 Task: Measure the distance between Cincinnati and Cuyahoga Valley National Park.
Action: Mouse moved to (206, 62)
Screenshot: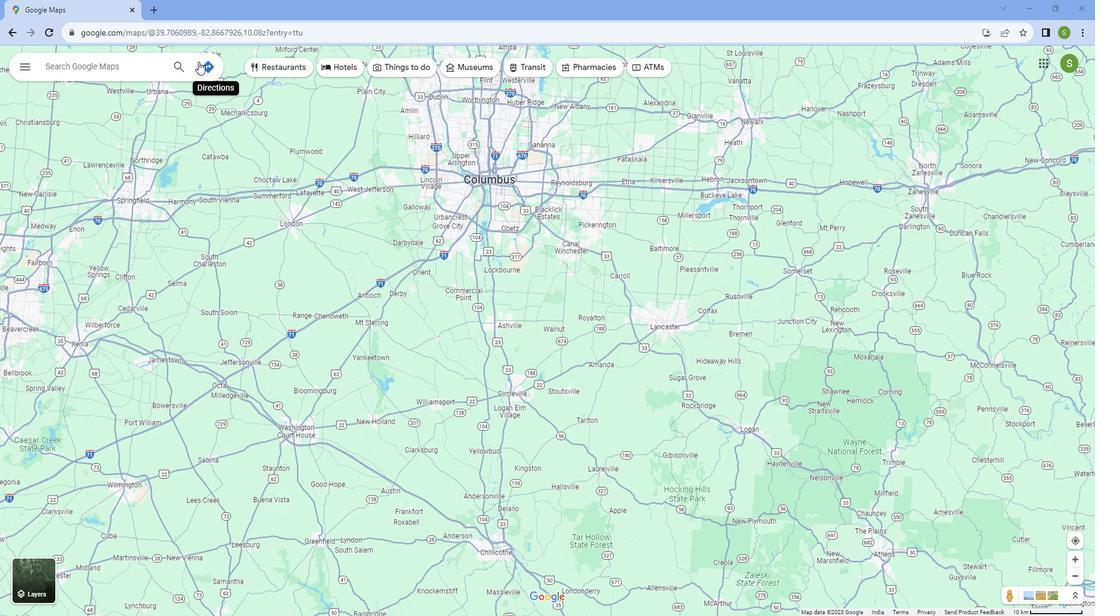 
Action: Mouse pressed left at (206, 62)
Screenshot: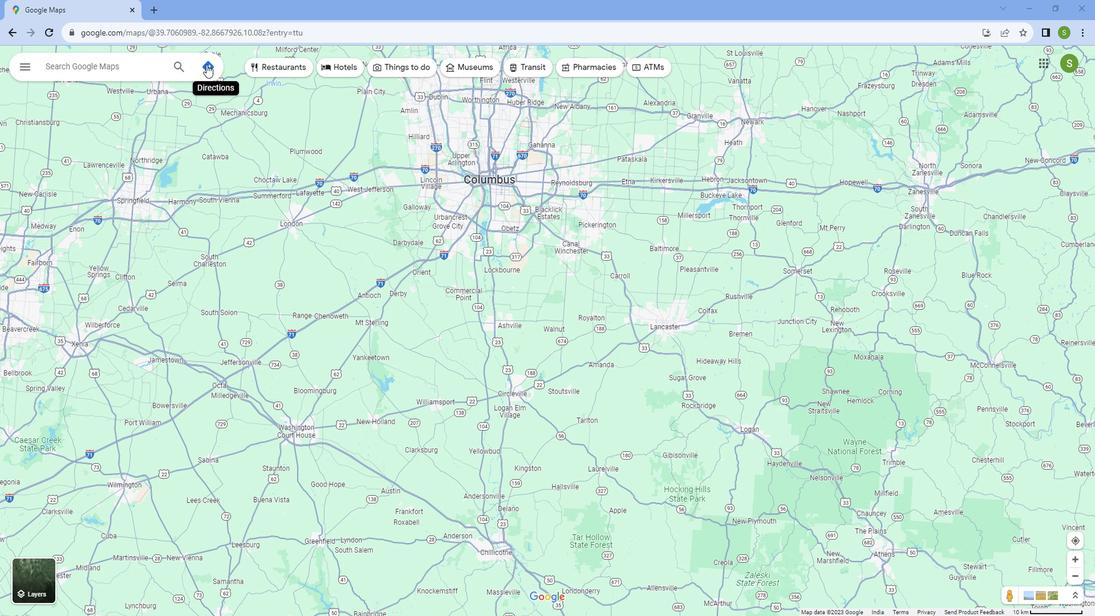 
Action: Mouse moved to (111, 93)
Screenshot: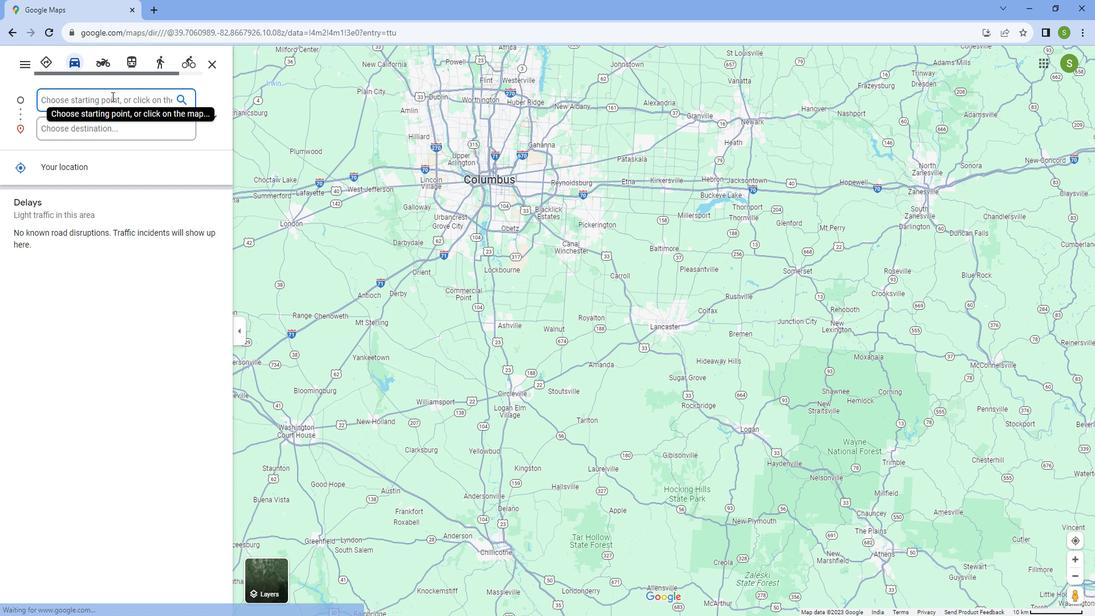 
Action: Mouse pressed left at (111, 93)
Screenshot: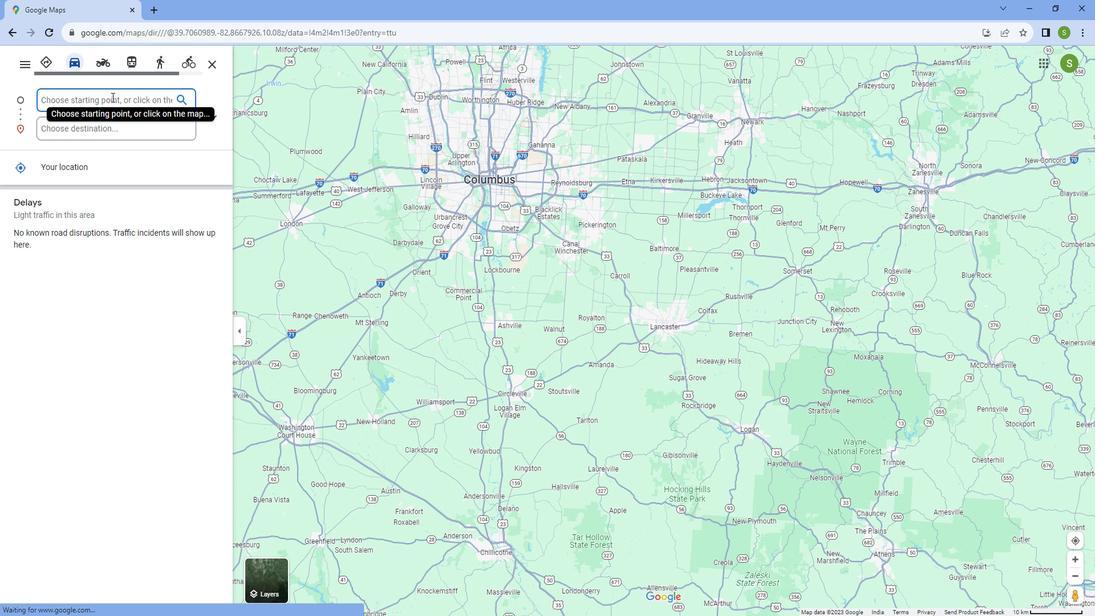 
Action: Key pressed <Key.caps_lock>C<Key.caps_lock>incinnati
Screenshot: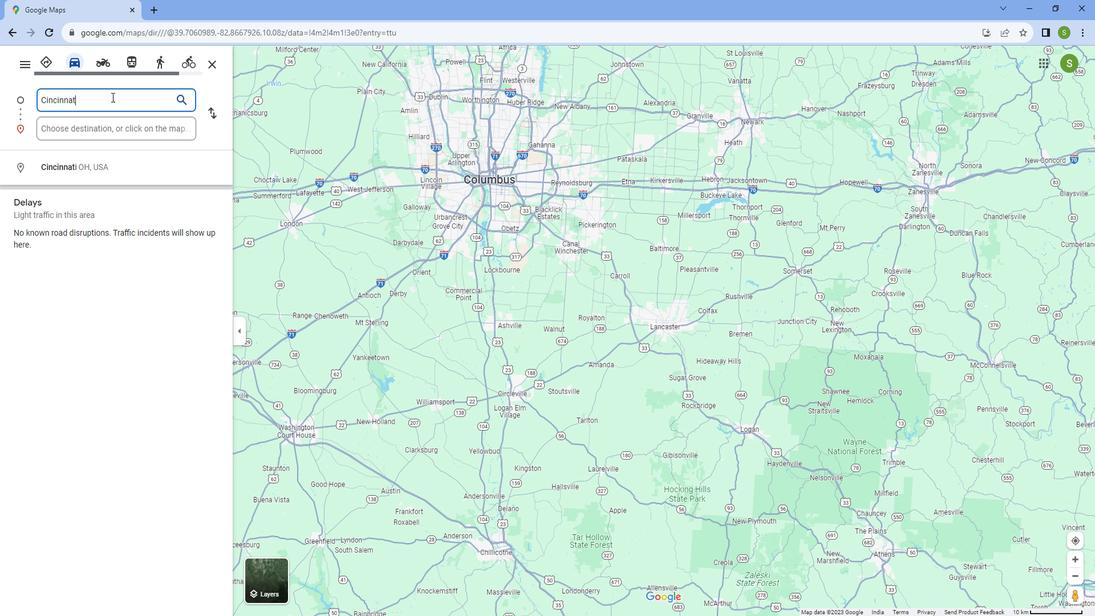 
Action: Mouse moved to (80, 164)
Screenshot: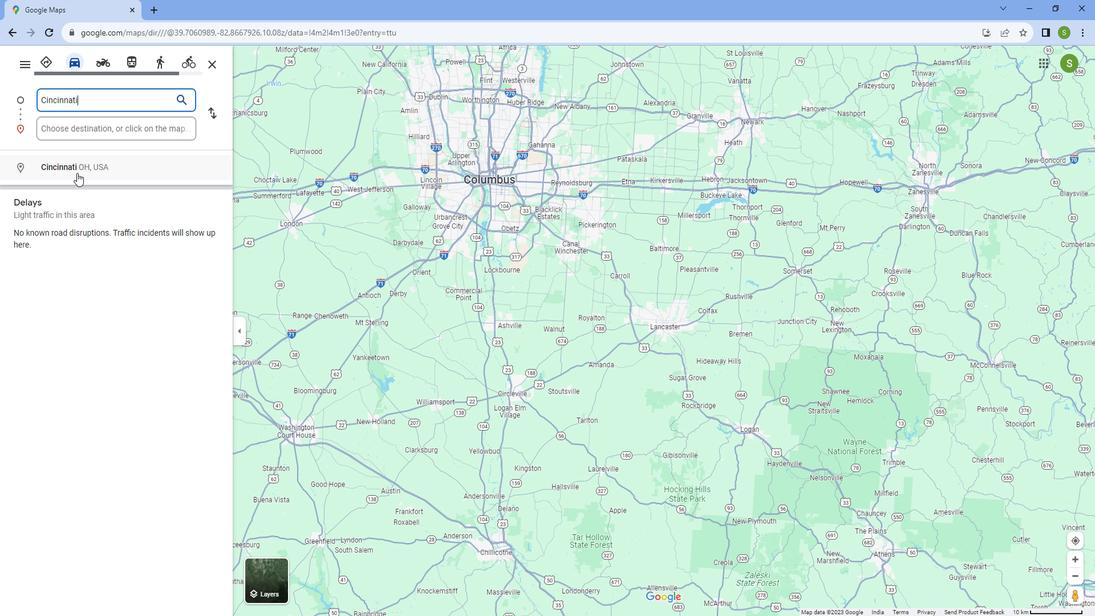 
Action: Mouse pressed left at (80, 164)
Screenshot: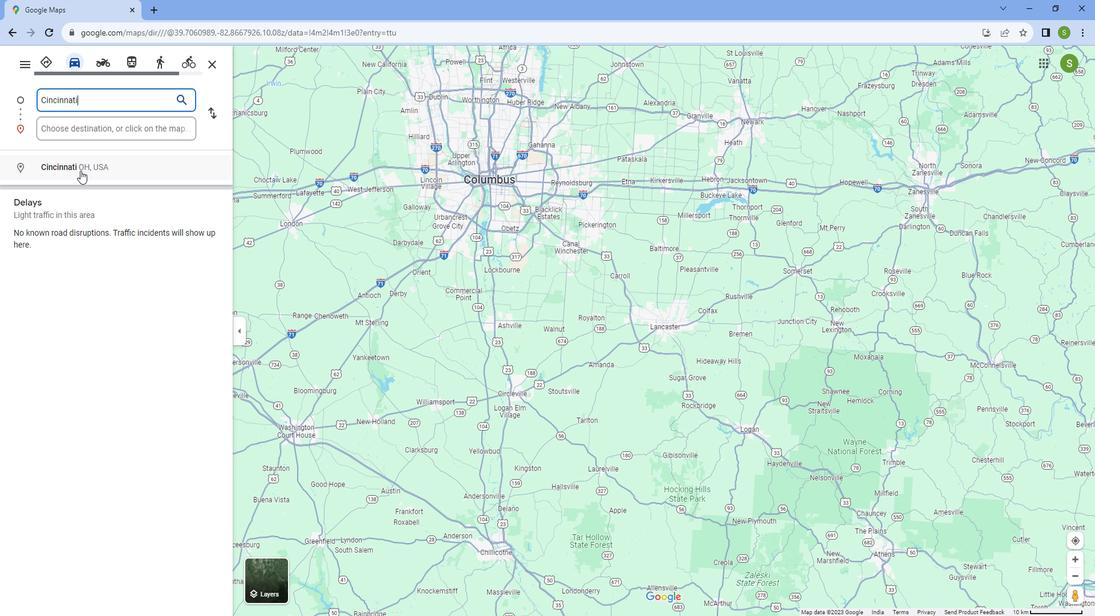 
Action: Mouse moved to (92, 119)
Screenshot: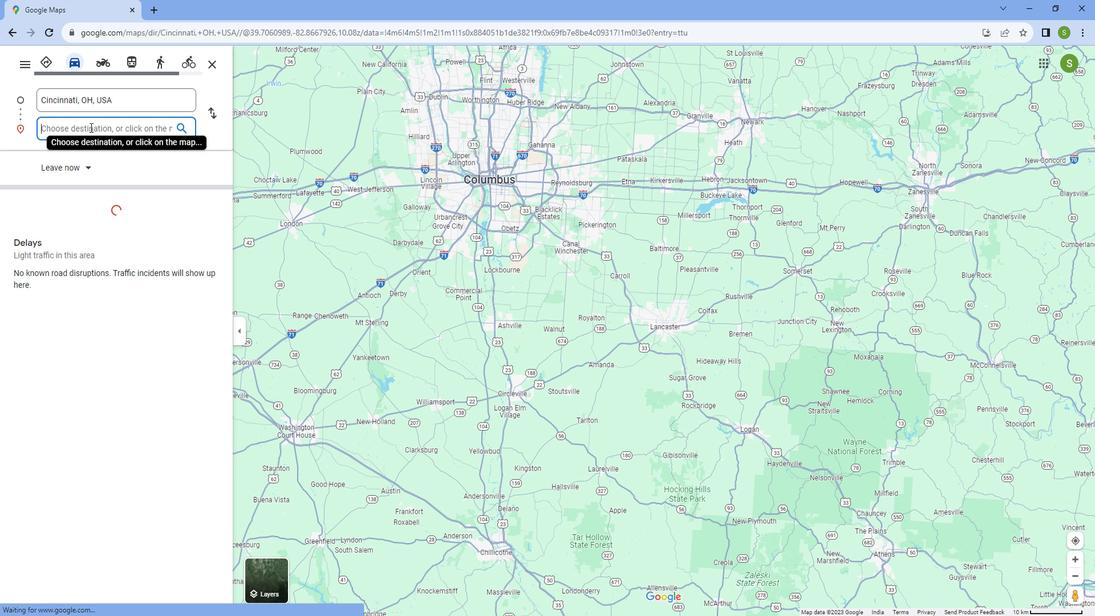 
Action: Mouse pressed left at (92, 119)
Screenshot: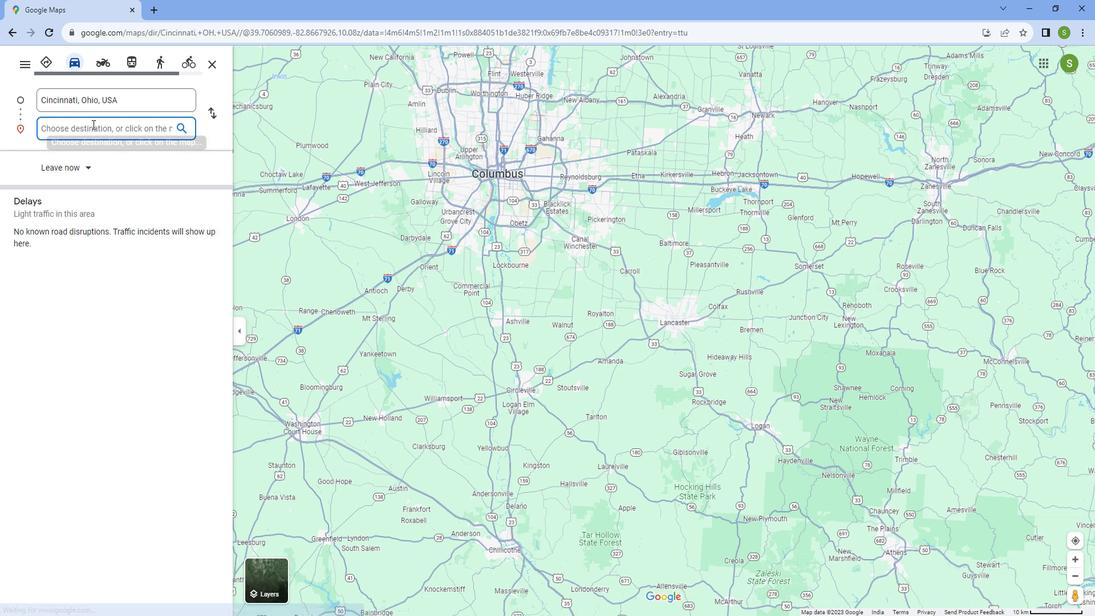 
Action: Key pressed <Key.caps_lock>C<Key.caps_lock>uyahoga<Key.space><Key.caps_lock>VALLEY<Key.space><Key.backspace><Key.backspace><Key.backspace><Key.backspace><Key.backspace><Key.backspace><Key.caps_lock>alley<Key.space><Key.caps_lock>N<Key.caps_lock>ational<Key.space><Key.caps_lock>P<Key.caps_lock>ark
Screenshot: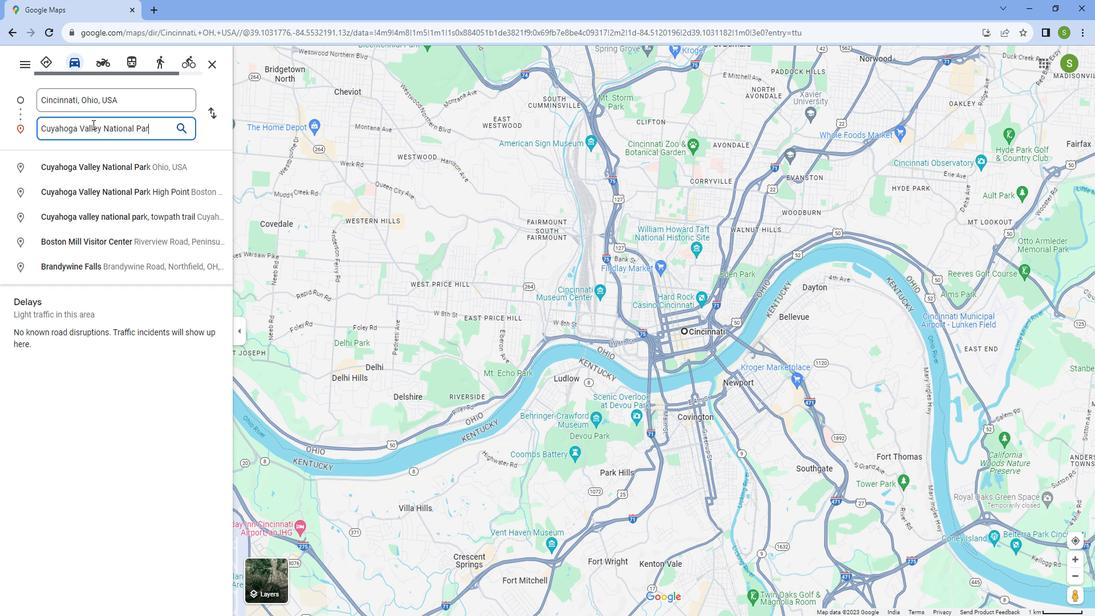 
Action: Mouse moved to (79, 172)
Screenshot: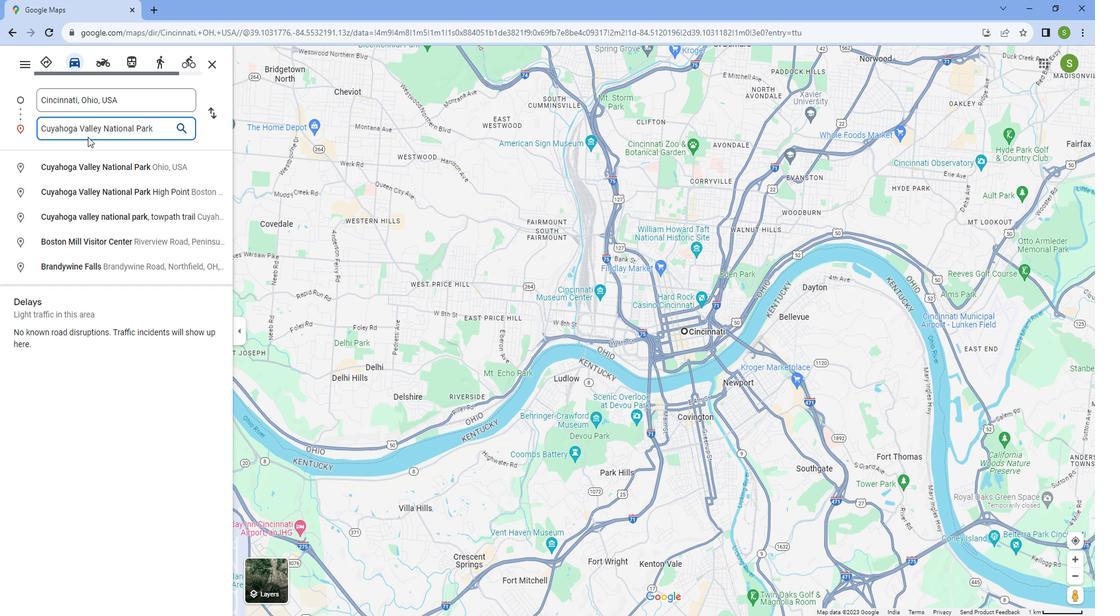 
Action: Mouse pressed left at (79, 172)
Screenshot: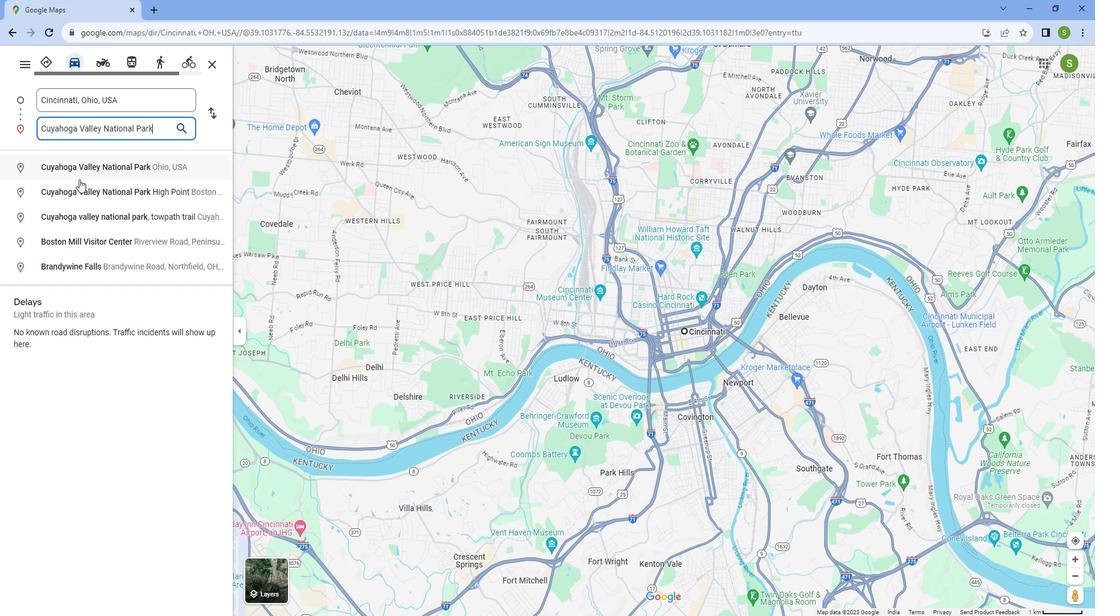 
Action: Mouse moved to (462, 553)
Screenshot: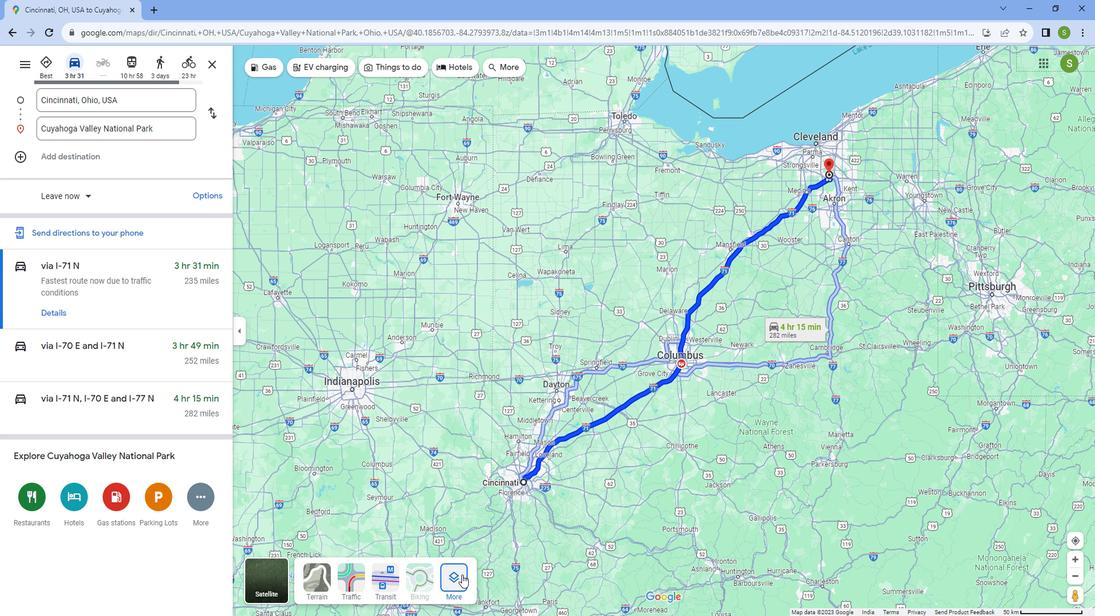 
Action: Mouse pressed left at (462, 553)
Screenshot: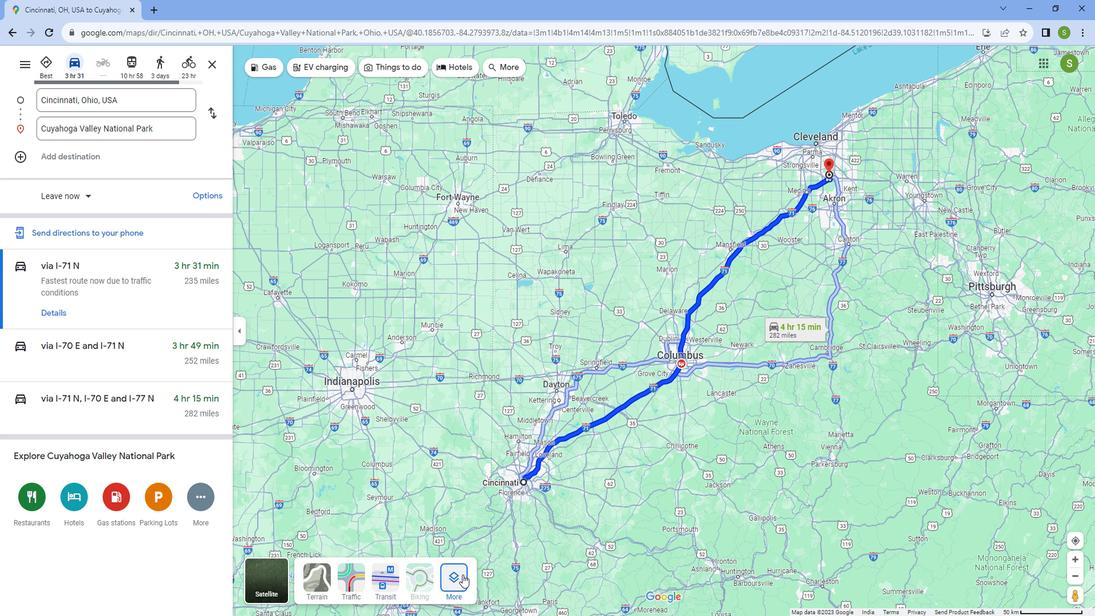 
Action: Mouse moved to (363, 445)
Screenshot: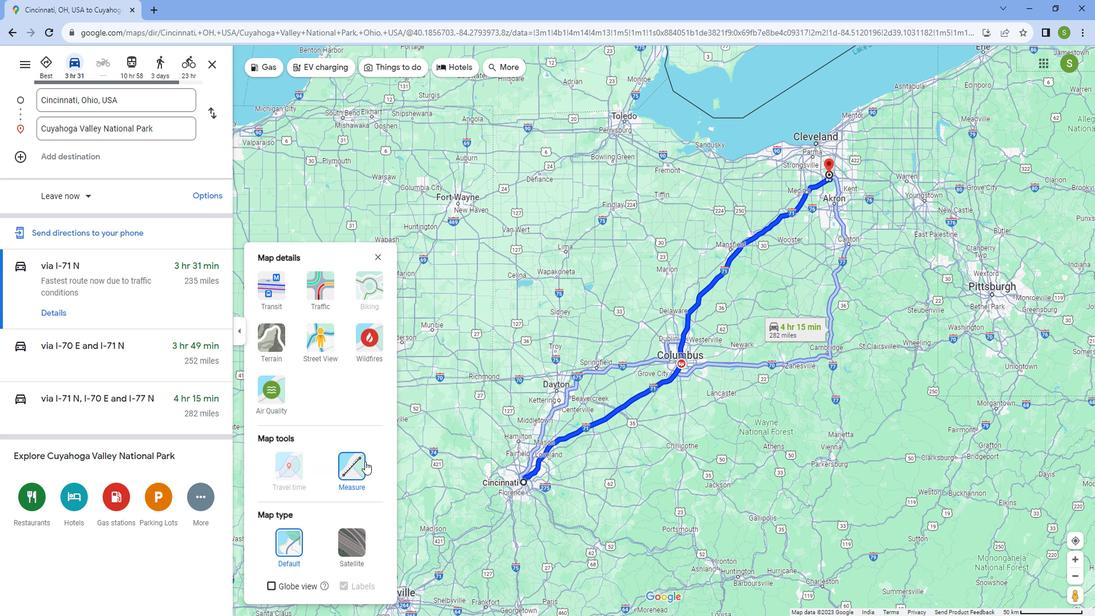 
Action: Mouse pressed left at (363, 445)
Screenshot: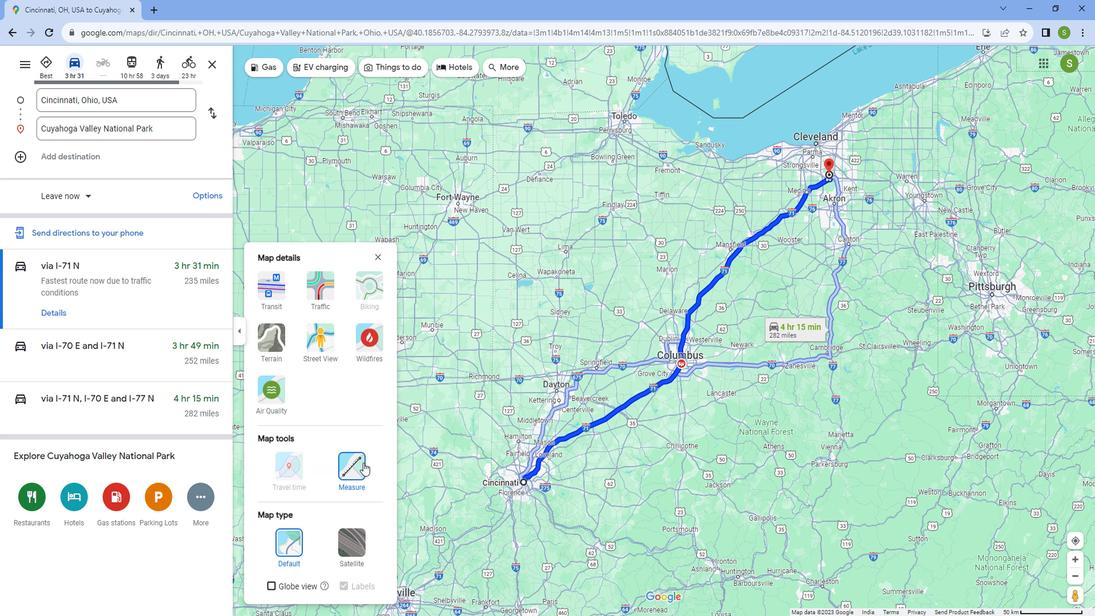 
Action: Mouse moved to (562, 480)
Screenshot: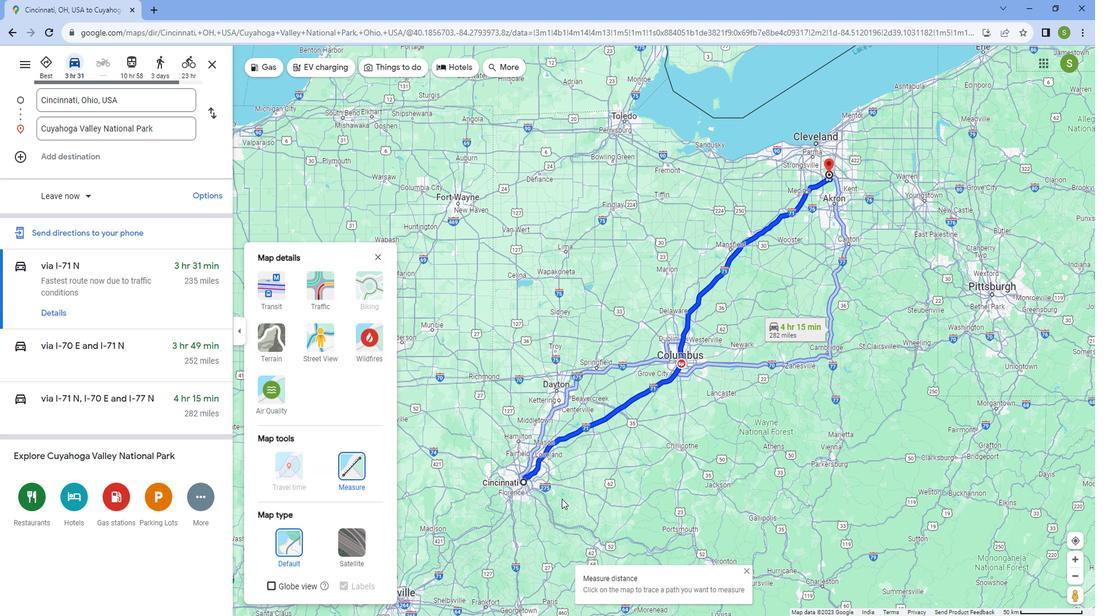 
Action: Mouse scrolled (562, 481) with delta (0, 0)
Screenshot: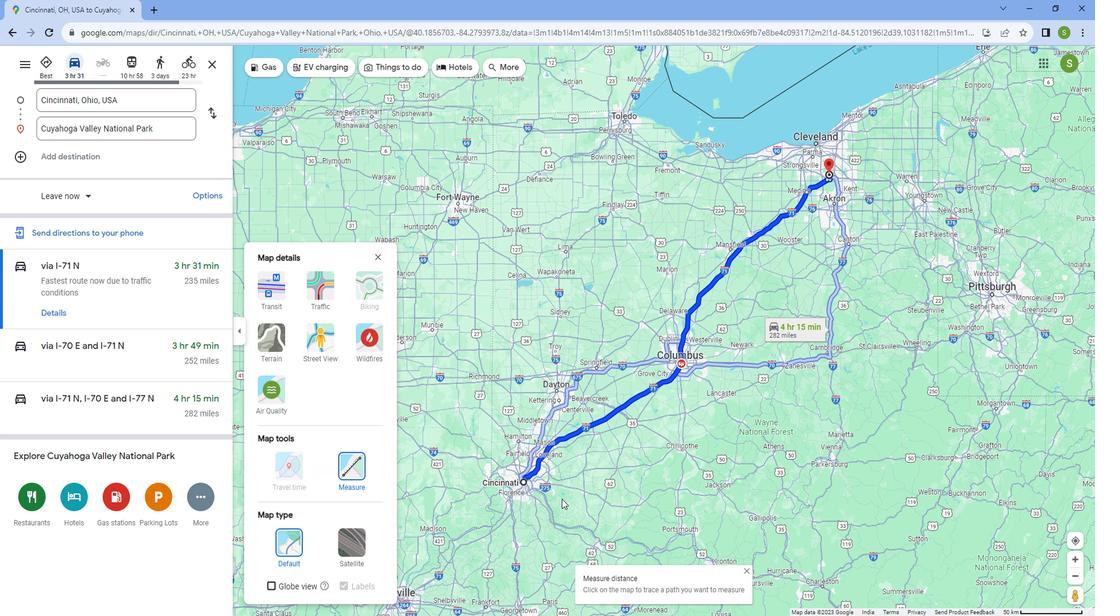 
Action: Mouse scrolled (562, 481) with delta (0, 0)
Screenshot: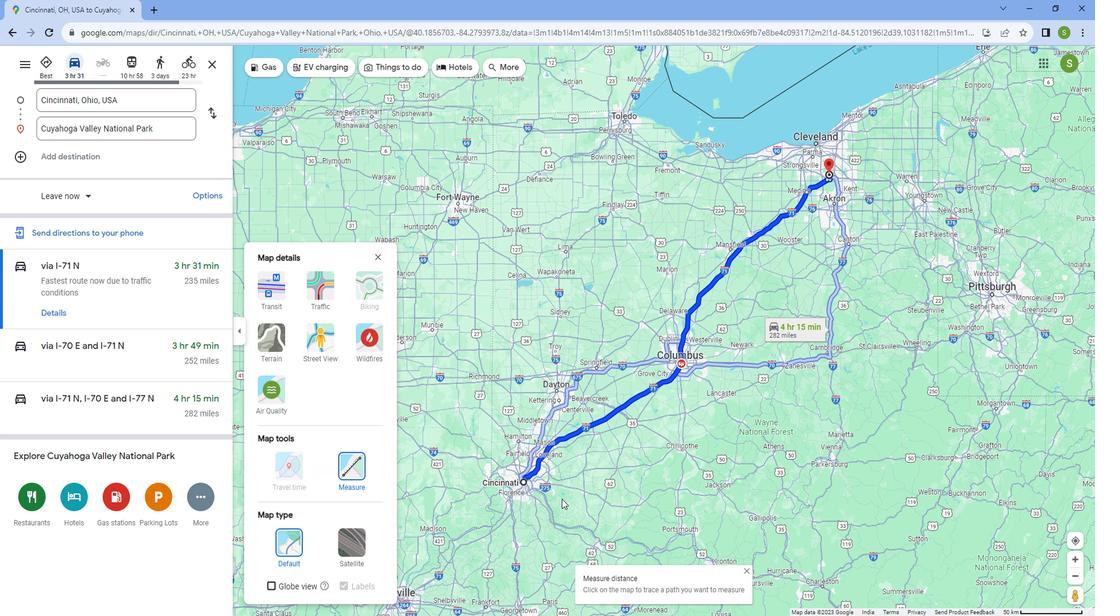 
Action: Mouse scrolled (562, 481) with delta (0, 0)
Screenshot: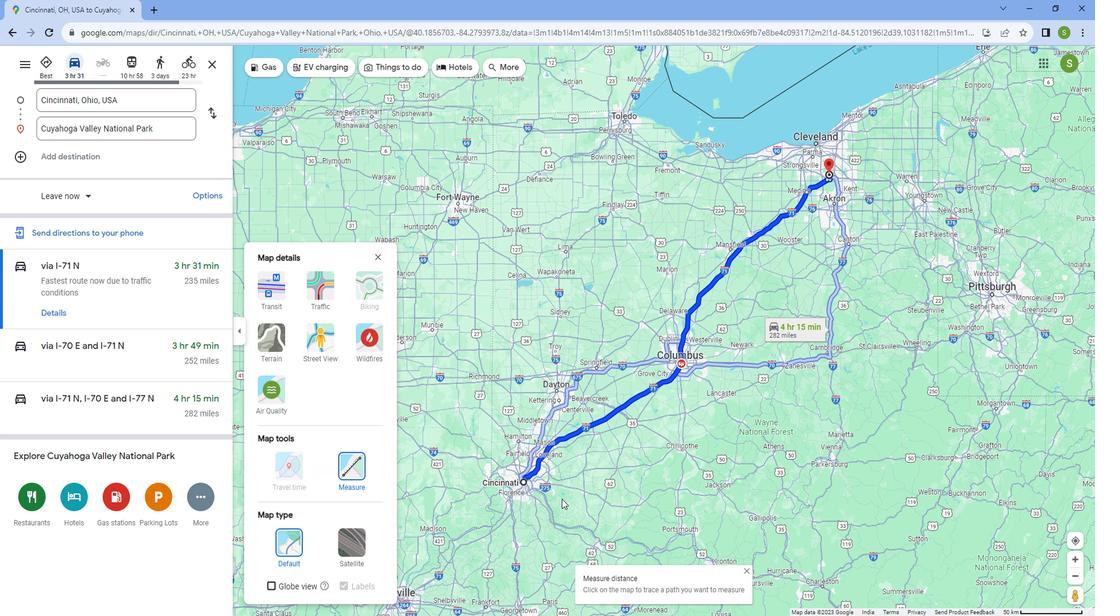 
Action: Mouse scrolled (562, 481) with delta (0, 0)
Screenshot: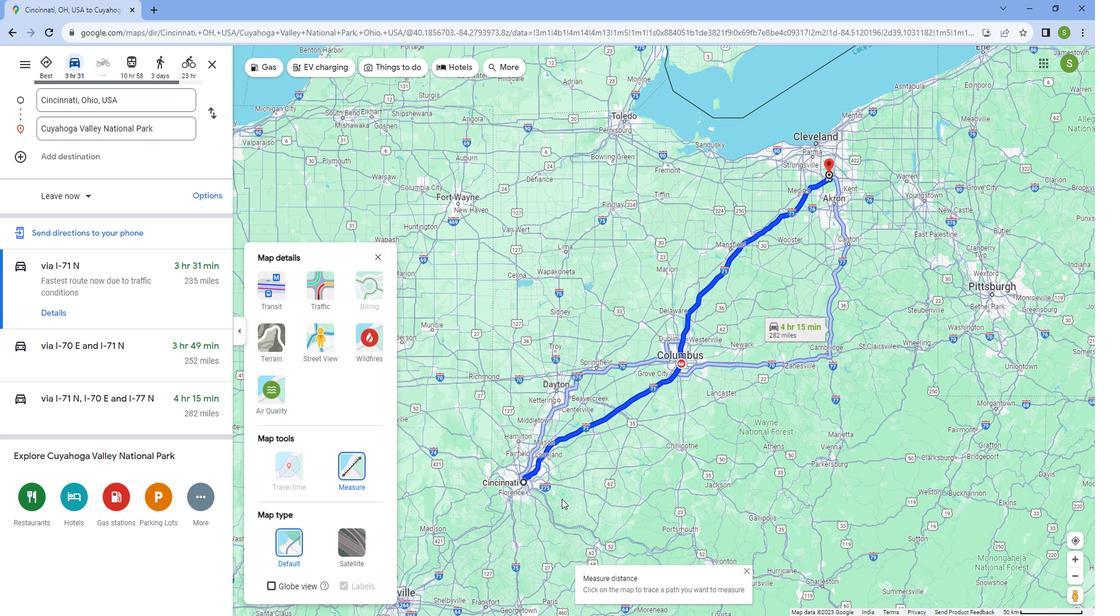 
Action: Mouse scrolled (562, 481) with delta (0, 0)
Screenshot: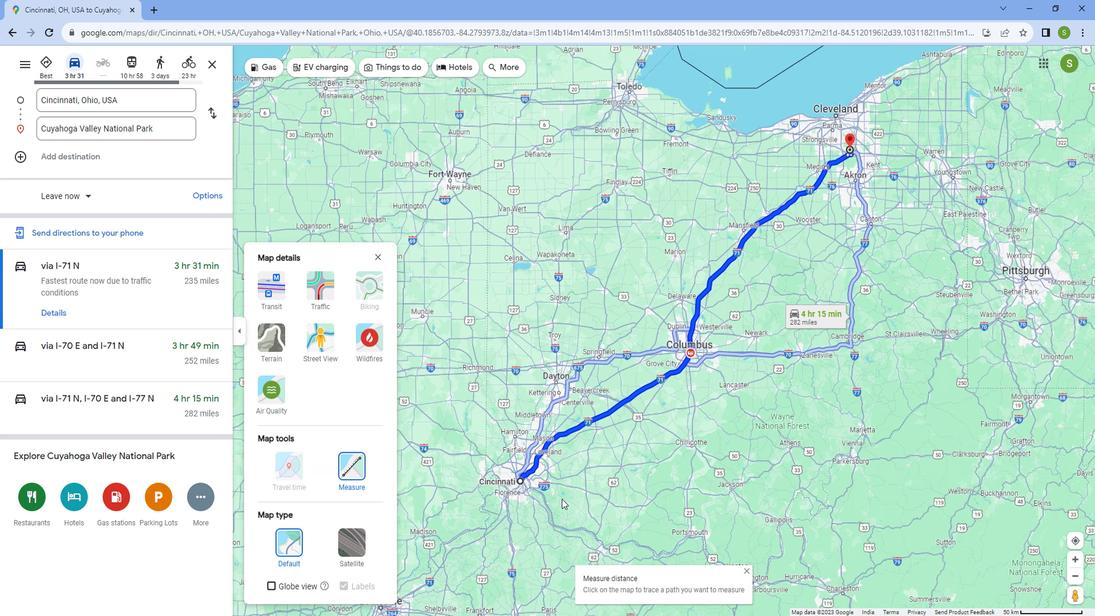 
Action: Mouse moved to (538, 480)
Screenshot: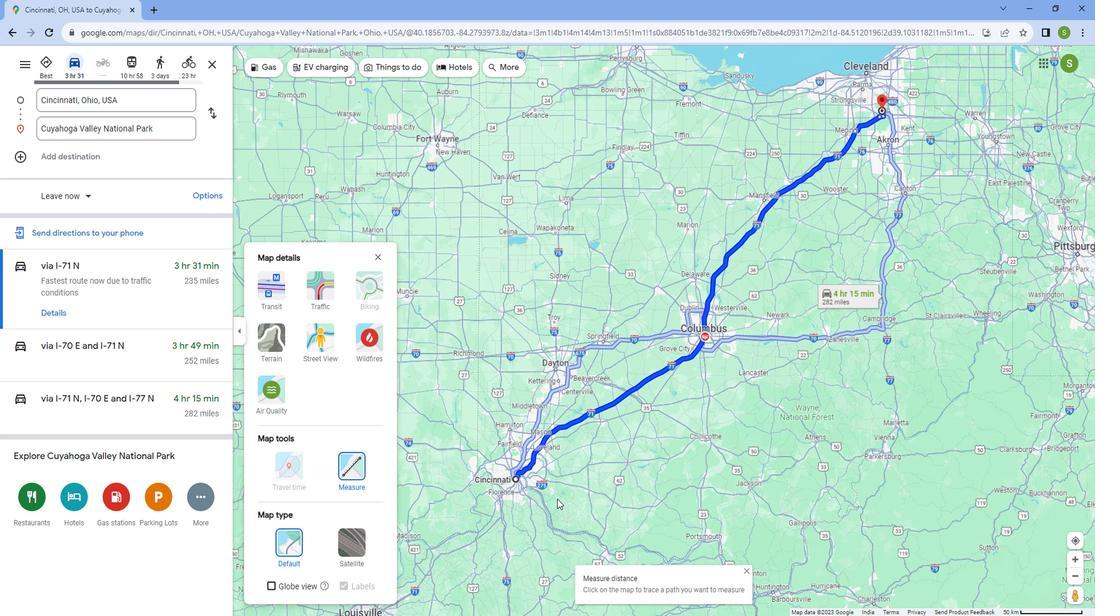 
Action: Mouse scrolled (538, 481) with delta (0, 0)
Screenshot: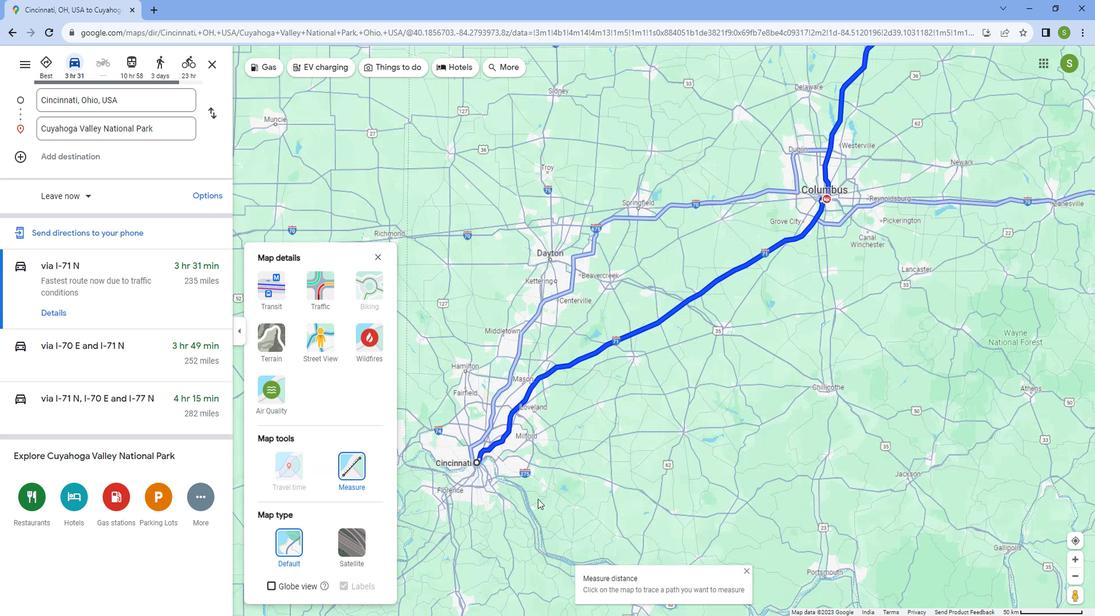 
Action: Mouse scrolled (538, 481) with delta (0, 0)
Screenshot: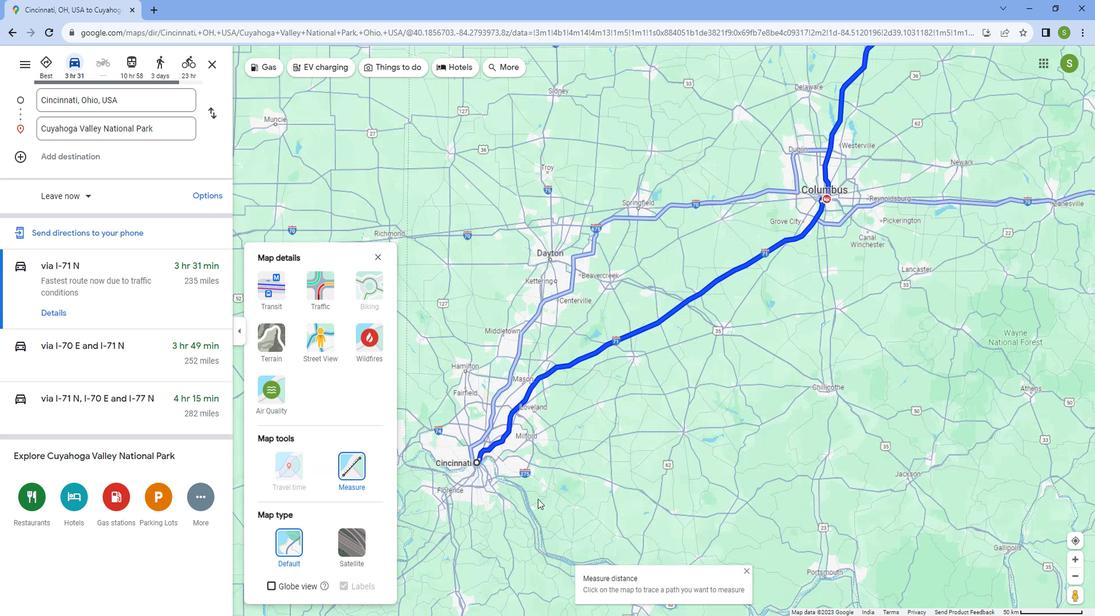 
Action: Mouse scrolled (538, 481) with delta (0, 0)
Screenshot: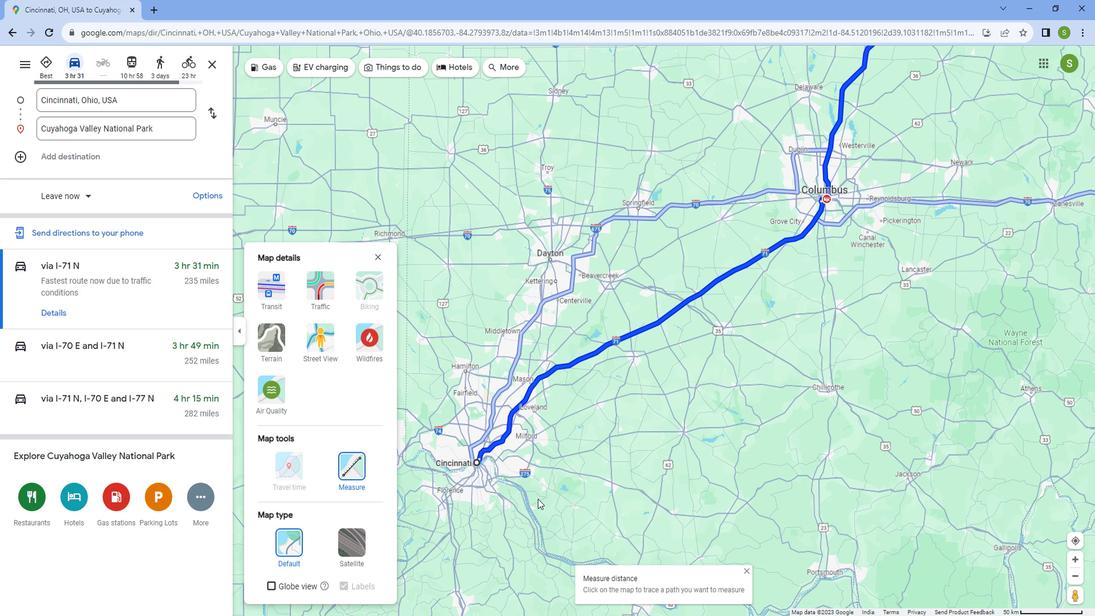 
Action: Mouse scrolled (538, 481) with delta (0, 0)
Screenshot: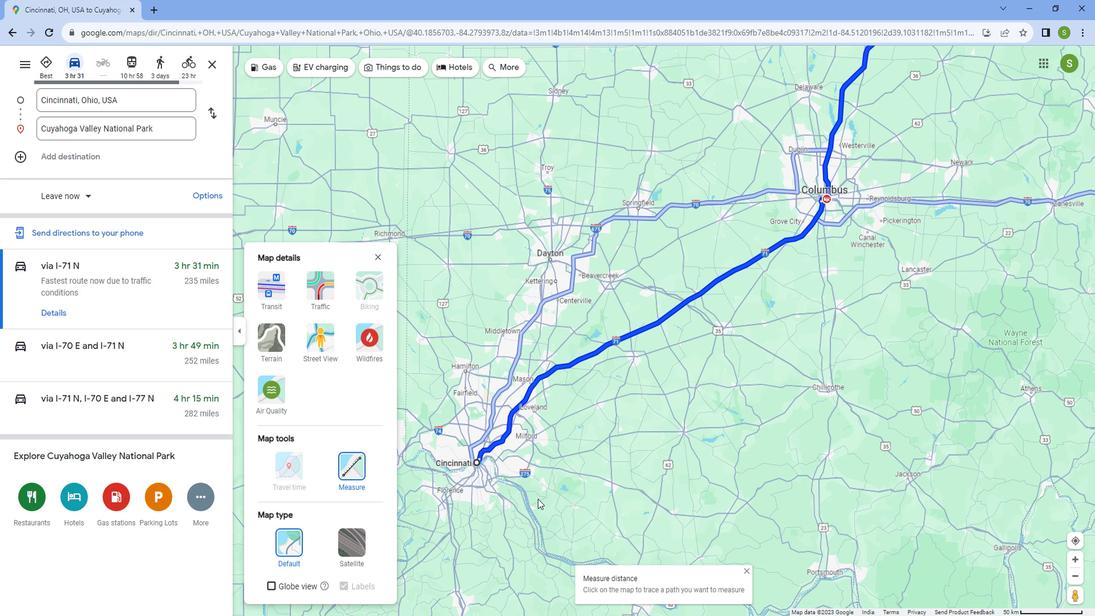 
Action: Mouse scrolled (538, 481) with delta (0, 0)
Screenshot: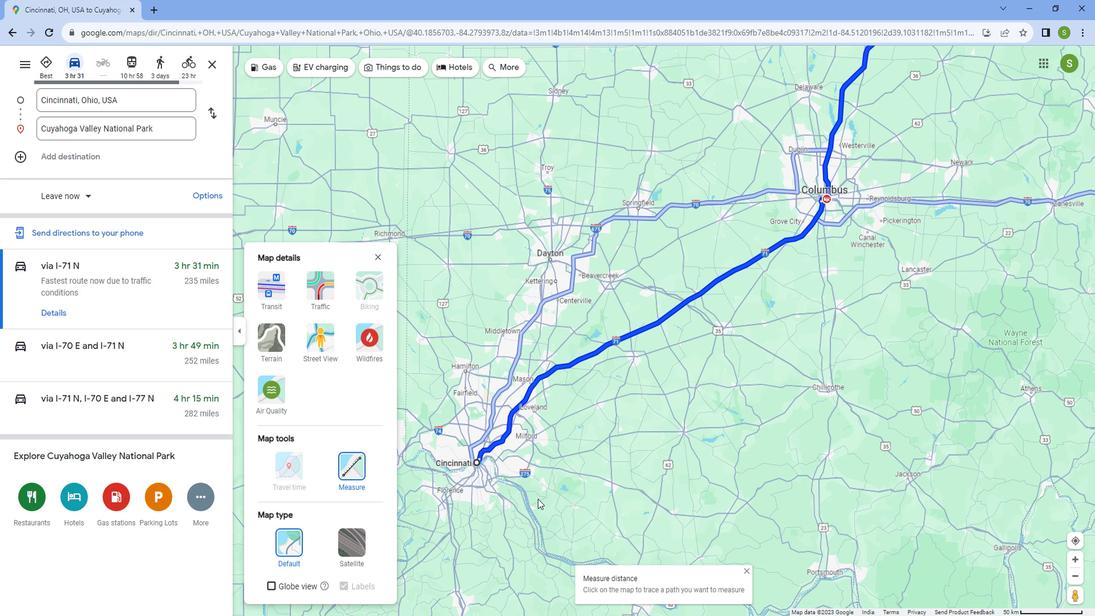 
Action: Mouse scrolled (538, 481) with delta (0, 0)
Screenshot: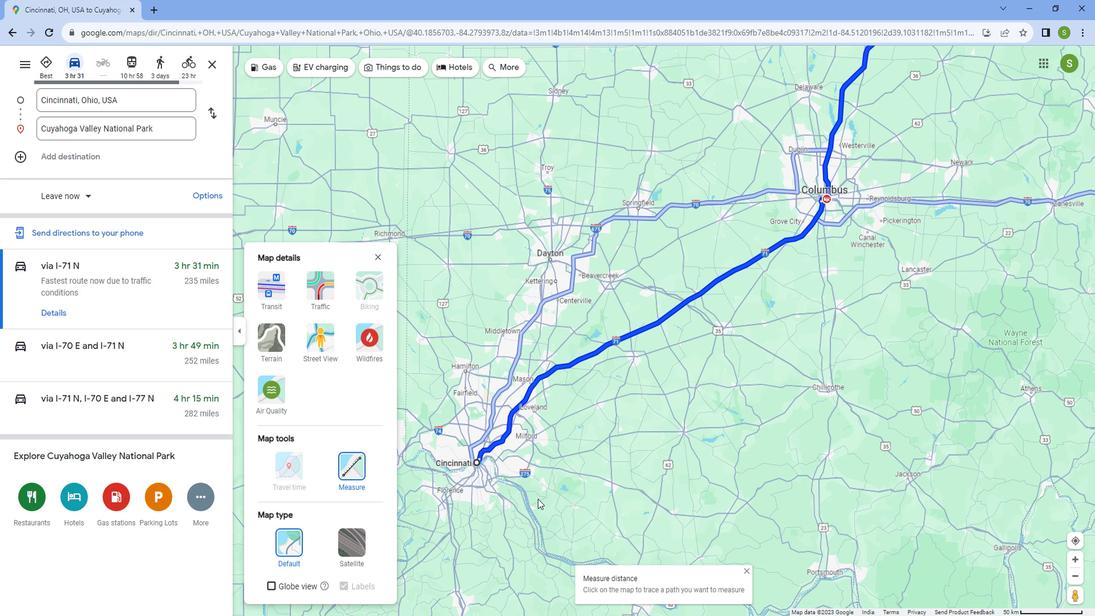 
Action: Mouse scrolled (538, 479) with delta (0, 0)
Screenshot: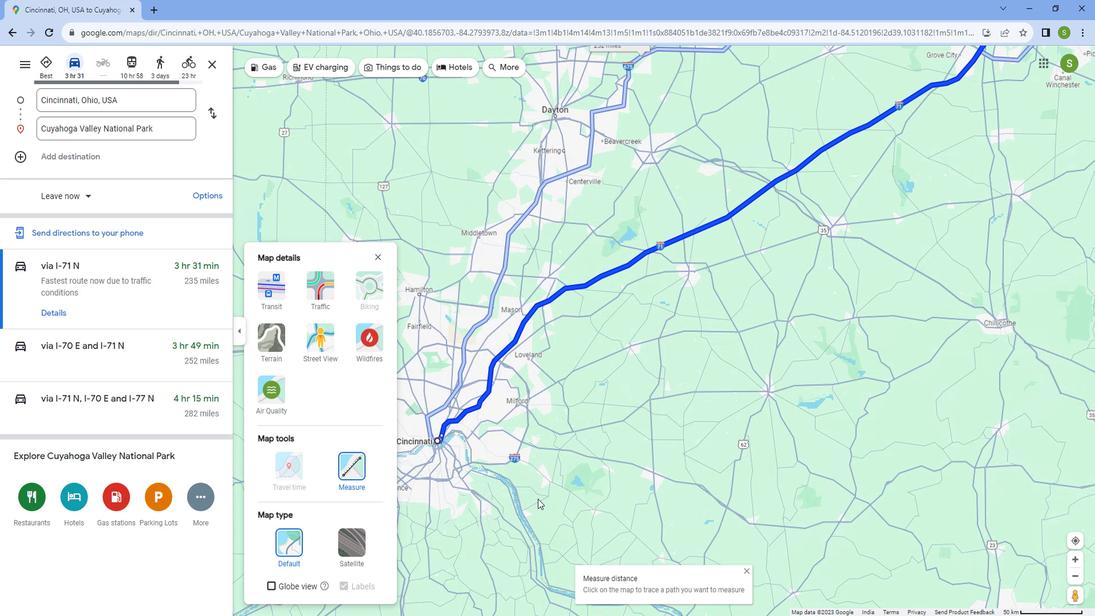 
Action: Mouse moved to (438, 420)
Screenshot: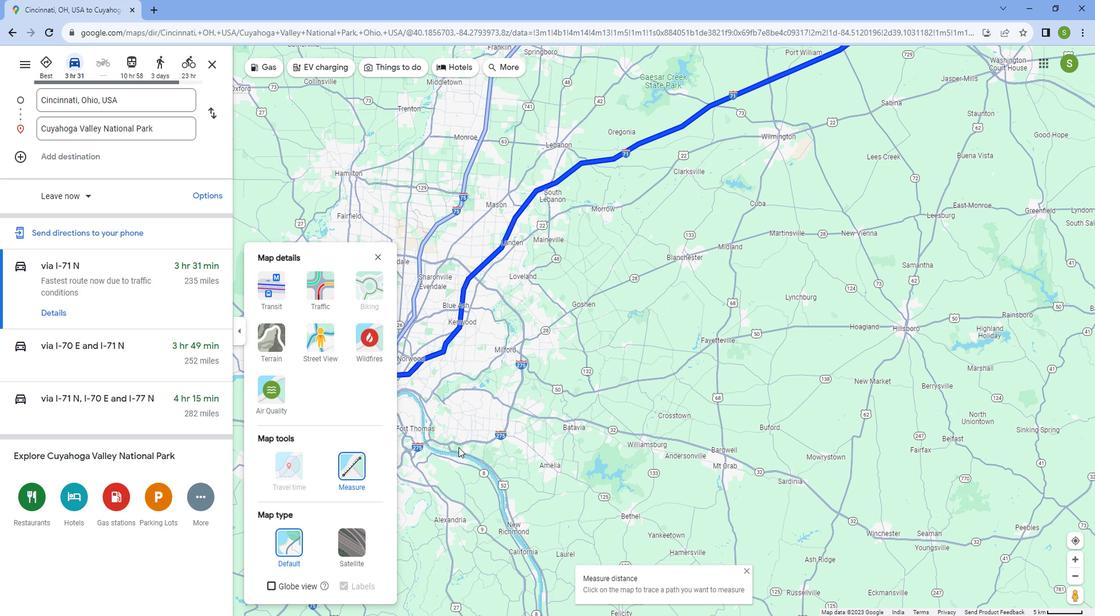 
Action: Mouse pressed left at (438, 420)
Screenshot: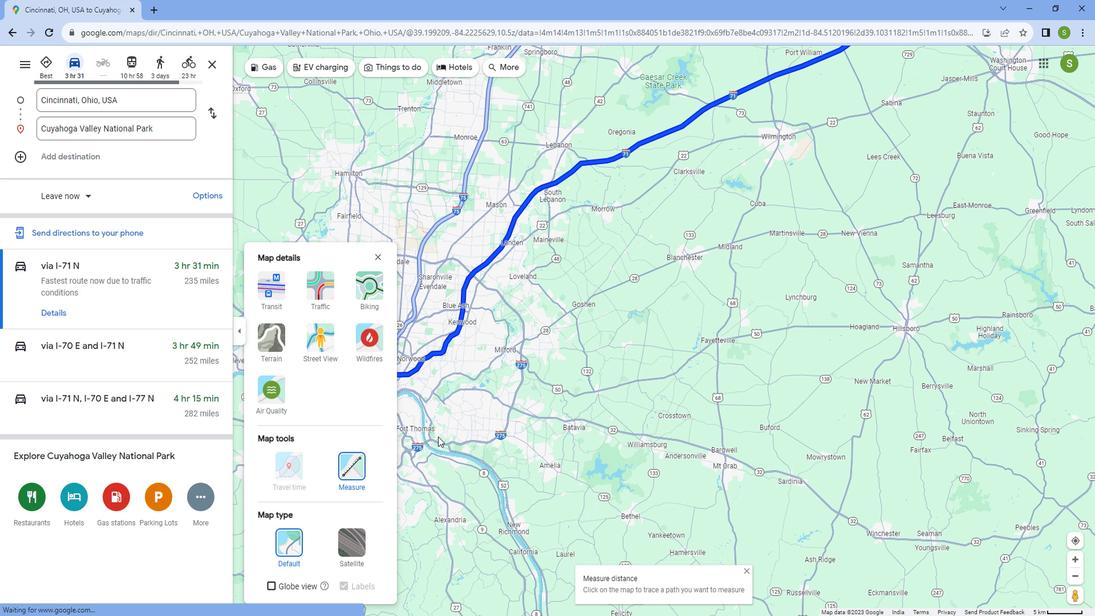 
Action: Mouse moved to (512, 410)
Screenshot: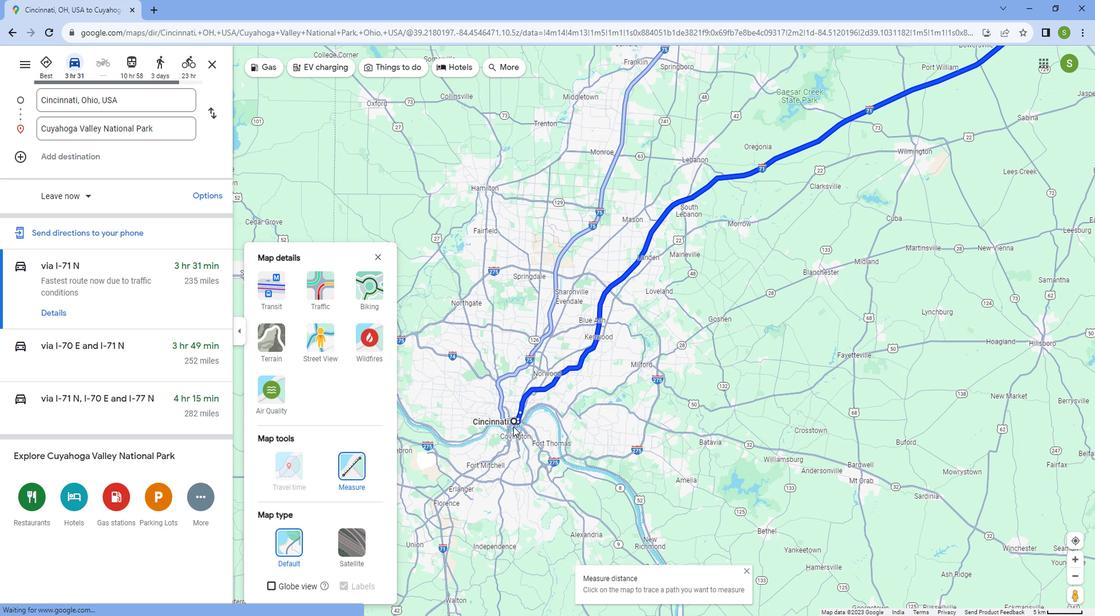 
Action: Mouse scrolled (512, 410) with delta (0, 0)
Screenshot: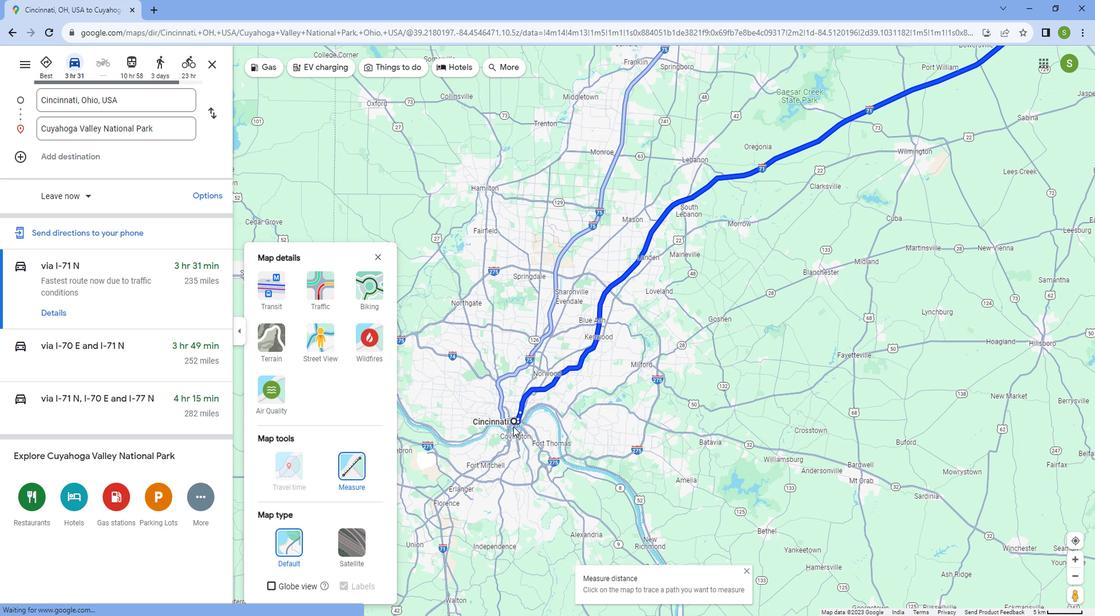 
Action: Mouse scrolled (512, 410) with delta (0, 0)
Screenshot: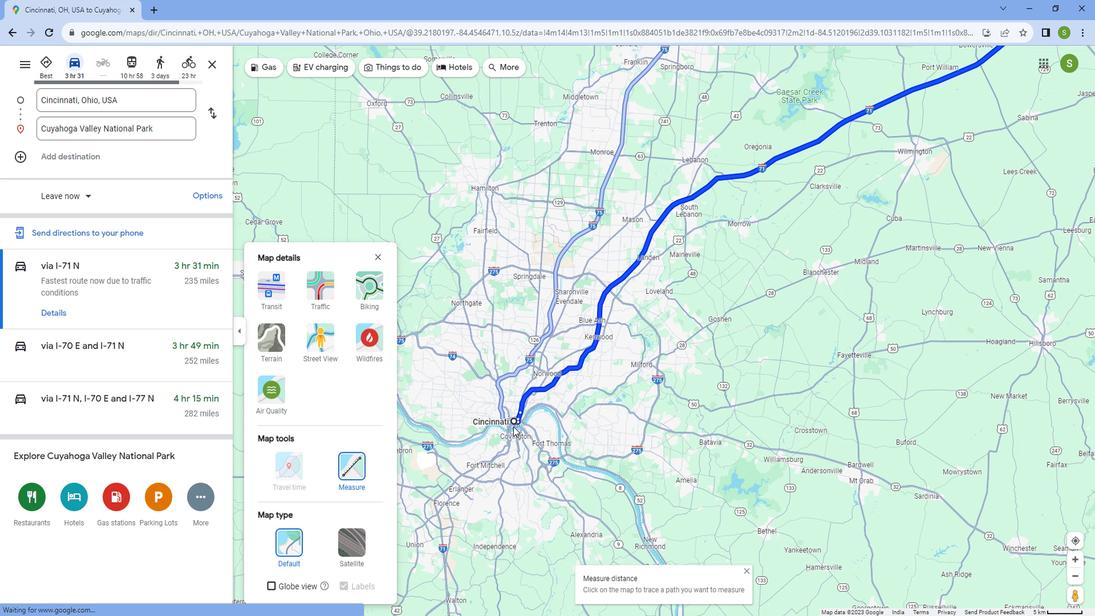 
Action: Mouse scrolled (512, 410) with delta (0, 0)
Screenshot: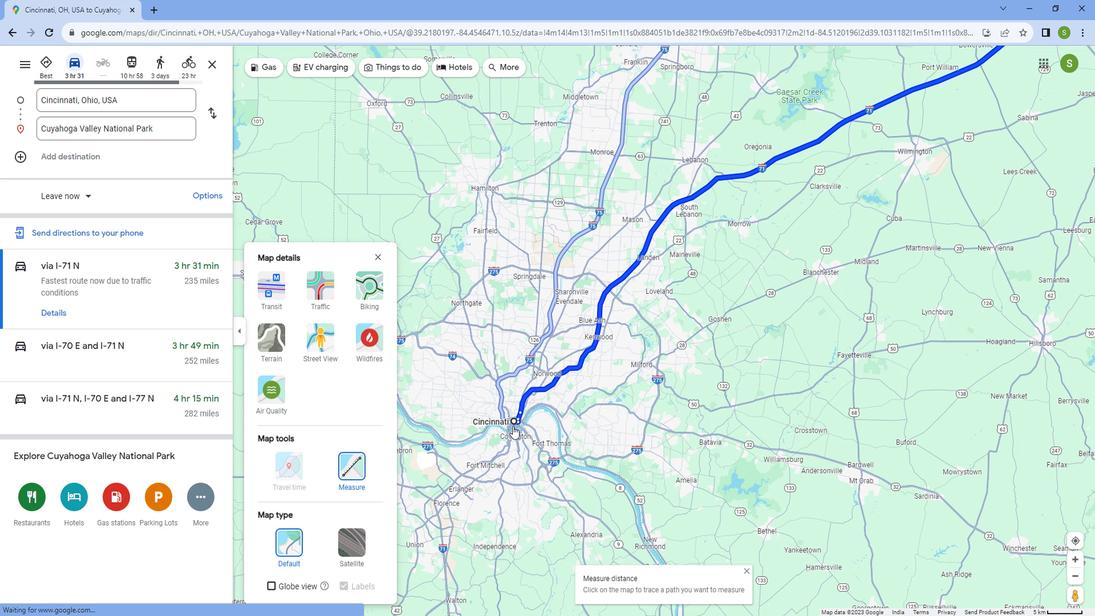 
Action: Mouse scrolled (512, 410) with delta (0, 0)
Screenshot: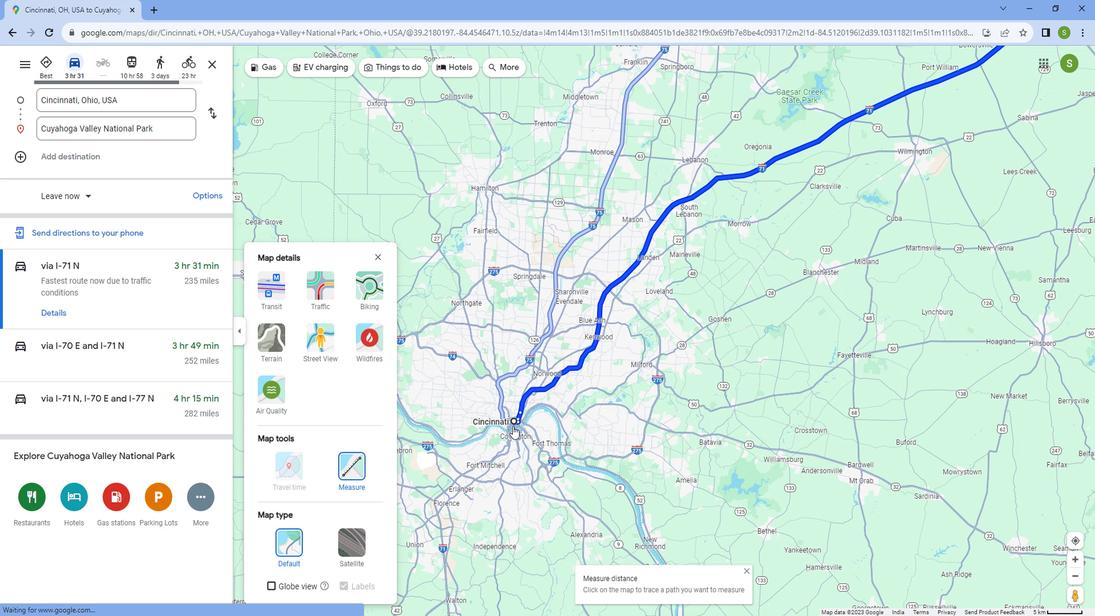 
Action: Mouse scrolled (512, 410) with delta (0, 0)
Screenshot: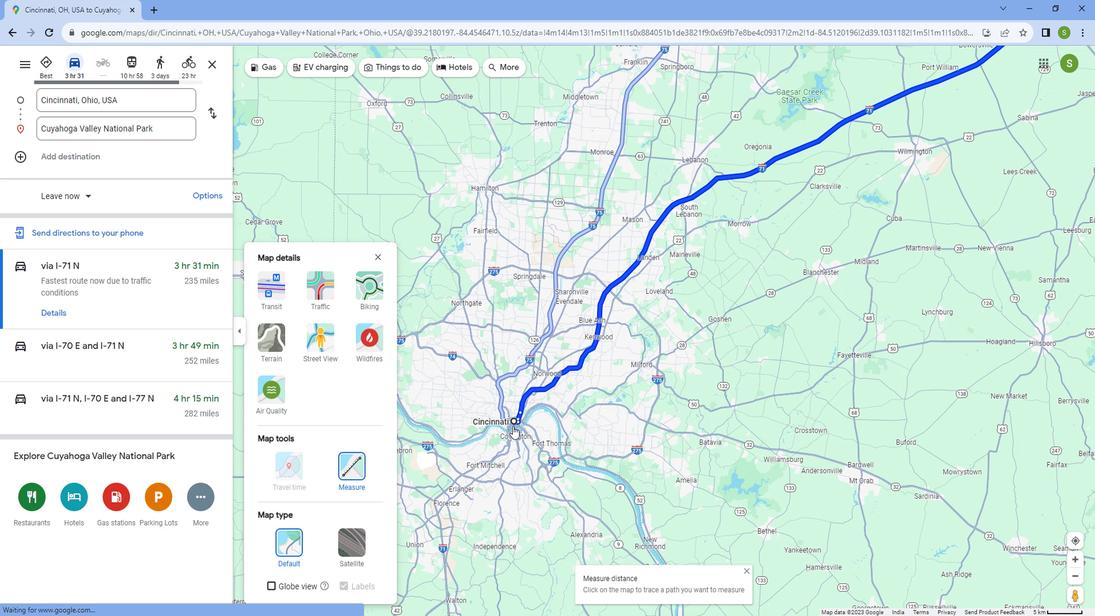 
Action: Mouse scrolled (512, 410) with delta (0, 0)
Screenshot: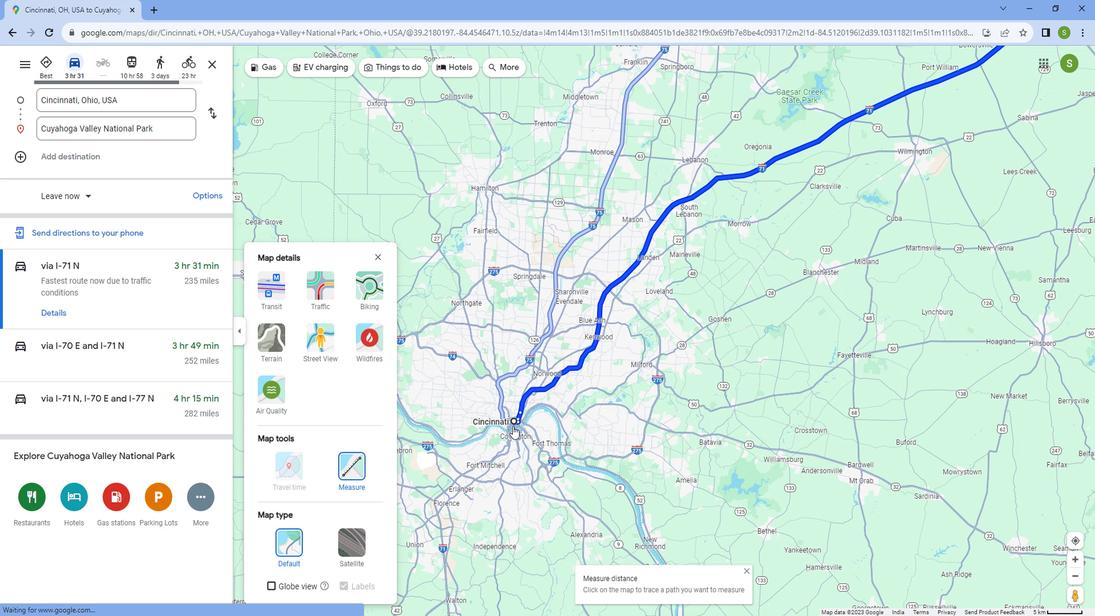 
Action: Mouse moved to (512, 410)
Screenshot: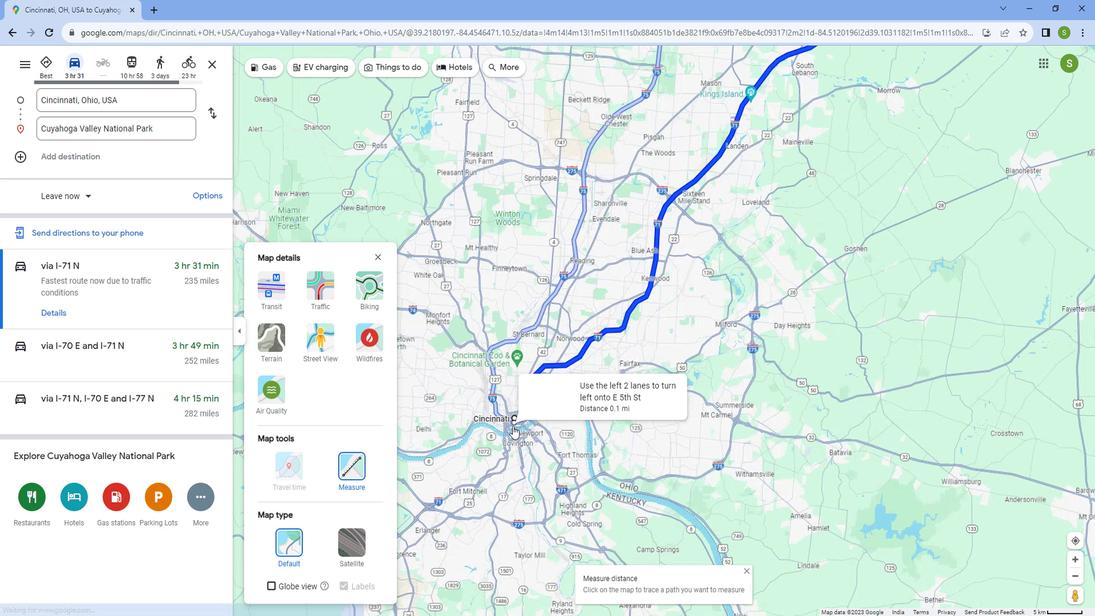 
Action: Mouse scrolled (512, 409) with delta (0, 0)
Screenshot: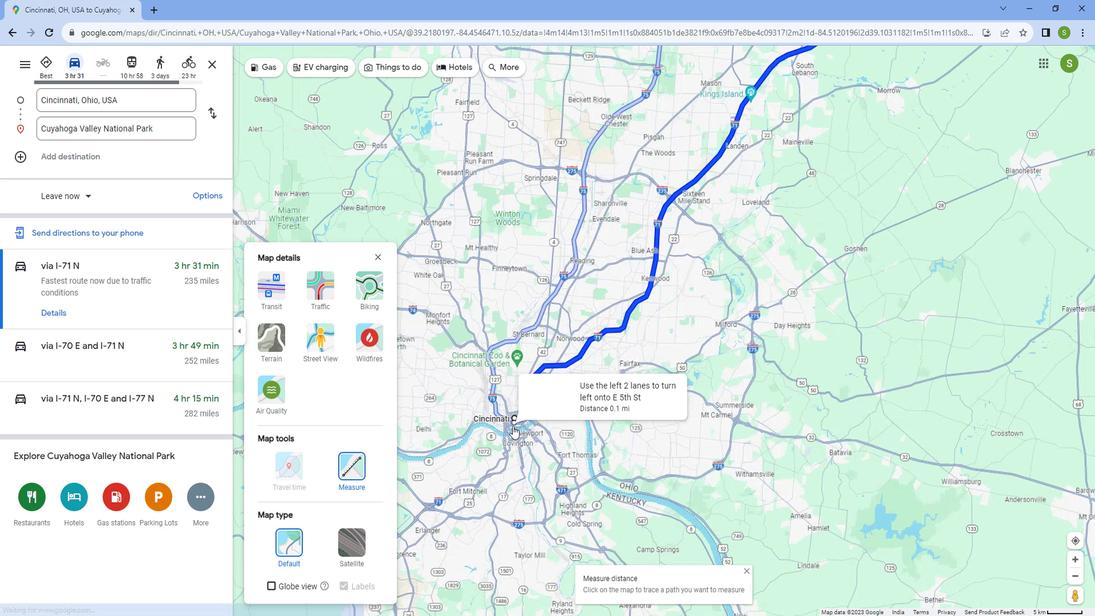 
Action: Mouse moved to (486, 401)
Screenshot: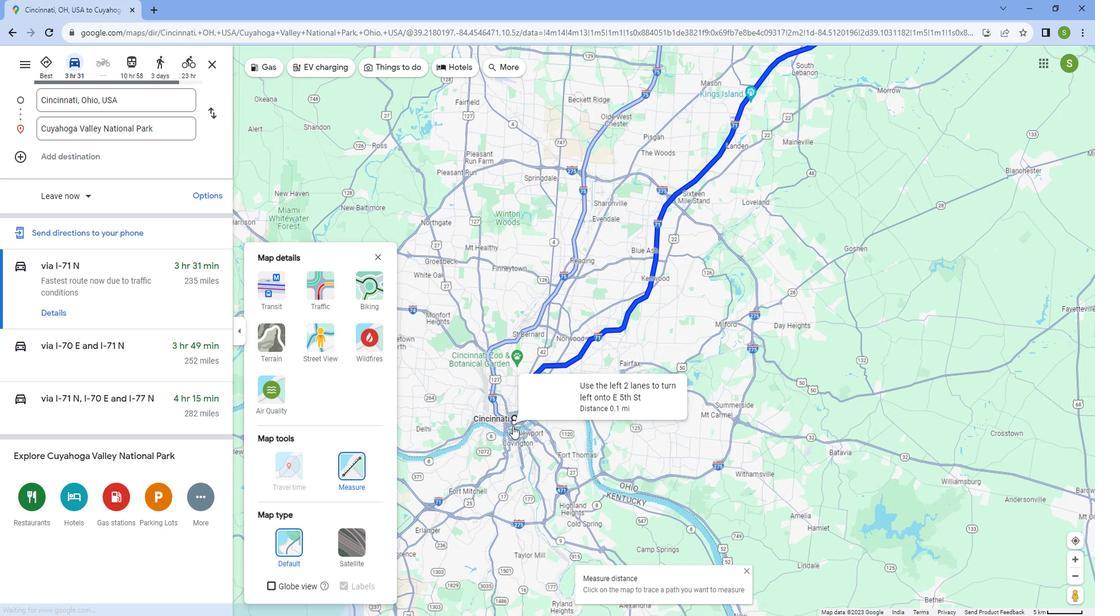 
Action: Mouse scrolled (486, 401) with delta (0, 0)
Screenshot: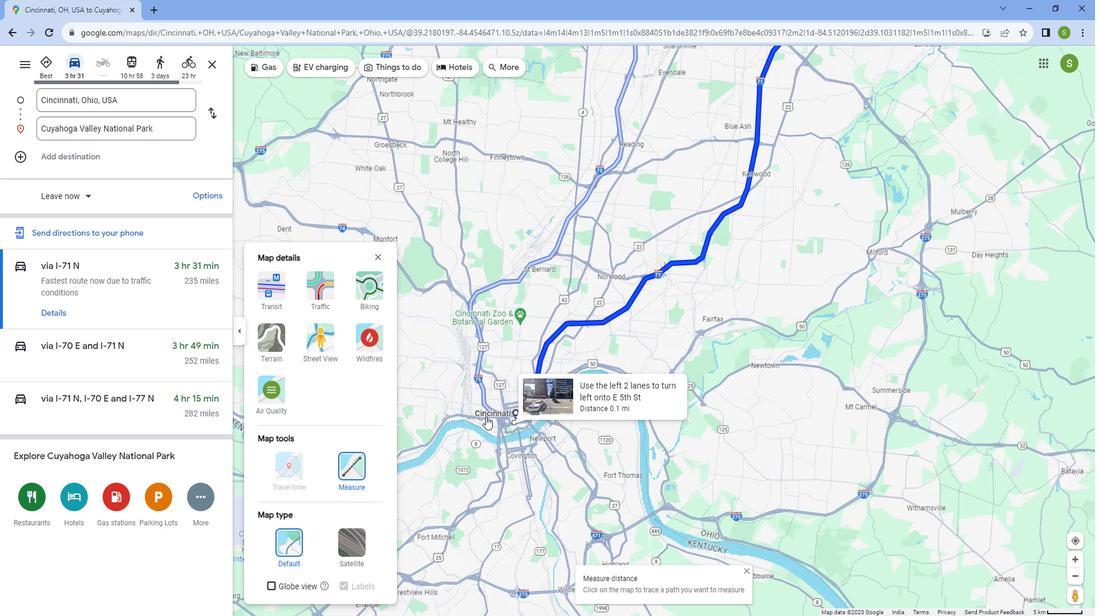 
Action: Mouse scrolled (486, 401) with delta (0, 0)
Screenshot: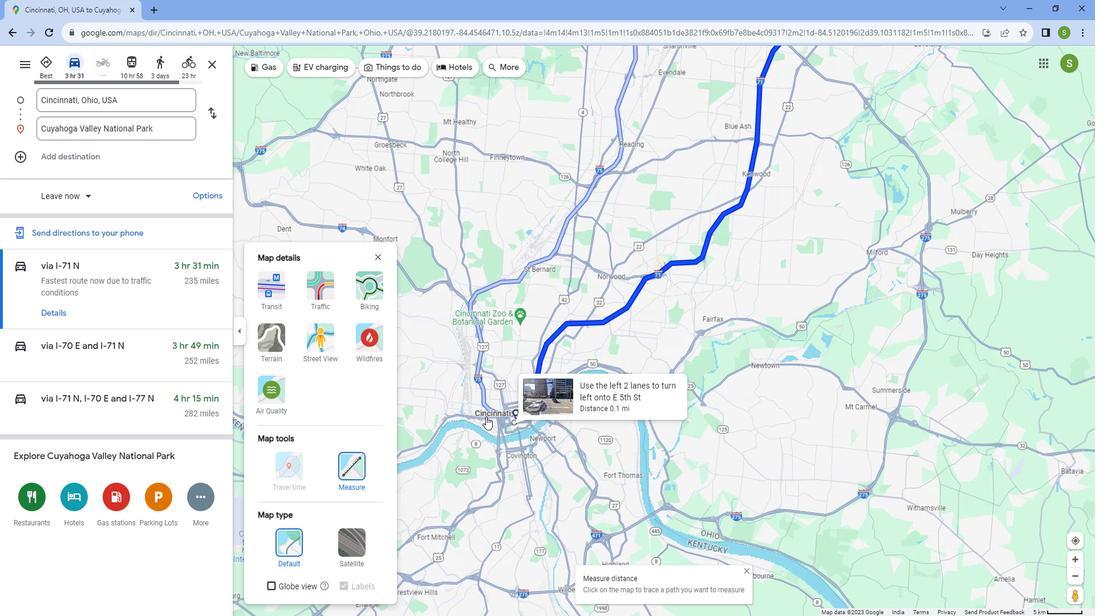 
Action: Mouse scrolled (486, 401) with delta (0, 0)
Screenshot: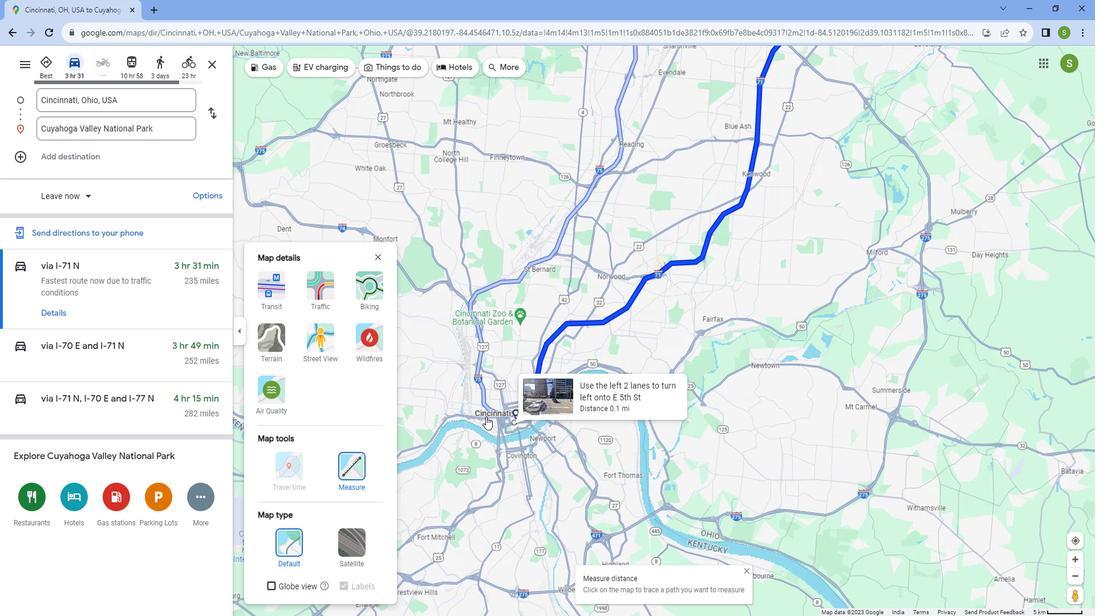 
Action: Mouse scrolled (486, 401) with delta (0, 0)
Screenshot: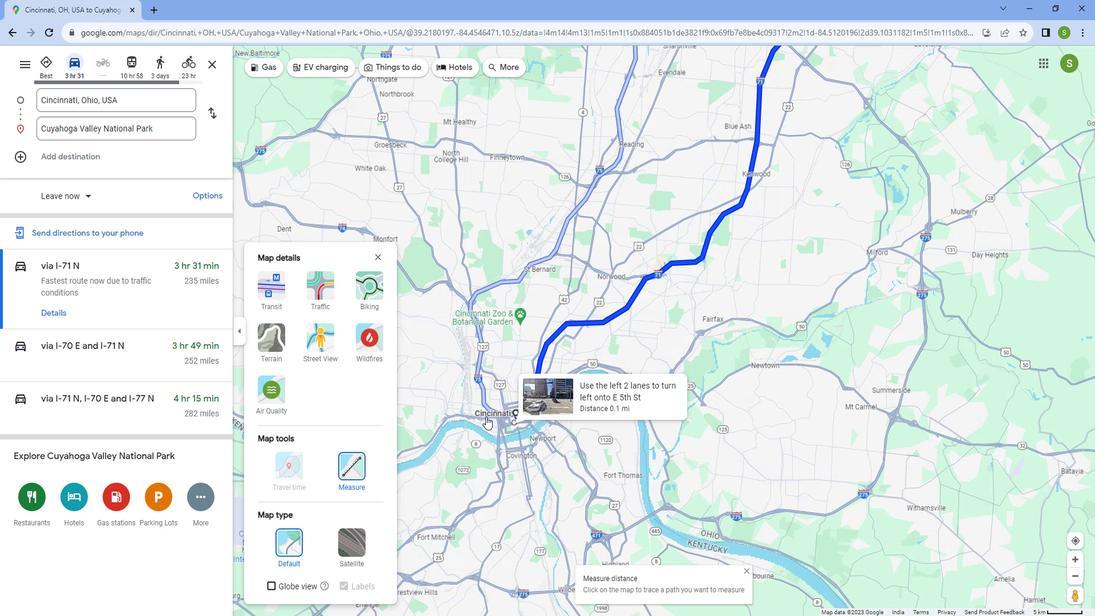 
Action: Mouse scrolled (486, 401) with delta (0, 0)
Screenshot: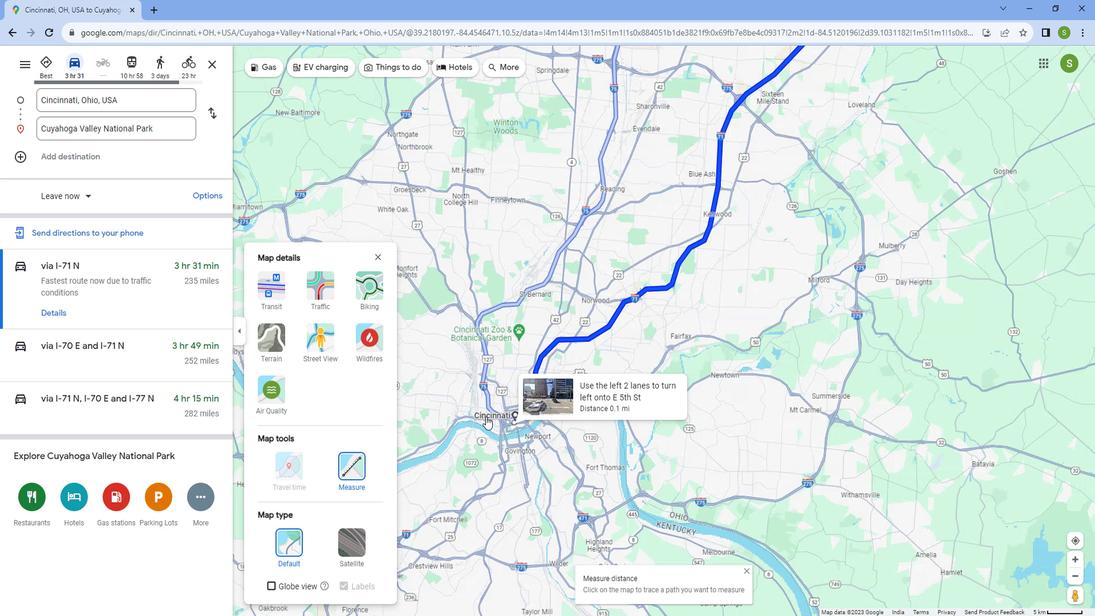 
Action: Mouse moved to (556, 397)
Screenshot: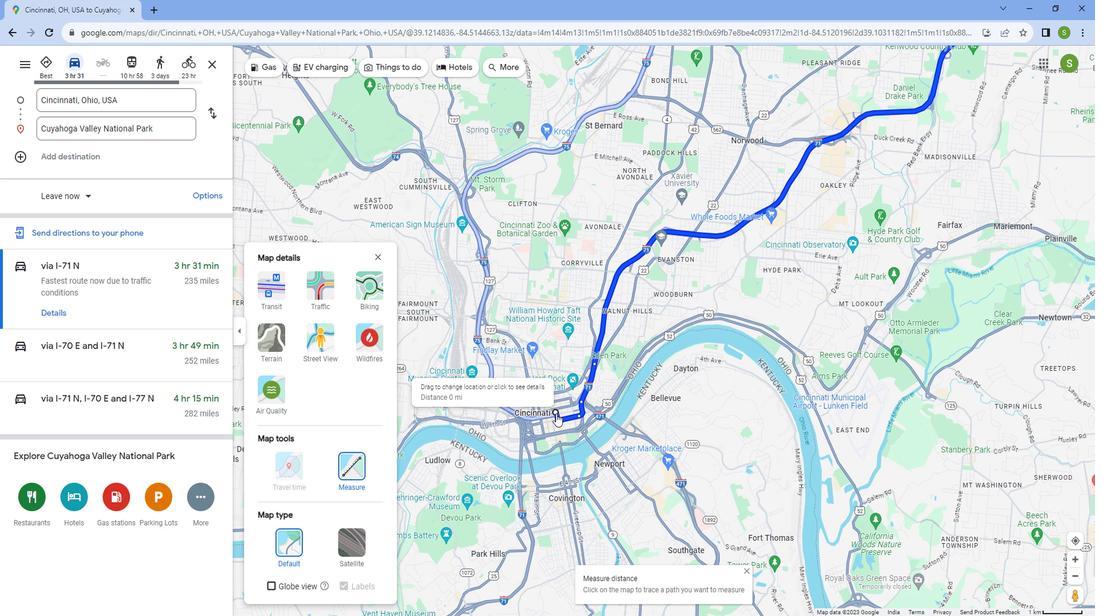 
Action: Mouse pressed left at (556, 397)
Screenshot: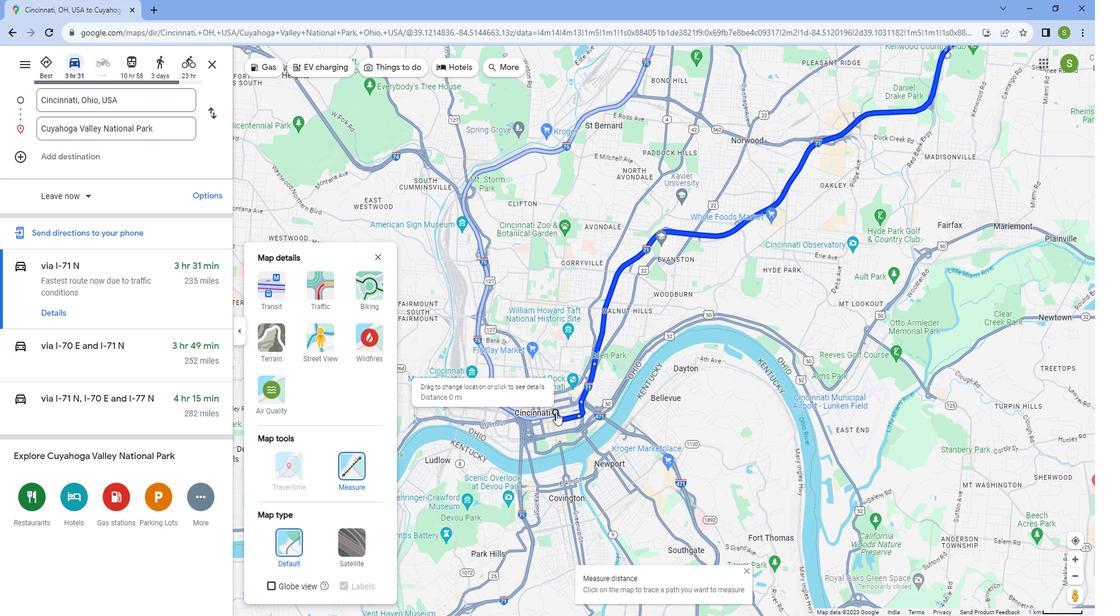 
Action: Mouse moved to (644, 377)
Screenshot: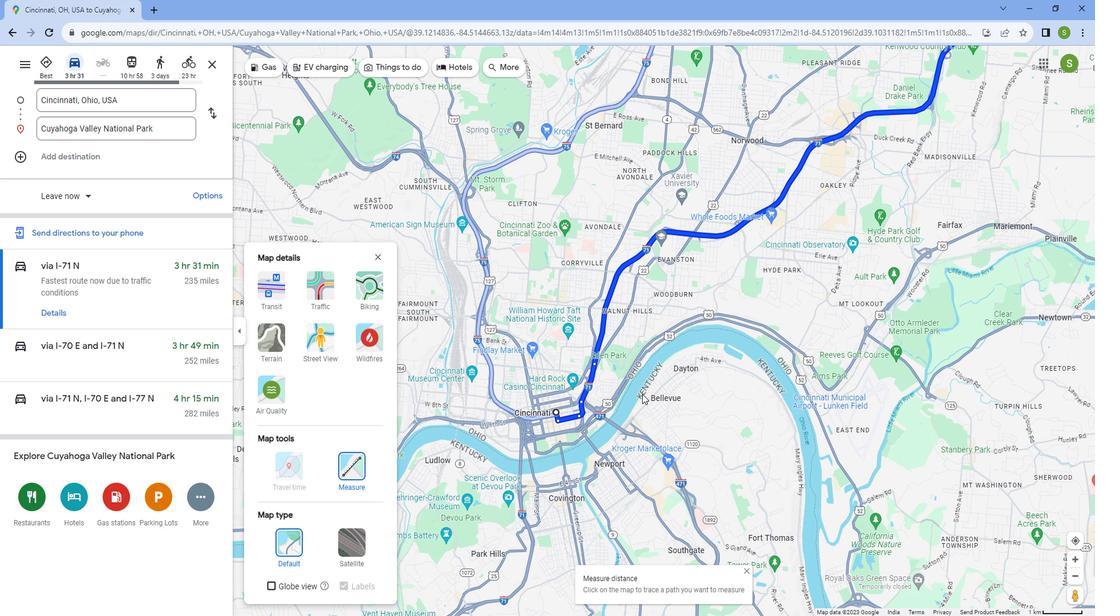 
Action: Mouse scrolled (644, 376) with delta (0, 0)
Screenshot: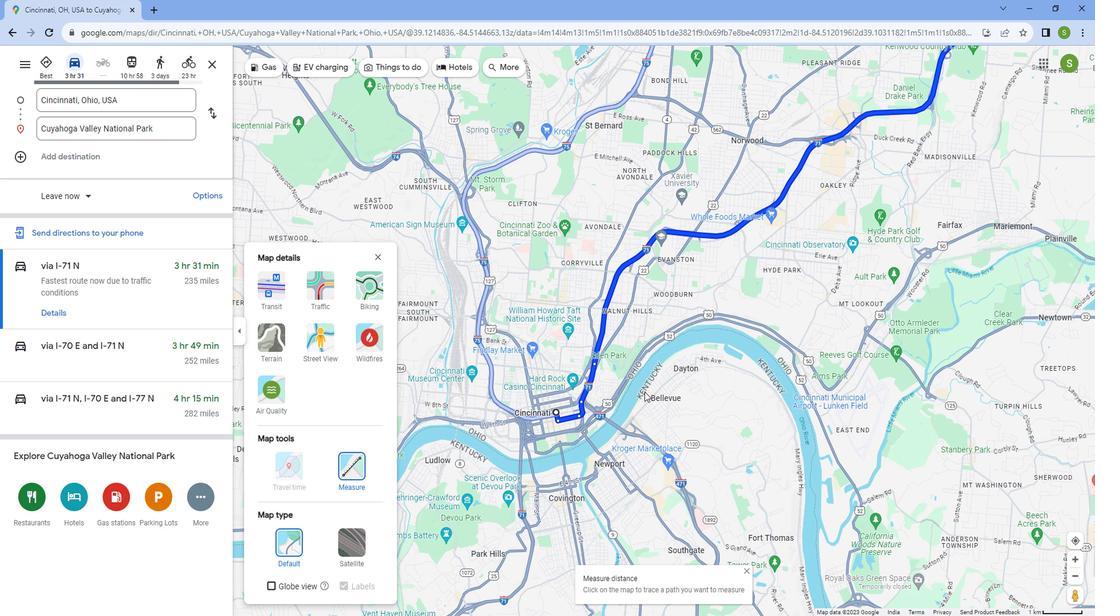 
Action: Mouse scrolled (644, 376) with delta (0, 0)
Screenshot: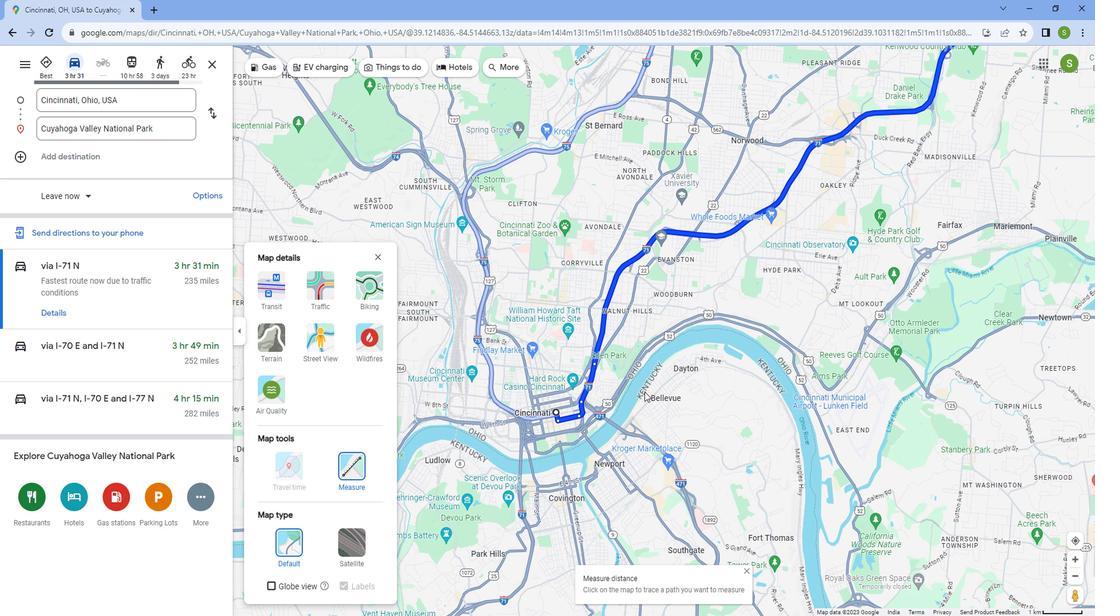 
Action: Mouse scrolled (644, 376) with delta (0, 0)
Screenshot: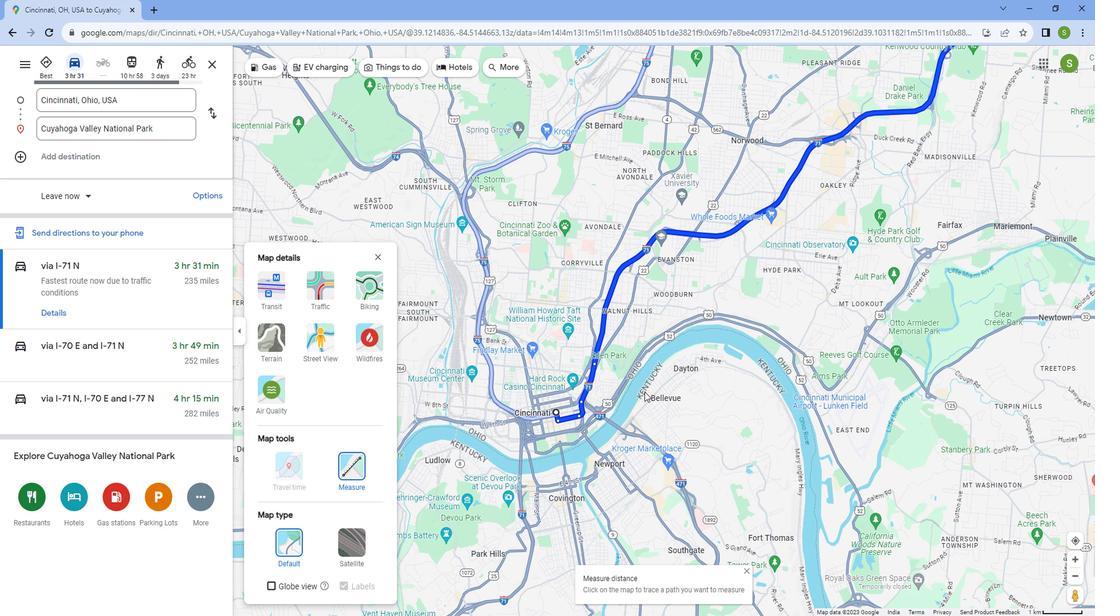 
Action: Mouse scrolled (644, 376) with delta (0, 0)
Screenshot: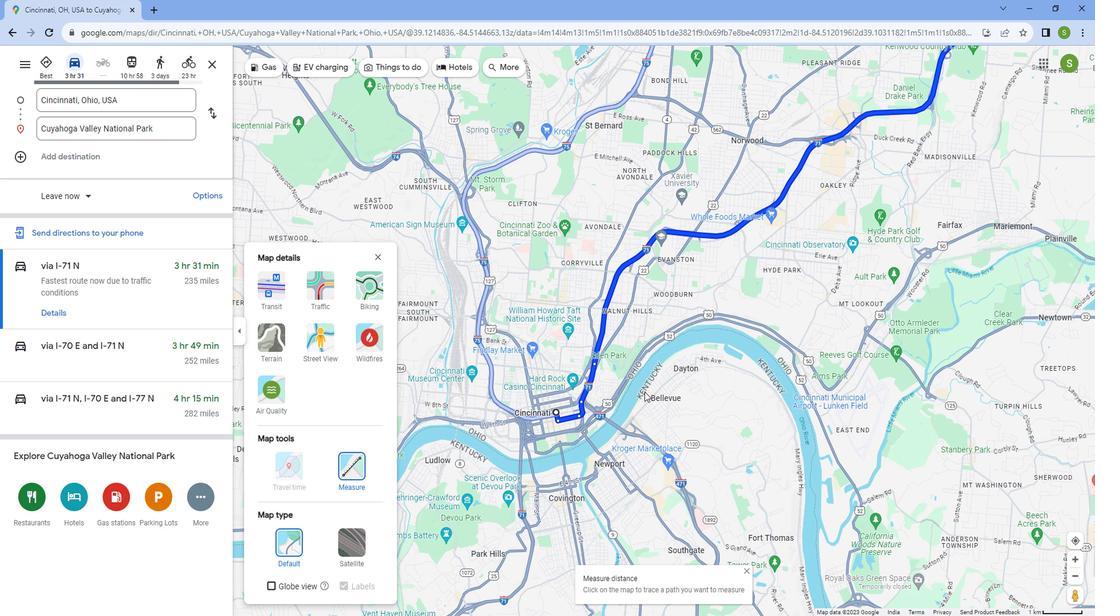 
Action: Mouse moved to (644, 376)
Screenshot: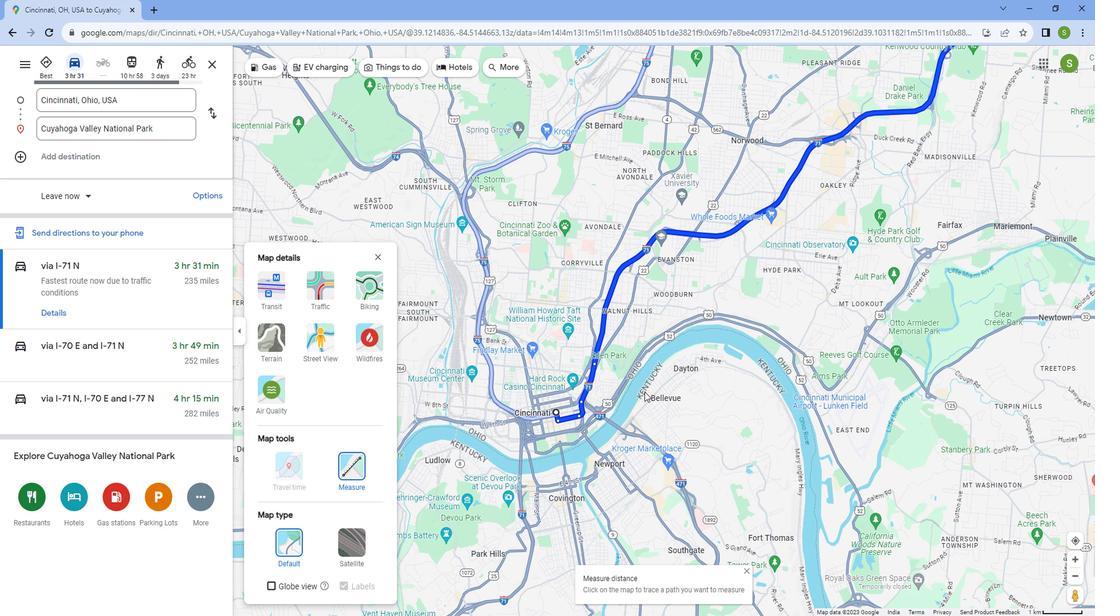 
Action: Mouse scrolled (644, 375) with delta (0, -1)
Screenshot: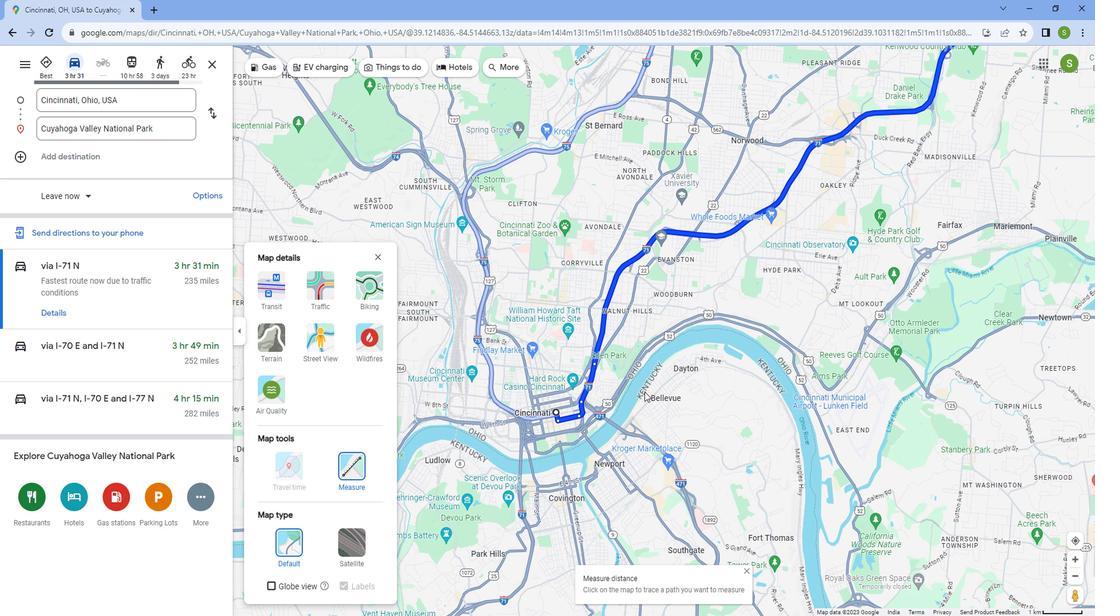 
Action: Mouse moved to (643, 375)
Screenshot: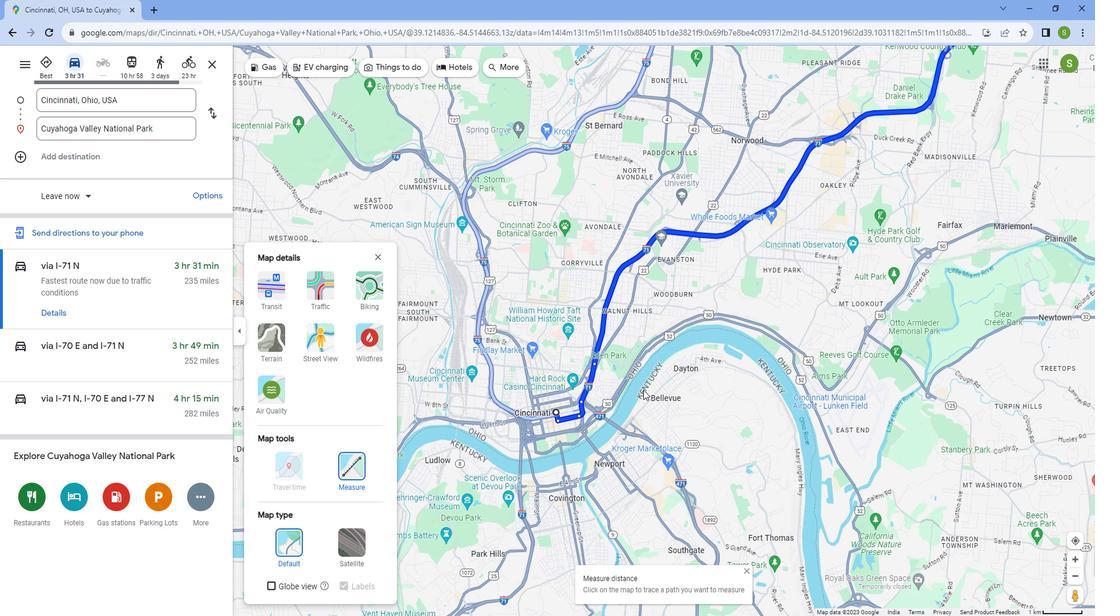 
Action: Mouse scrolled (643, 374) with delta (0, 0)
Screenshot: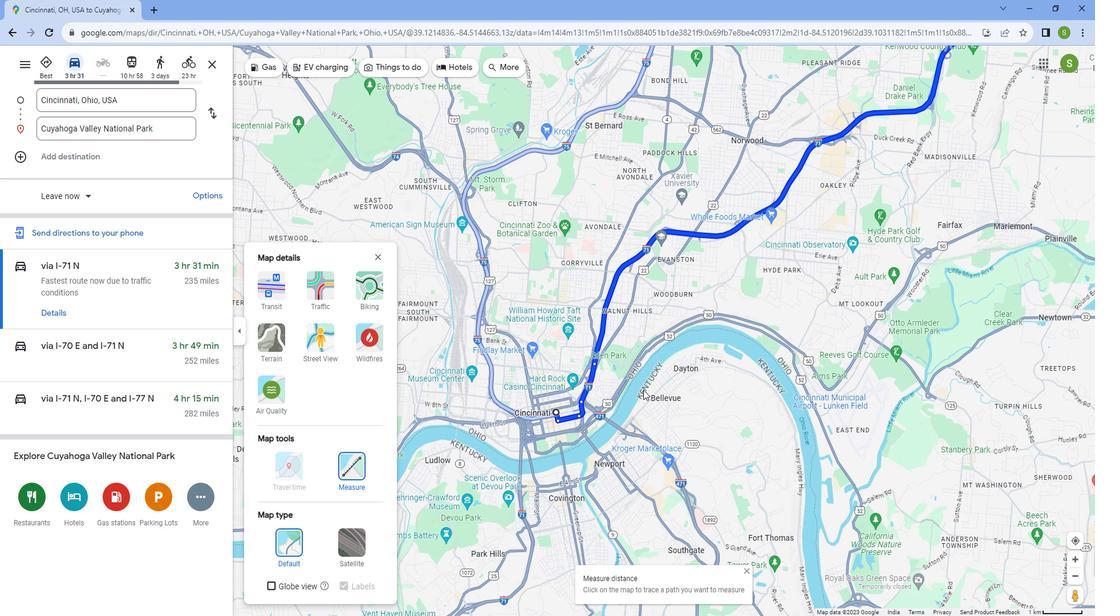 
Action: Mouse scrolled (643, 374) with delta (0, 0)
Screenshot: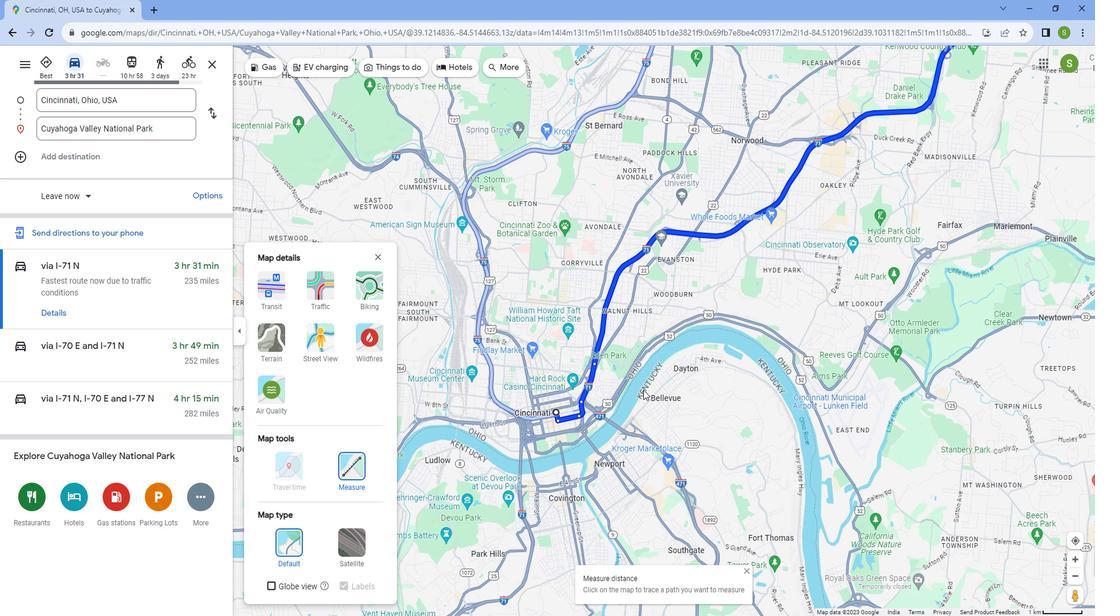
Action: Mouse scrolled (643, 374) with delta (0, 0)
Screenshot: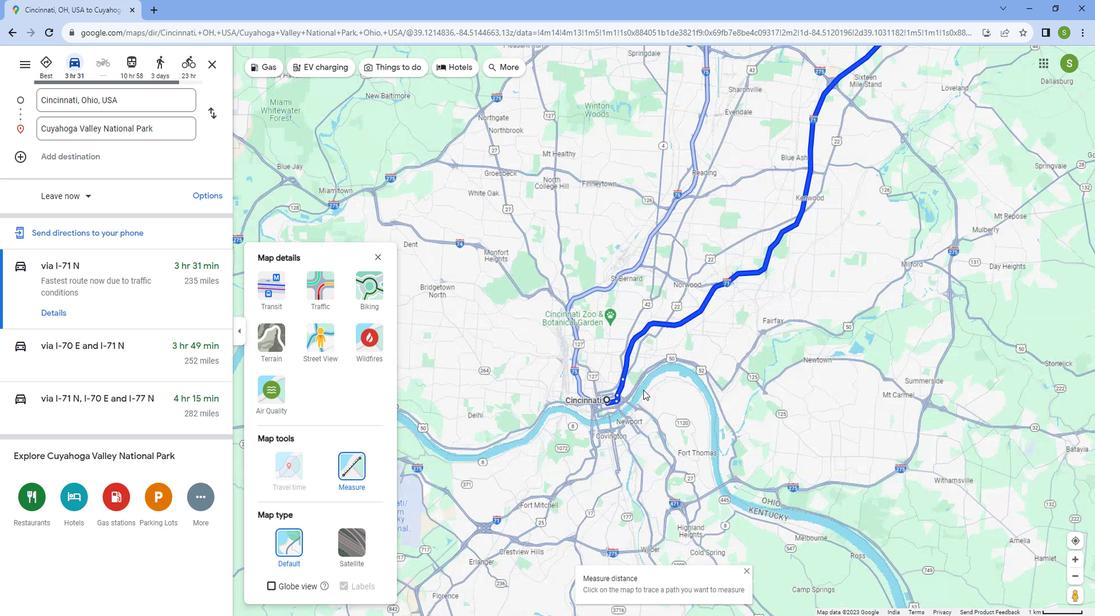 
Action: Mouse scrolled (643, 374) with delta (0, 0)
Screenshot: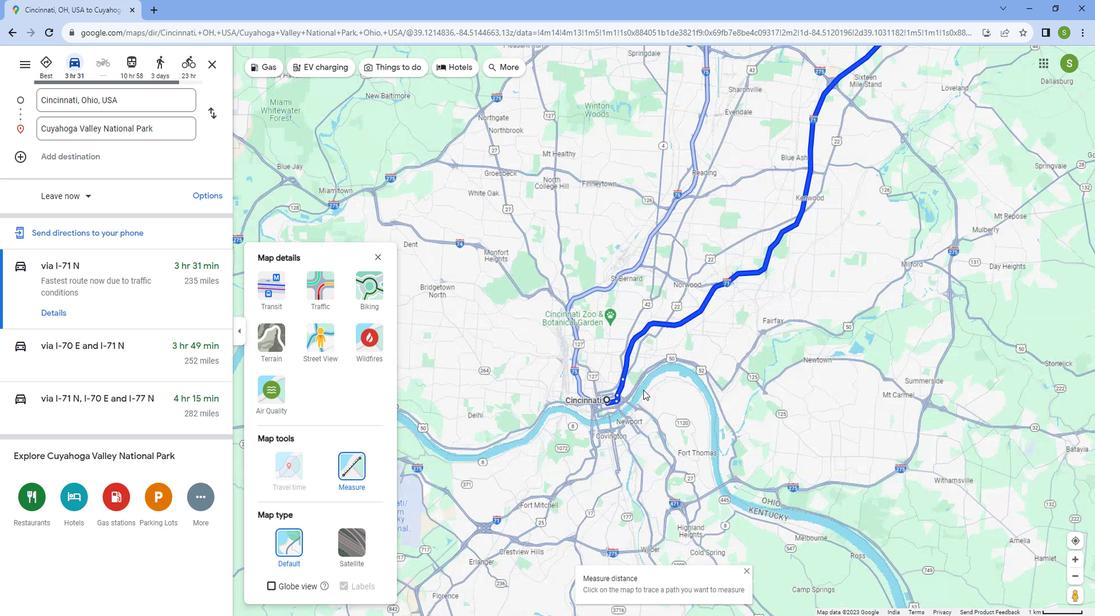 
Action: Mouse scrolled (643, 374) with delta (0, 0)
Screenshot: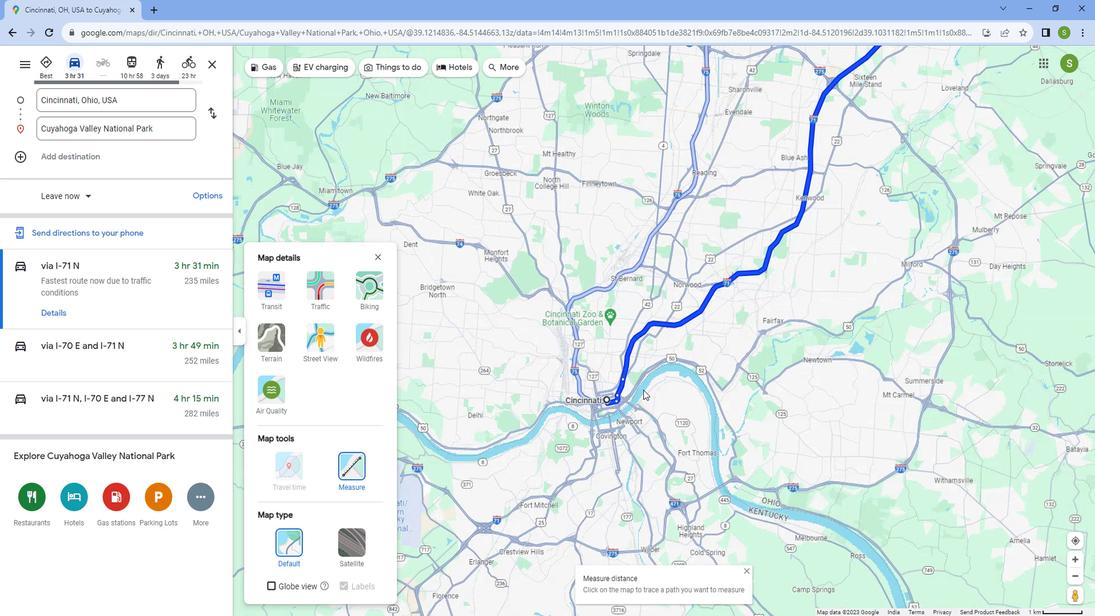 
Action: Mouse scrolled (643, 374) with delta (0, 0)
Screenshot: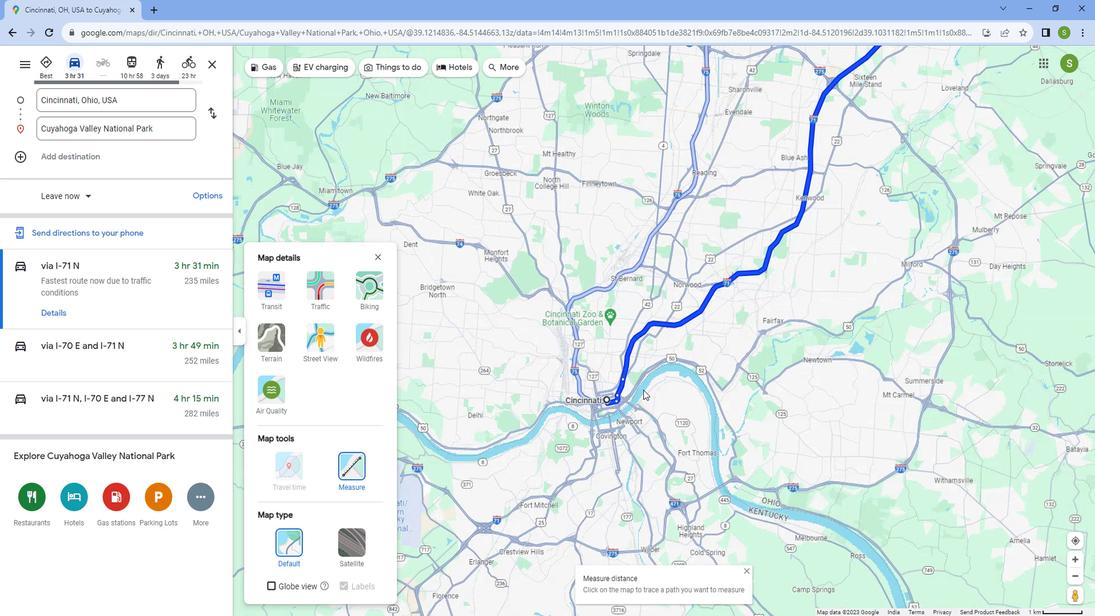 
Action: Mouse scrolled (643, 374) with delta (0, 0)
Screenshot: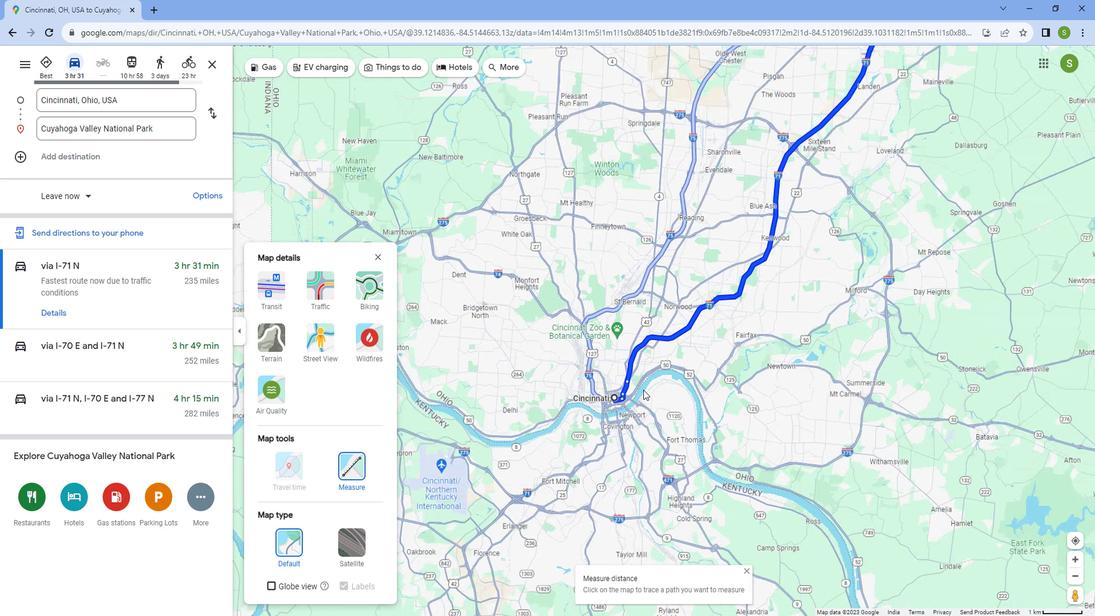 
Action: Mouse scrolled (643, 374) with delta (0, 0)
Screenshot: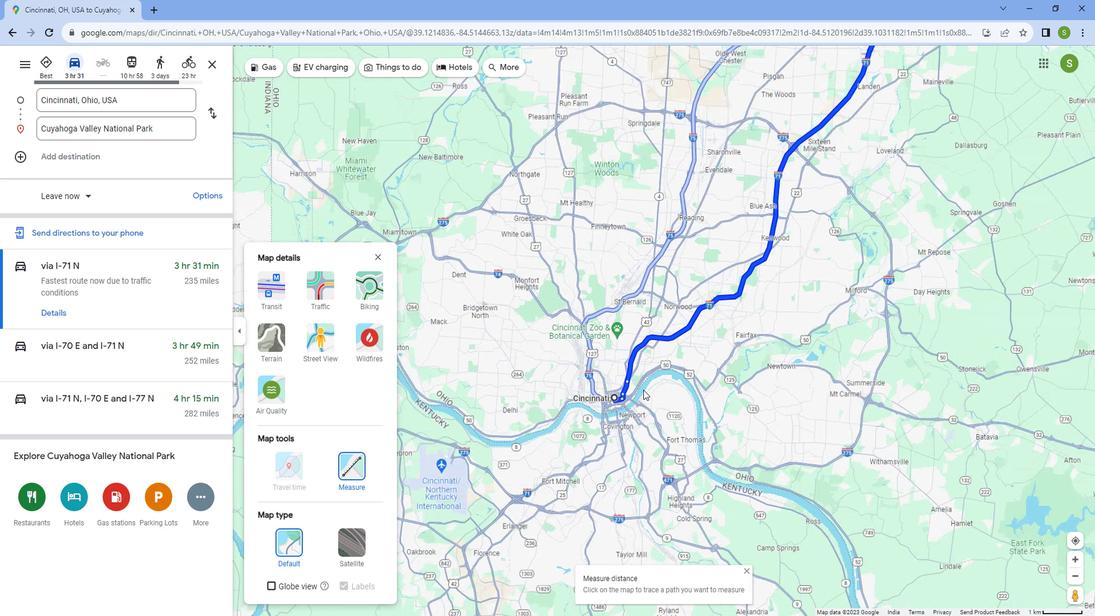 
Action: Mouse scrolled (643, 374) with delta (0, 0)
Screenshot: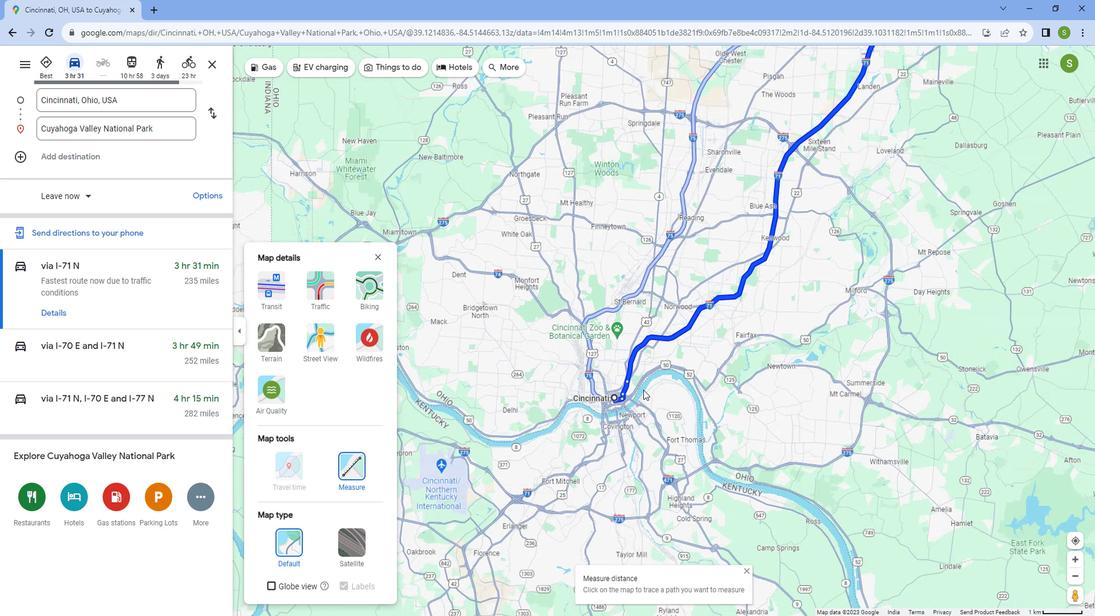 
Action: Mouse scrolled (643, 374) with delta (0, 0)
Screenshot: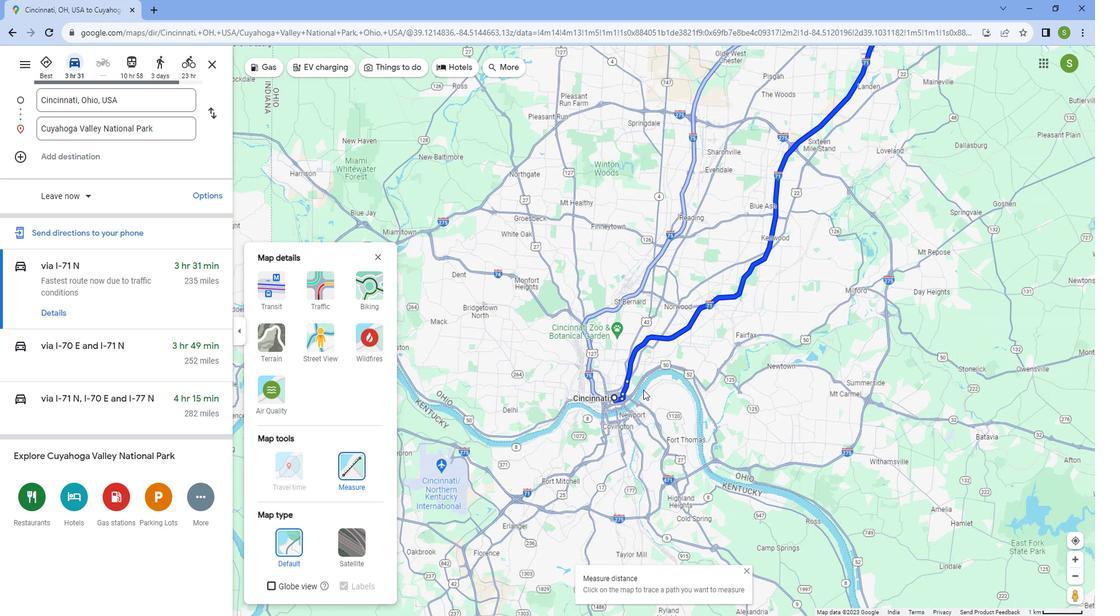 
Action: Mouse scrolled (643, 374) with delta (0, 0)
Screenshot: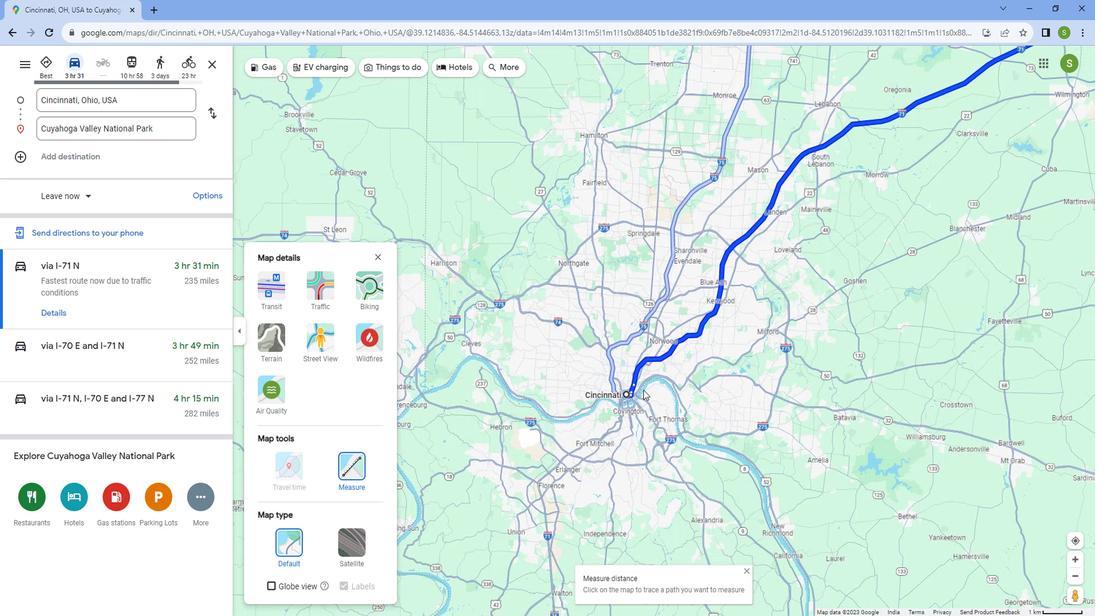 
Action: Mouse scrolled (643, 374) with delta (0, 0)
Screenshot: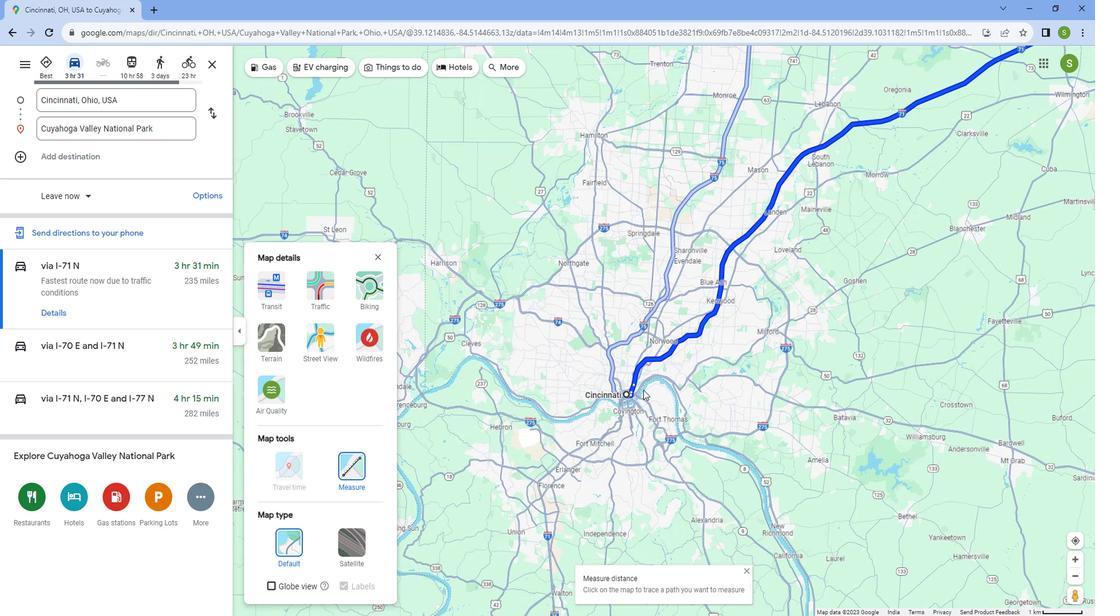 
Action: Mouse scrolled (643, 374) with delta (0, 0)
Screenshot: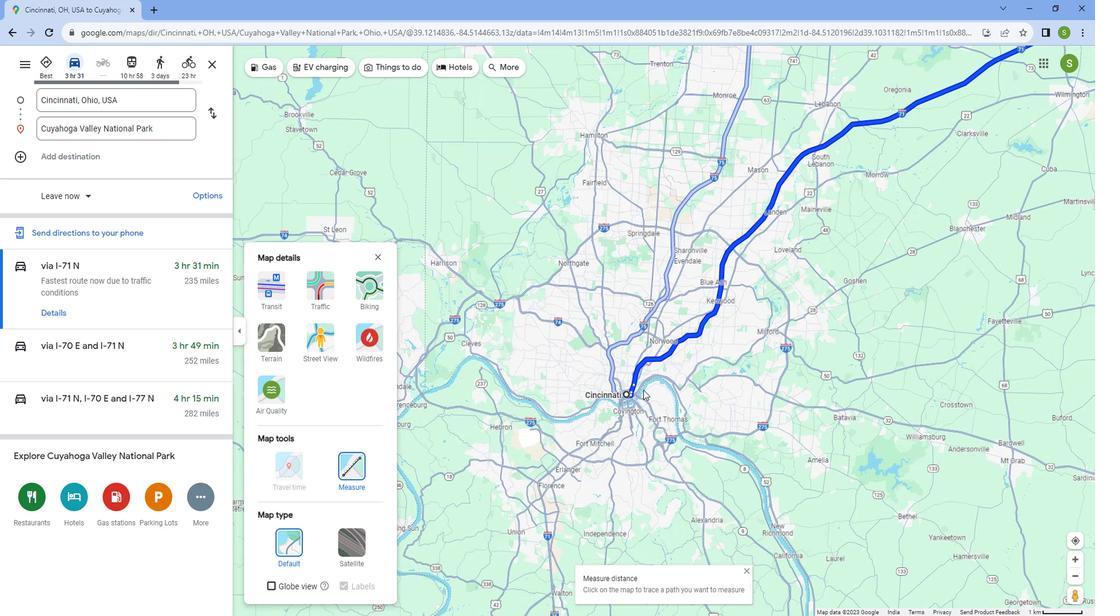 
Action: Mouse scrolled (643, 374) with delta (0, 0)
Screenshot: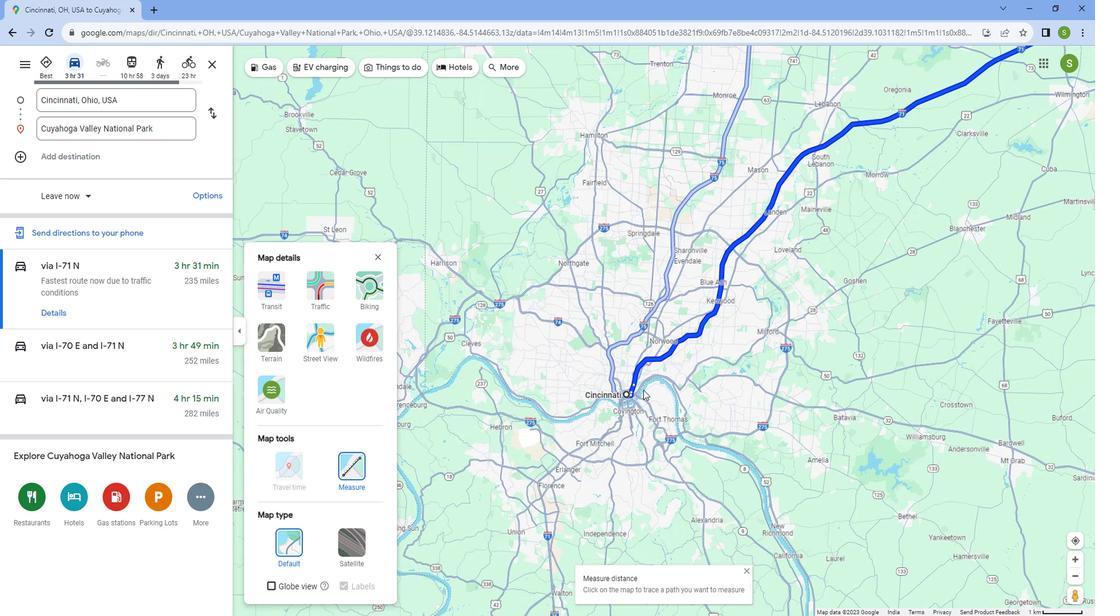 
Action: Mouse scrolled (643, 374) with delta (0, 0)
Screenshot: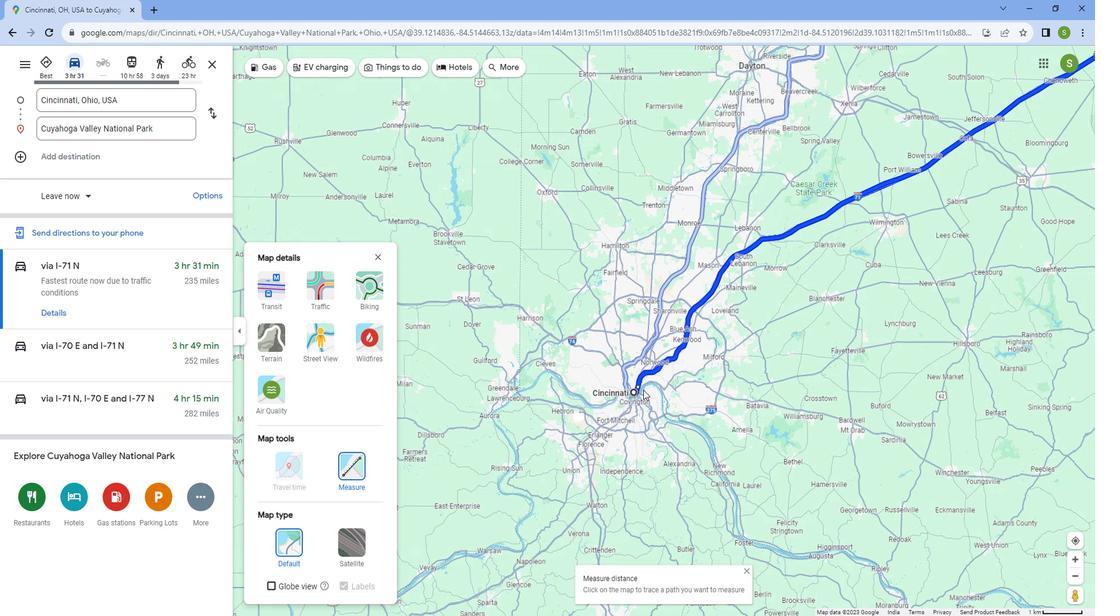 
Action: Mouse scrolled (643, 374) with delta (0, 0)
Screenshot: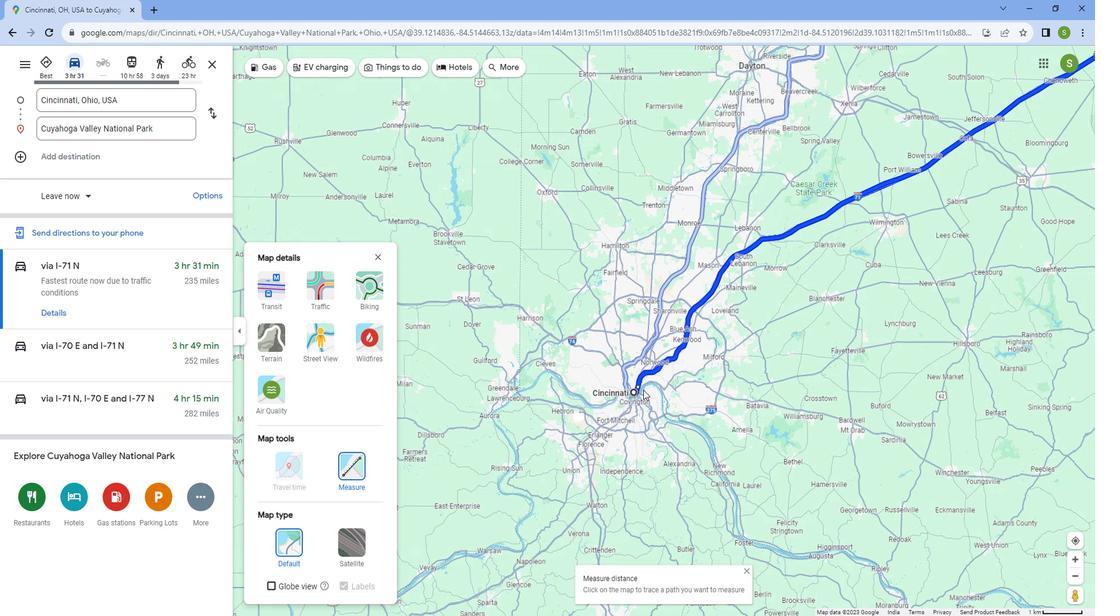 
Action: Mouse scrolled (643, 374) with delta (0, 0)
Screenshot: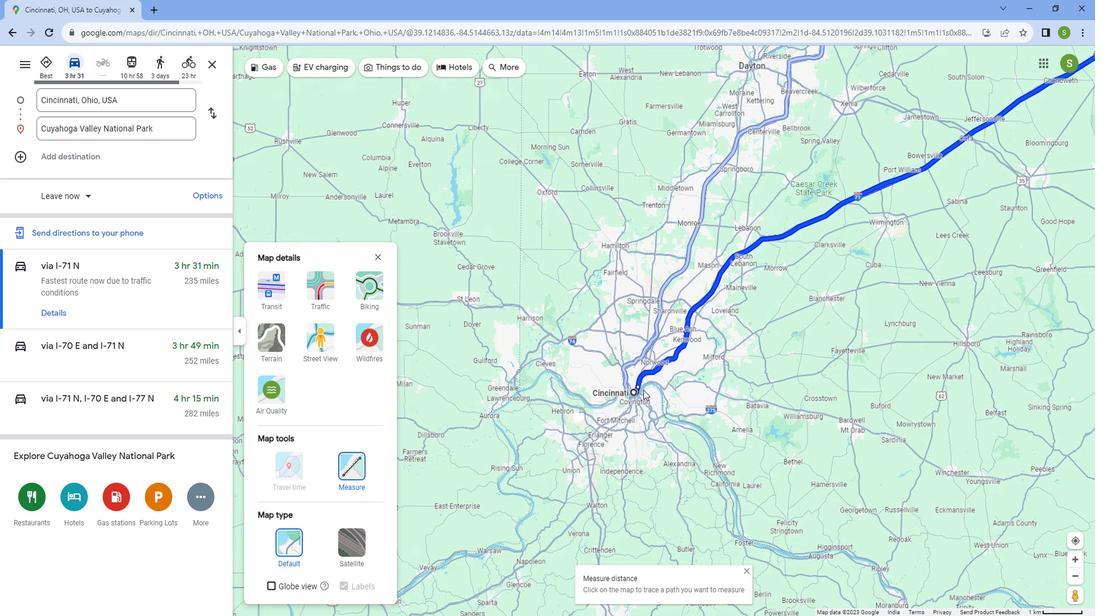 
Action: Mouse scrolled (643, 374) with delta (0, 0)
Screenshot: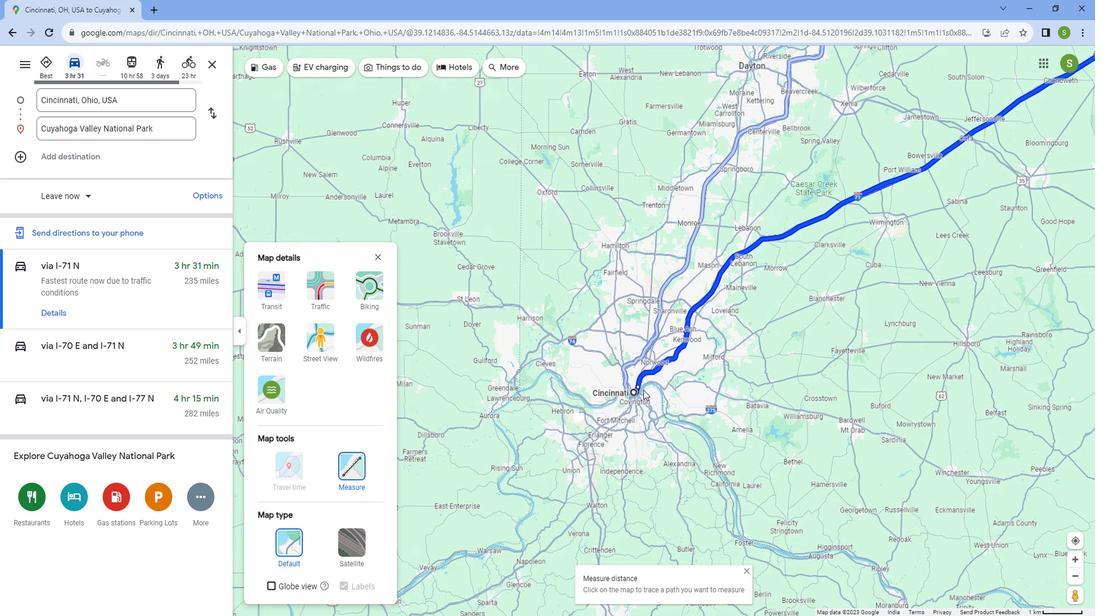 
Action: Mouse scrolled (643, 374) with delta (0, 0)
Screenshot: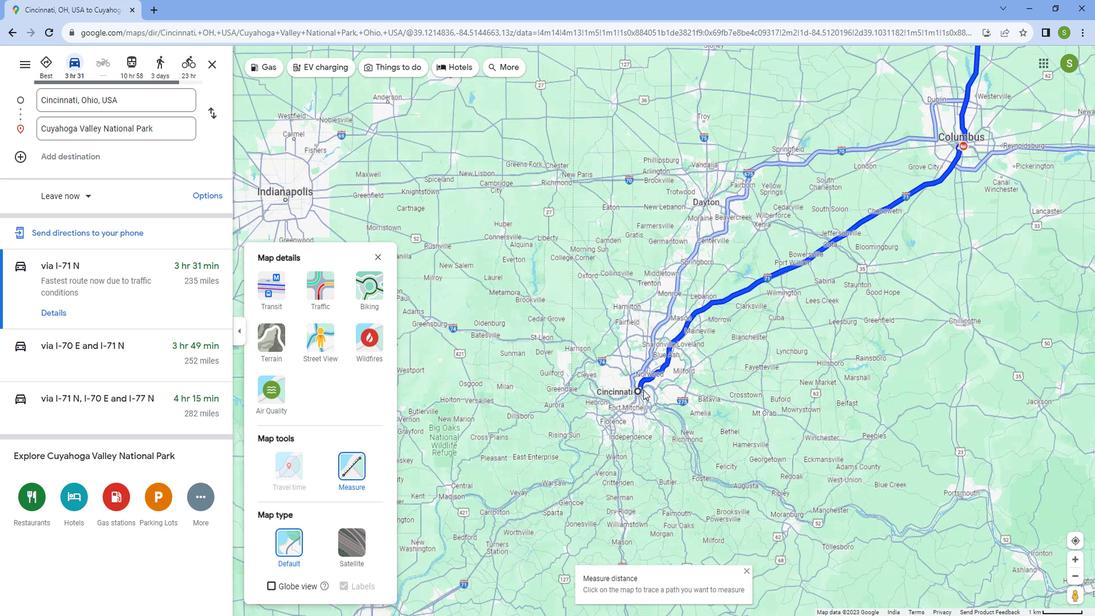 
Action: Mouse scrolled (643, 374) with delta (0, 0)
Screenshot: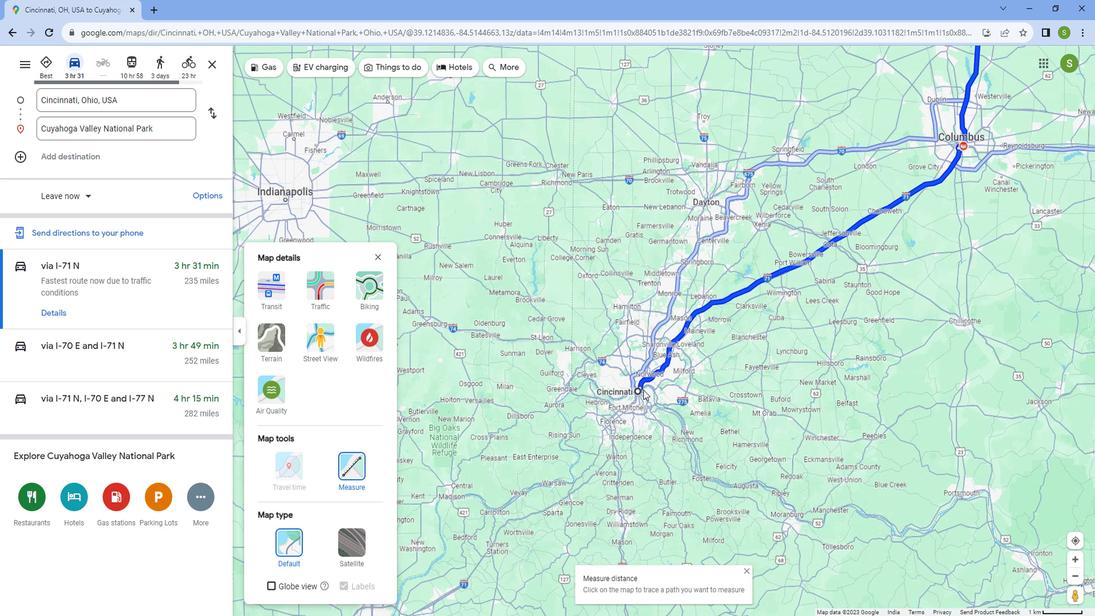 
Action: Mouse scrolled (643, 374) with delta (0, 0)
Screenshot: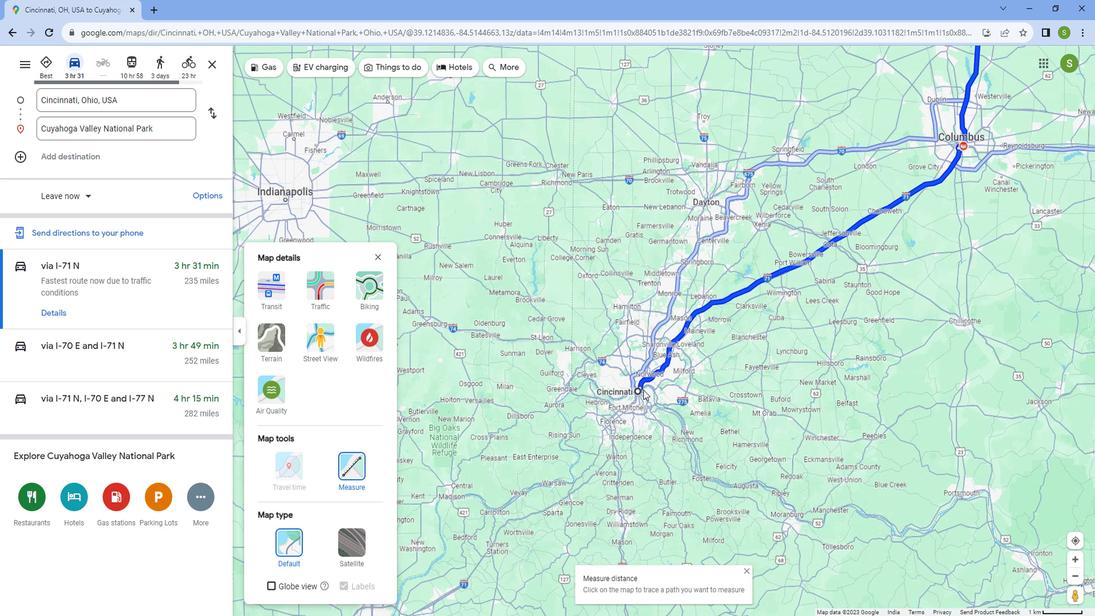 
Action: Mouse scrolled (643, 374) with delta (0, 0)
Screenshot: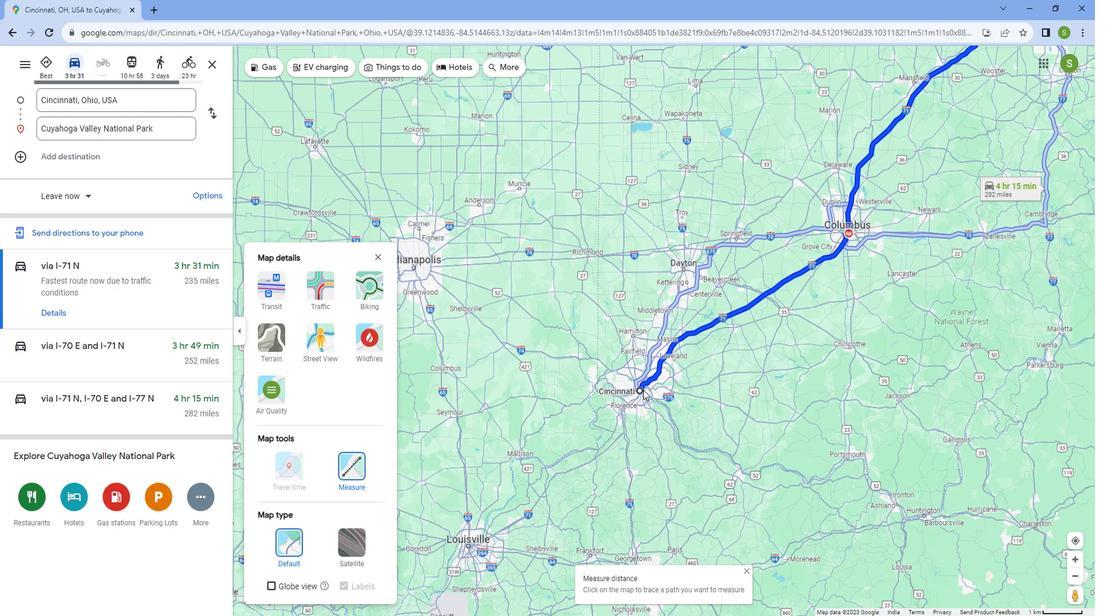 
Action: Mouse scrolled (643, 374) with delta (0, 0)
Screenshot: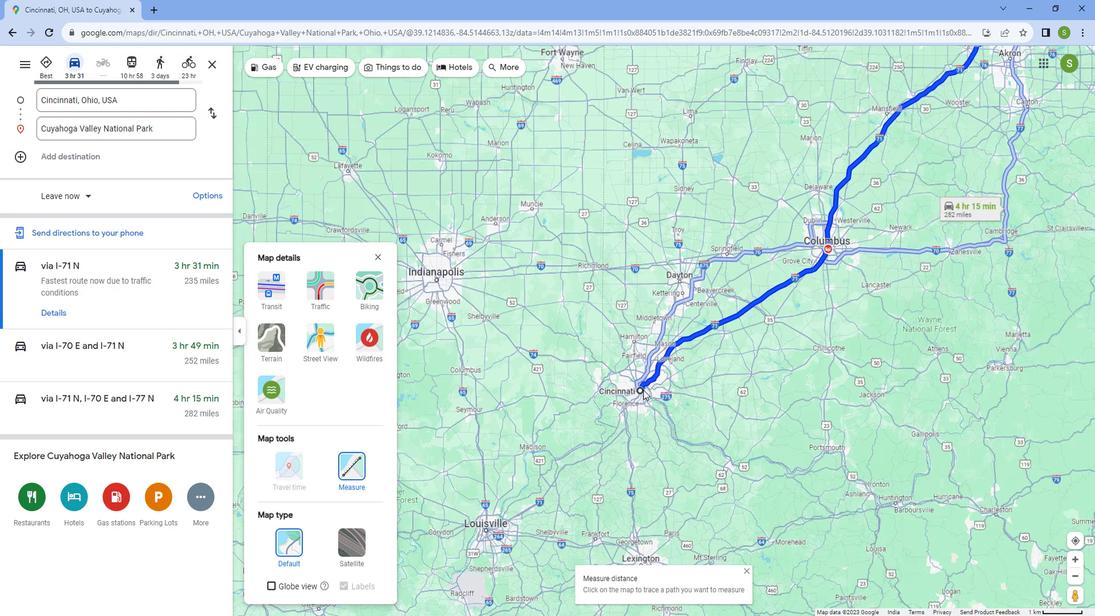 
Action: Mouse scrolled (643, 374) with delta (0, 0)
Screenshot: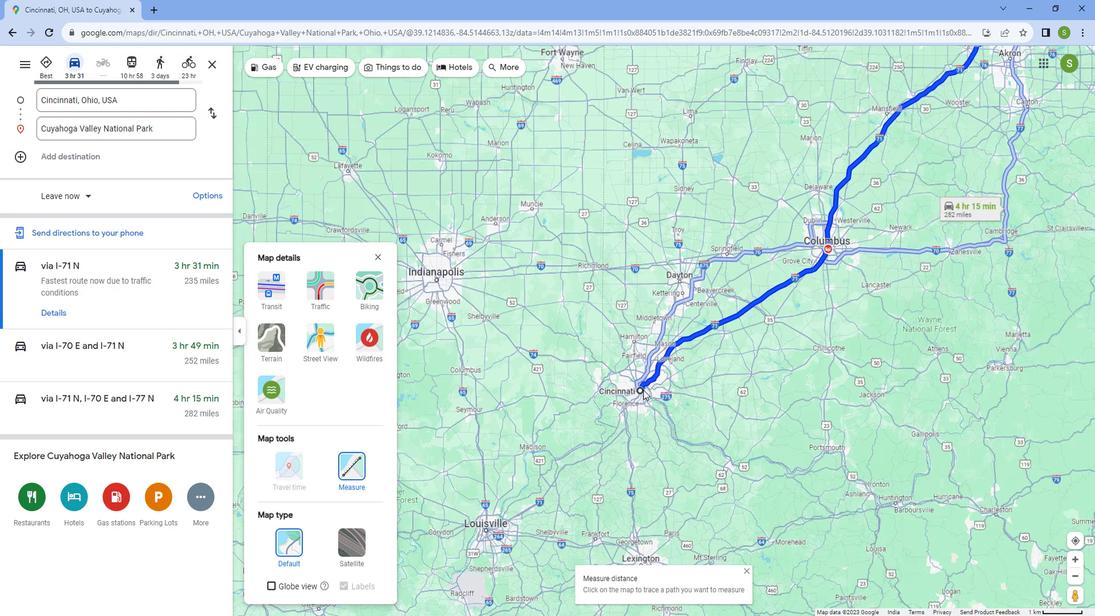 
Action: Mouse scrolled (643, 374) with delta (0, 0)
Screenshot: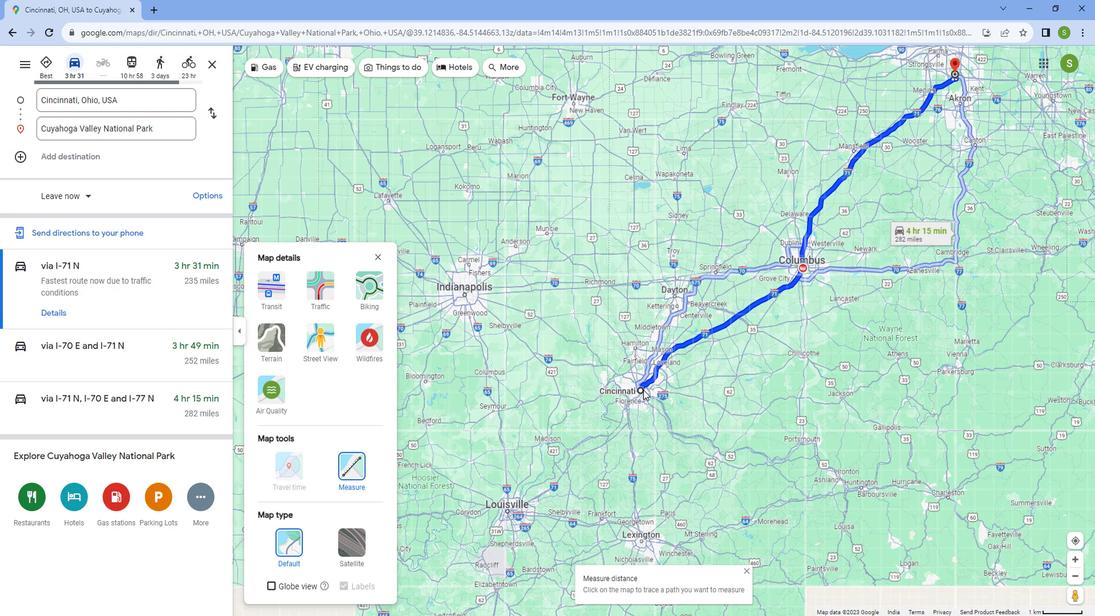 
Action: Mouse moved to (808, 206)
Screenshot: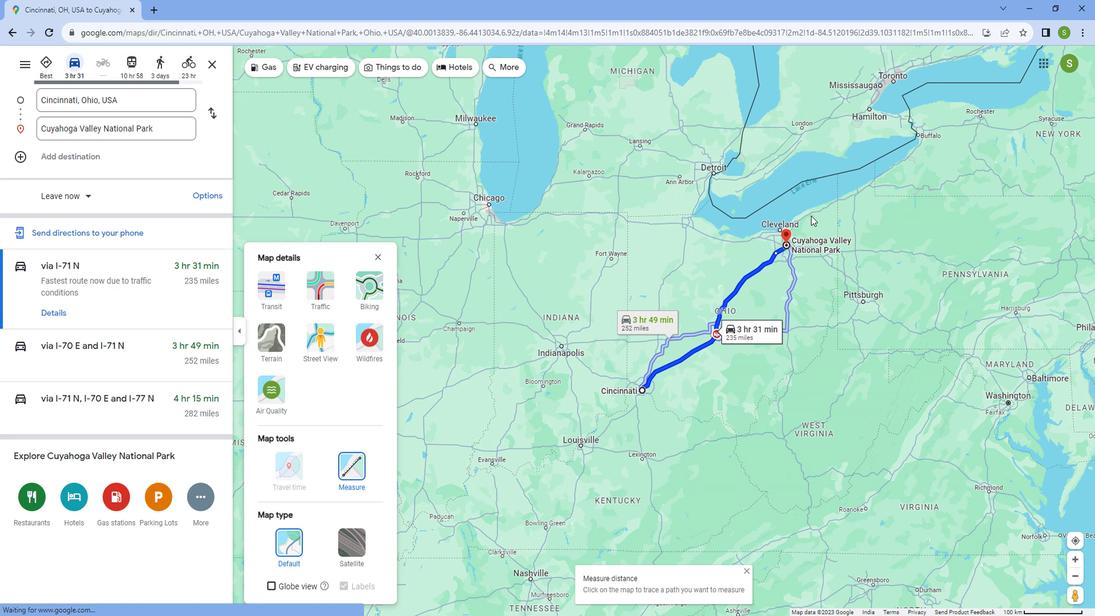 
Action: Mouse scrolled (808, 207) with delta (0, 0)
Screenshot: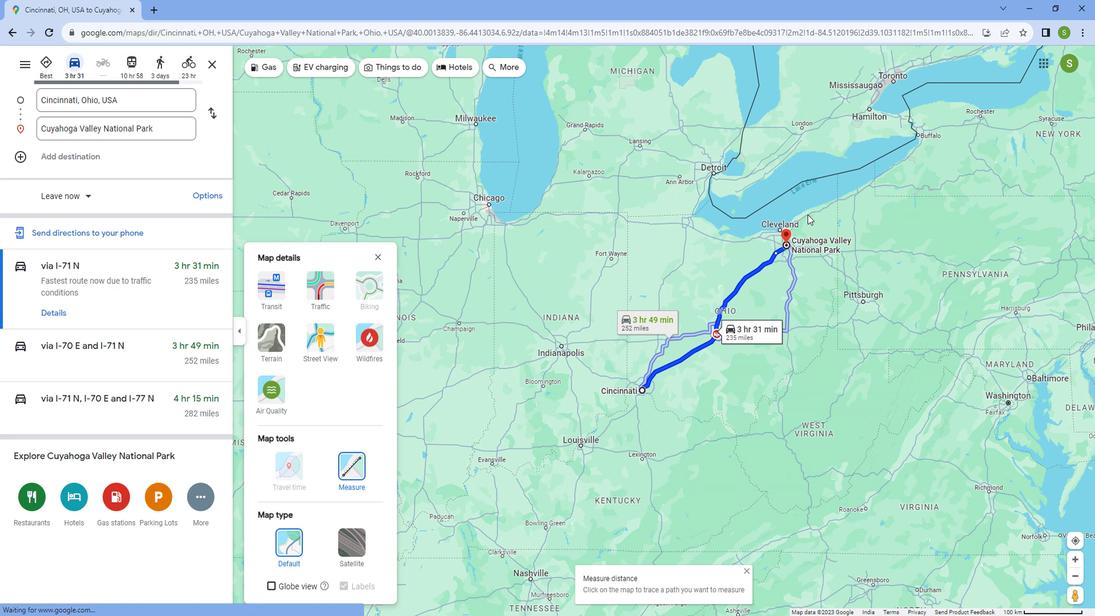 
Action: Mouse scrolled (808, 207) with delta (0, 0)
Screenshot: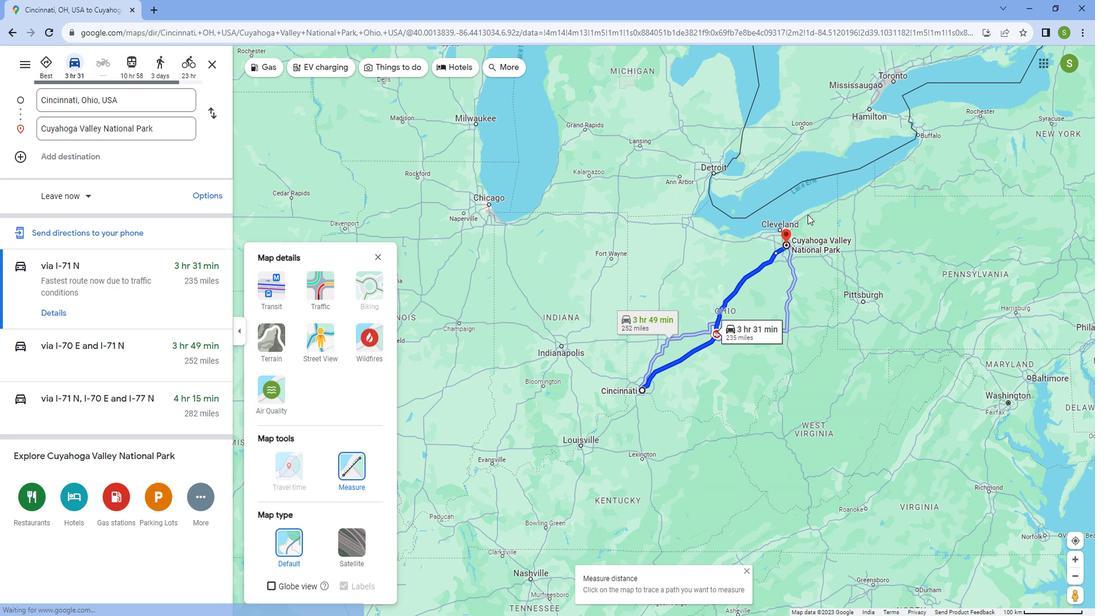 
Action: Mouse scrolled (808, 207) with delta (0, 0)
Screenshot: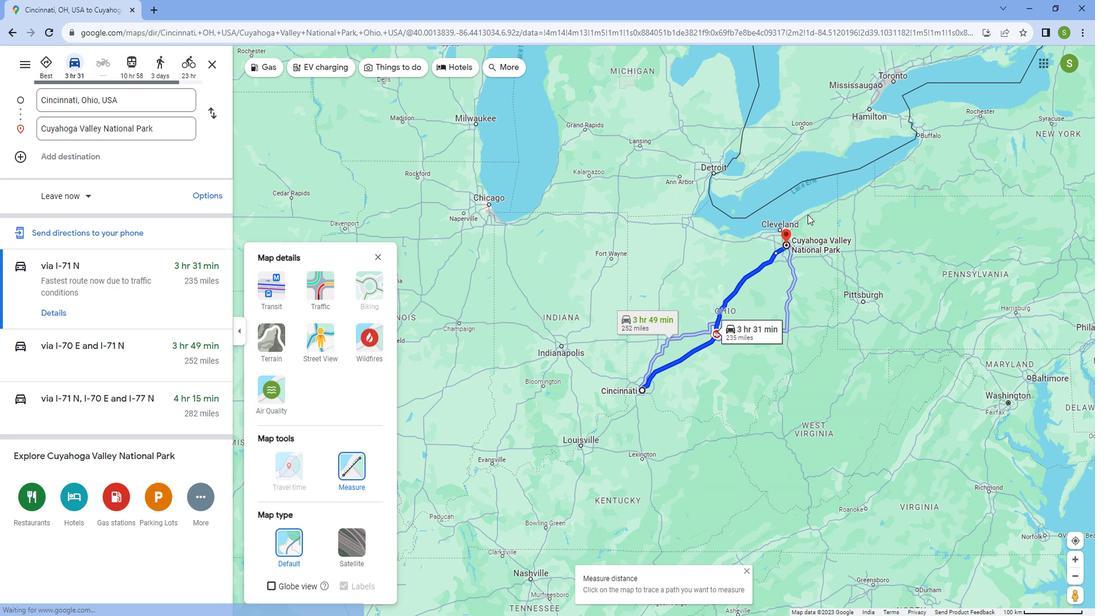
Action: Mouse scrolled (808, 207) with delta (0, 0)
Screenshot: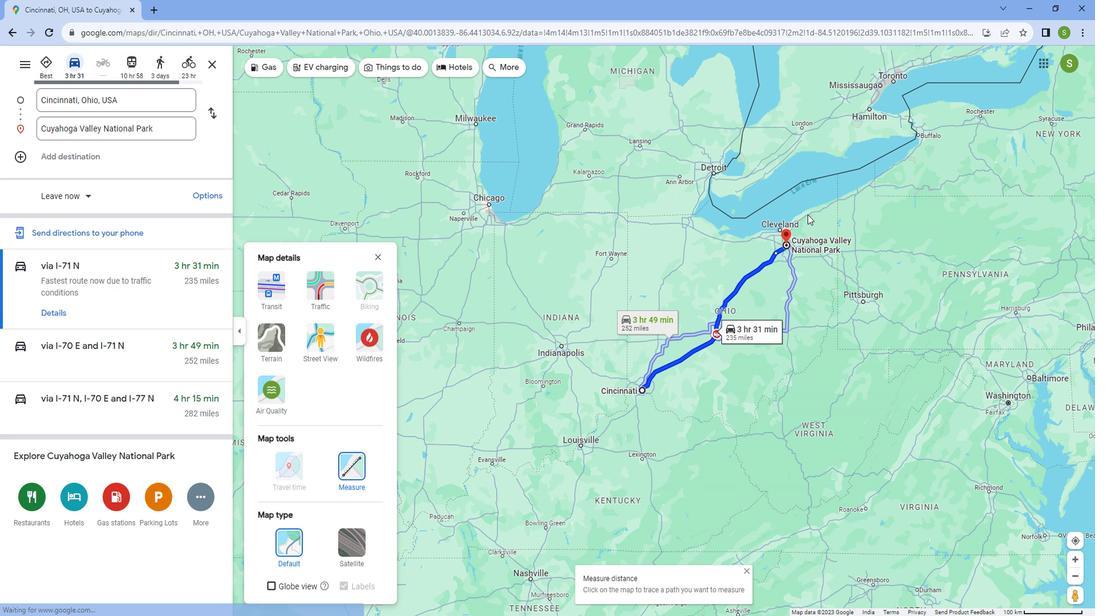 
Action: Mouse moved to (795, 211)
Screenshot: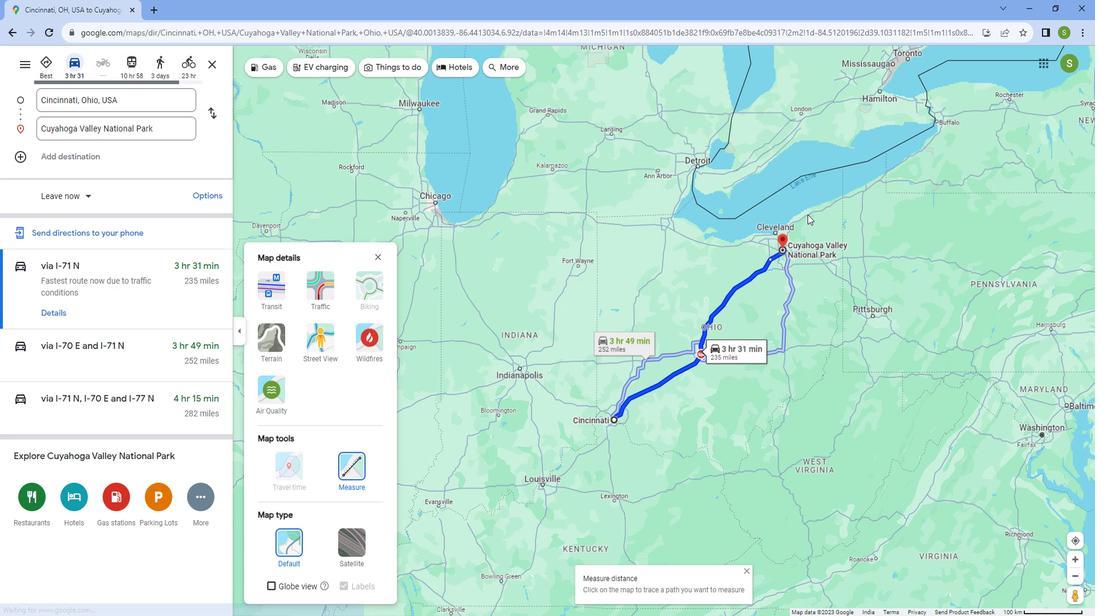 
Action: Mouse scrolled (795, 211) with delta (0, 0)
Screenshot: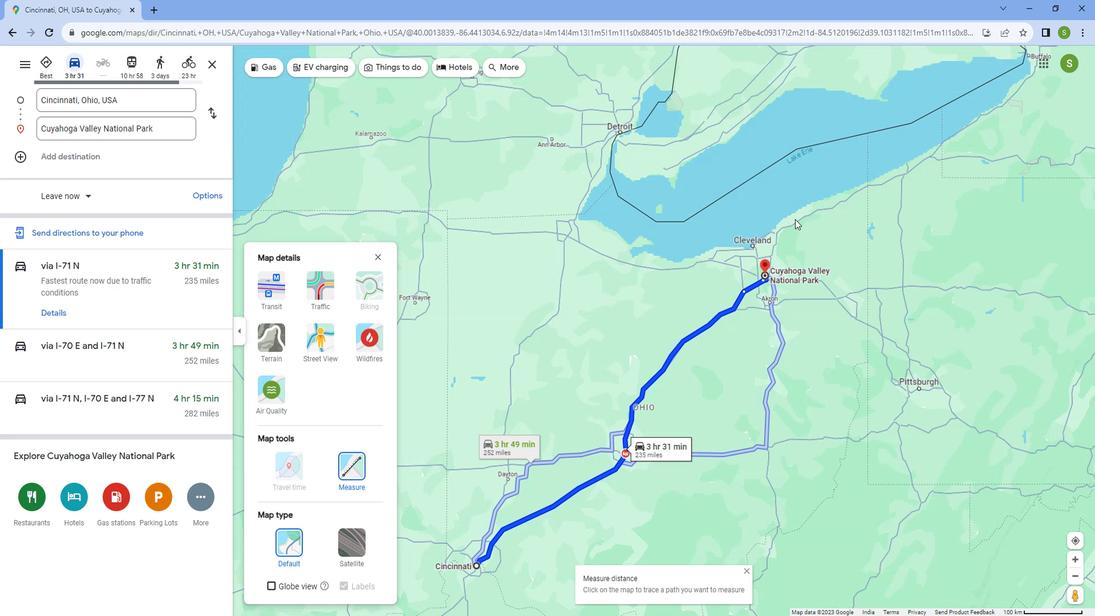 
Action: Mouse scrolled (795, 211) with delta (0, 0)
Screenshot: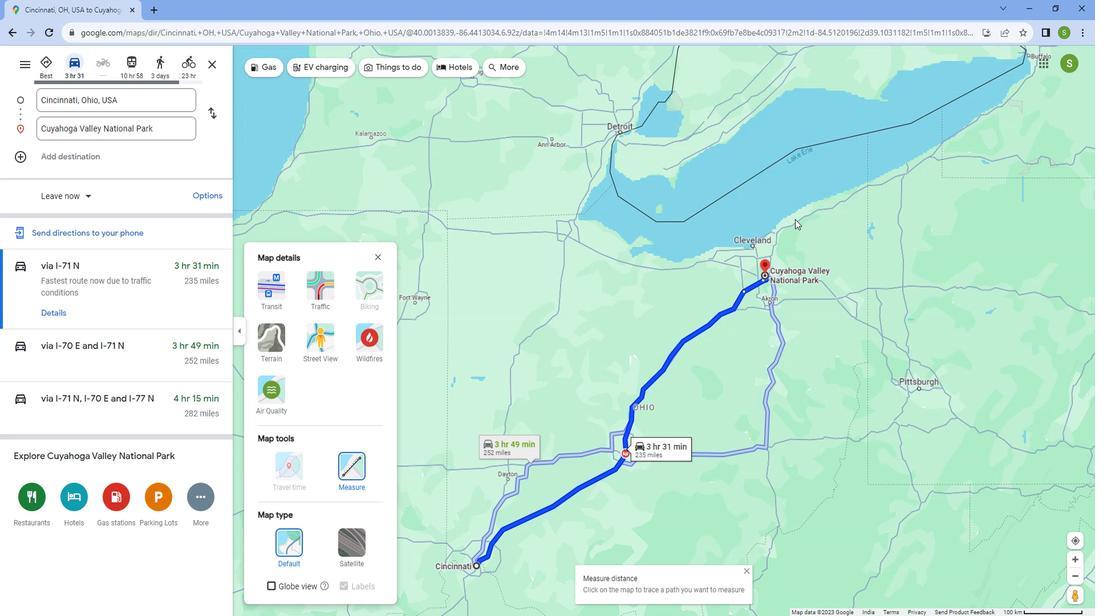 
Action: Mouse scrolled (795, 211) with delta (0, 0)
Screenshot: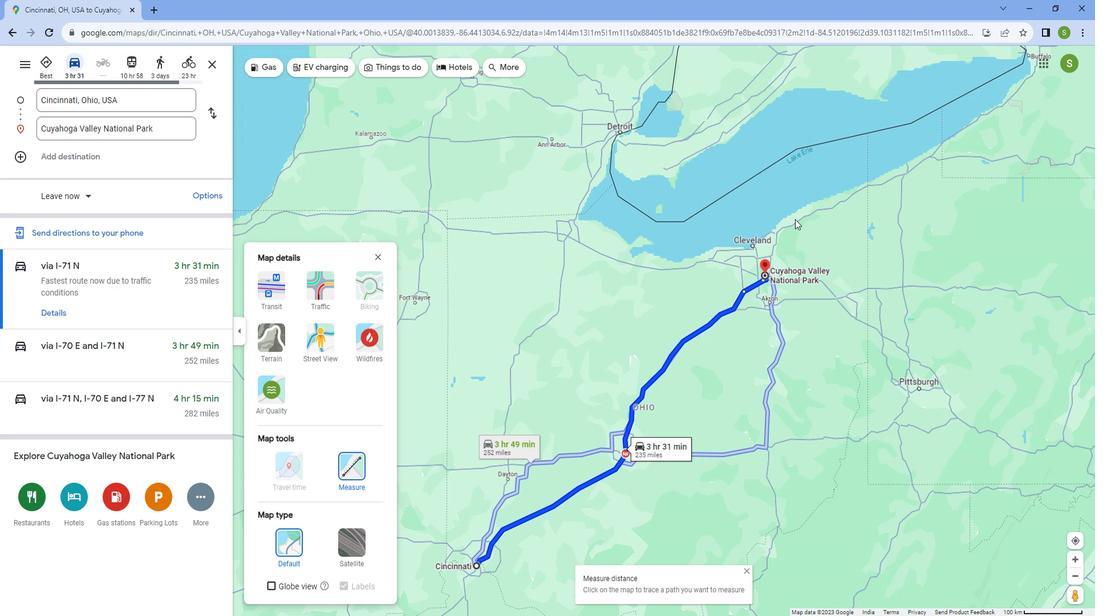 
Action: Mouse scrolled (795, 211) with delta (0, 0)
Screenshot: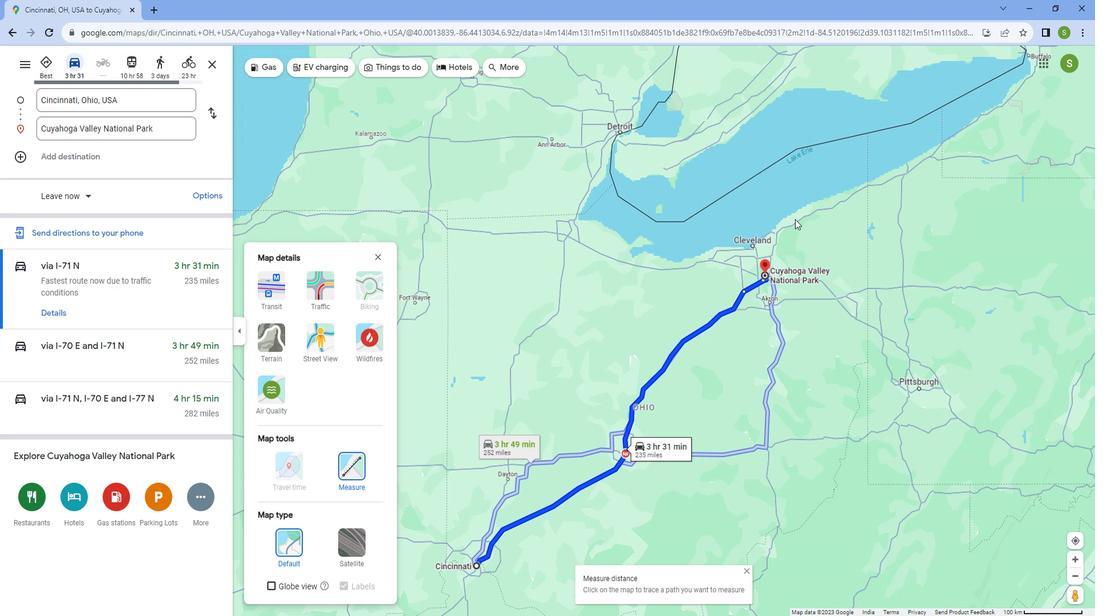
Action: Mouse moved to (794, 212)
Screenshot: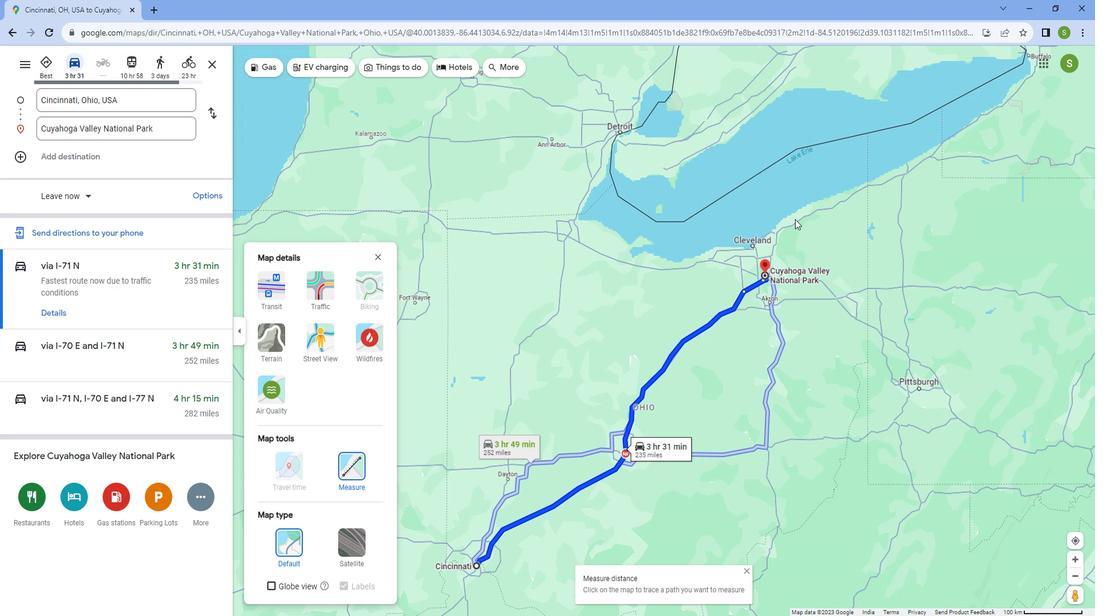 
Action: Mouse scrolled (794, 212) with delta (0, 0)
Screenshot: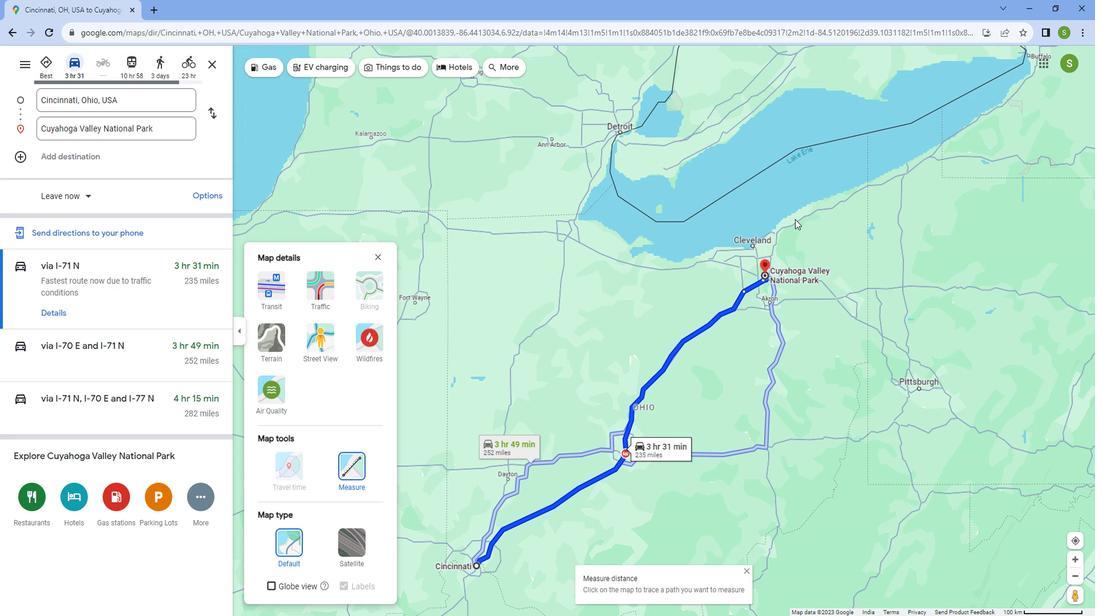 
Action: Mouse moved to (744, 342)
Screenshot: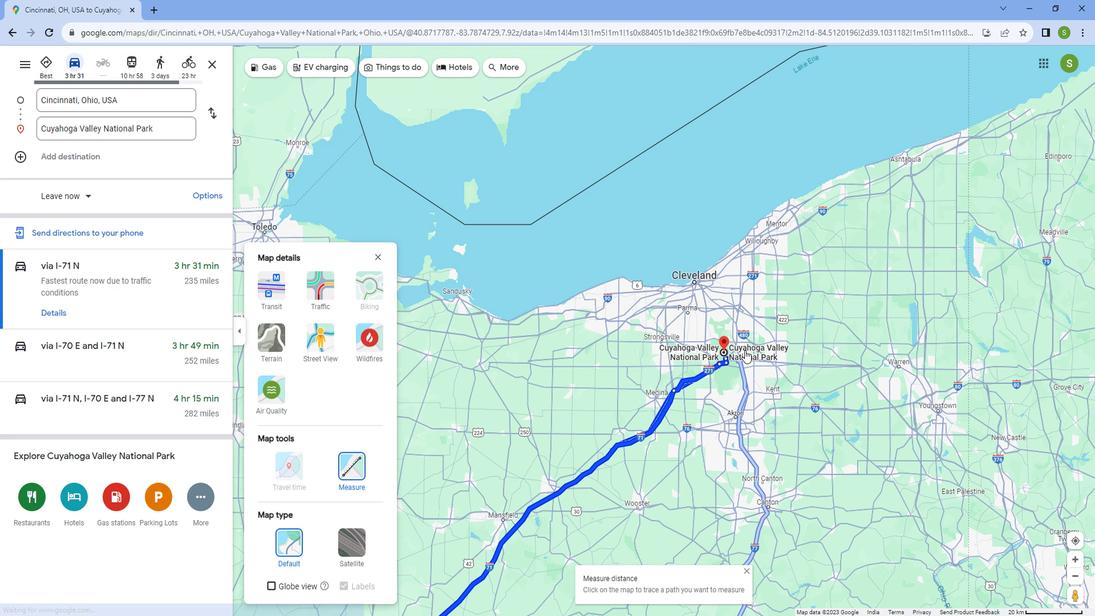 
Action: Mouse scrolled (744, 342) with delta (0, 0)
Screenshot: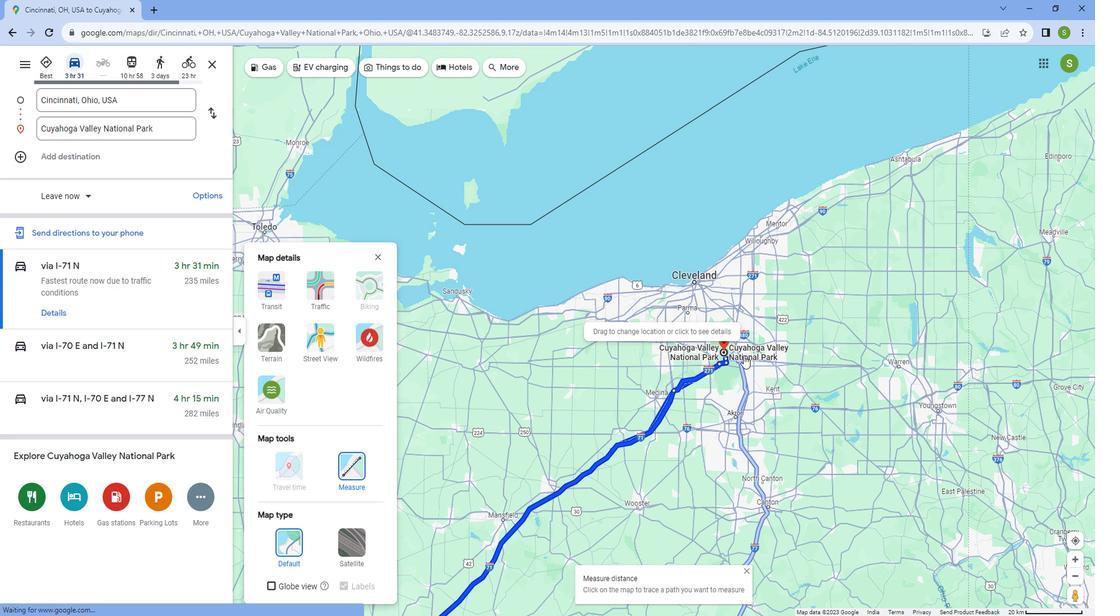 
Action: Mouse scrolled (744, 342) with delta (0, 0)
Screenshot: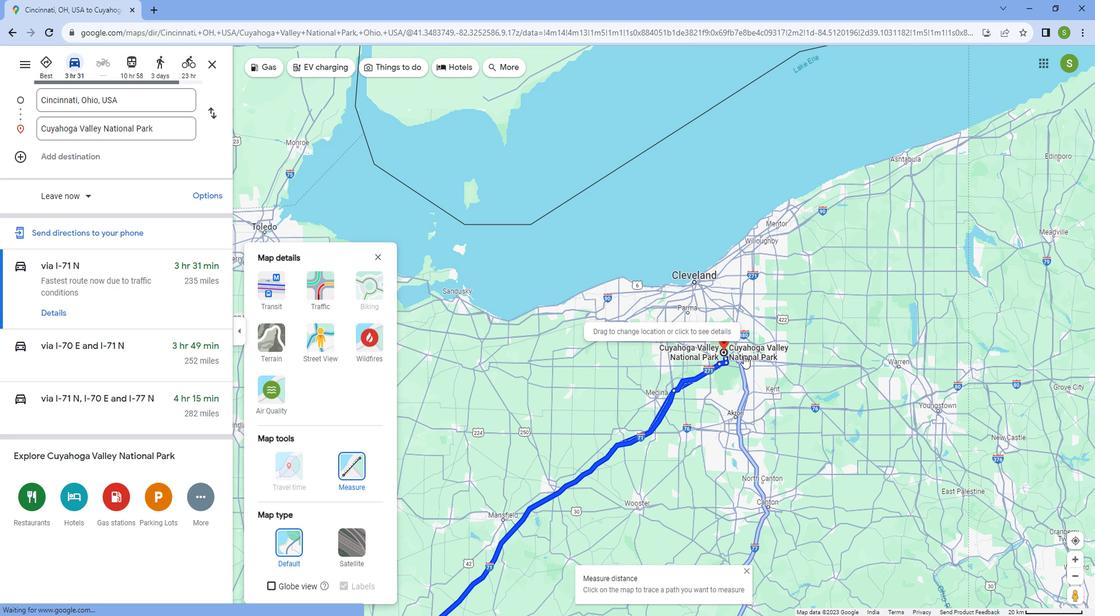 
Action: Mouse scrolled (744, 342) with delta (0, 0)
Screenshot: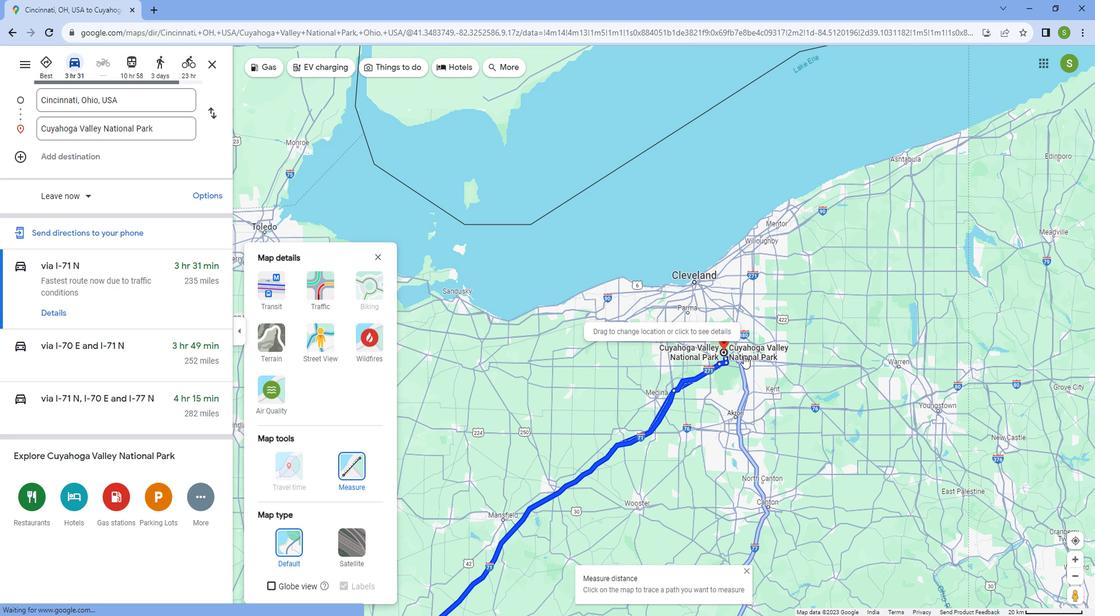 
Action: Mouse scrolled (744, 342) with delta (0, 0)
Screenshot: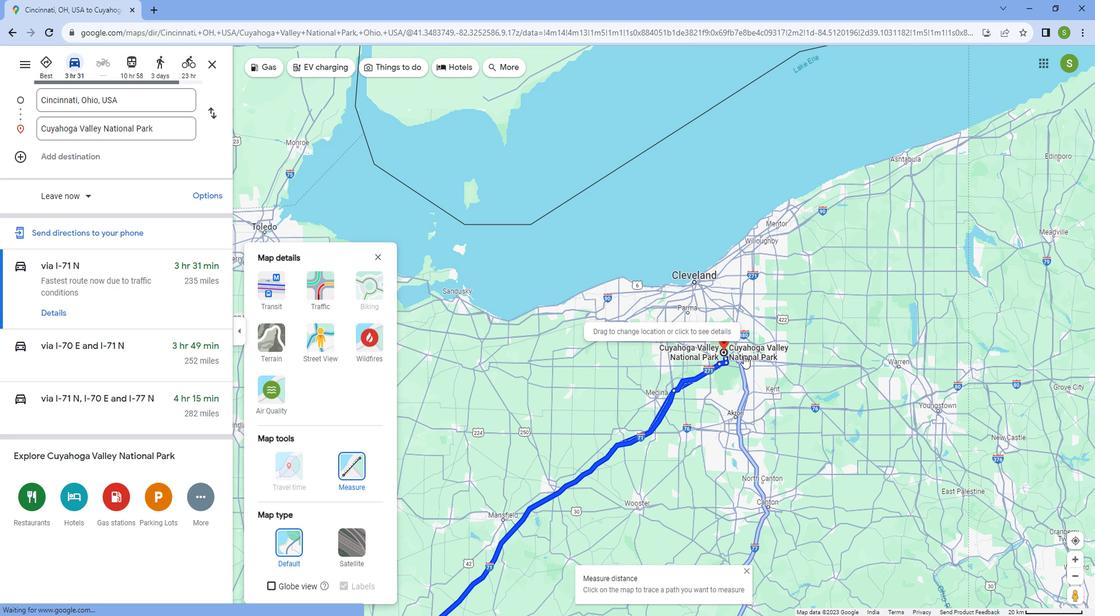 
Action: Mouse moved to (744, 342)
Screenshot: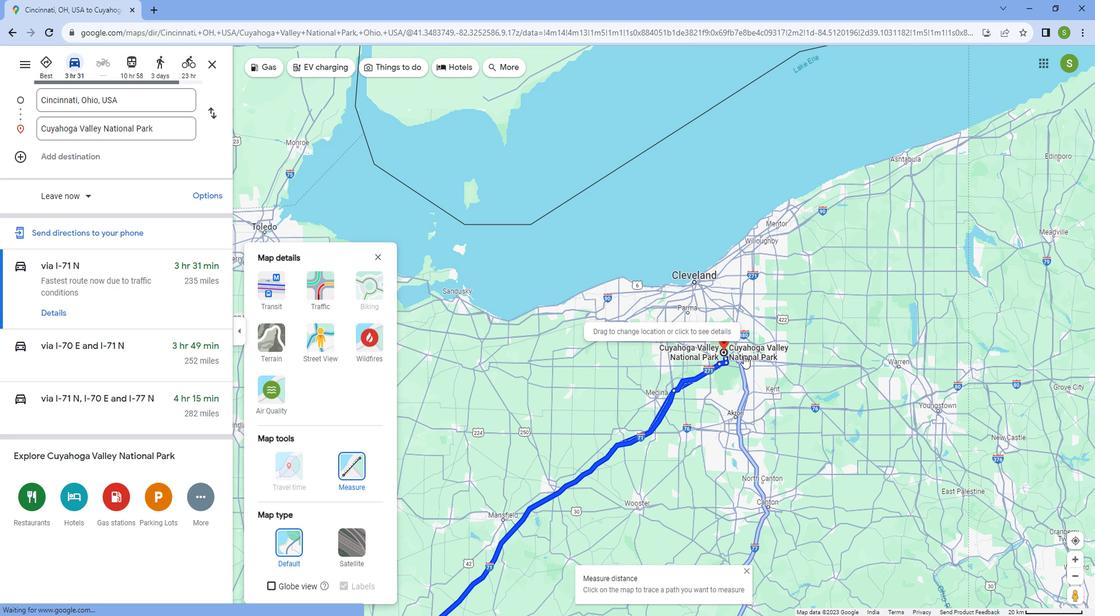 
Action: Mouse scrolled (744, 342) with delta (0, 0)
Screenshot: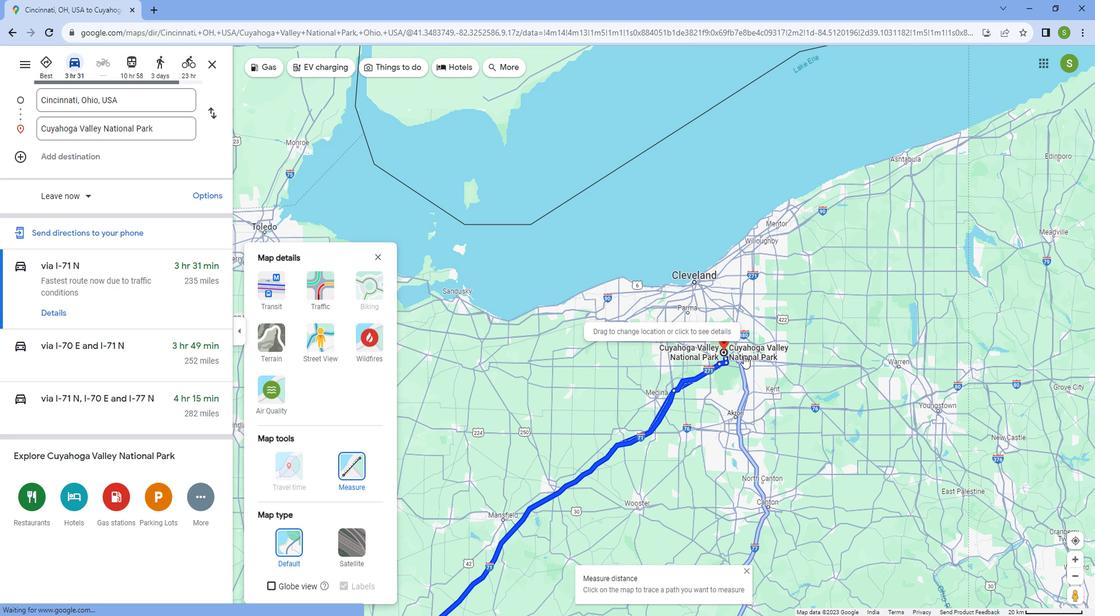 
Action: Mouse moved to (674, 342)
Screenshot: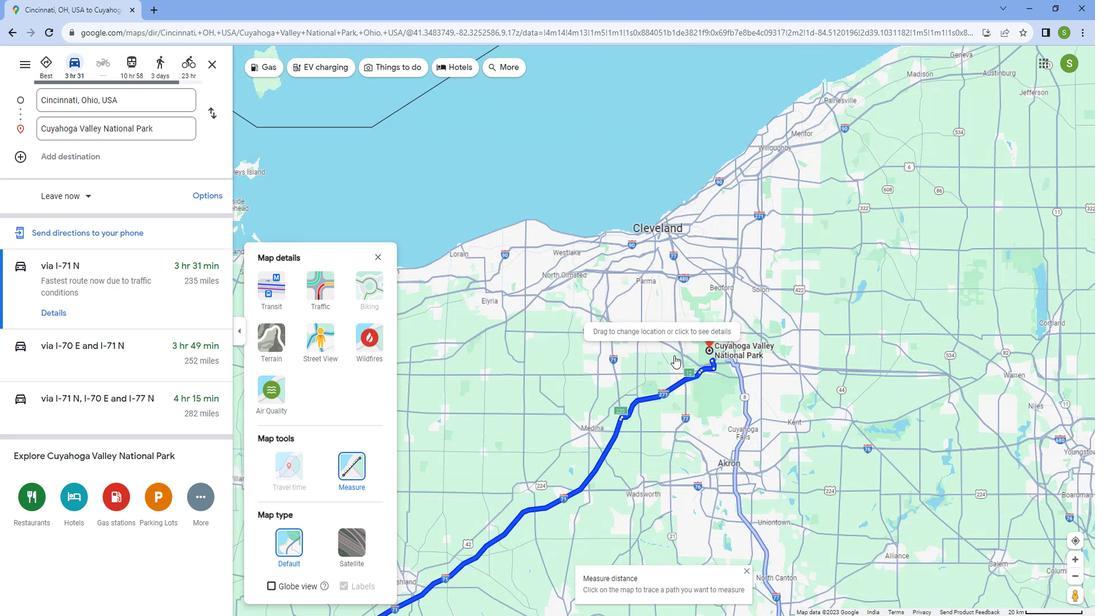 
Action: Mouse scrolled (674, 342) with delta (0, 0)
Screenshot: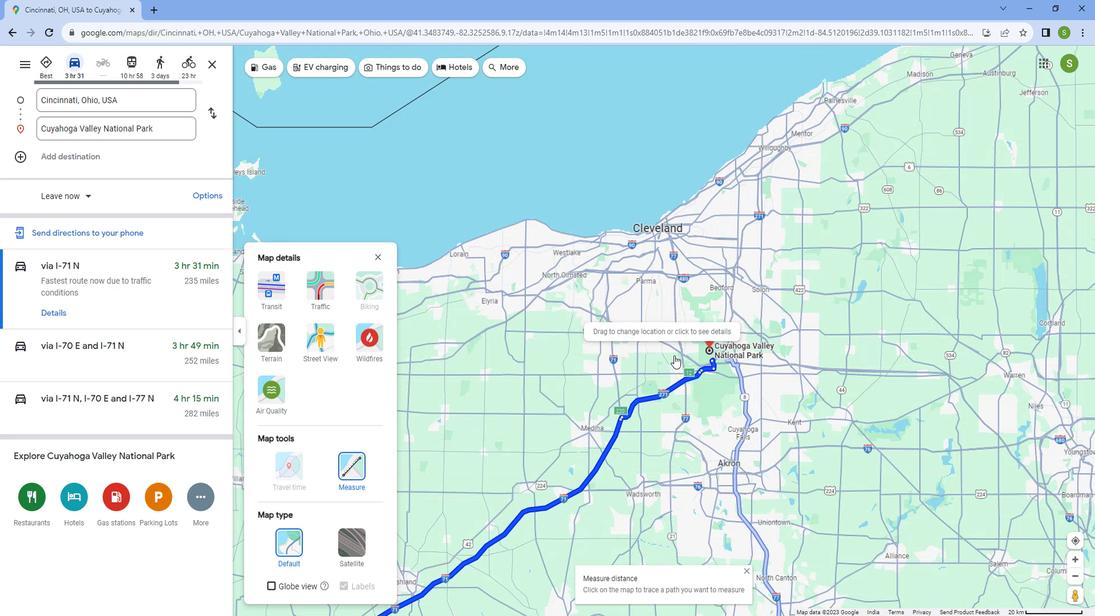 
Action: Mouse scrolled (674, 342) with delta (0, 0)
Screenshot: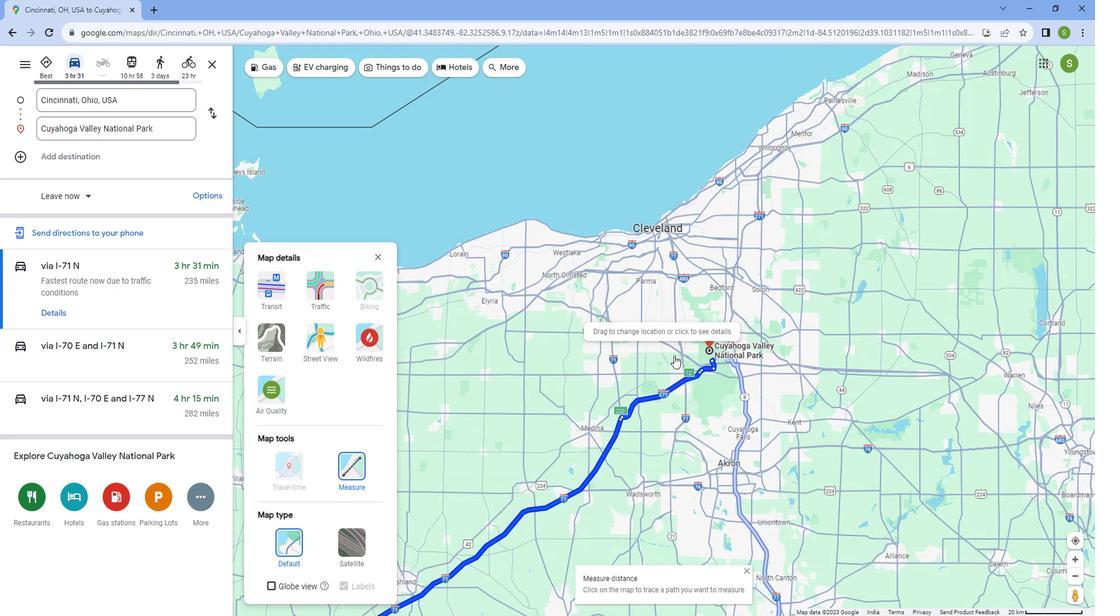 
Action: Mouse scrolled (674, 342) with delta (0, 0)
Screenshot: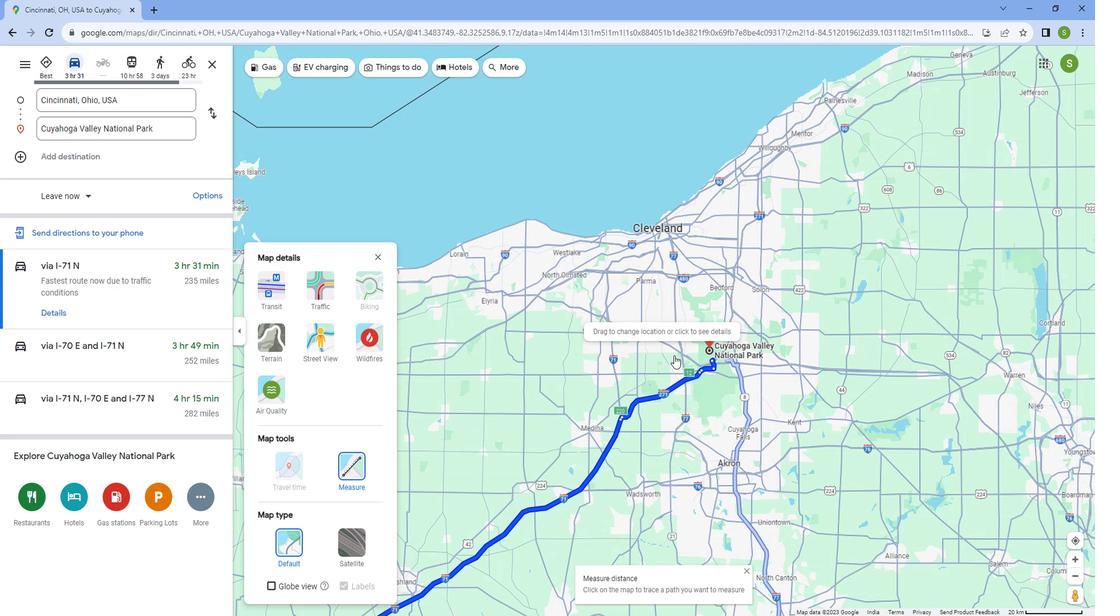 
Action: Mouse scrolled (674, 342) with delta (0, 0)
Screenshot: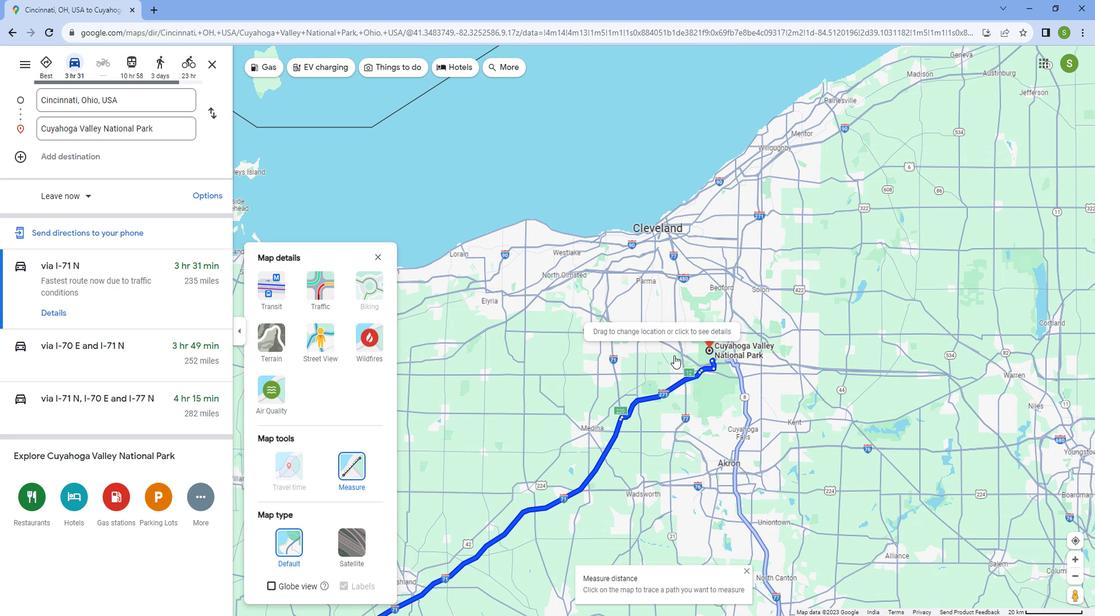 
Action: Mouse scrolled (674, 342) with delta (0, 0)
Screenshot: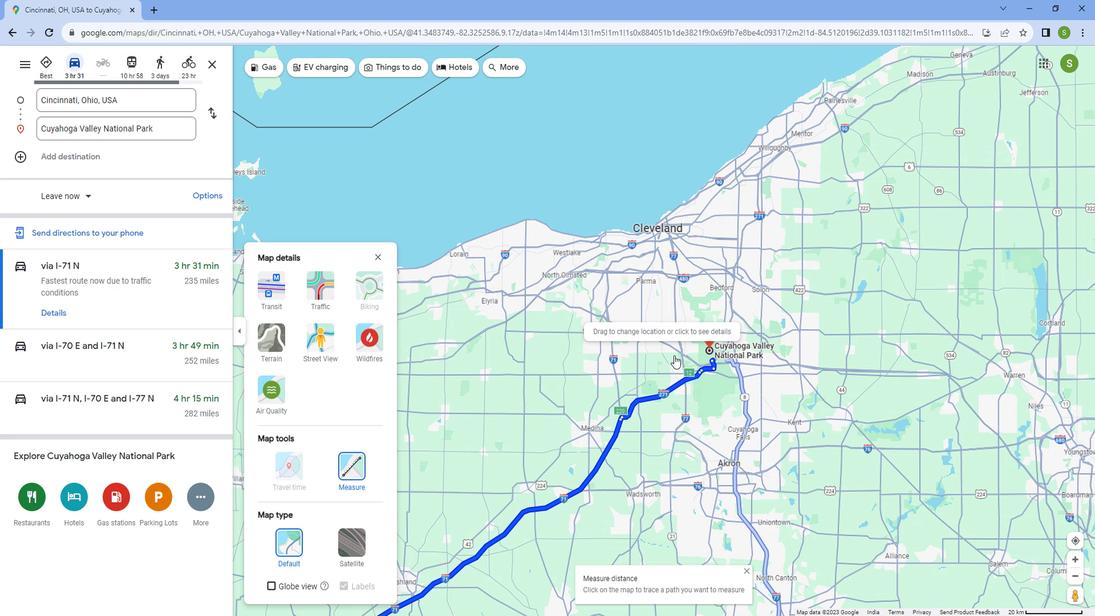 
Action: Mouse scrolled (674, 342) with delta (0, 0)
Screenshot: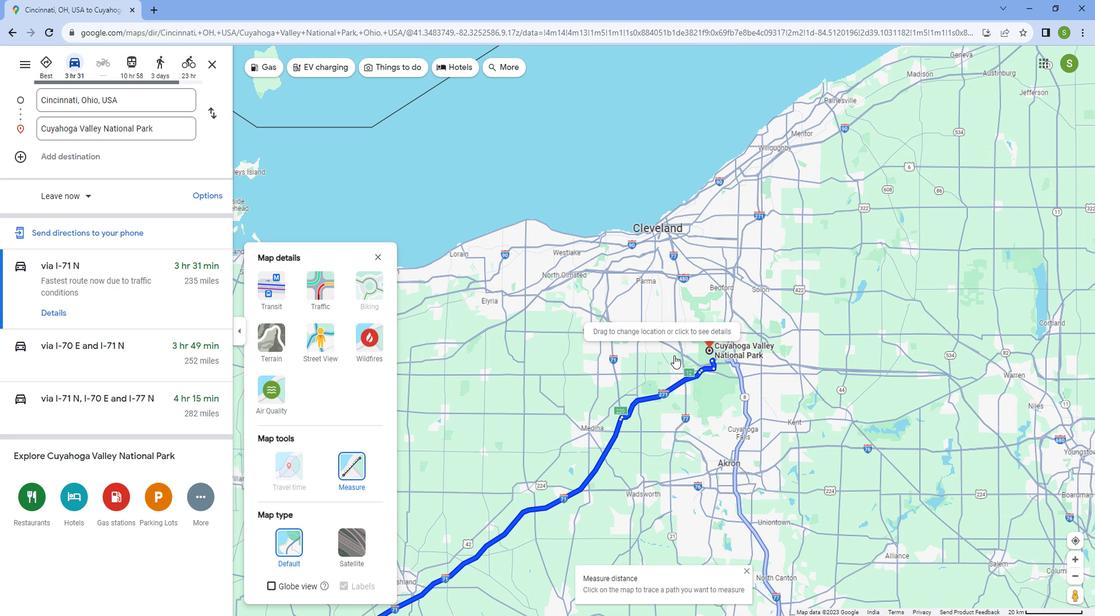 
Action: Mouse moved to (752, 306)
Screenshot: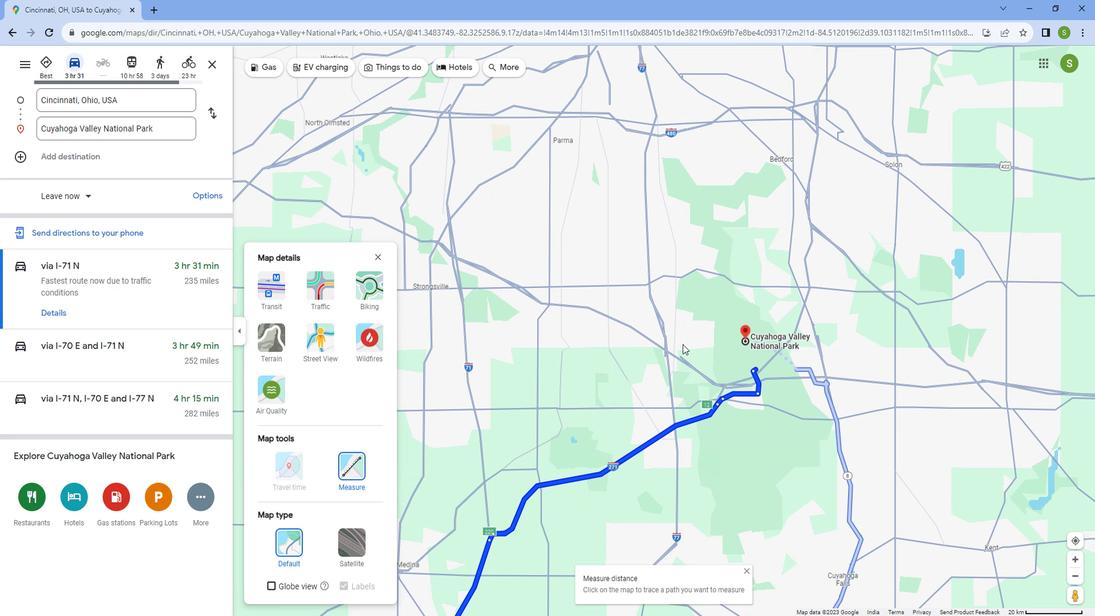 
Action: Mouse scrolled (752, 307) with delta (0, 0)
Screenshot: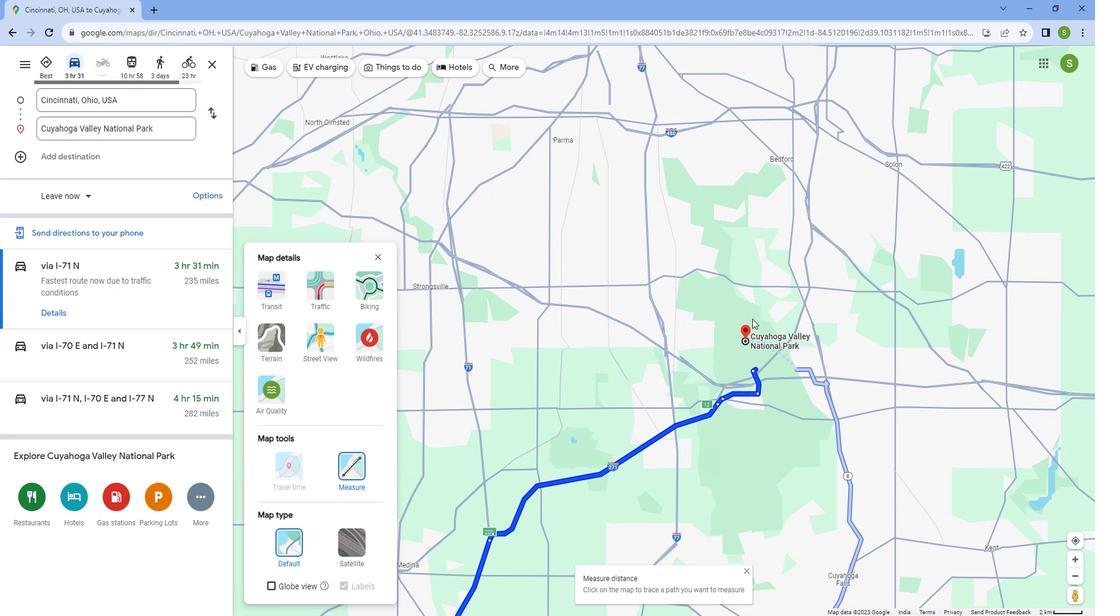 
Action: Mouse scrolled (752, 307) with delta (0, 0)
Screenshot: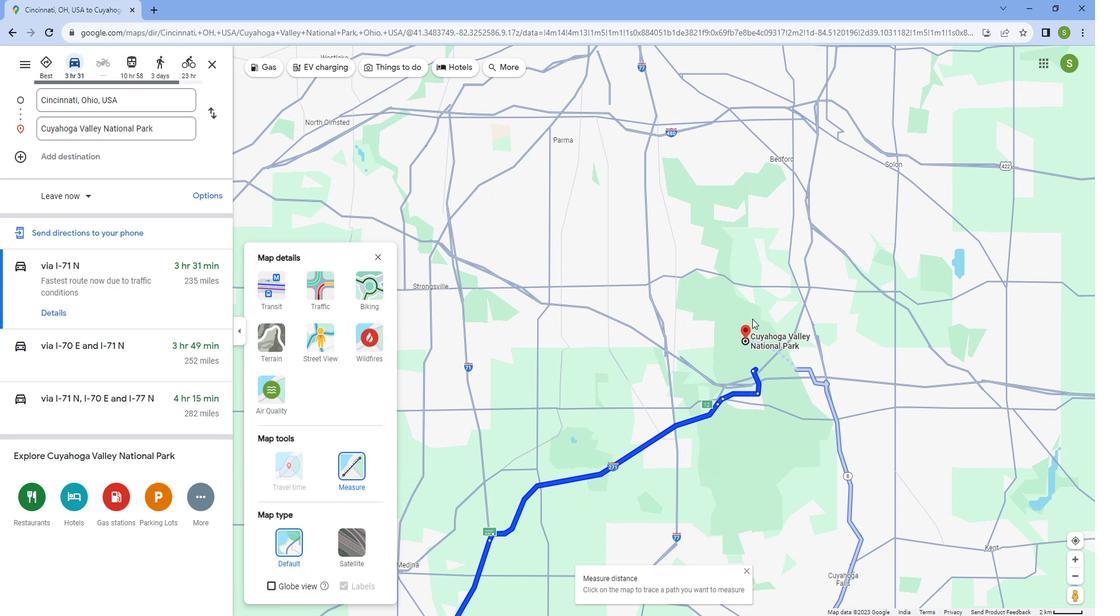 
Action: Mouse scrolled (752, 307) with delta (0, 0)
Screenshot: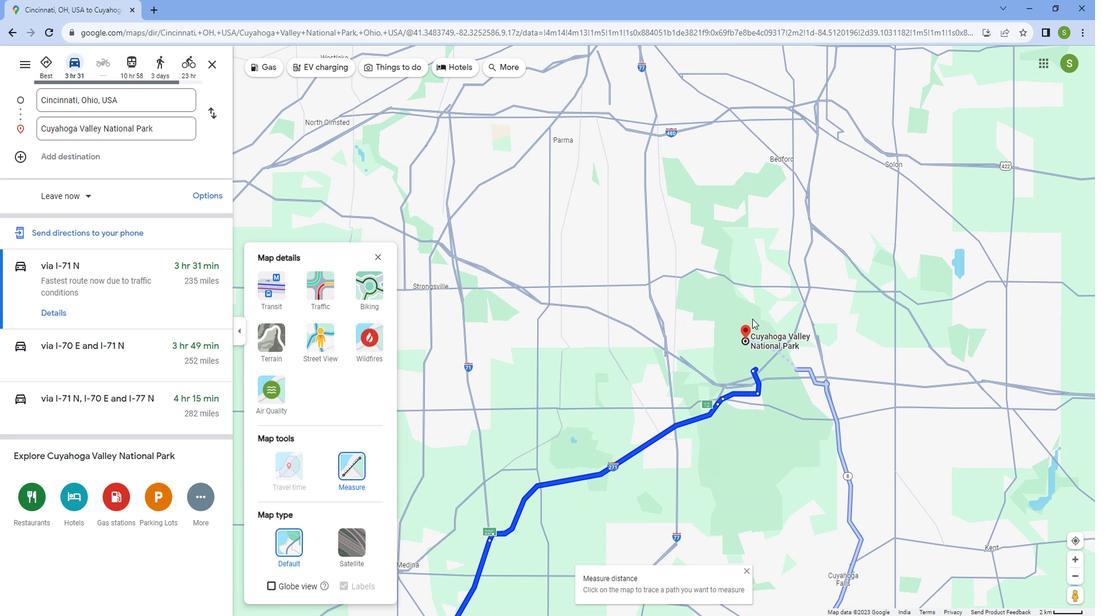 
Action: Mouse scrolled (752, 307) with delta (0, 0)
Screenshot: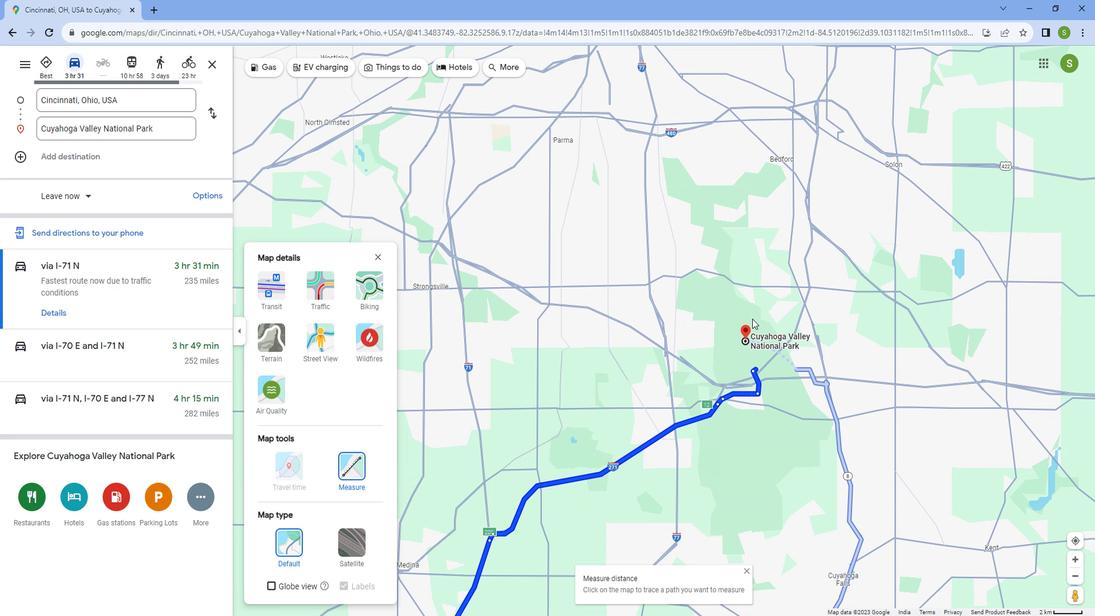 
Action: Mouse moved to (751, 306)
Screenshot: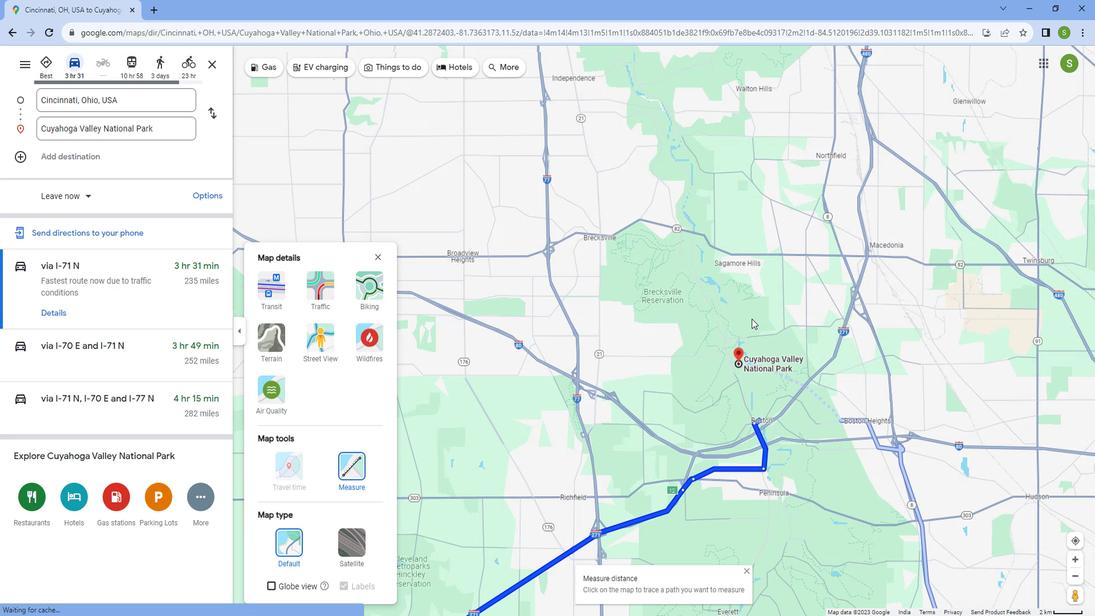 
Action: Mouse scrolled (751, 307) with delta (0, 0)
Screenshot: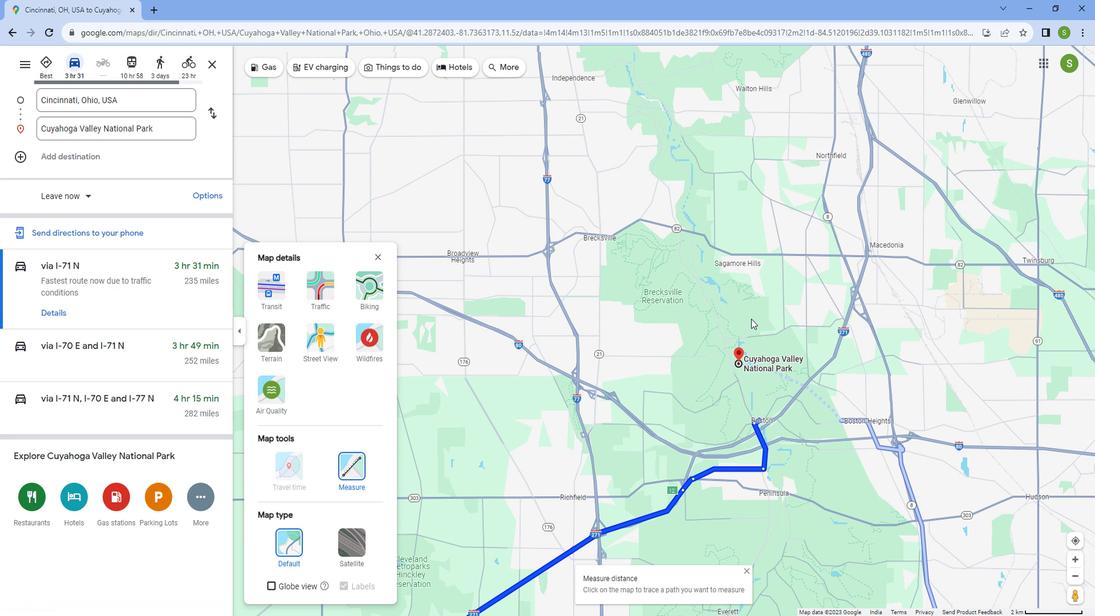 
Action: Mouse scrolled (751, 307) with delta (0, 0)
Screenshot: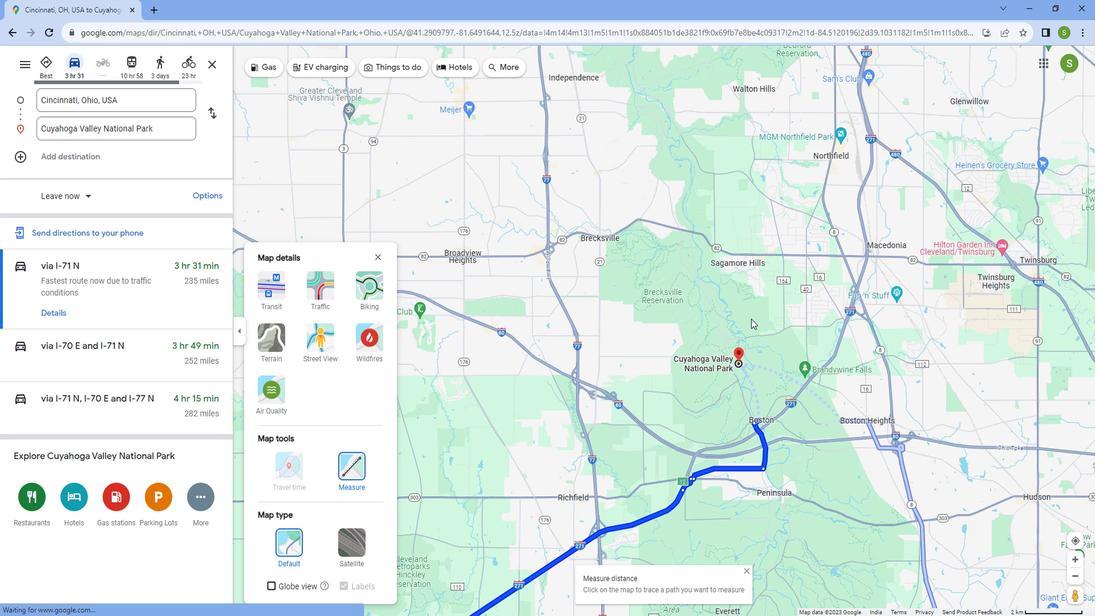 
Action: Mouse scrolled (751, 307) with delta (0, 0)
Screenshot: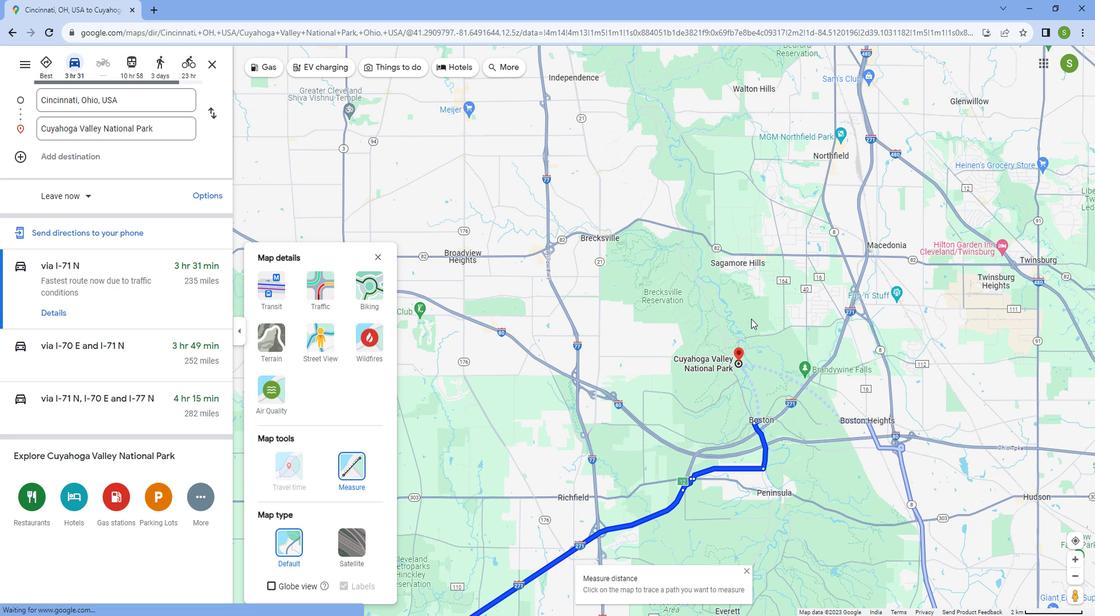 
Action: Mouse moved to (750, 307)
Screenshot: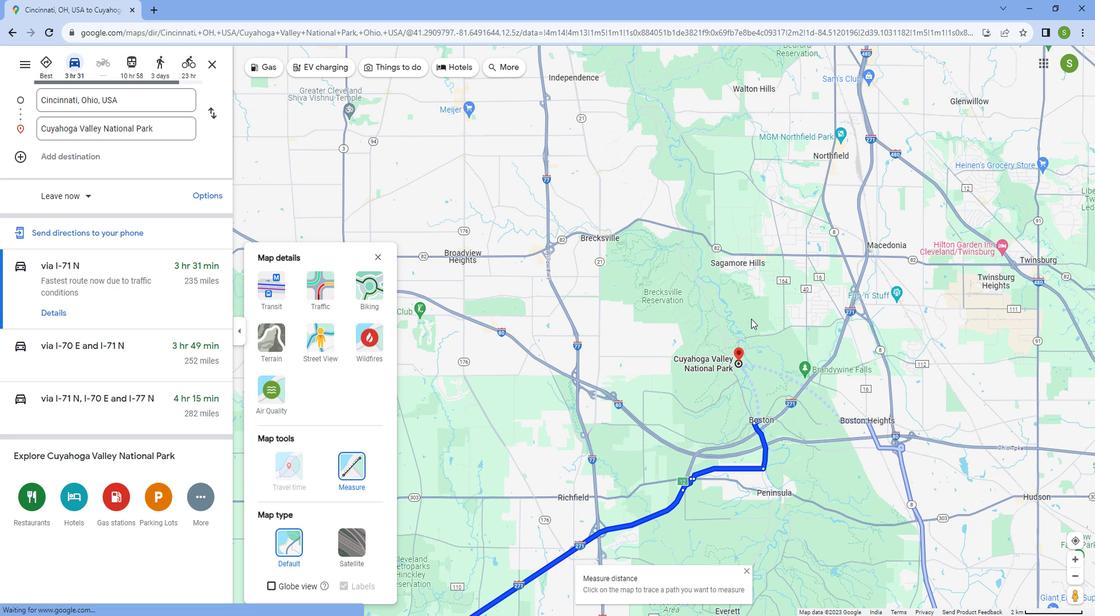 
Action: Mouse scrolled (750, 308) with delta (0, 0)
Screenshot: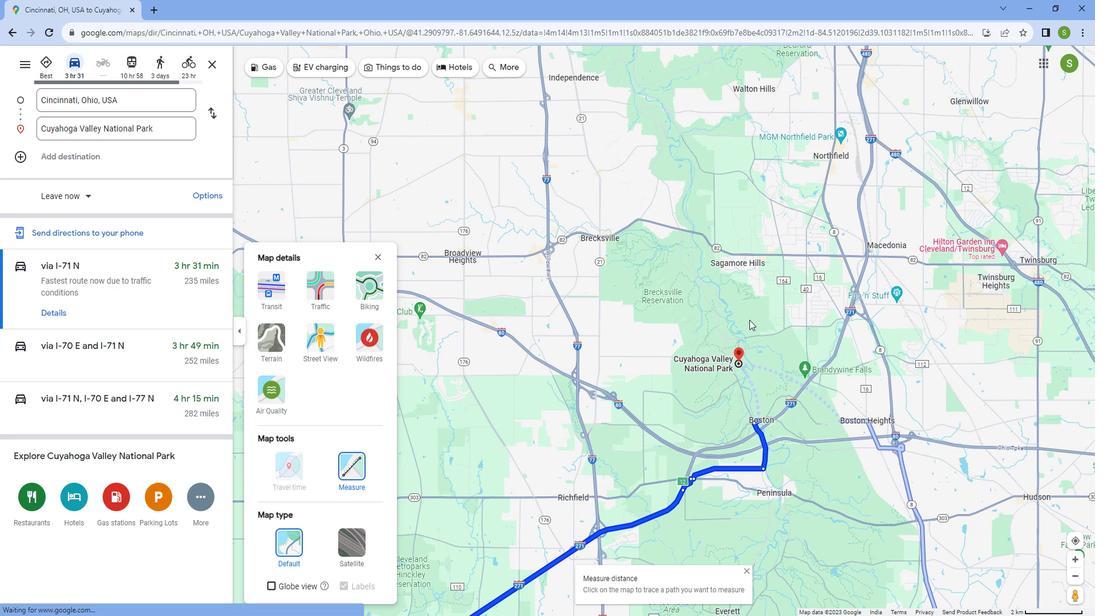 
Action: Mouse moved to (747, 308)
Screenshot: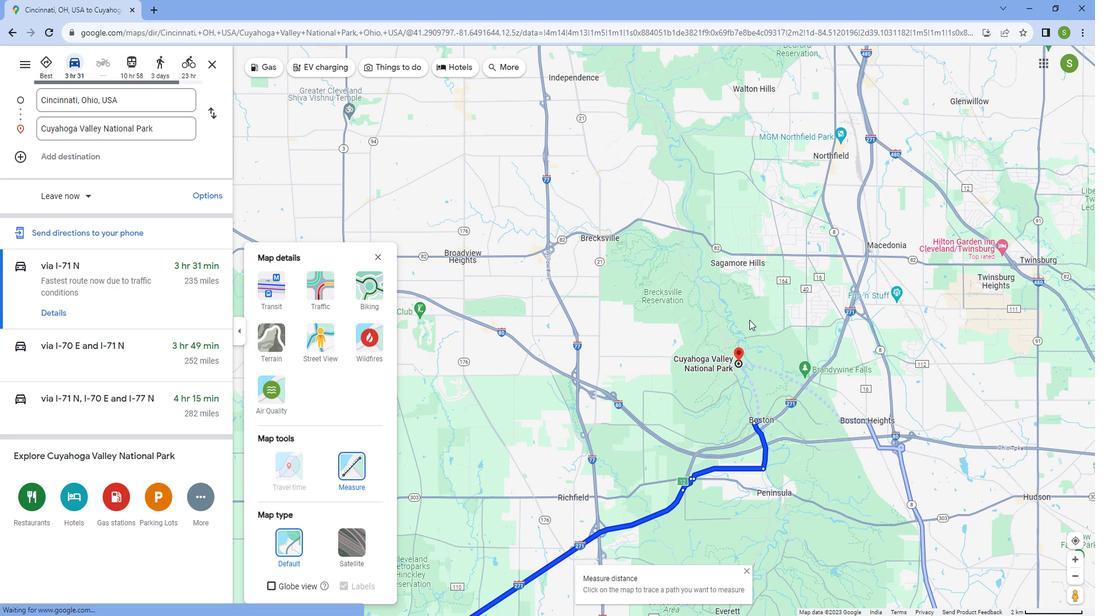 
Action: Mouse scrolled (747, 309) with delta (0, 0)
Screenshot: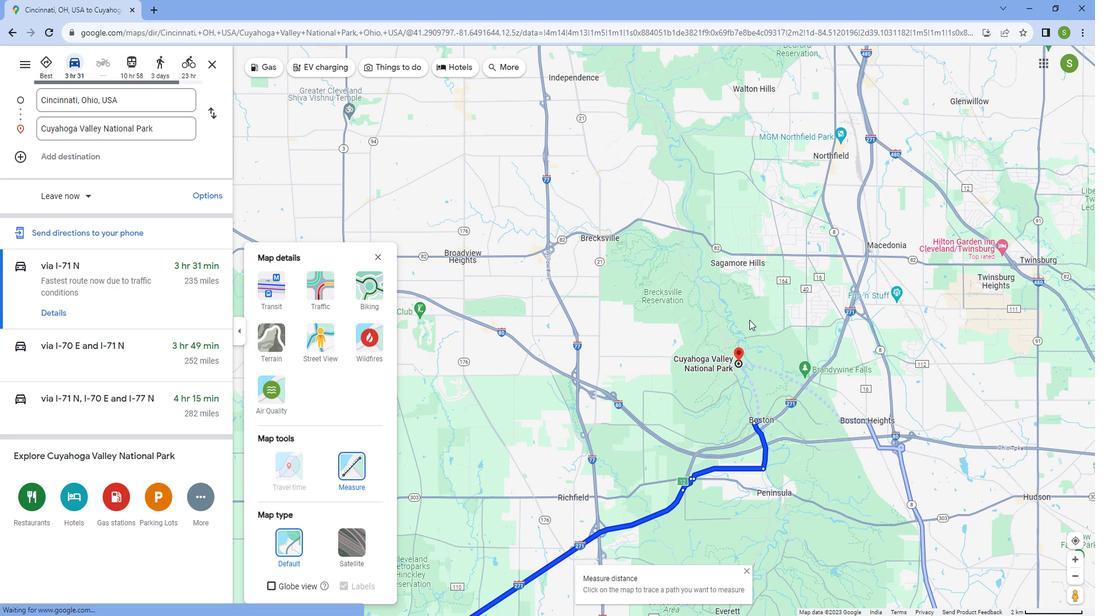 
Action: Mouse moved to (744, 309)
Screenshot: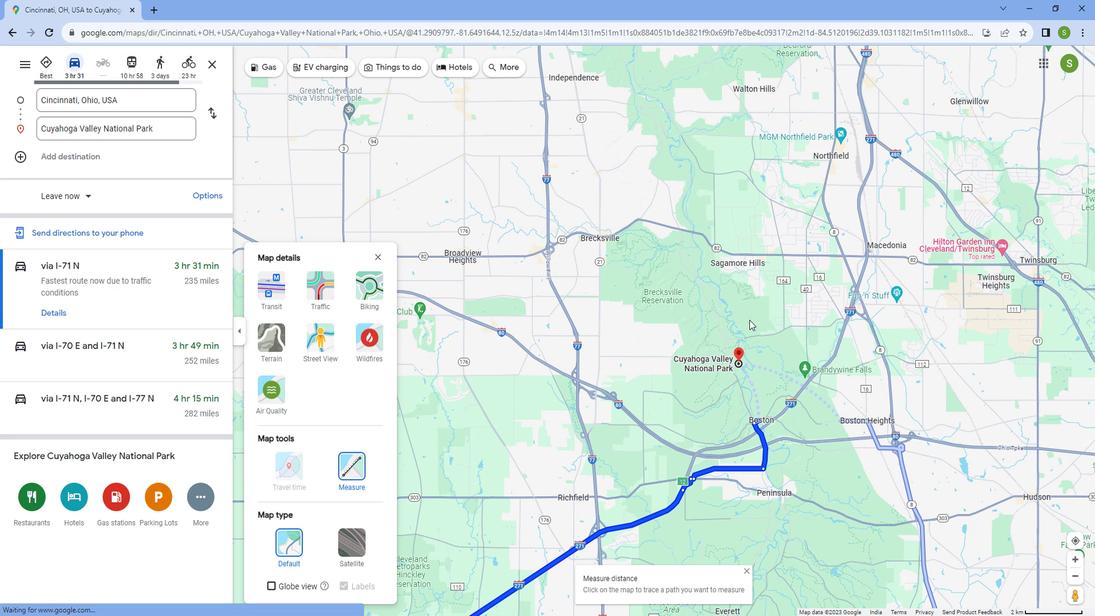 
Action: Mouse scrolled (744, 310) with delta (0, 0)
Screenshot: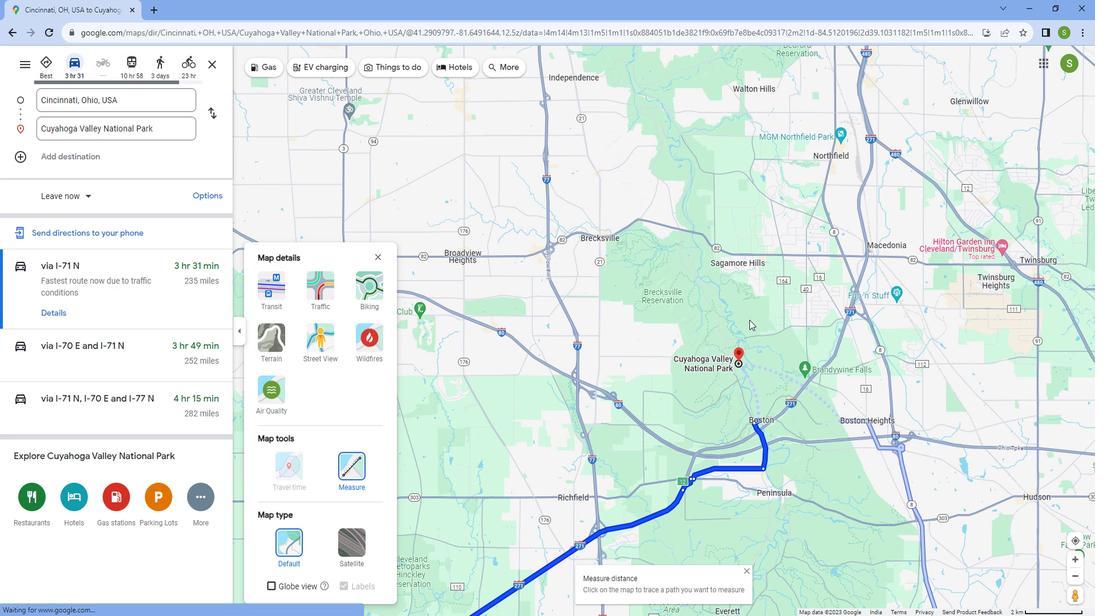 
Action: Mouse moved to (732, 454)
Screenshot: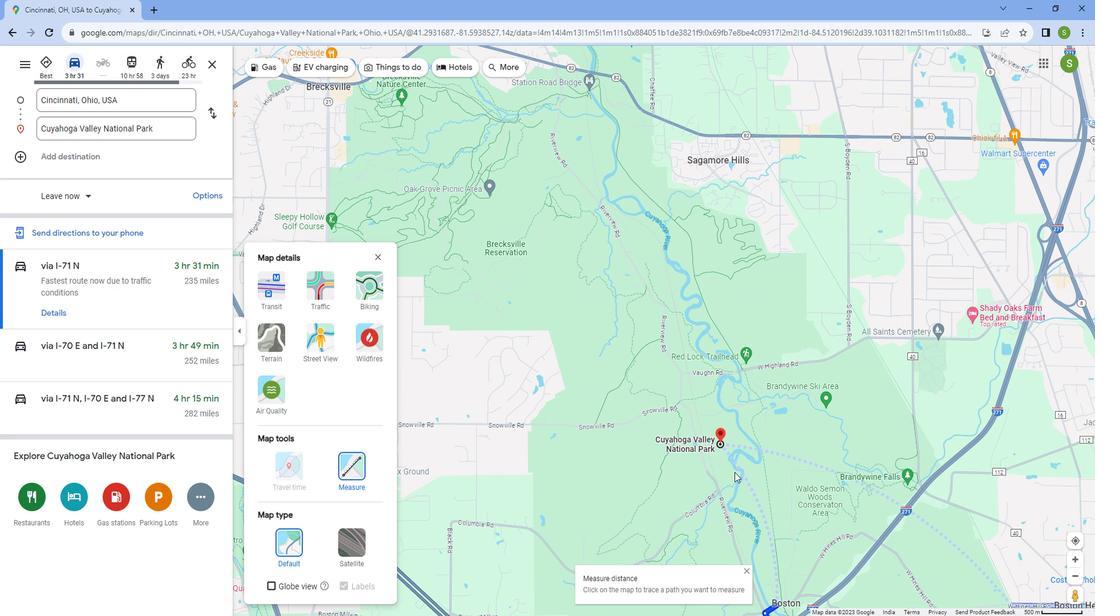 
Action: Mouse scrolled (732, 454) with delta (0, 0)
Screenshot: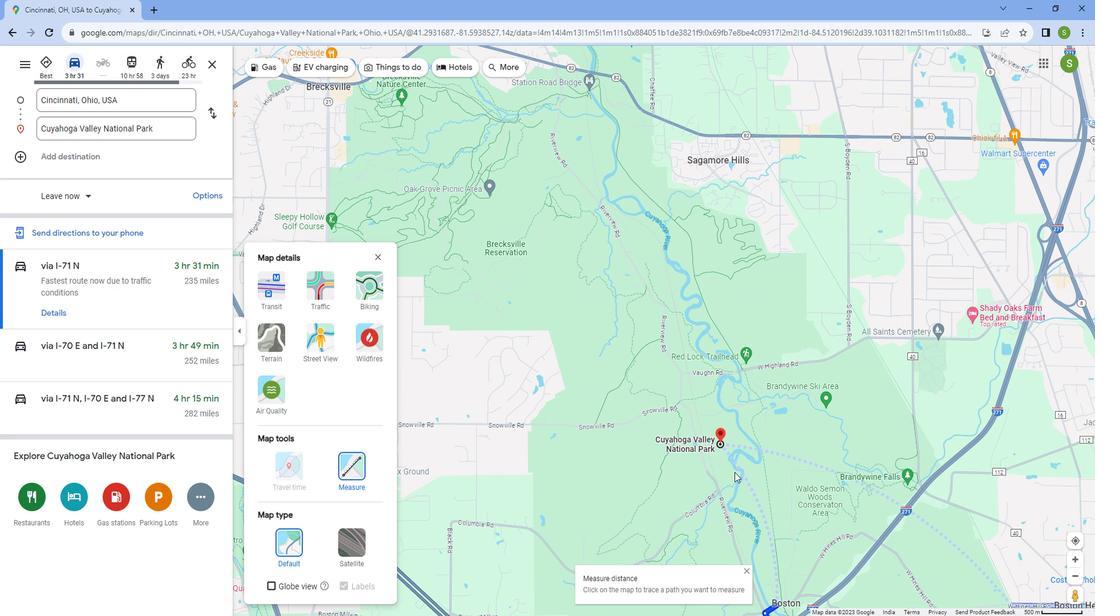 
Action: Mouse moved to (731, 453)
Screenshot: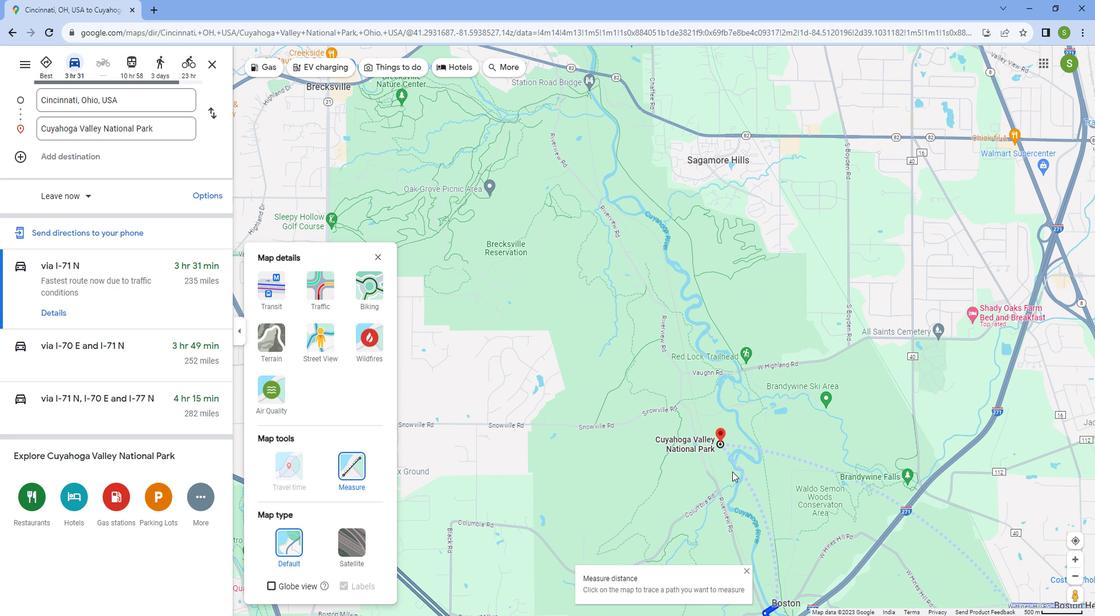 
Action: Mouse scrolled (731, 454) with delta (0, 0)
Screenshot: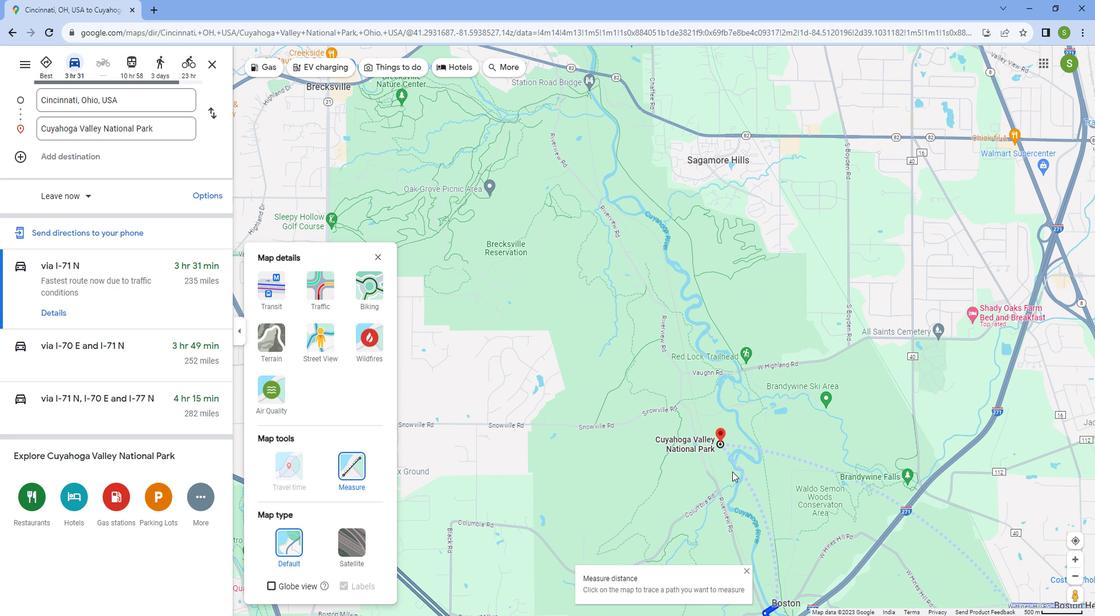 
Action: Mouse moved to (728, 453)
Screenshot: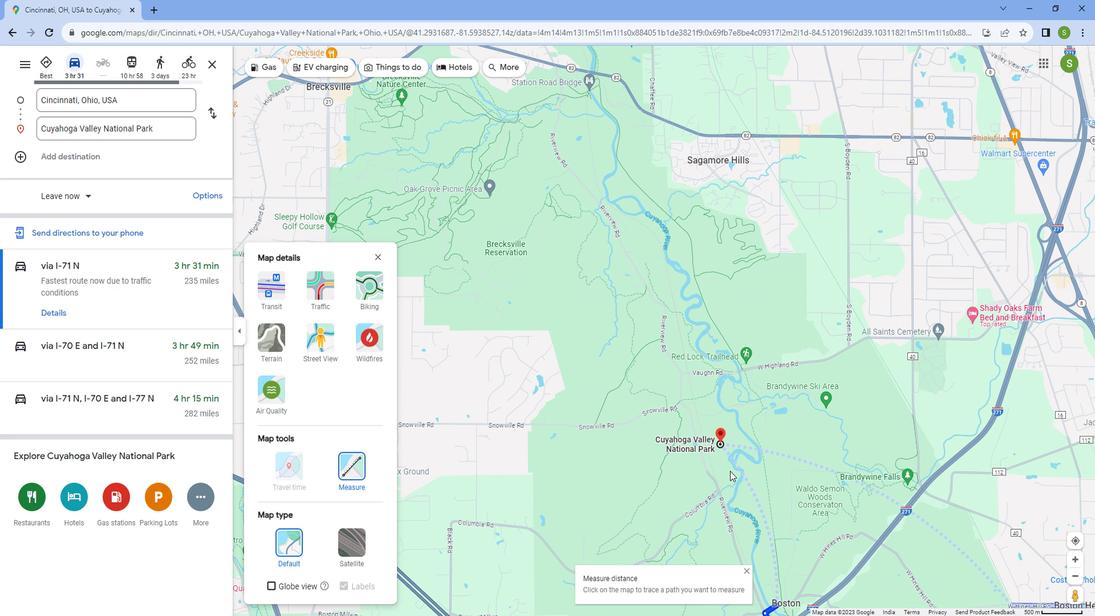 
Action: Mouse scrolled (728, 453) with delta (0, 0)
Screenshot: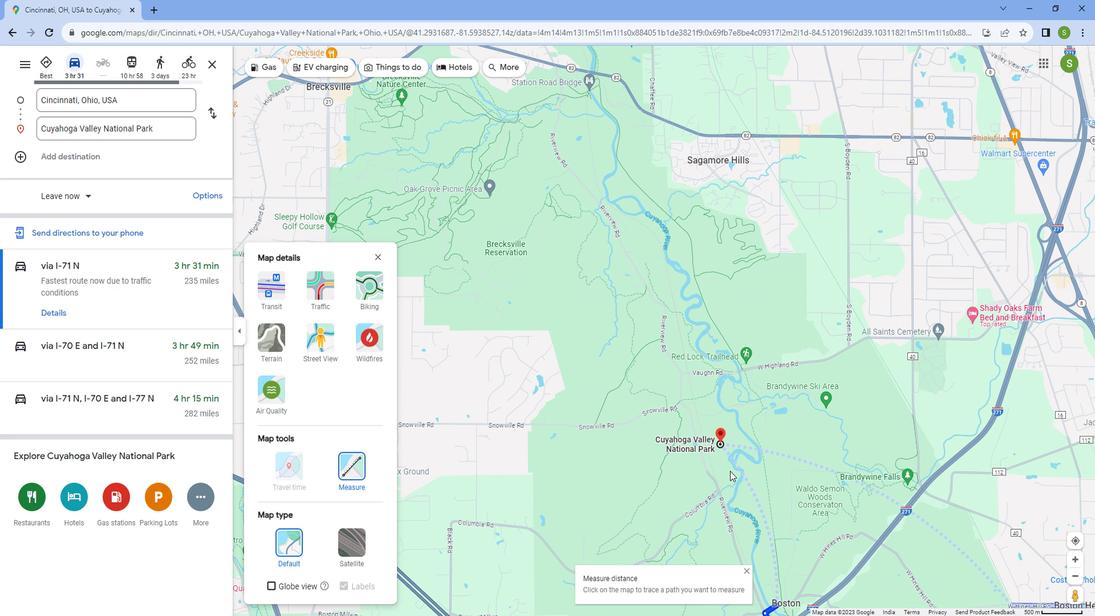 
Action: Mouse moved to (725, 451)
Screenshot: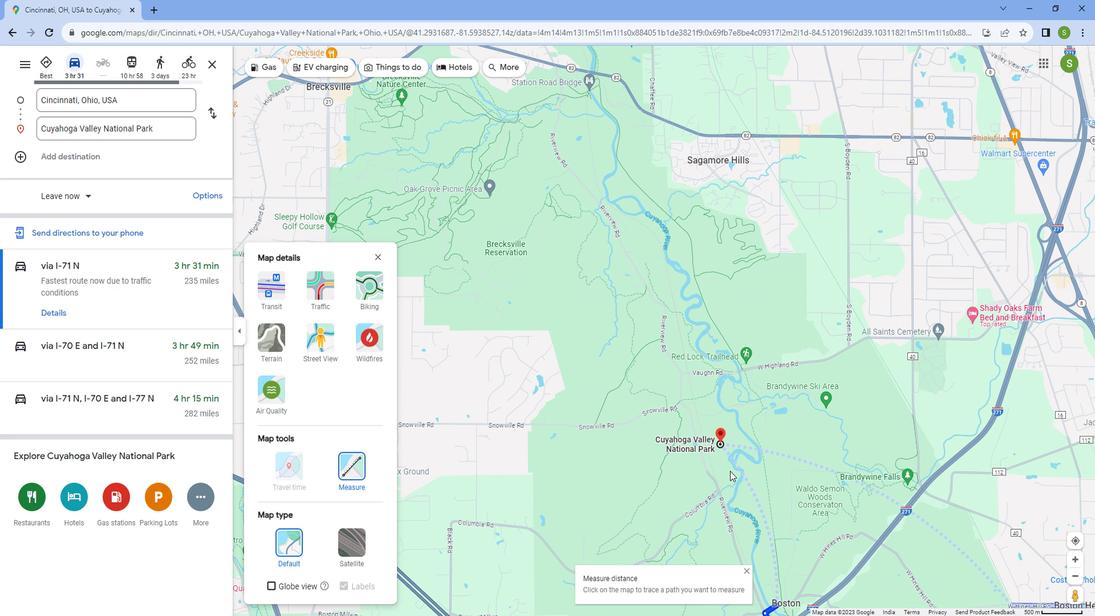 
Action: Mouse scrolled (725, 451) with delta (0, 0)
Screenshot: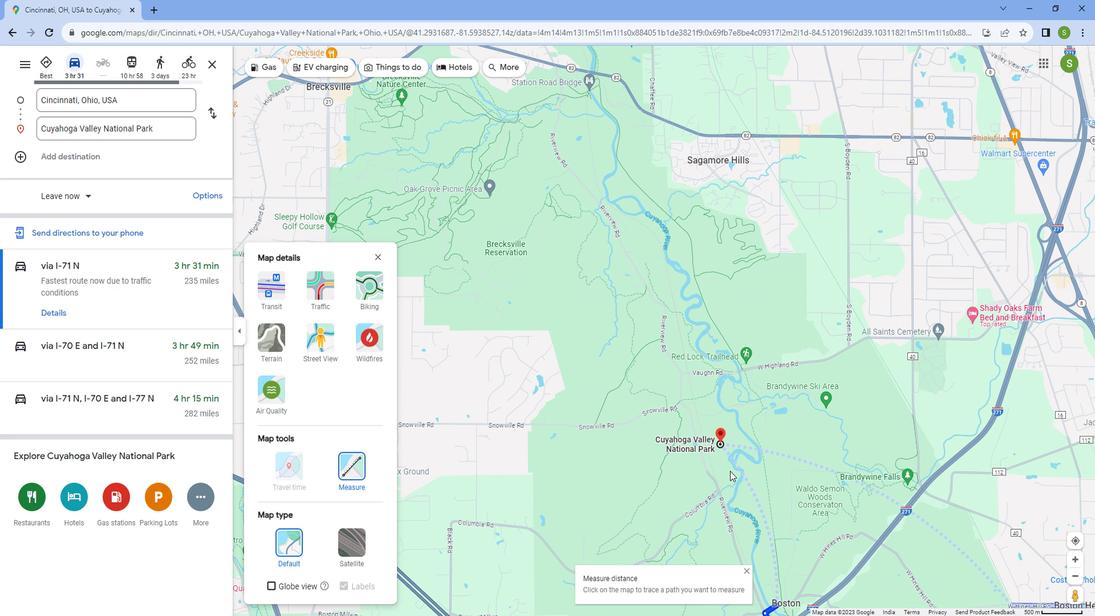 
Action: Mouse moved to (724, 450)
Screenshot: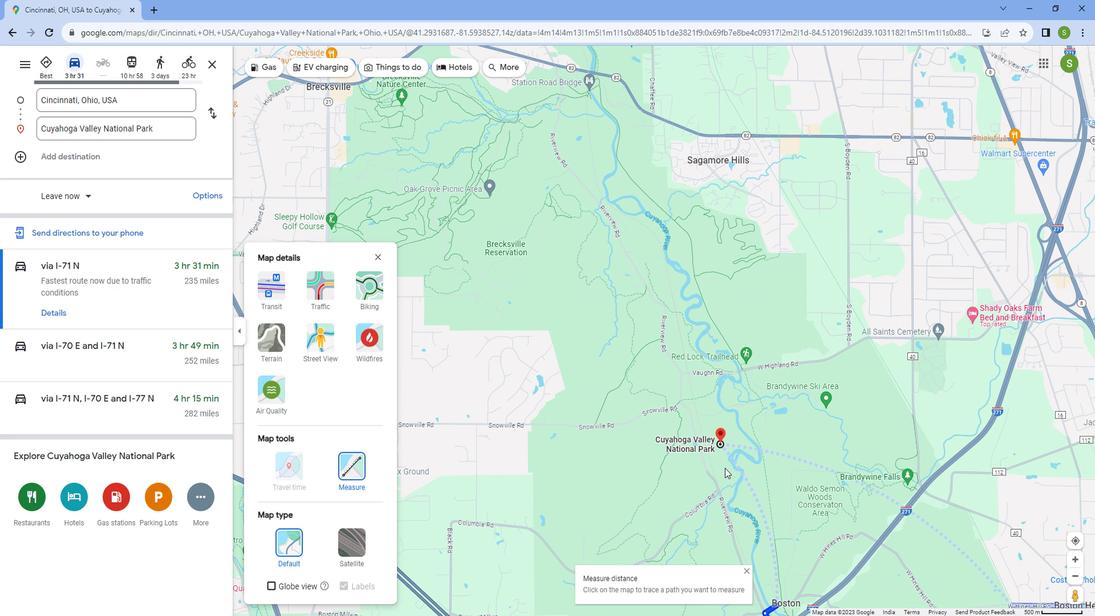 
Action: Mouse scrolled (724, 451) with delta (0, 0)
Screenshot: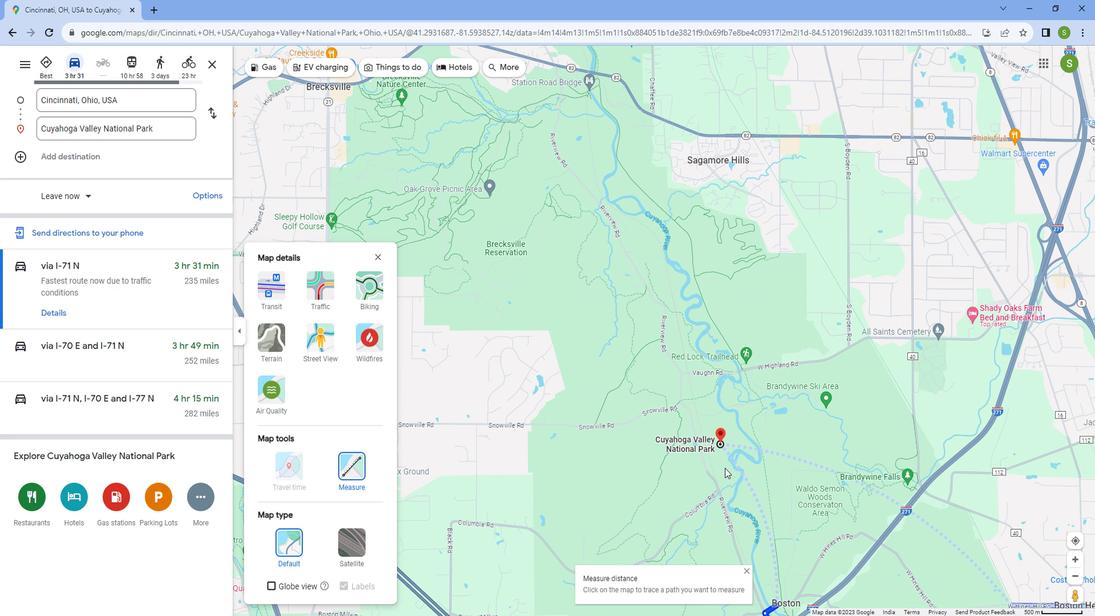 
Action: Mouse moved to (720, 449)
Screenshot: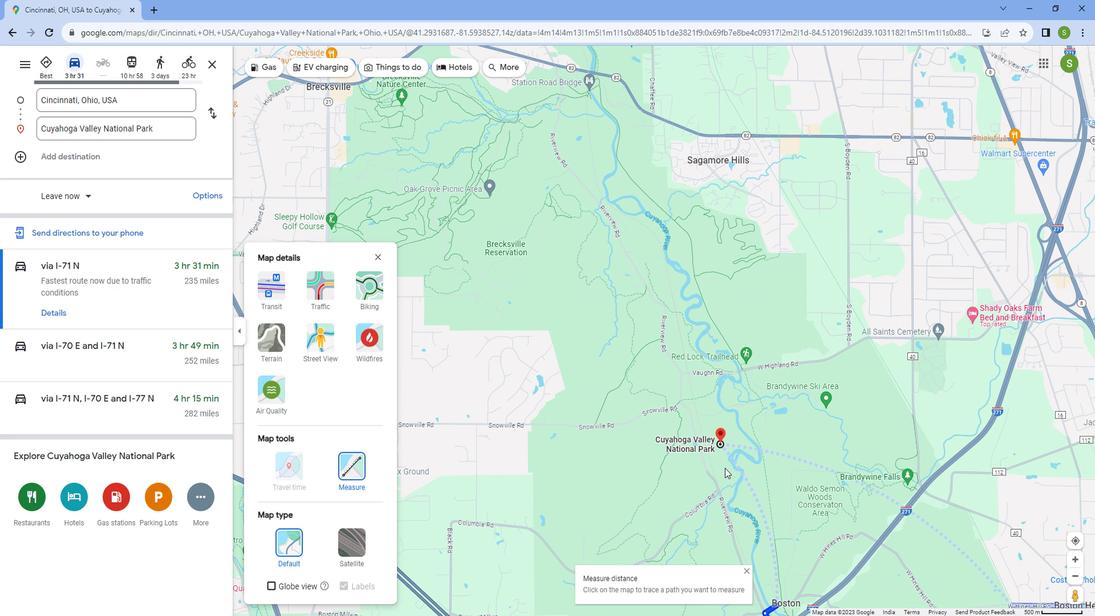
Action: Mouse scrolled (720, 449) with delta (0, 0)
Screenshot: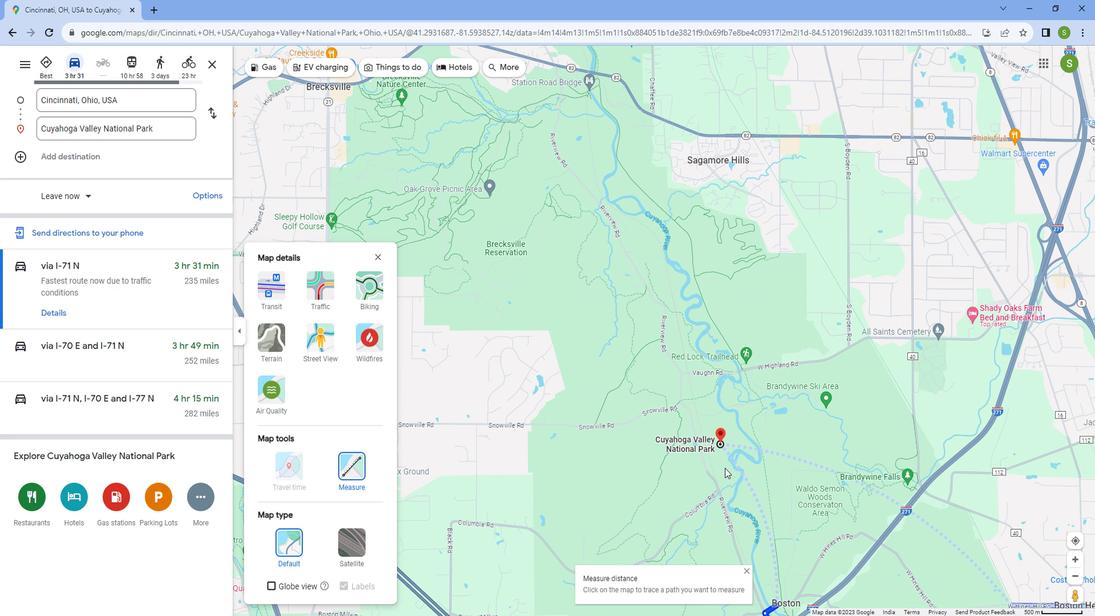 
Action: Mouse moved to (713, 447)
Screenshot: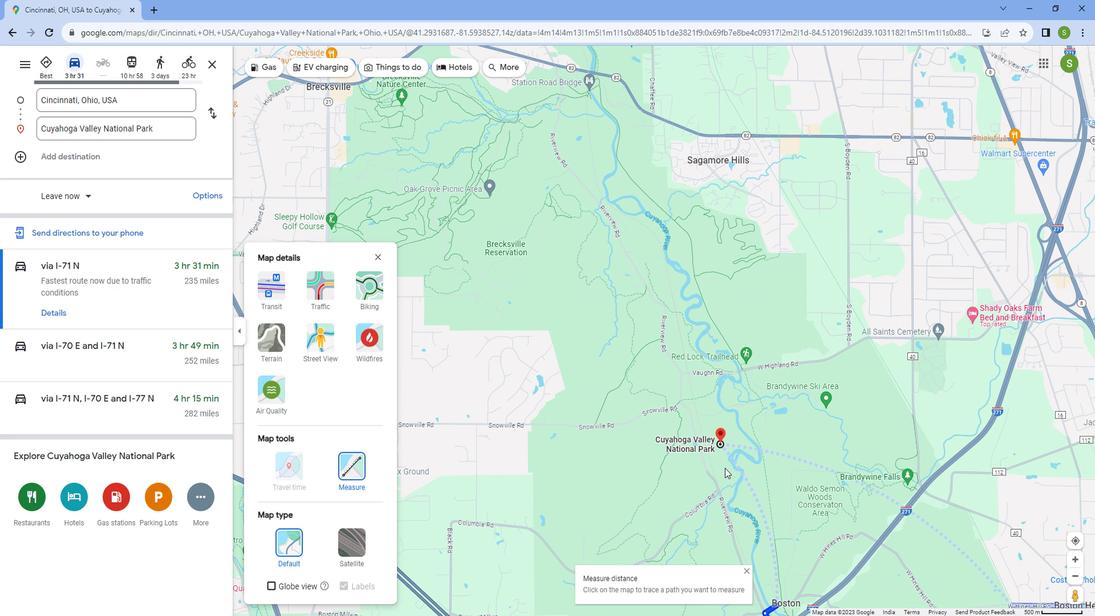 
Action: Mouse scrolled (713, 448) with delta (0, 0)
Screenshot: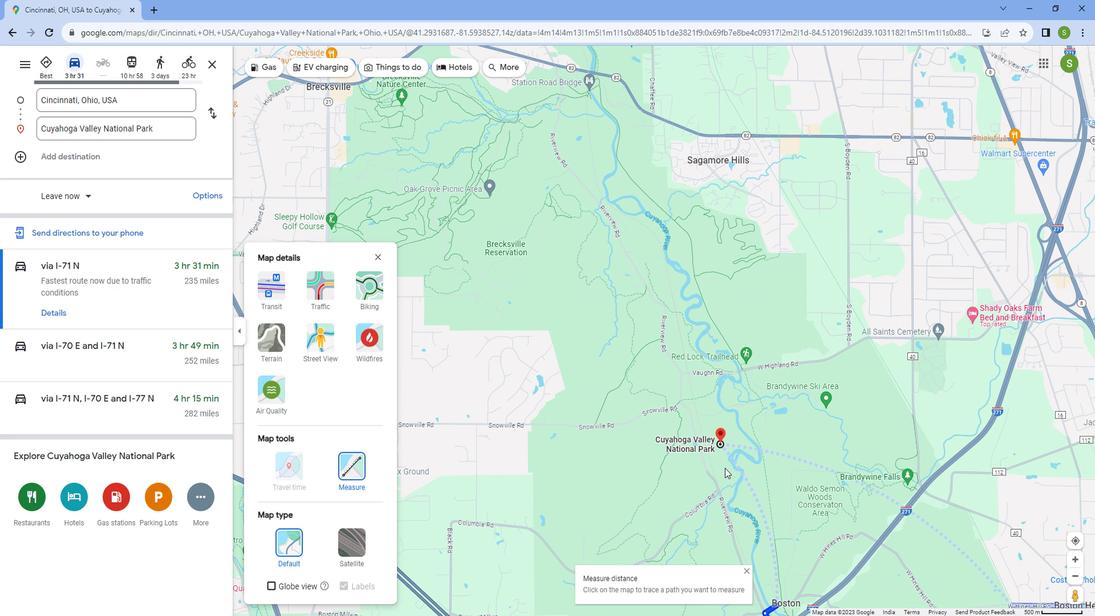 
Action: Mouse moved to (708, 443)
Screenshot: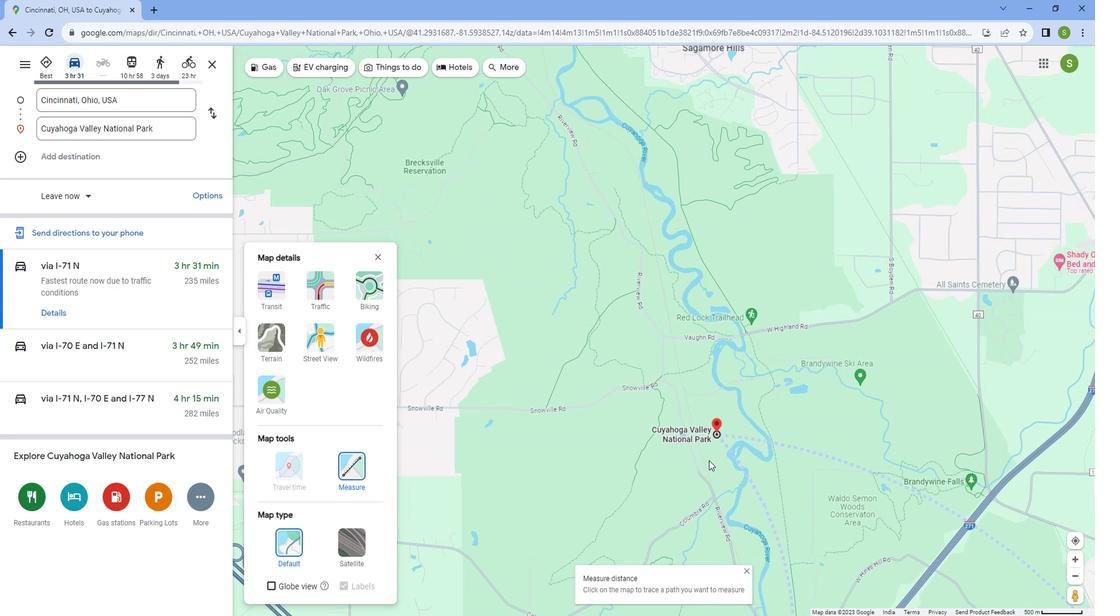 
Action: Mouse scrolled (708, 443) with delta (0, 0)
Screenshot: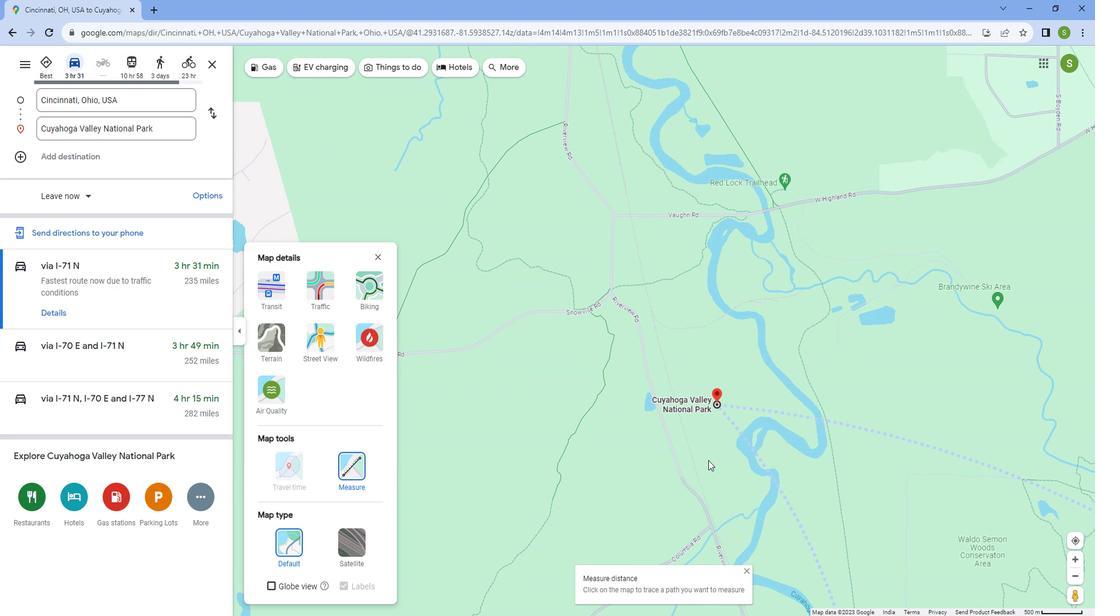 
Action: Mouse scrolled (708, 443) with delta (0, 0)
Screenshot: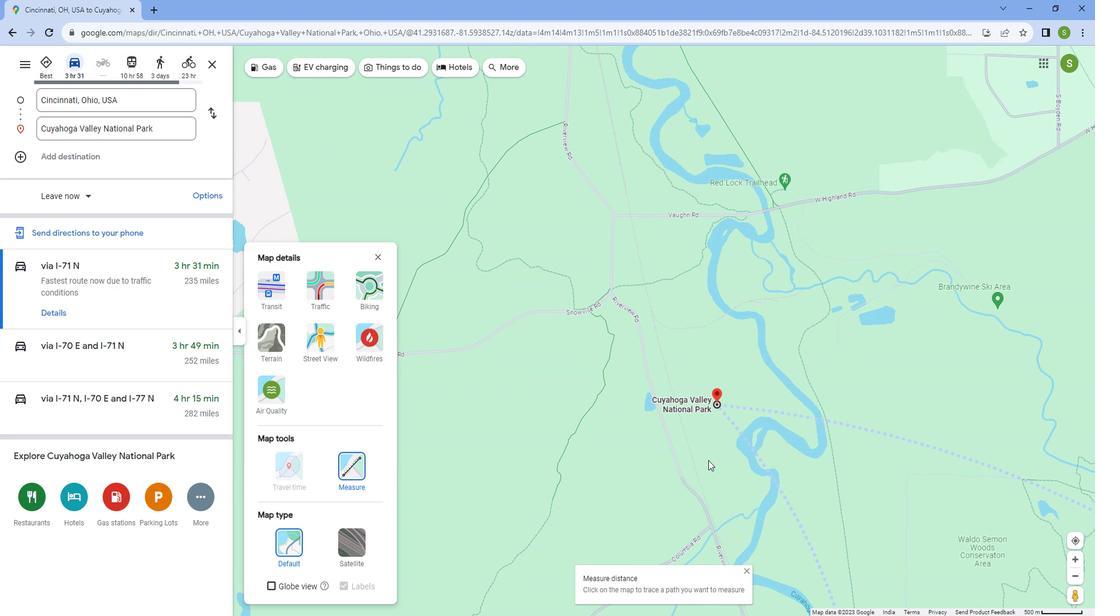 
Action: Mouse scrolled (708, 443) with delta (0, 0)
Screenshot: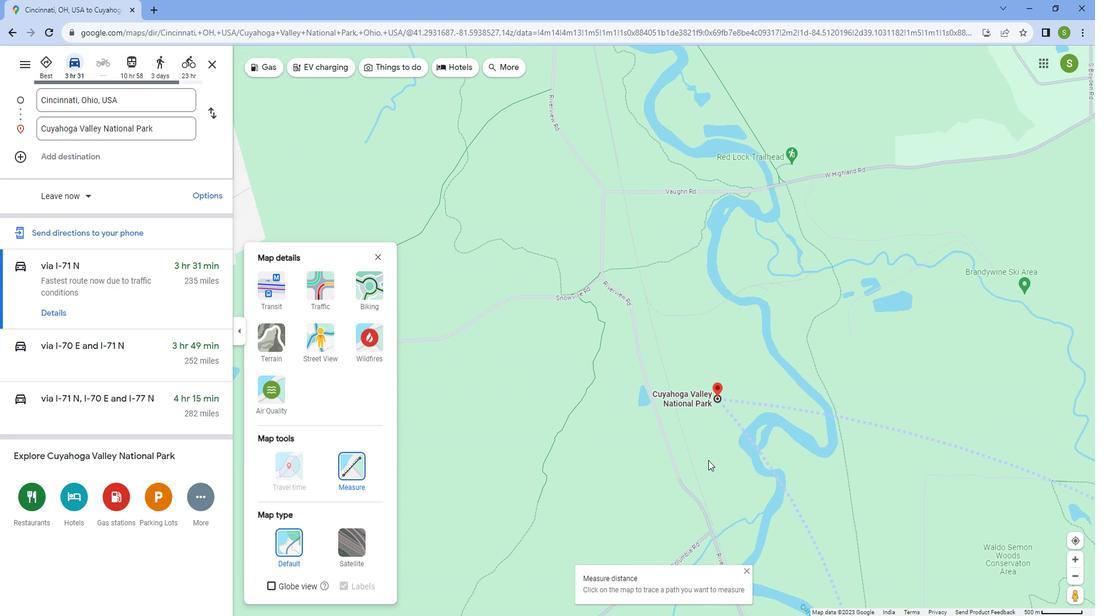 
Action: Mouse scrolled (708, 443) with delta (0, 0)
Screenshot: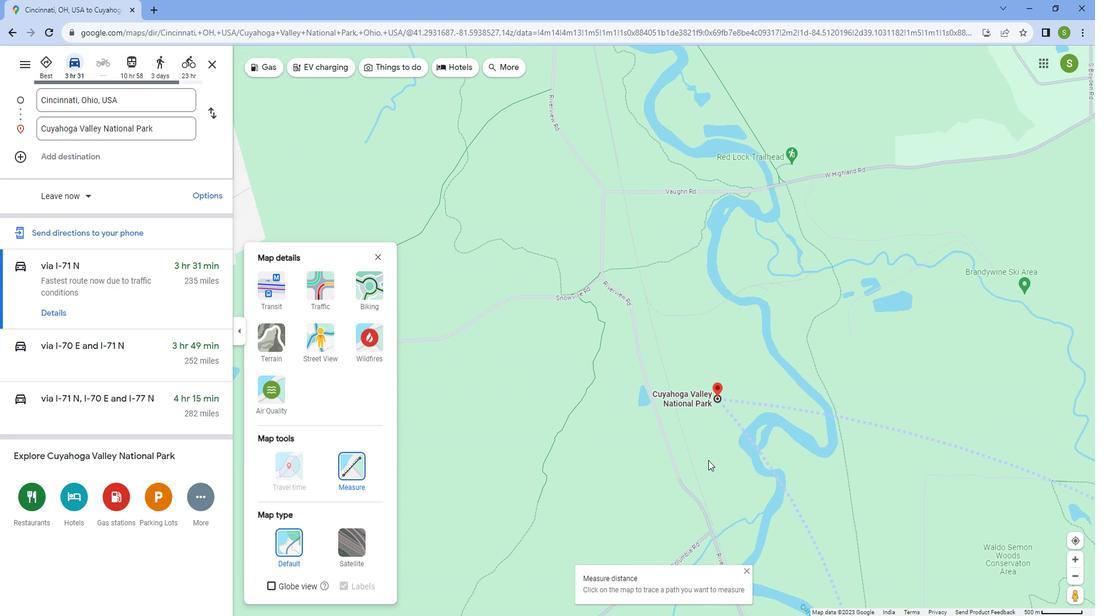 
Action: Mouse scrolled (708, 443) with delta (0, 0)
Screenshot: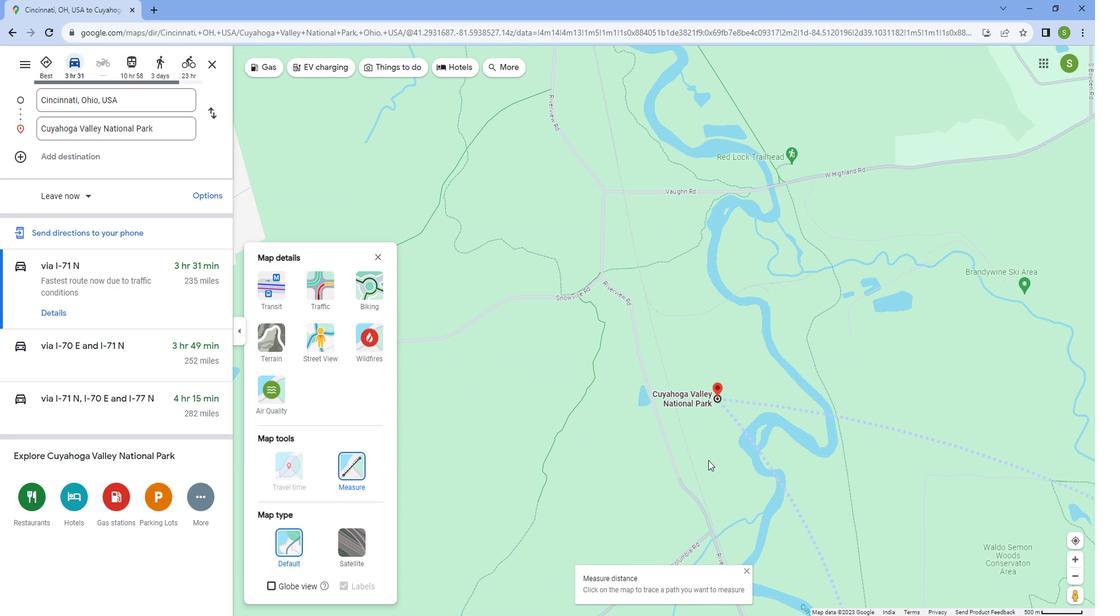 
Action: Mouse scrolled (708, 443) with delta (0, 0)
Screenshot: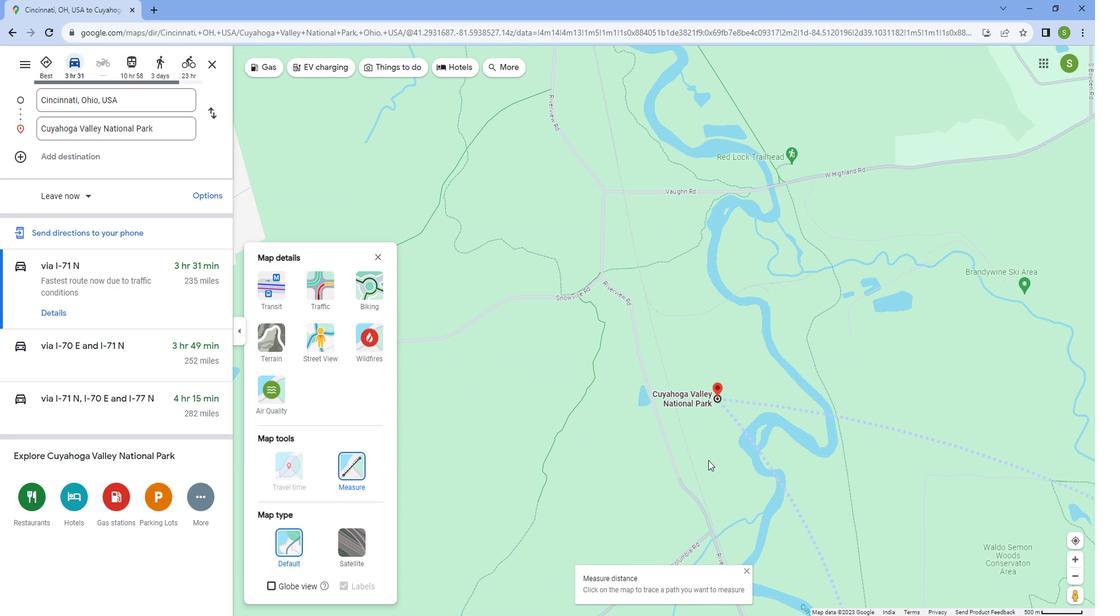 
Action: Mouse scrolled (708, 443) with delta (0, 0)
Screenshot: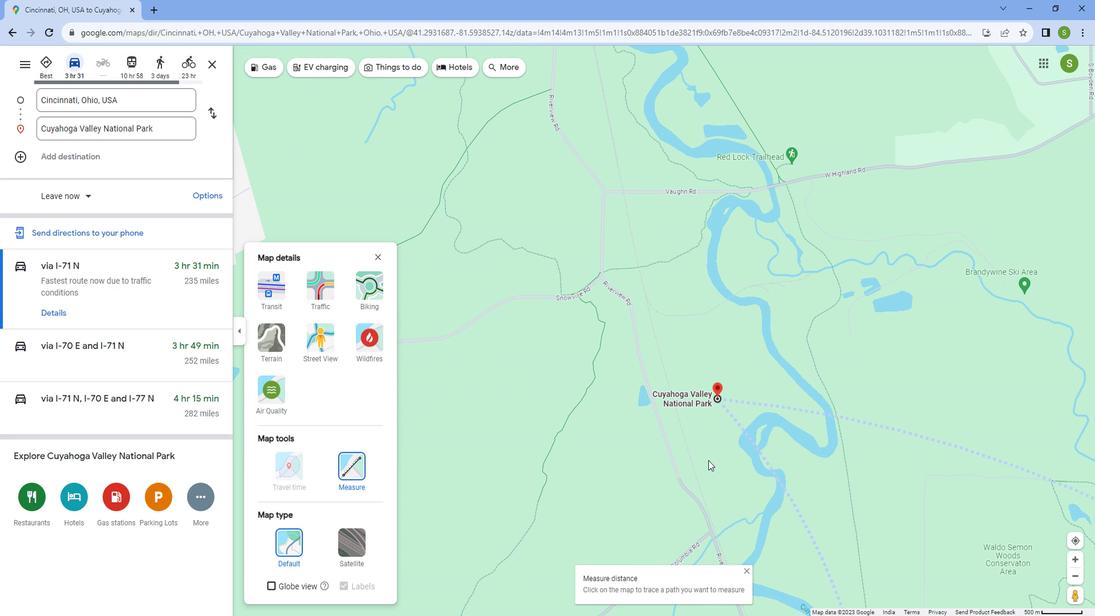 
Action: Mouse moved to (738, 243)
Screenshot: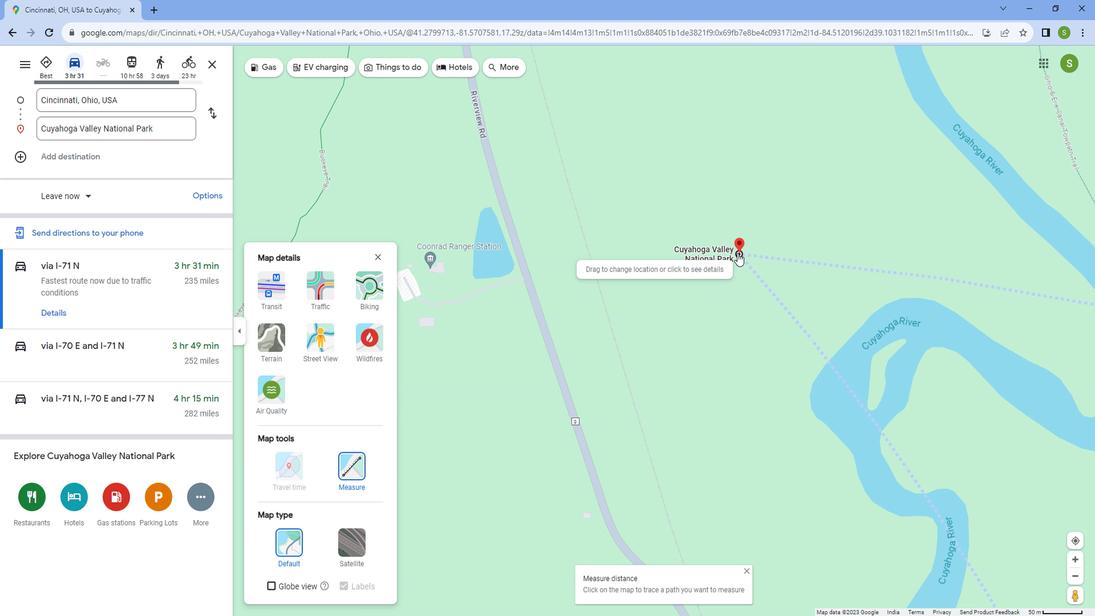 
Action: Mouse pressed left at (738, 243)
Screenshot: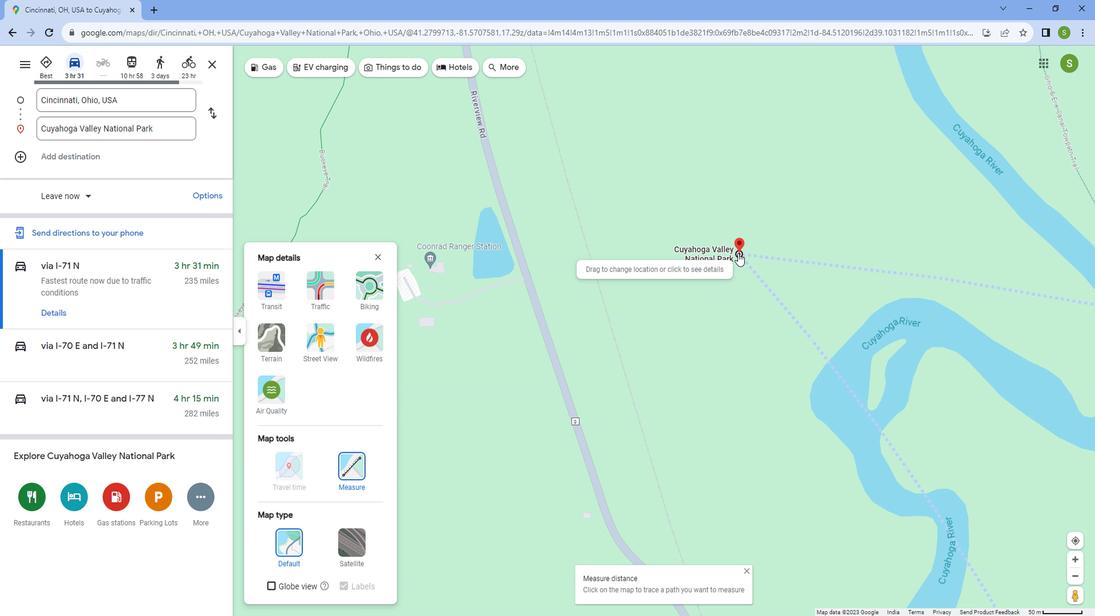 
Action: Mouse moved to (738, 241)
Screenshot: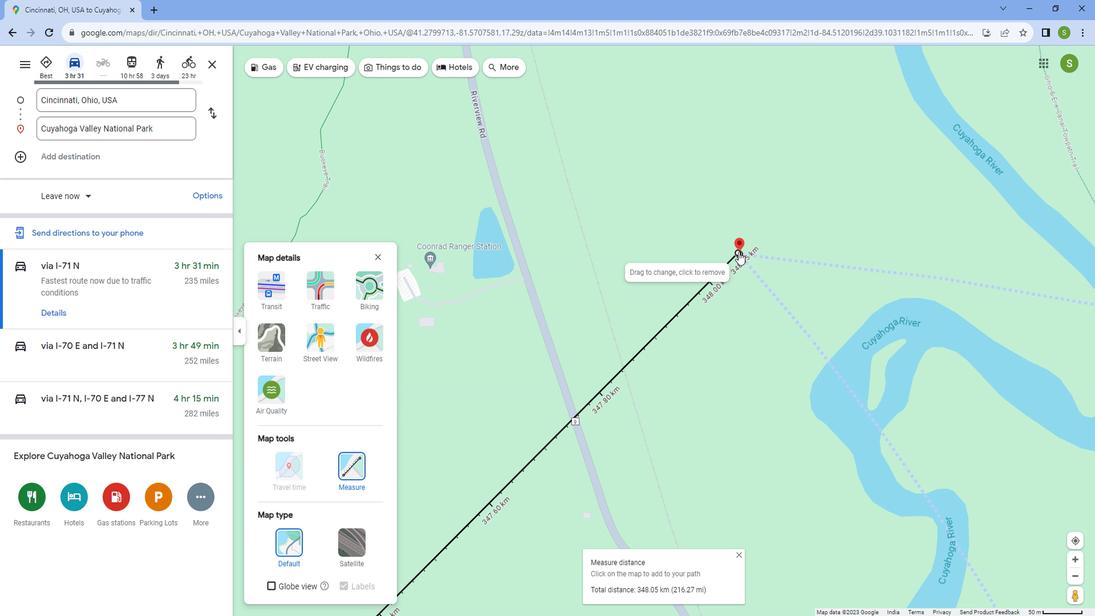 
Action: Mouse pressed left at (738, 241)
Screenshot: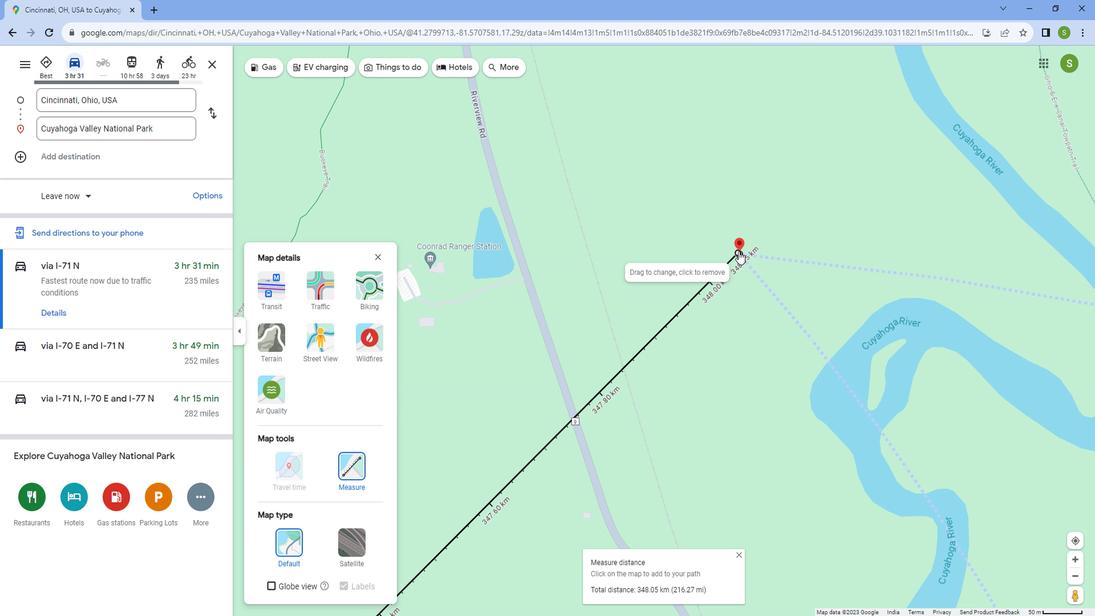 
Action: Mouse moved to (676, 293)
Screenshot: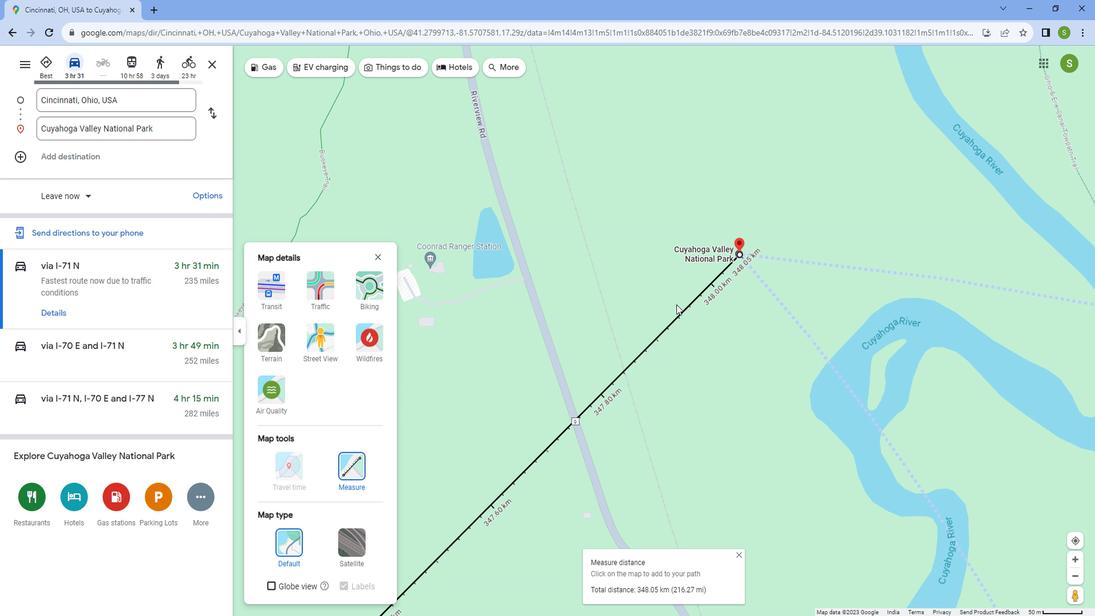 
Action: Mouse scrolled (676, 292) with delta (0, 0)
Screenshot: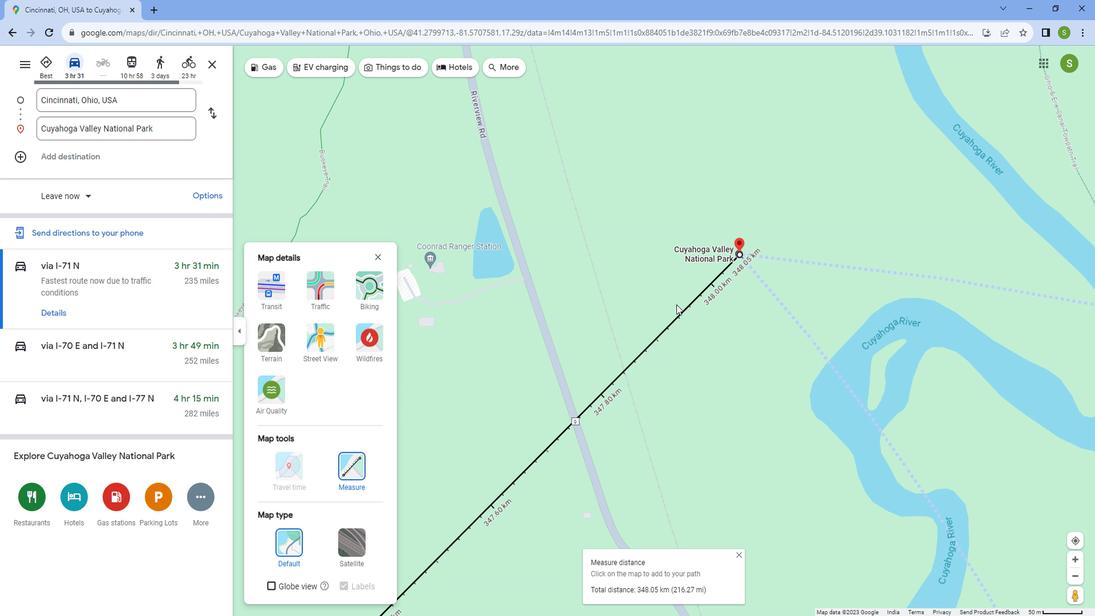 
Action: Mouse scrolled (676, 292) with delta (0, 0)
Screenshot: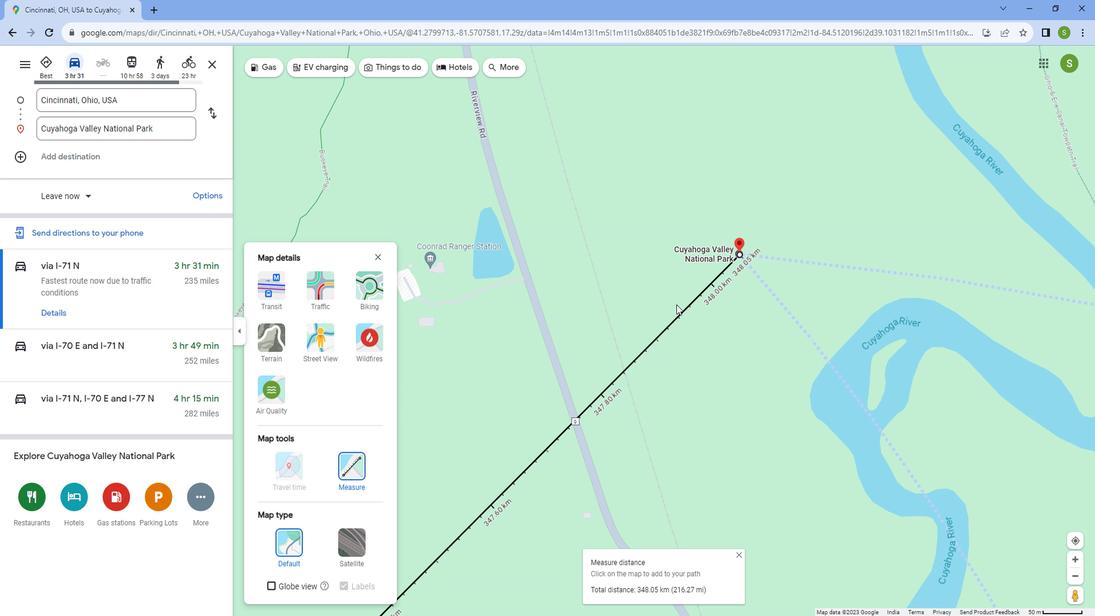 
Action: Mouse scrolled (676, 292) with delta (0, -1)
Screenshot: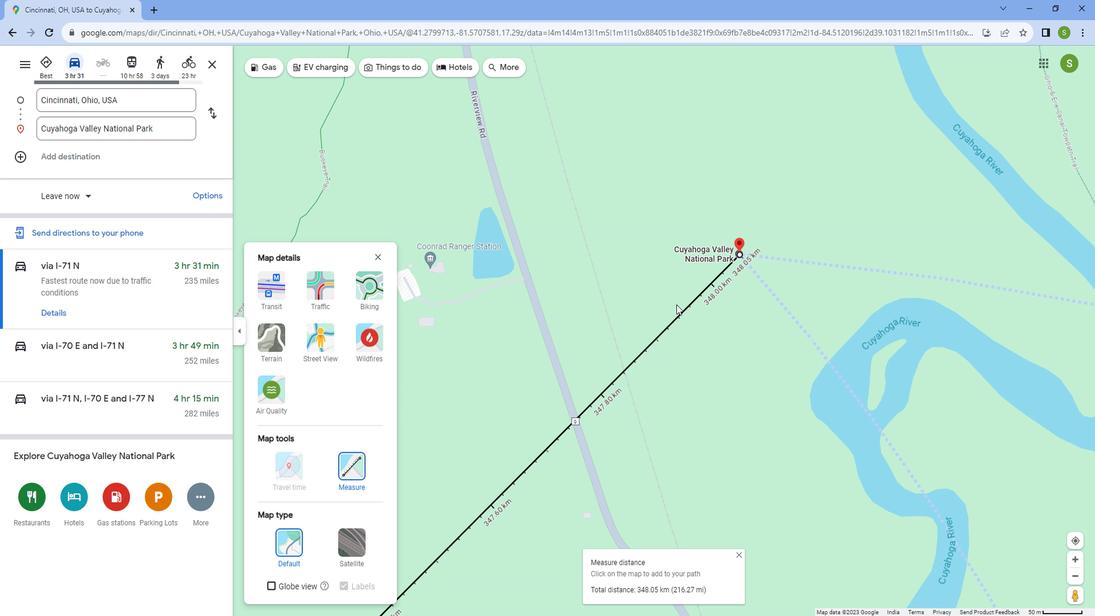 
Action: Mouse scrolled (676, 292) with delta (0, 0)
Screenshot: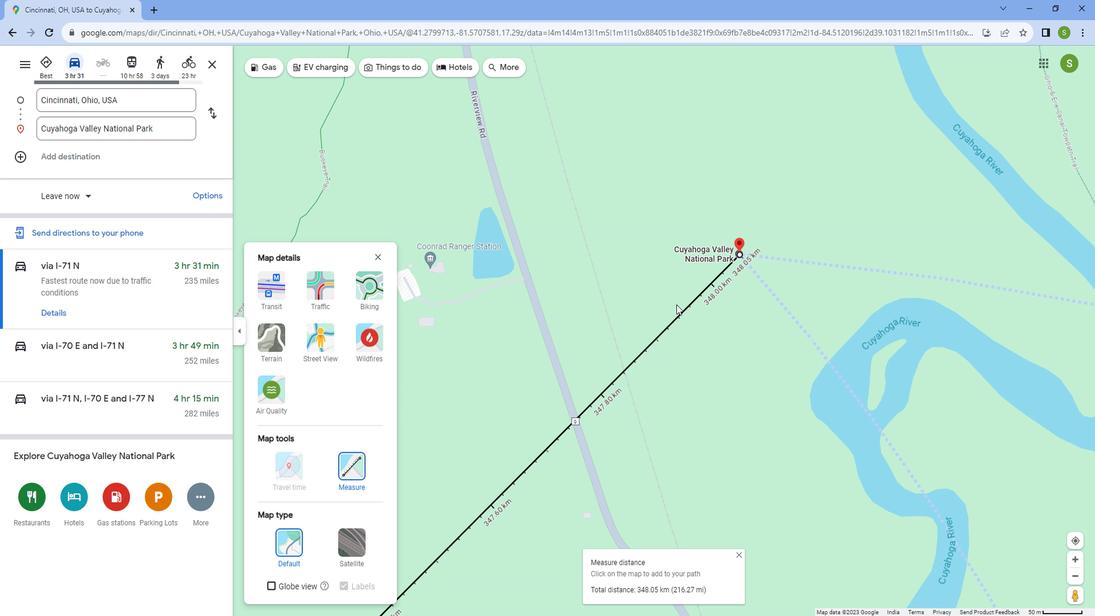 
Action: Mouse scrolled (676, 292) with delta (0, 0)
Screenshot: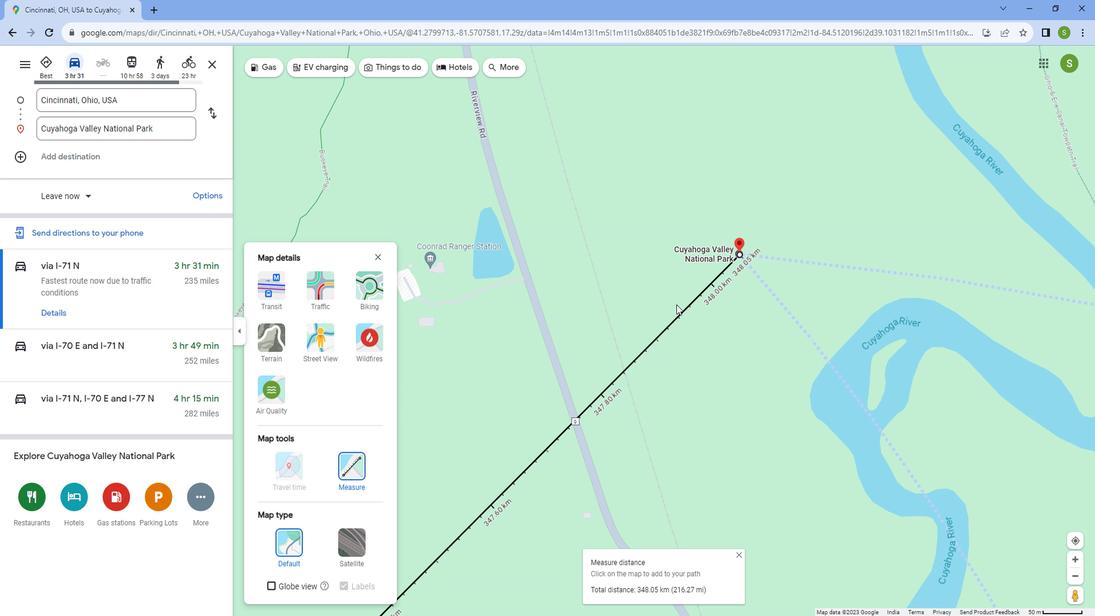 
Action: Mouse scrolled (676, 292) with delta (0, 0)
Screenshot: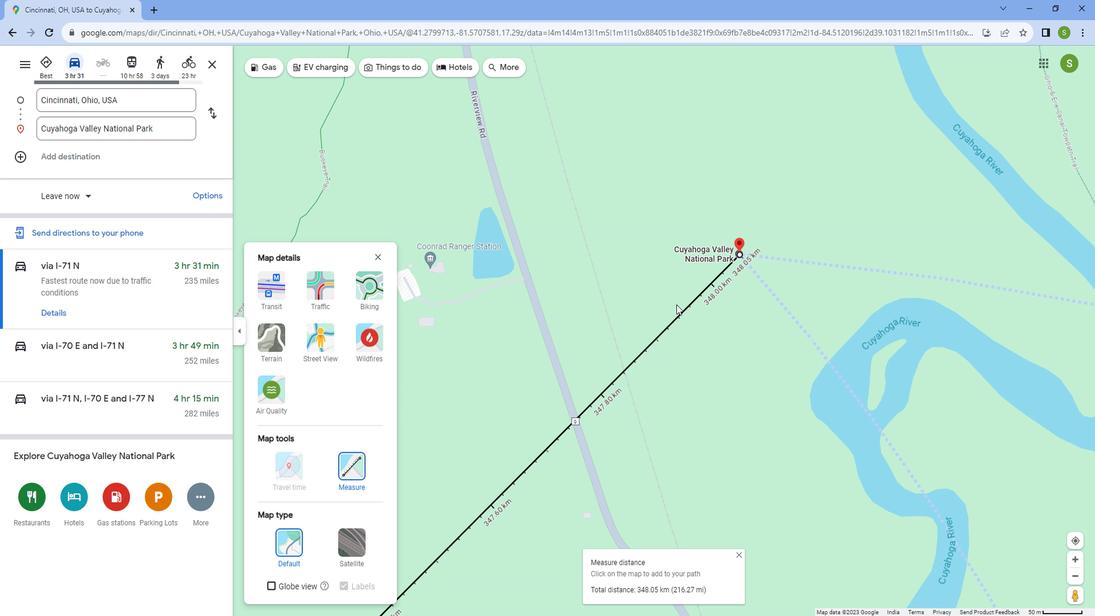 
Action: Mouse scrolled (676, 292) with delta (0, 0)
Screenshot: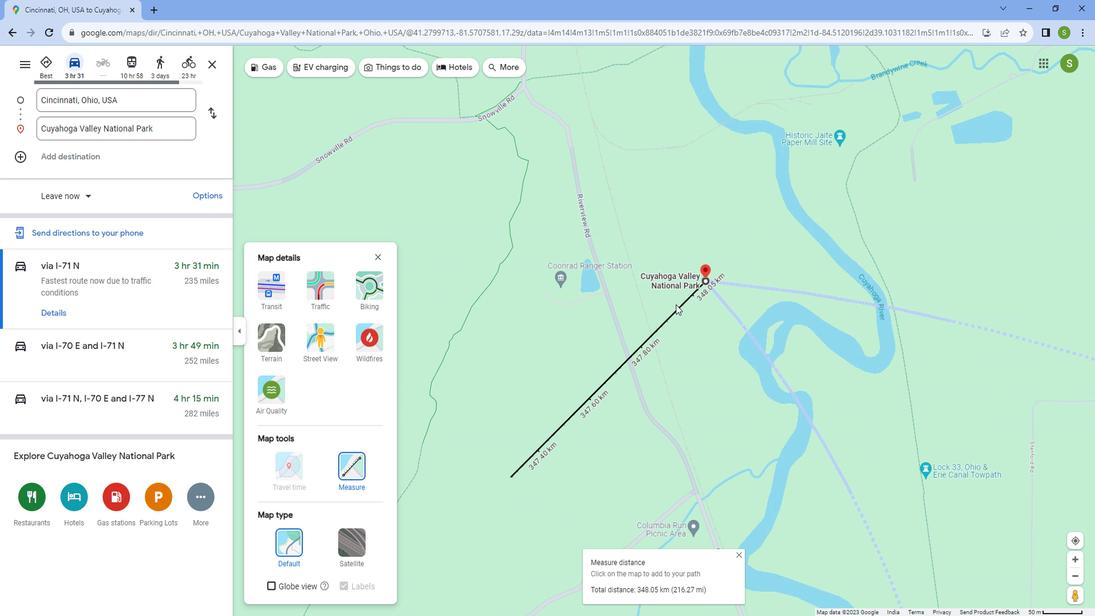 
Action: Mouse scrolled (676, 292) with delta (0, 0)
Screenshot: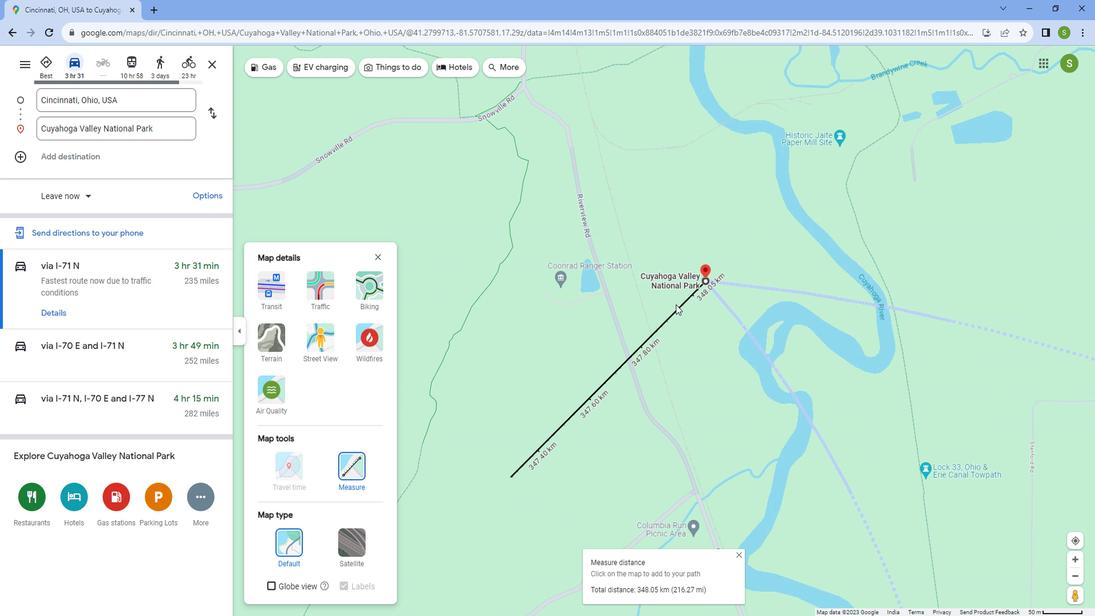 
Action: Mouse scrolled (676, 292) with delta (0, 0)
Screenshot: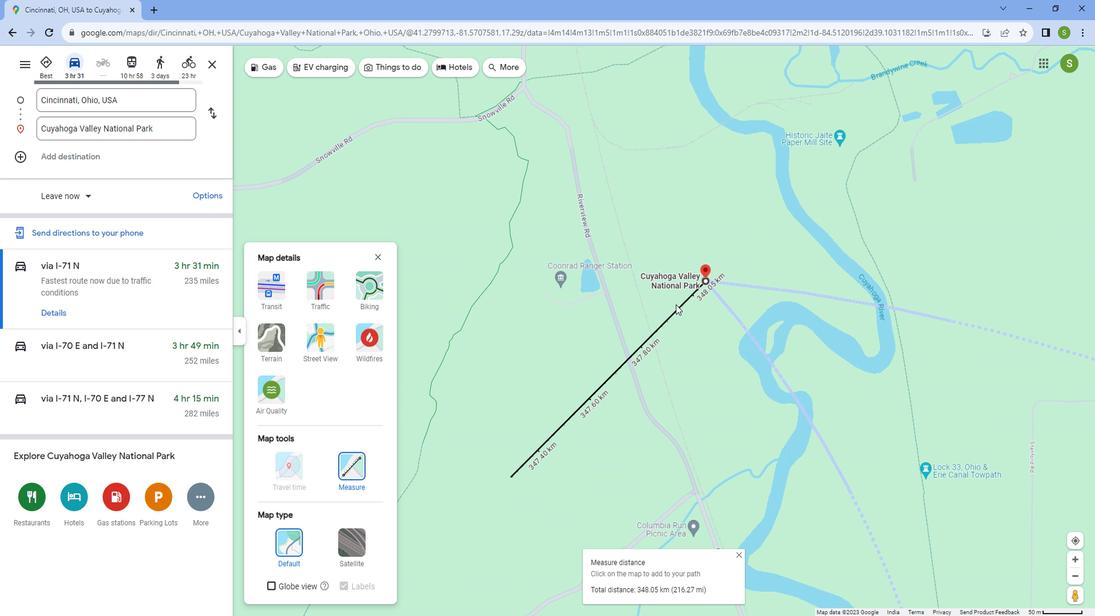 
Action: Mouse scrolled (676, 292) with delta (0, 0)
Screenshot: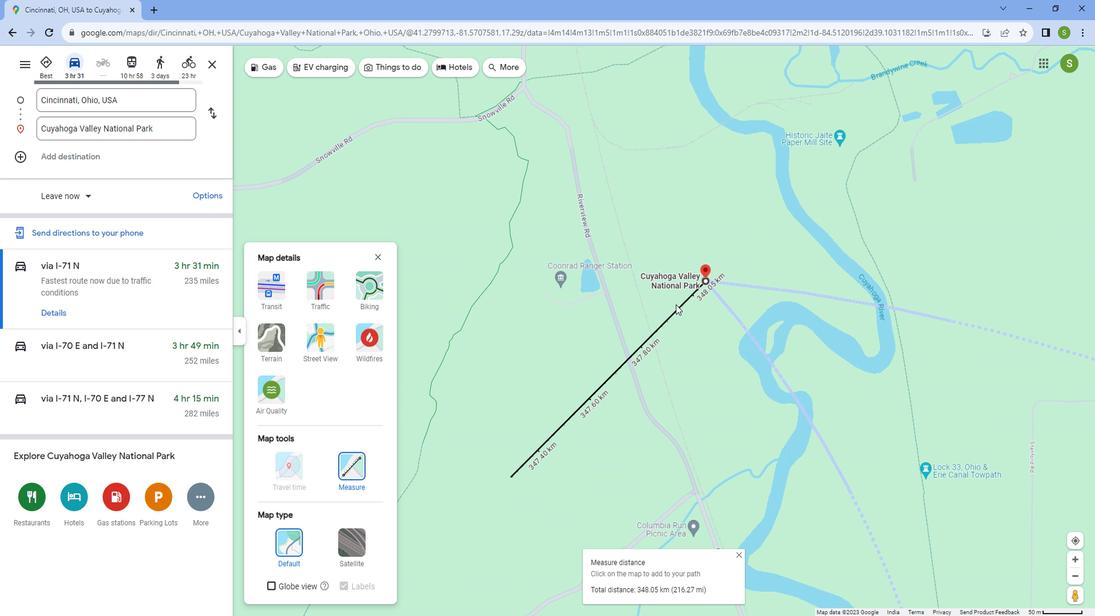 
Action: Mouse scrolled (676, 292) with delta (0, 0)
Screenshot: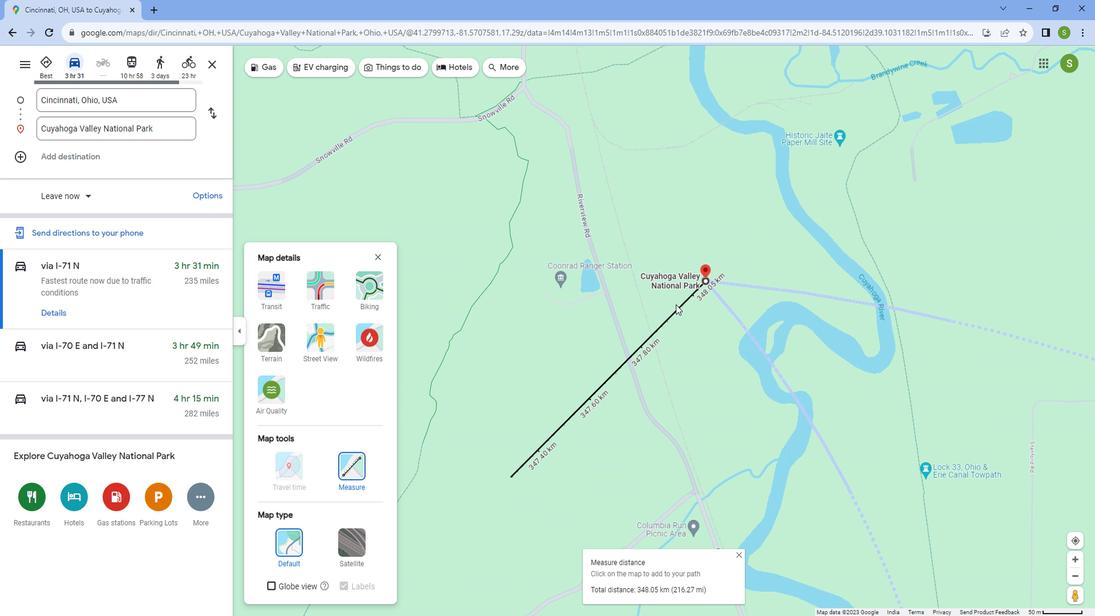 
Action: Mouse scrolled (676, 292) with delta (0, 0)
Screenshot: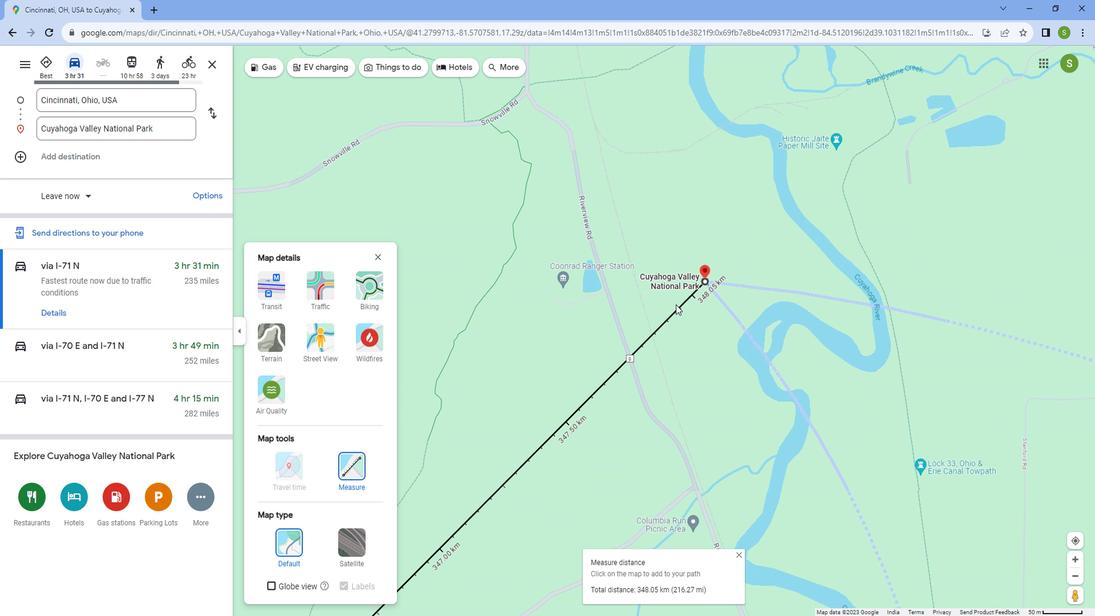 
Action: Mouse scrolled (676, 292) with delta (0, 0)
Screenshot: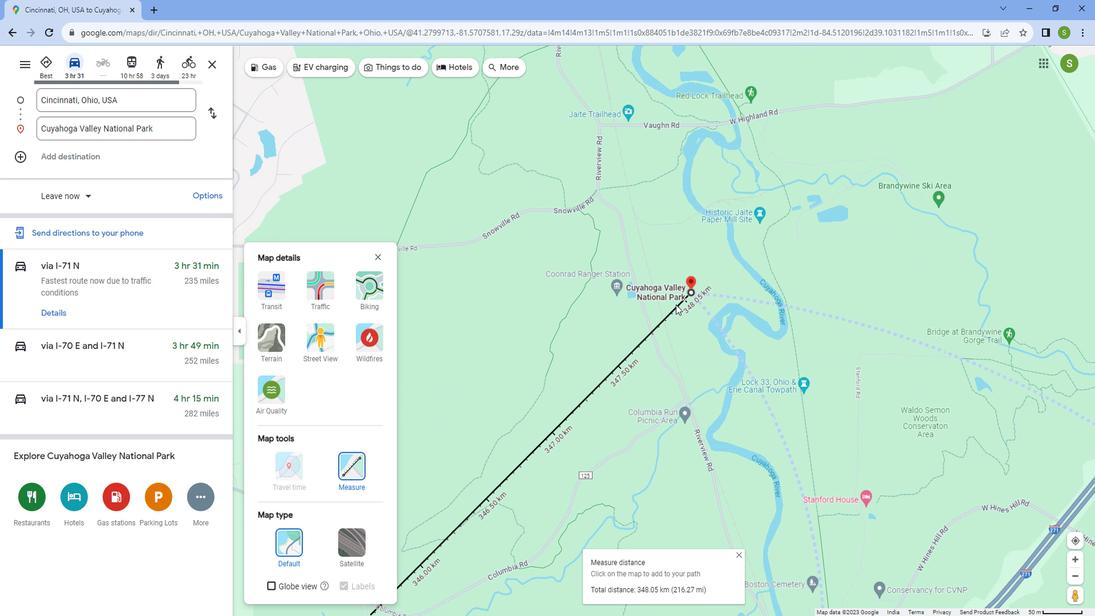 
Action: Mouse scrolled (676, 292) with delta (0, 0)
Screenshot: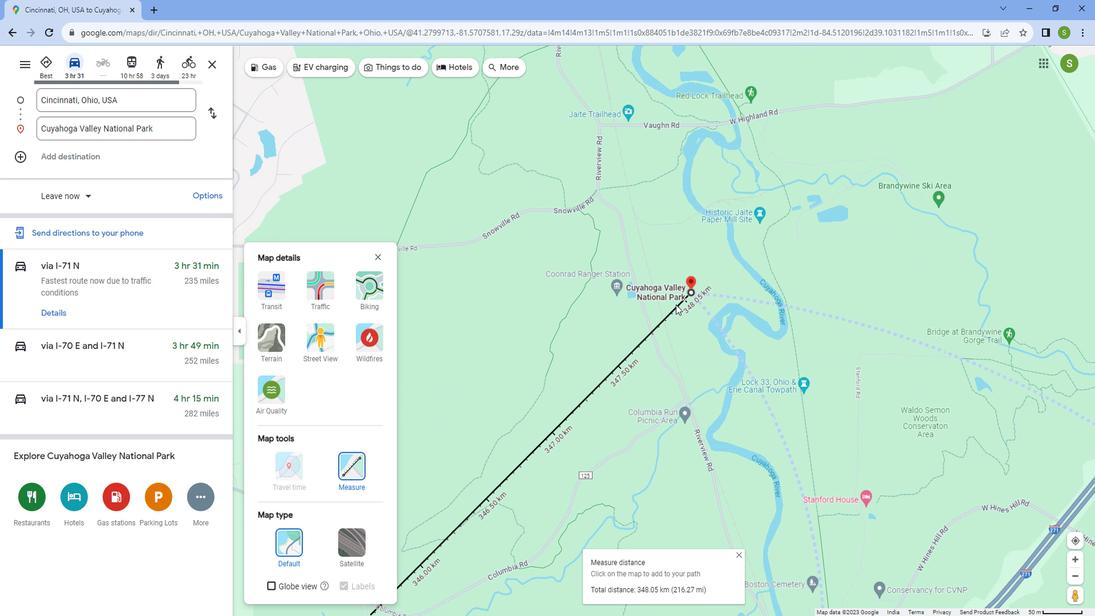 
Action: Mouse scrolled (676, 292) with delta (0, 0)
Screenshot: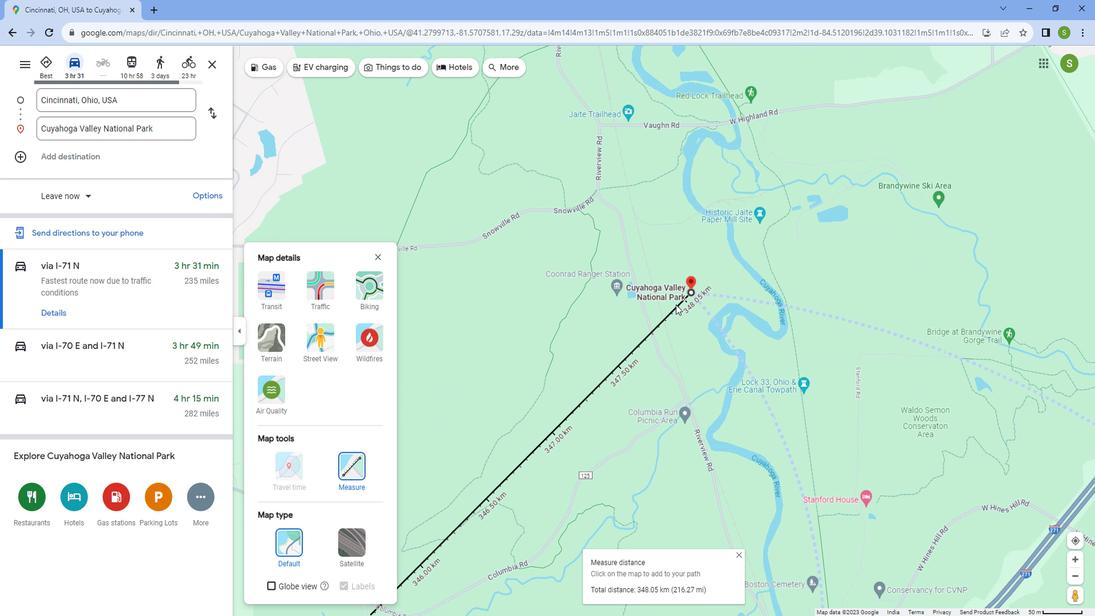 
Action: Mouse scrolled (676, 292) with delta (0, 0)
Screenshot: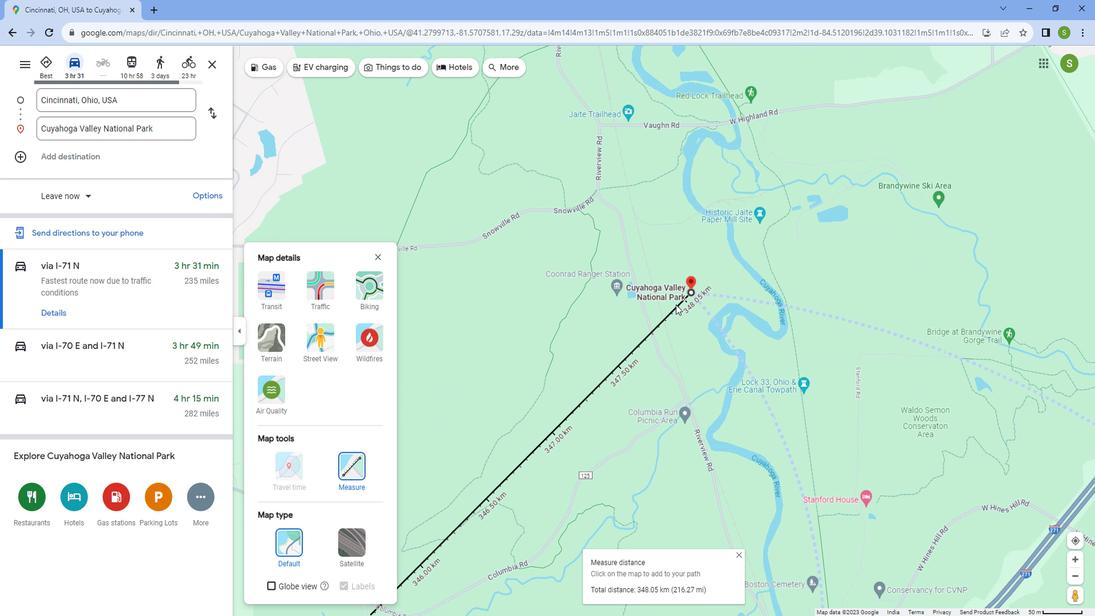 
Action: Mouse scrolled (676, 292) with delta (0, 0)
Screenshot: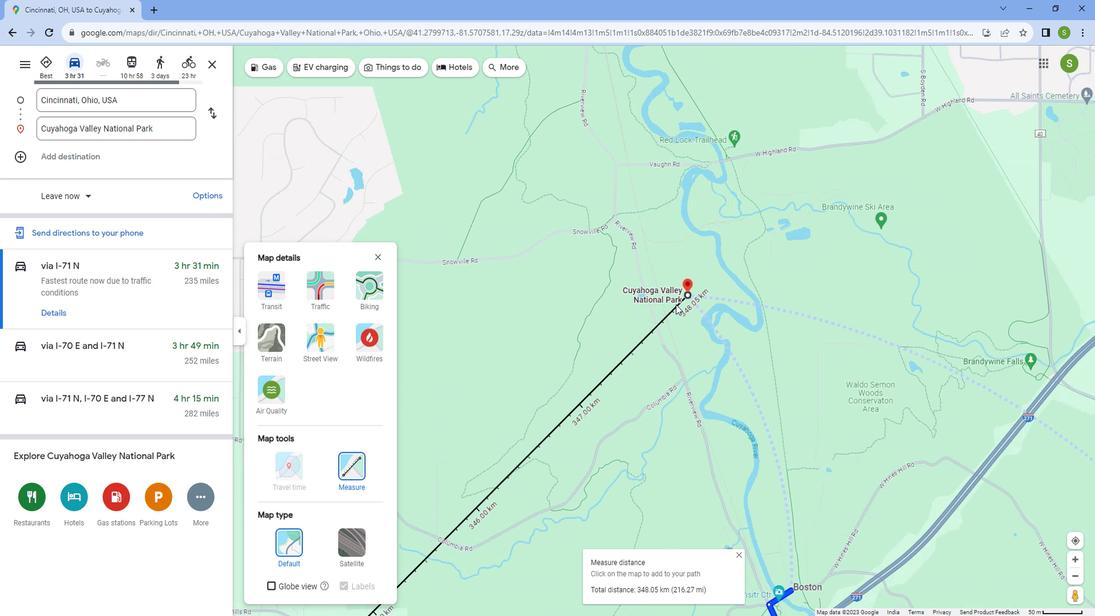 
Action: Mouse scrolled (676, 292) with delta (0, 0)
Screenshot: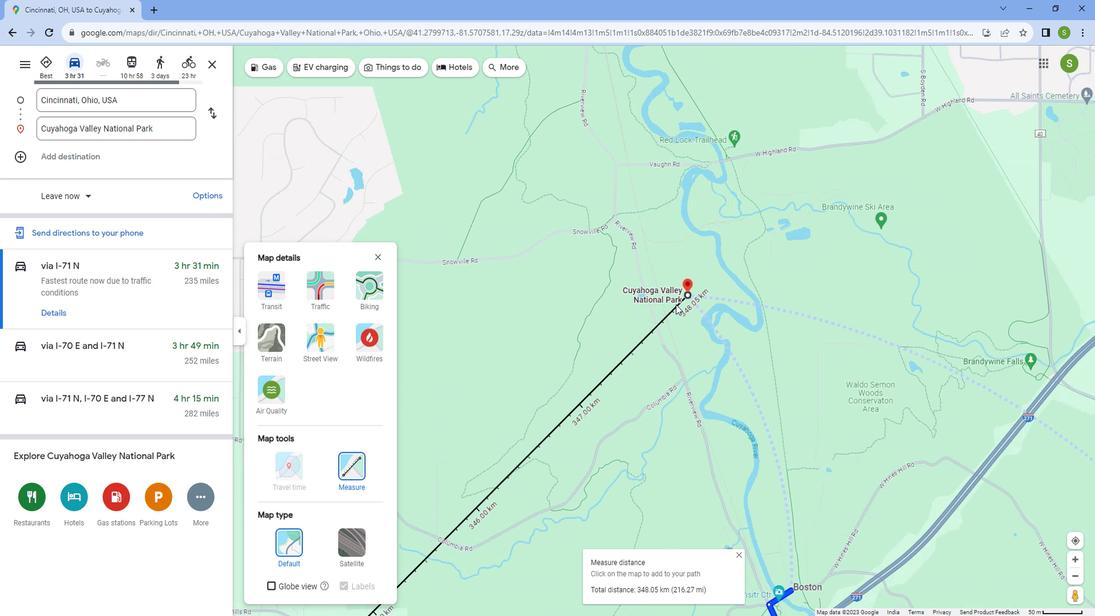 
Action: Mouse scrolled (676, 292) with delta (0, 0)
Screenshot: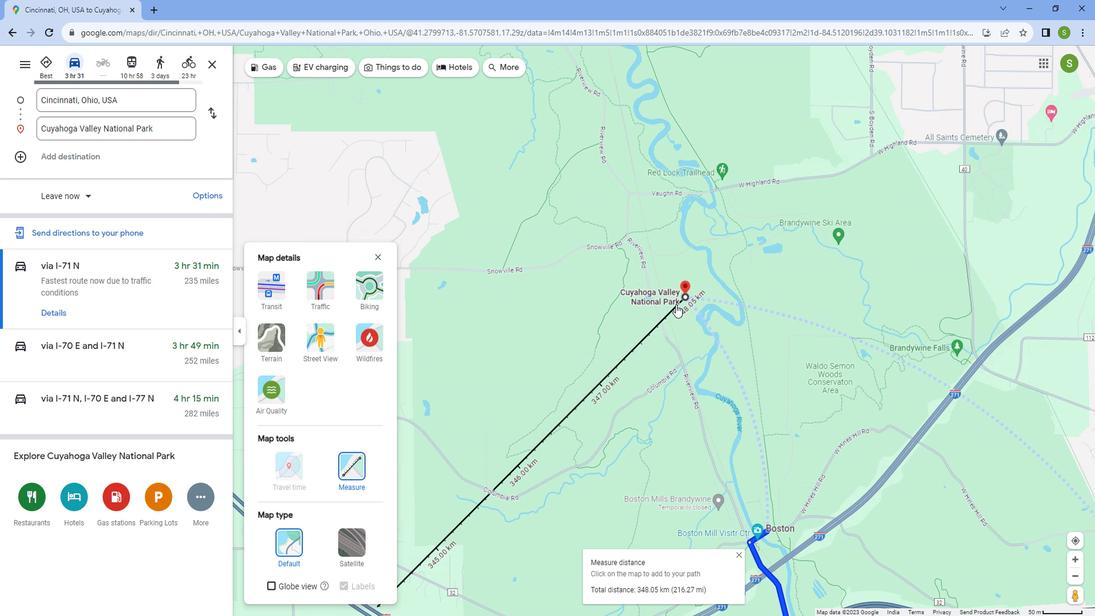 
Action: Mouse scrolled (676, 292) with delta (0, 0)
Screenshot: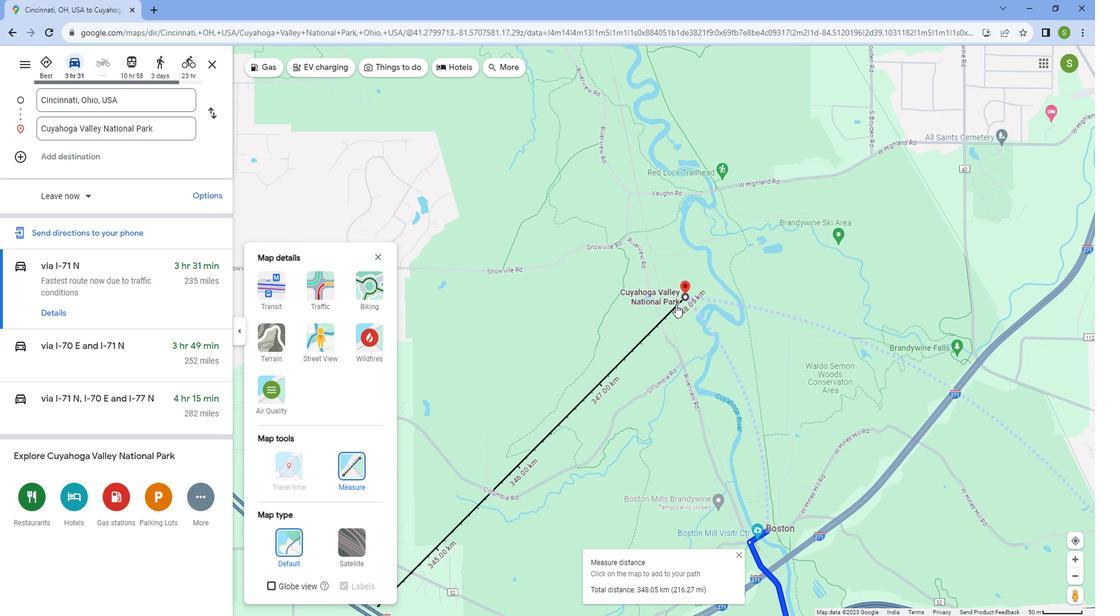 
Action: Mouse scrolled (676, 292) with delta (0, 0)
Screenshot: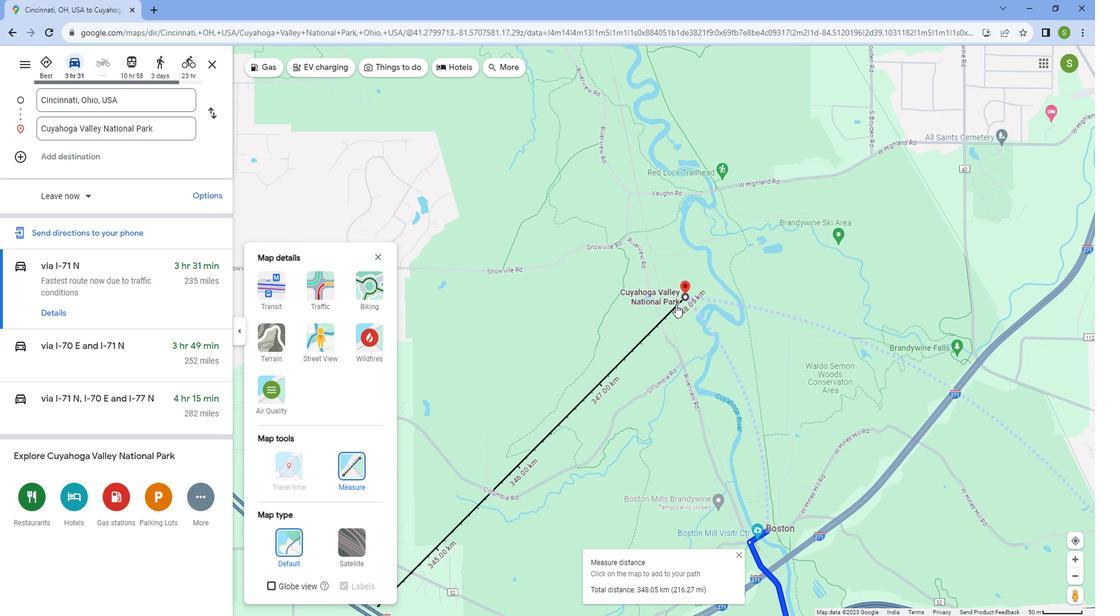 
Action: Mouse scrolled (676, 292) with delta (0, 0)
Screenshot: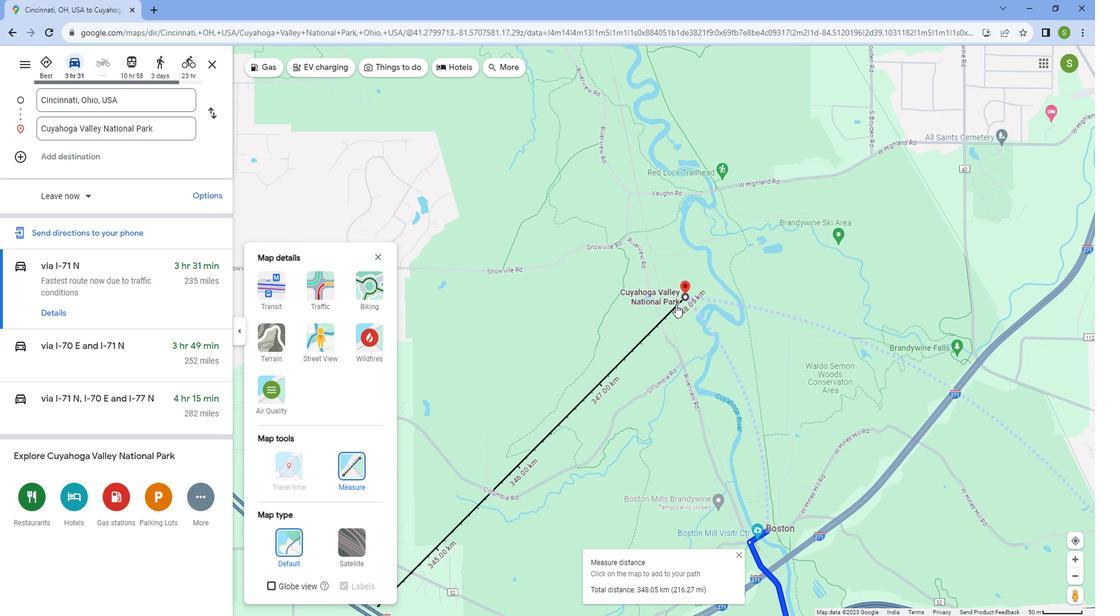 
Action: Mouse scrolled (676, 292) with delta (0, 0)
Screenshot: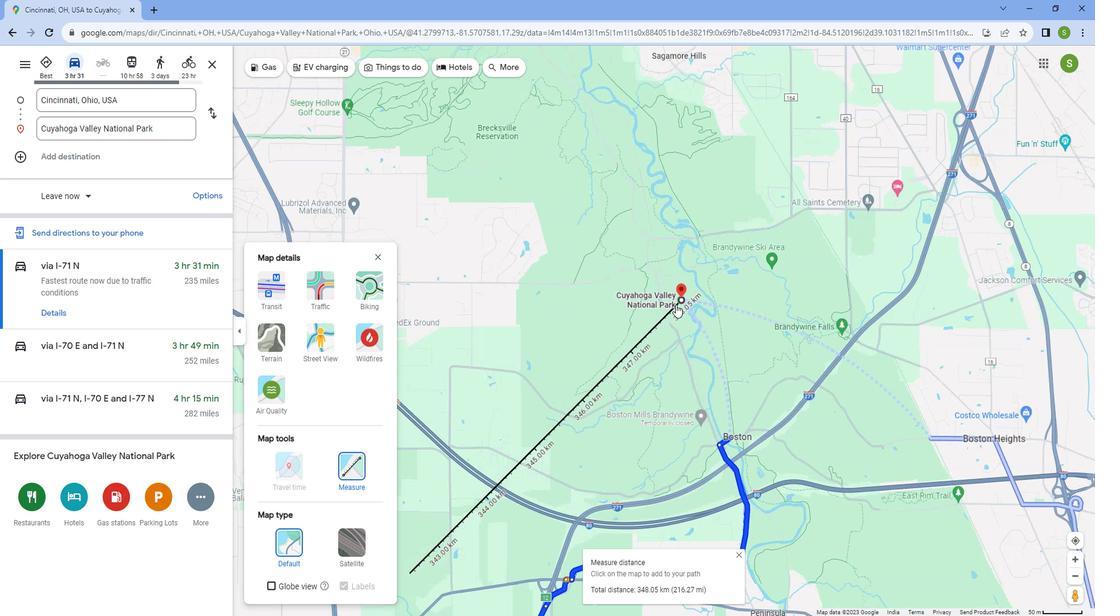 
Action: Mouse scrolled (676, 292) with delta (0, 0)
Screenshot: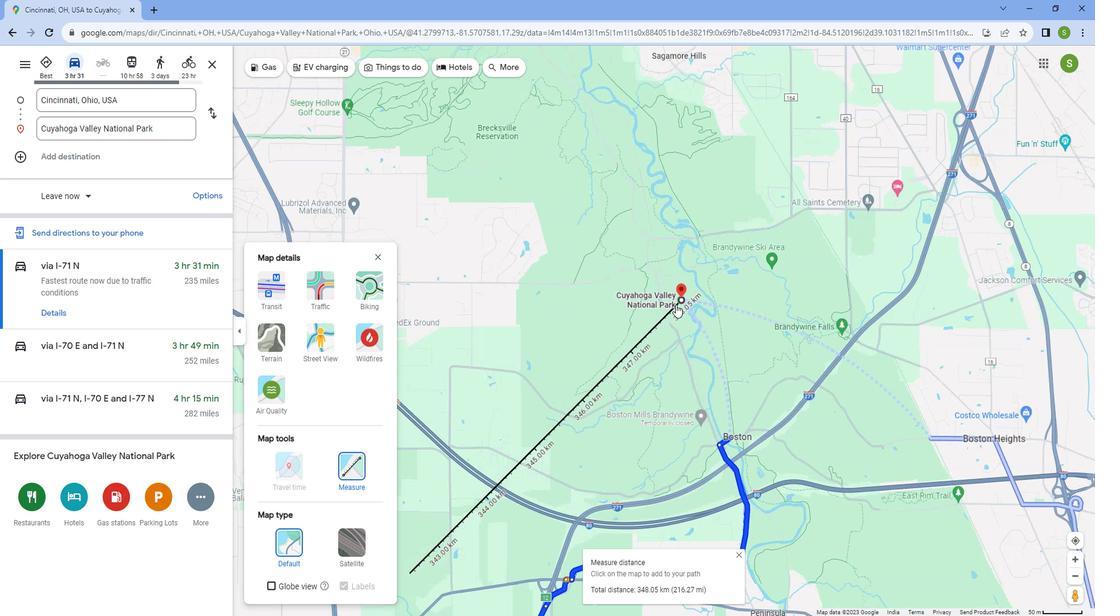 
Action: Mouse scrolled (676, 292) with delta (0, 0)
Screenshot: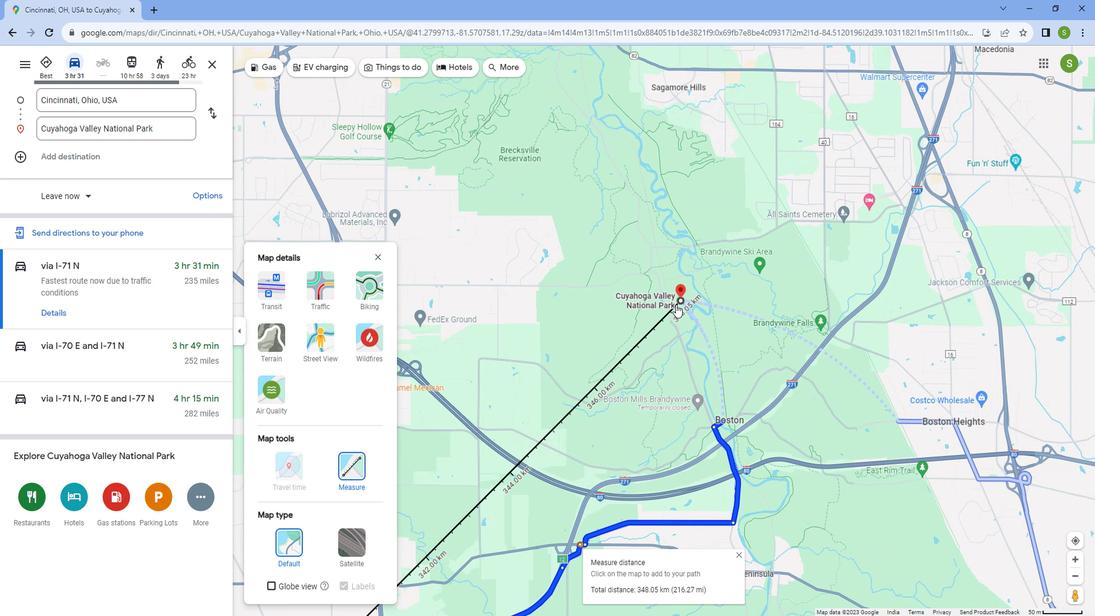 
Action: Mouse scrolled (676, 292) with delta (0, 0)
Screenshot: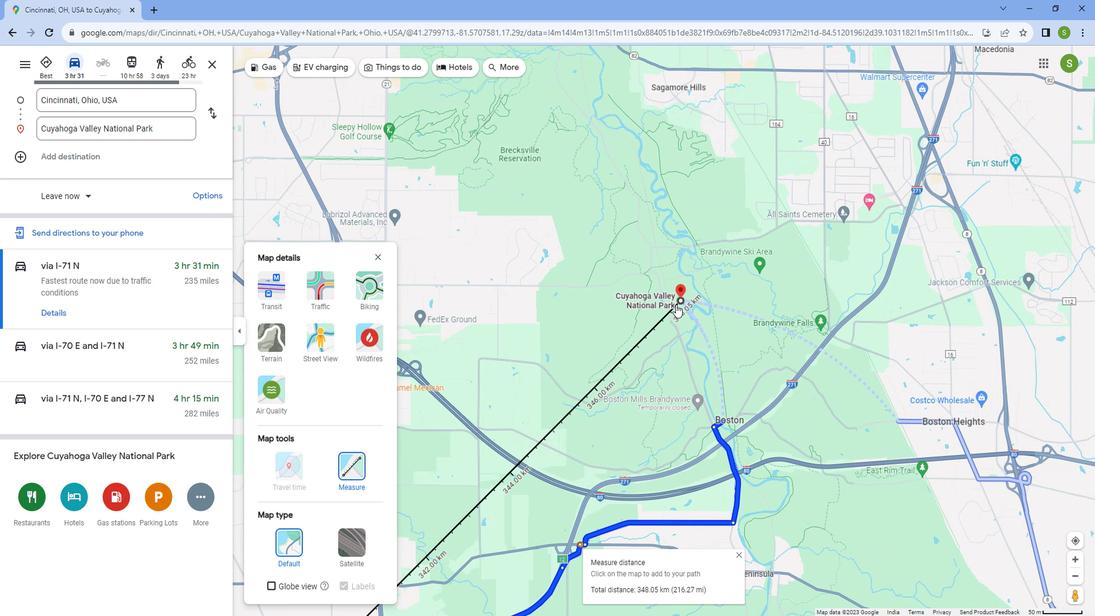 
Action: Mouse scrolled (676, 292) with delta (0, 0)
Screenshot: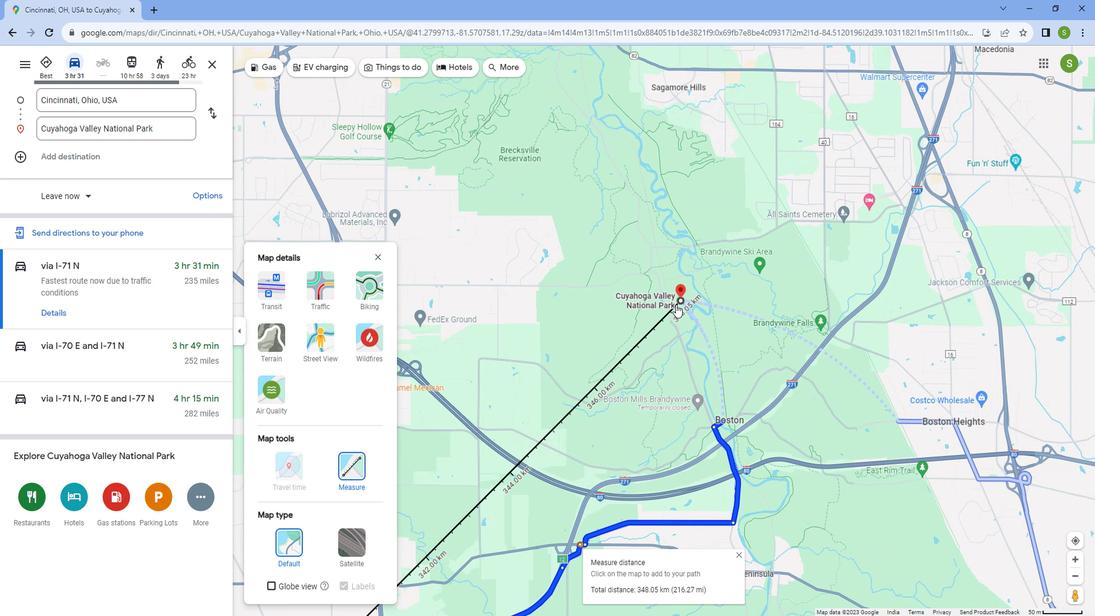 
Action: Mouse scrolled (676, 292) with delta (0, 0)
Screenshot: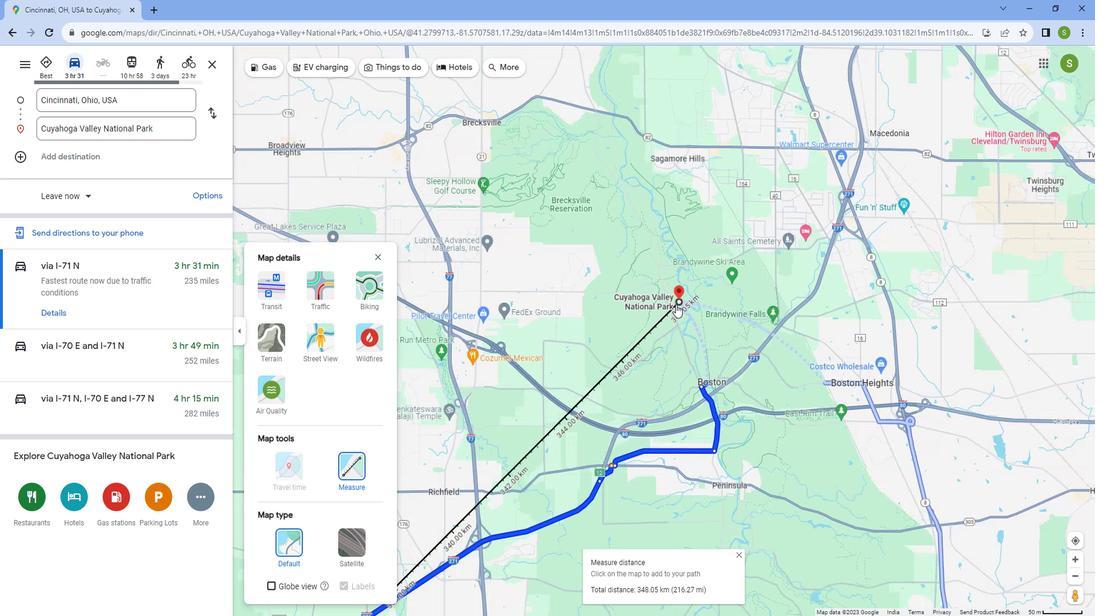
Action: Mouse scrolled (676, 292) with delta (0, 0)
Screenshot: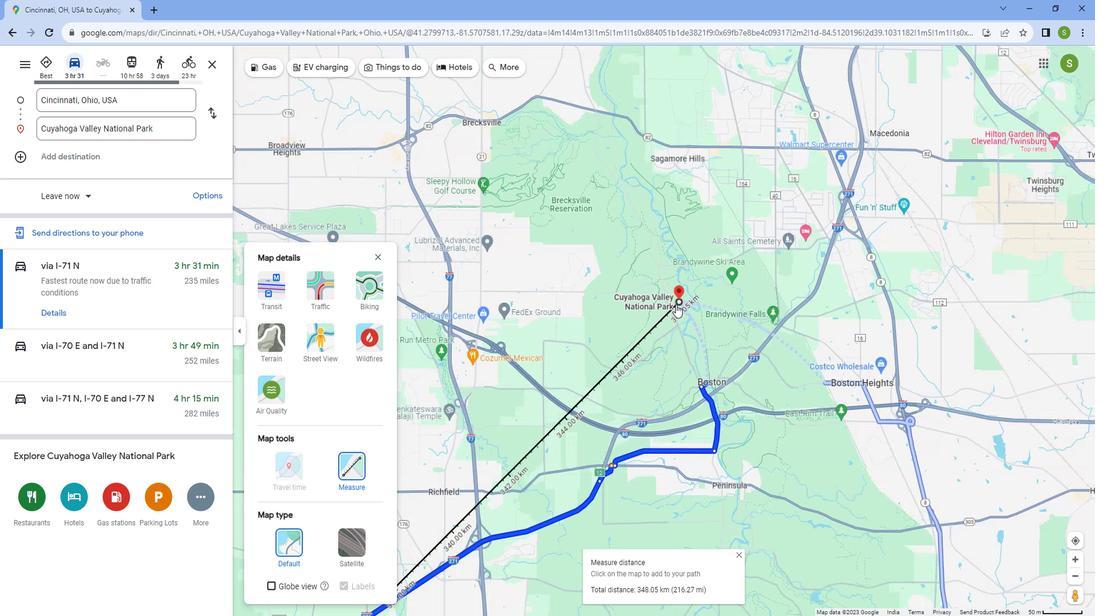 
Action: Mouse scrolled (676, 292) with delta (0, 0)
Screenshot: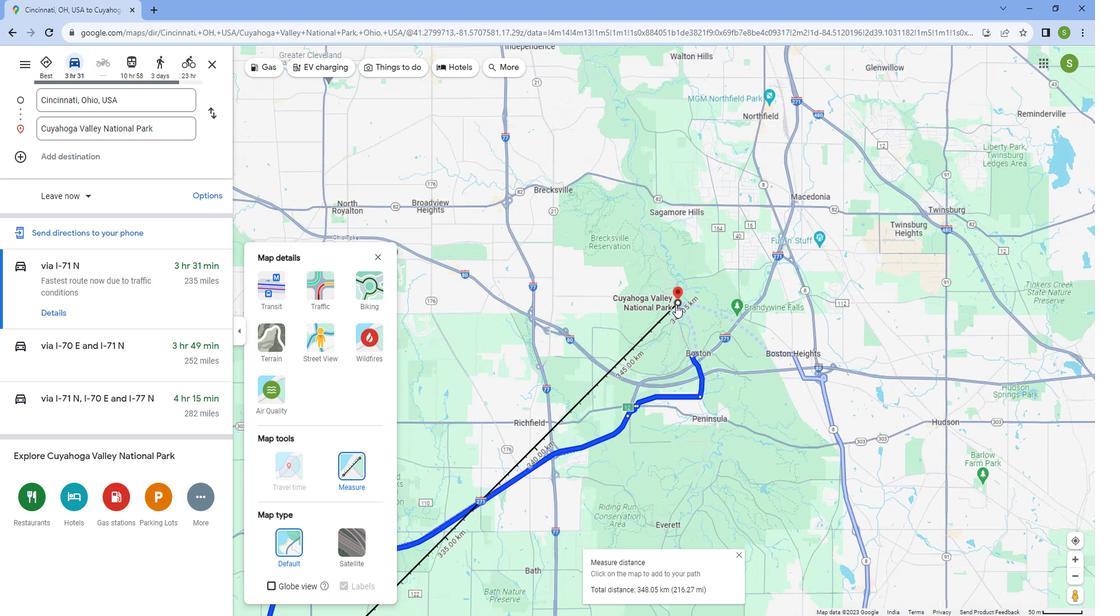 
Action: Mouse scrolled (676, 292) with delta (0, 0)
Screenshot: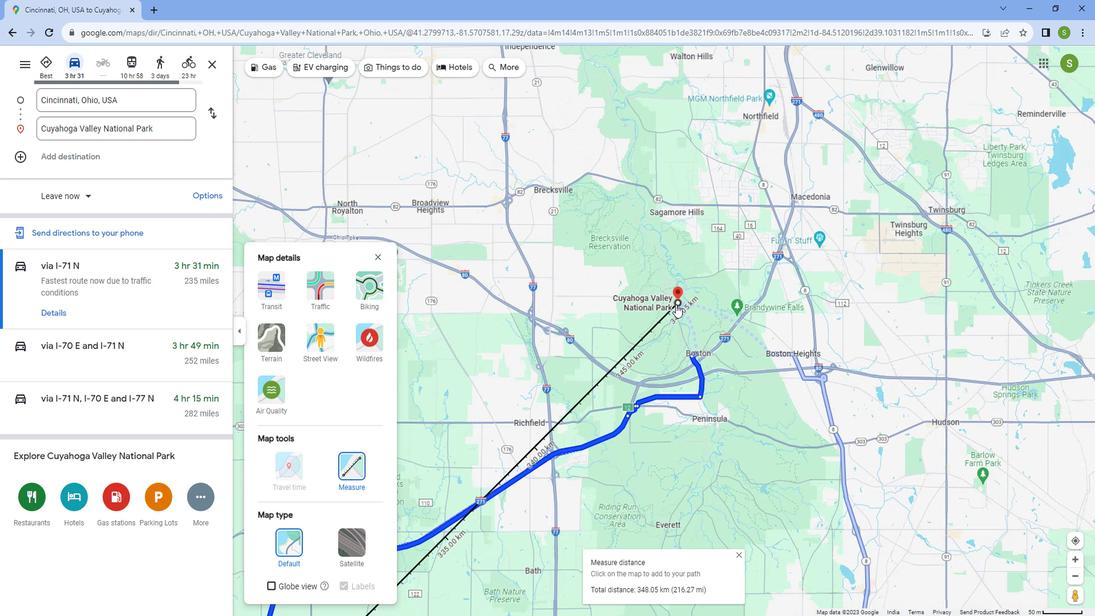 
Action: Mouse scrolled (676, 292) with delta (0, 0)
Screenshot: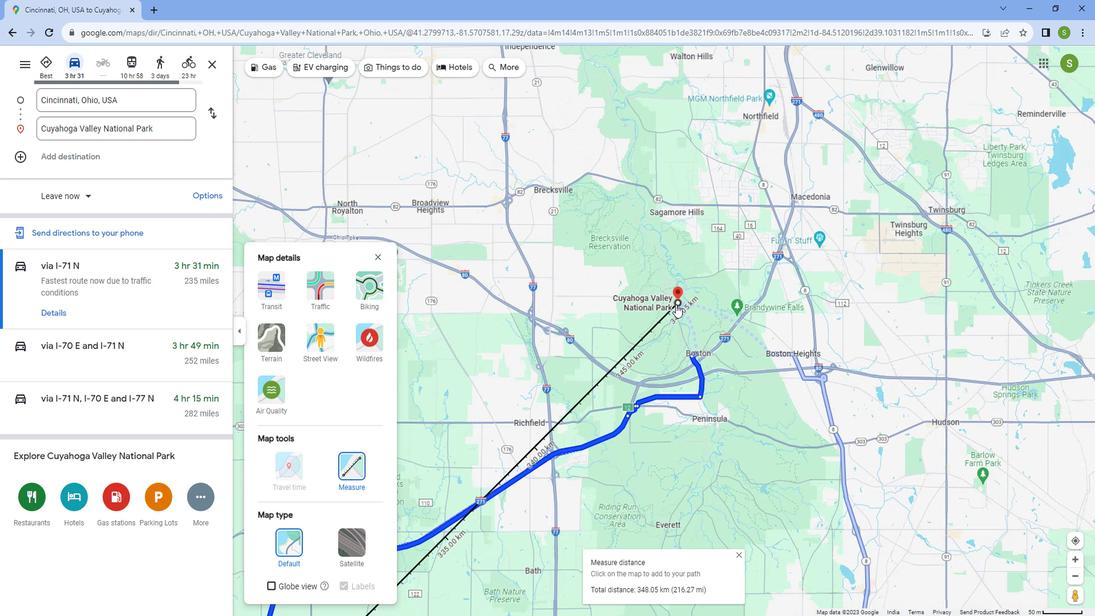 
Action: Mouse scrolled (676, 292) with delta (0, 0)
Screenshot: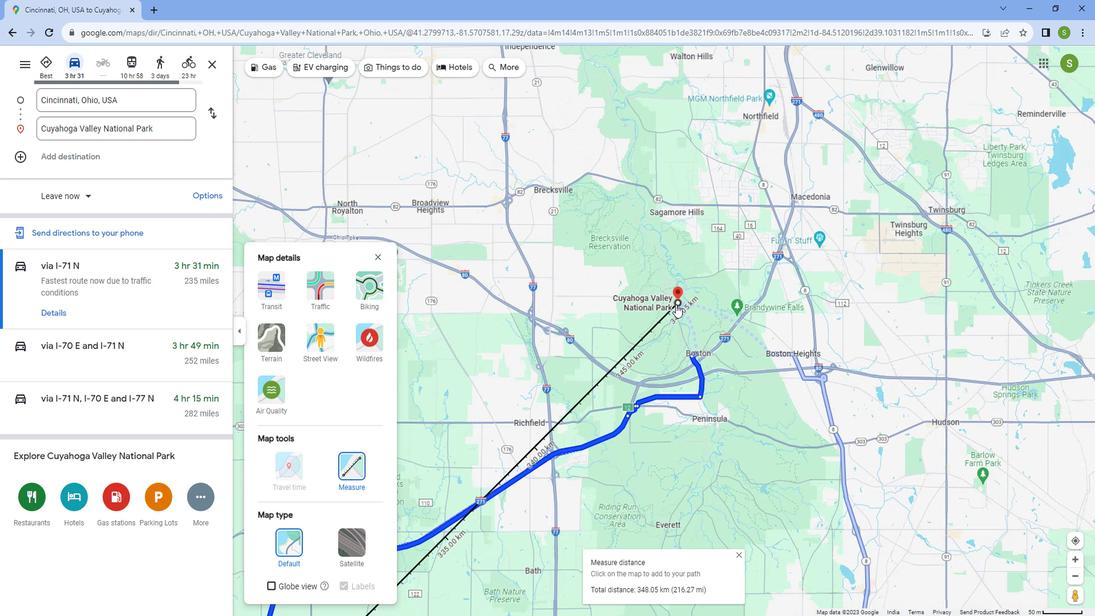 
Action: Mouse scrolled (676, 292) with delta (0, 0)
Screenshot: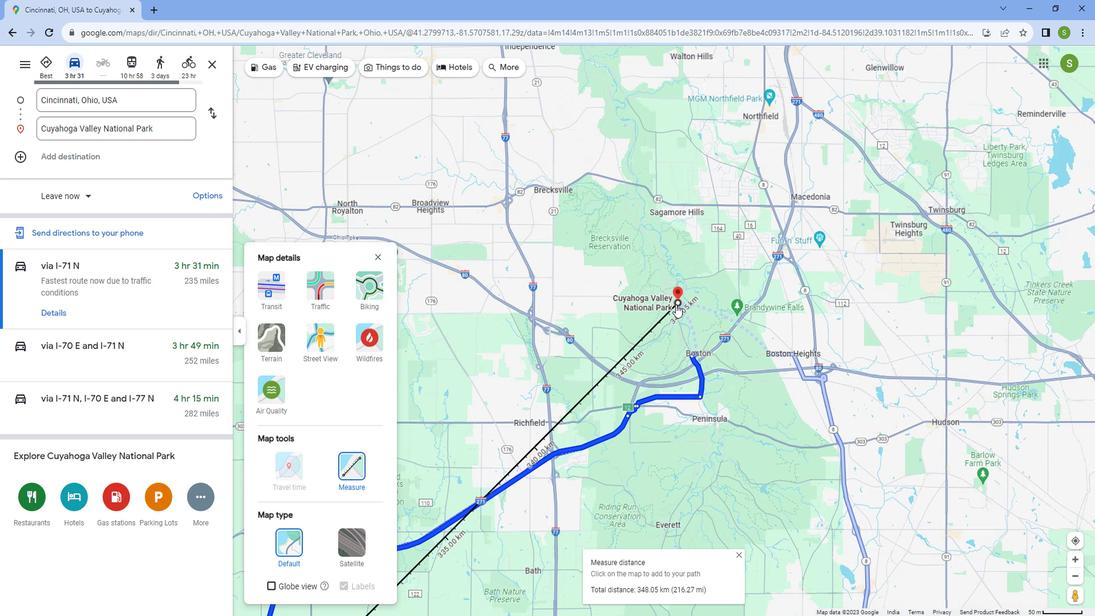 
Action: Mouse scrolled (676, 292) with delta (0, 0)
Screenshot: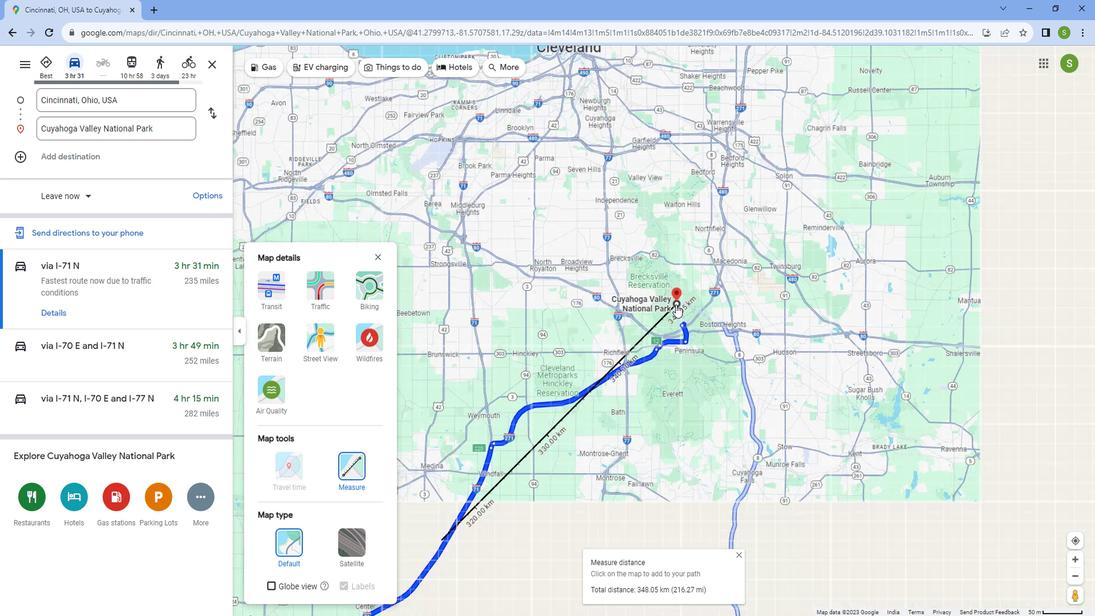 
Action: Mouse scrolled (676, 292) with delta (0, 0)
Screenshot: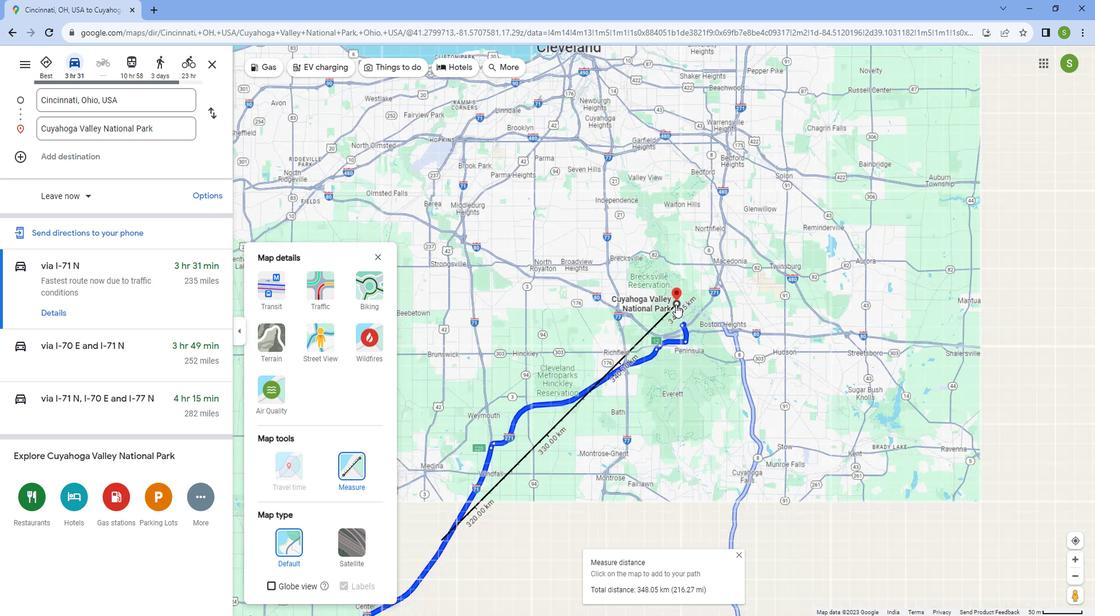 
Action: Mouse scrolled (676, 292) with delta (0, 0)
Screenshot: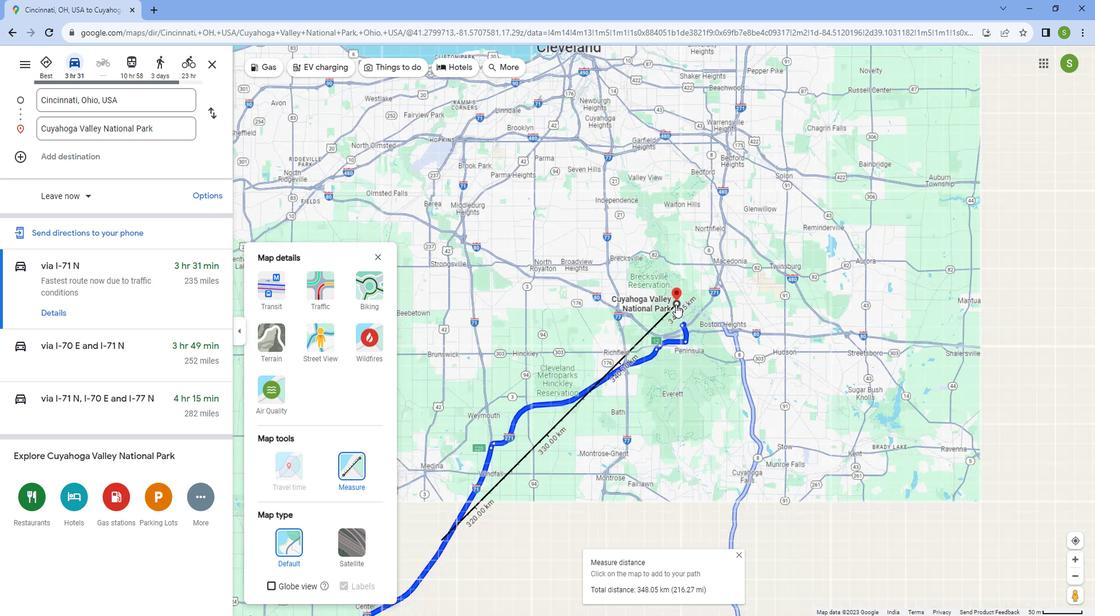 
Action: Mouse scrolled (676, 292) with delta (0, 0)
Screenshot: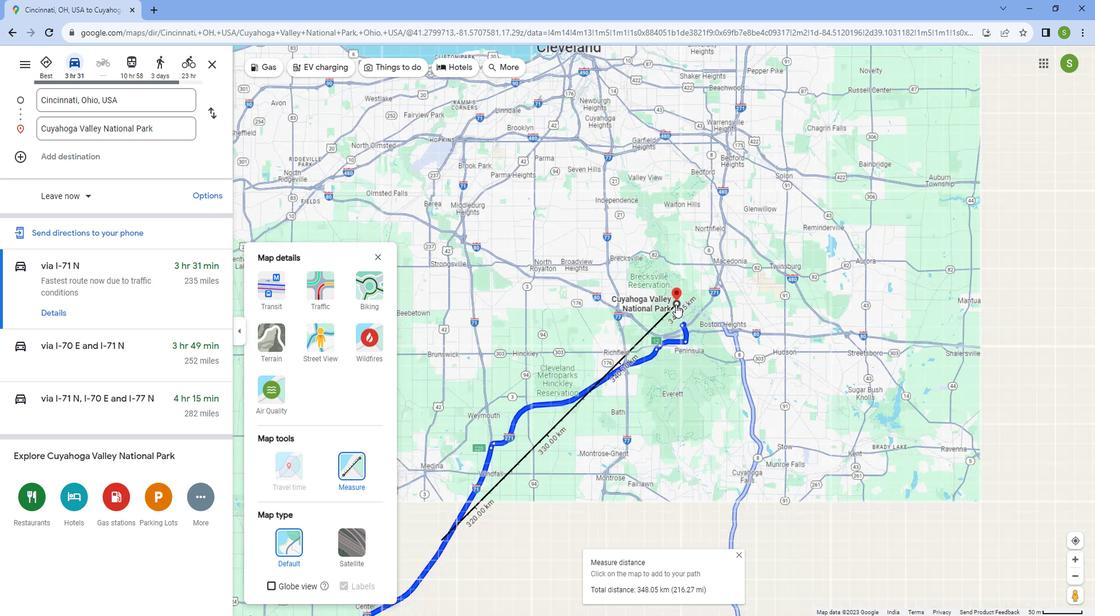 
Action: Mouse scrolled (676, 292) with delta (0, 0)
Screenshot: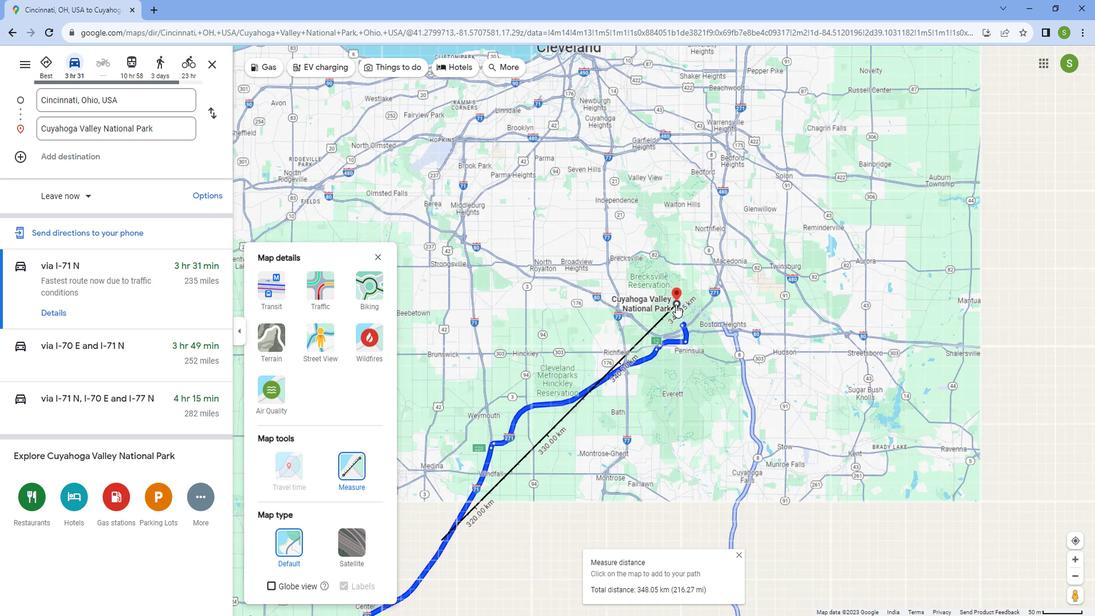 
Action: Mouse scrolled (676, 292) with delta (0, 0)
Screenshot: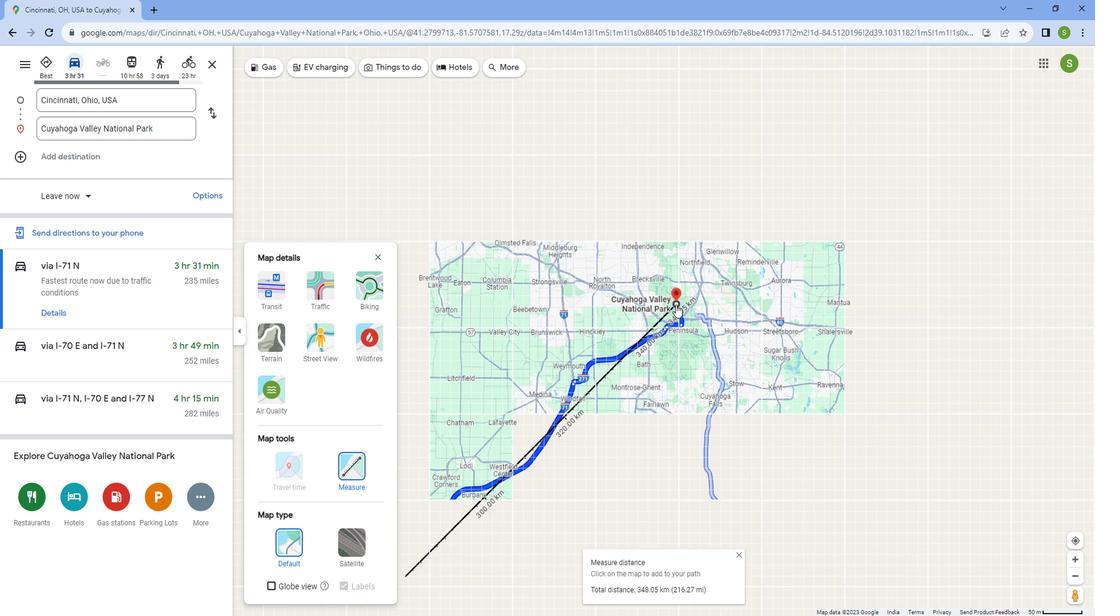 
Action: Mouse scrolled (676, 292) with delta (0, 0)
Screenshot: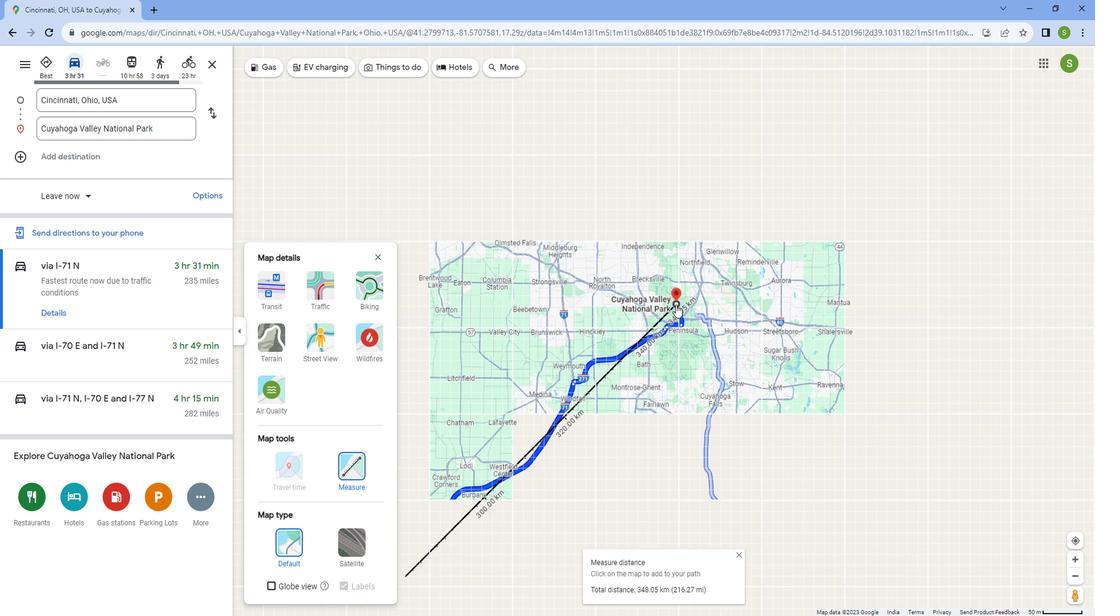 
Action: Mouse scrolled (676, 292) with delta (0, 0)
Screenshot: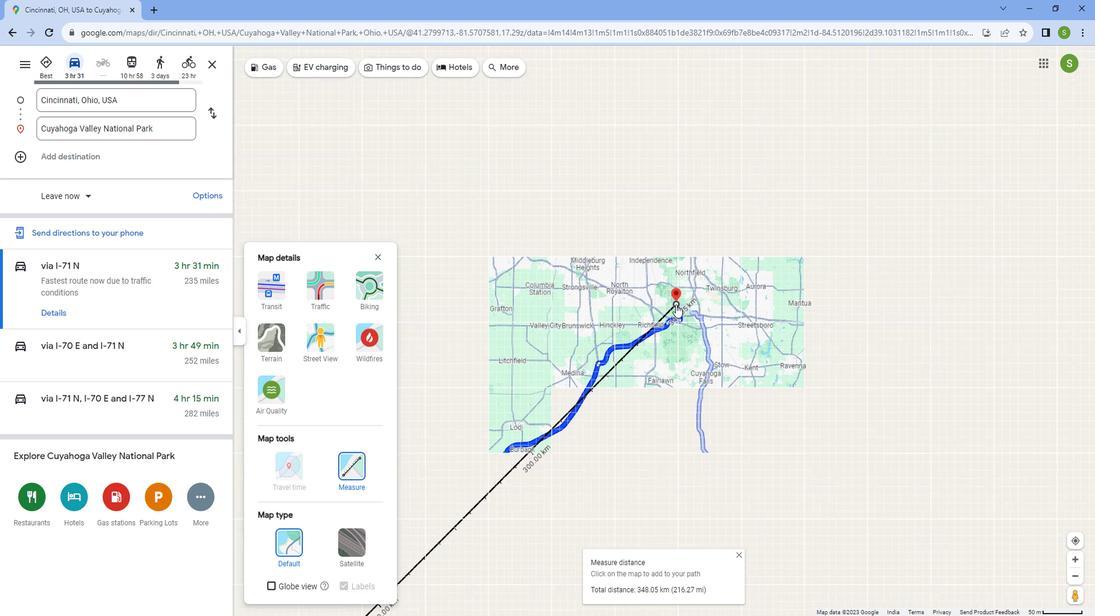 
Action: Mouse scrolled (676, 292) with delta (0, 0)
Screenshot: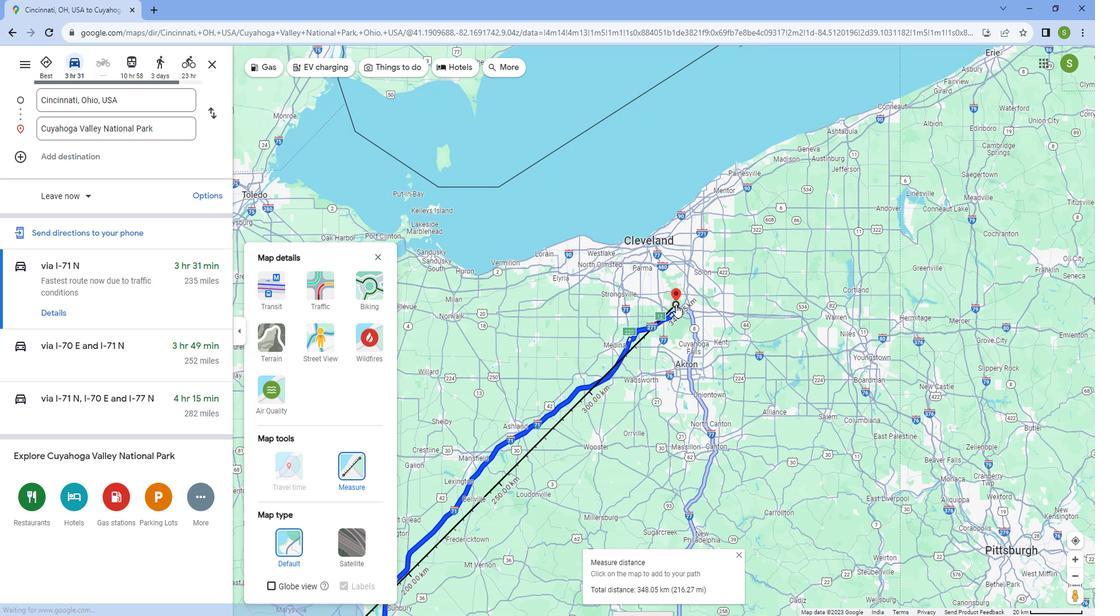 
Action: Mouse scrolled (676, 292) with delta (0, 0)
Screenshot: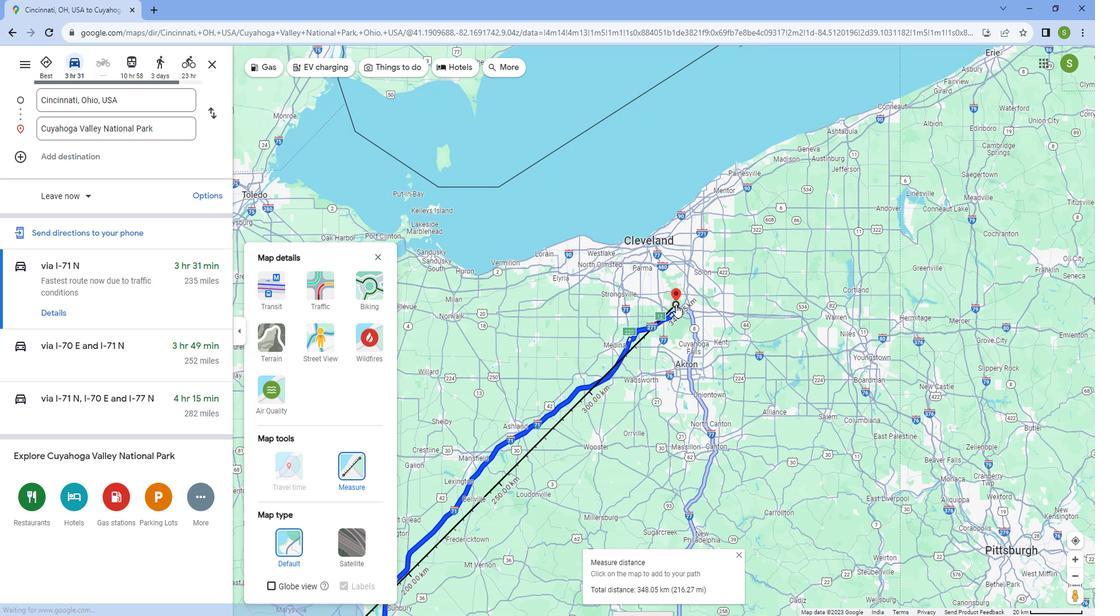 
Action: Mouse scrolled (676, 292) with delta (0, 0)
Screenshot: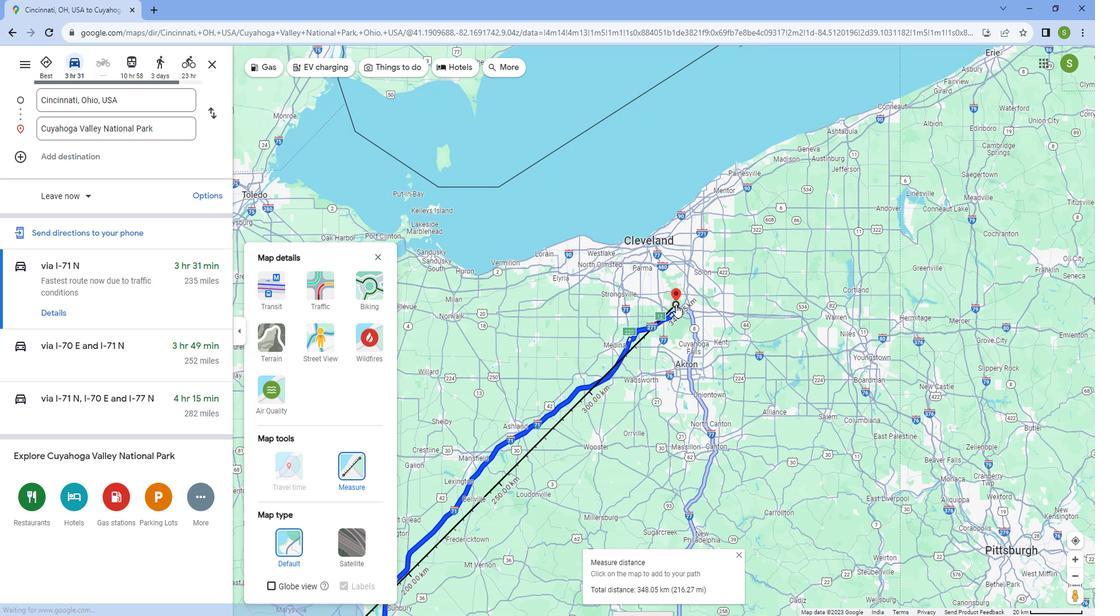 
Action: Mouse scrolled (676, 292) with delta (0, 0)
Screenshot: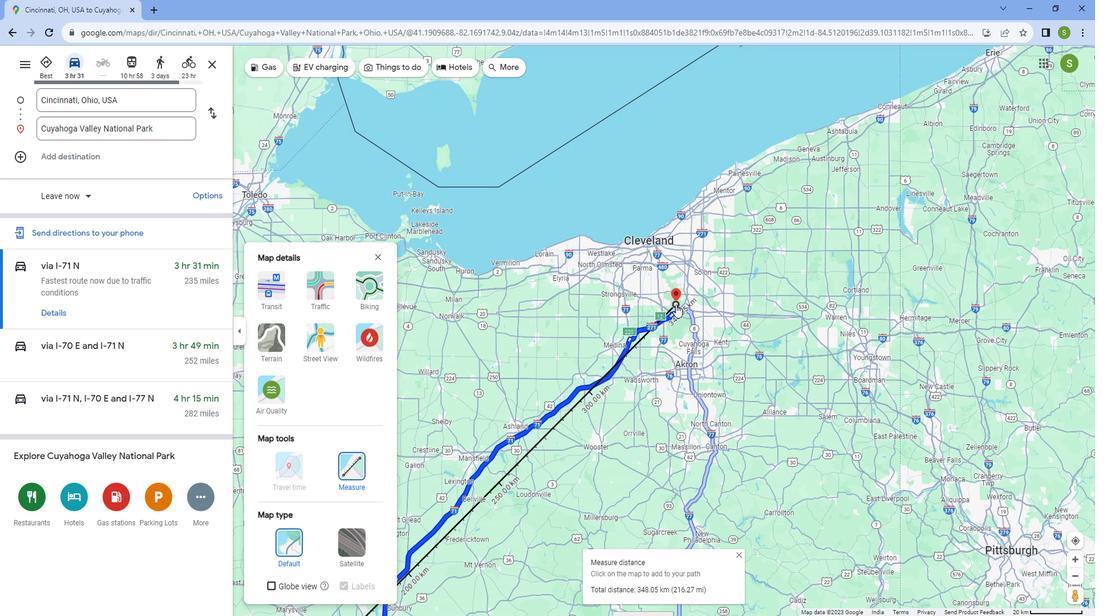 
Action: Mouse scrolled (676, 292) with delta (0, 0)
Screenshot: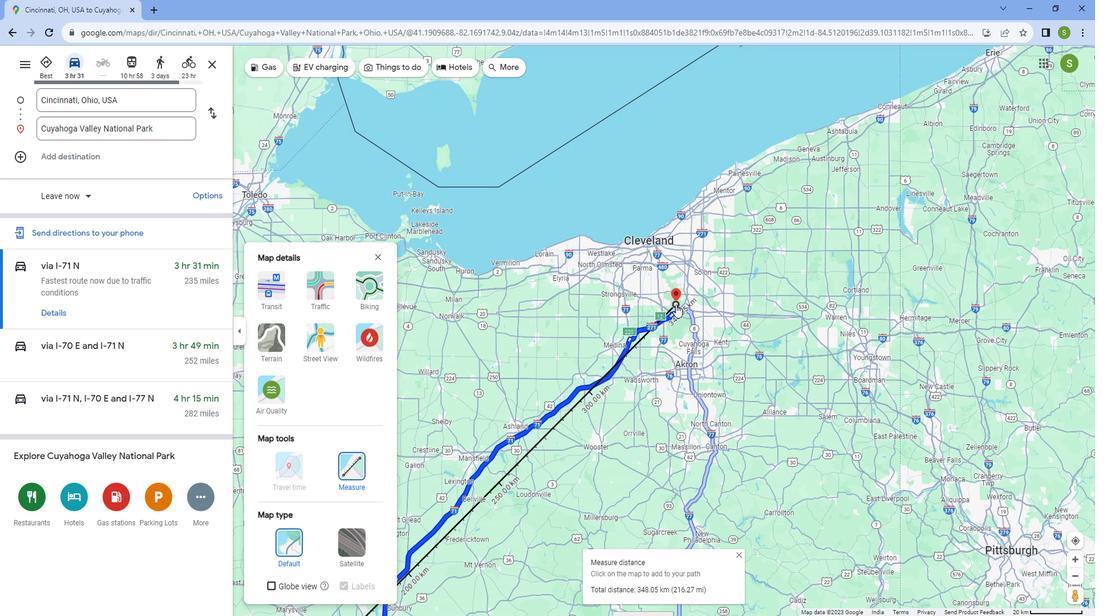 
Action: Mouse scrolled (676, 292) with delta (0, 0)
Screenshot: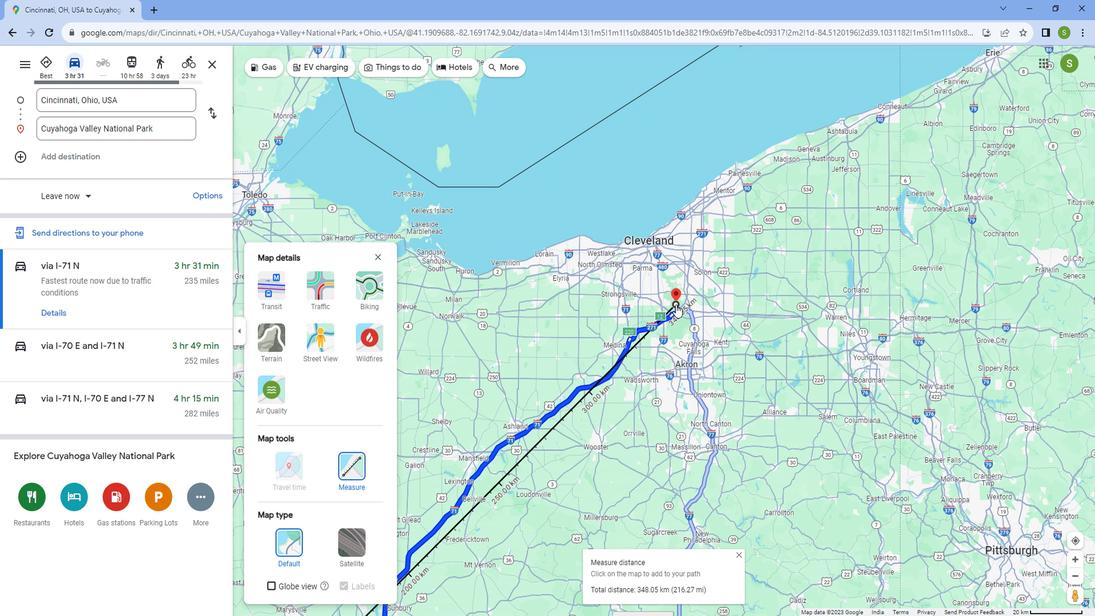 
Action: Mouse scrolled (676, 292) with delta (0, 0)
Screenshot: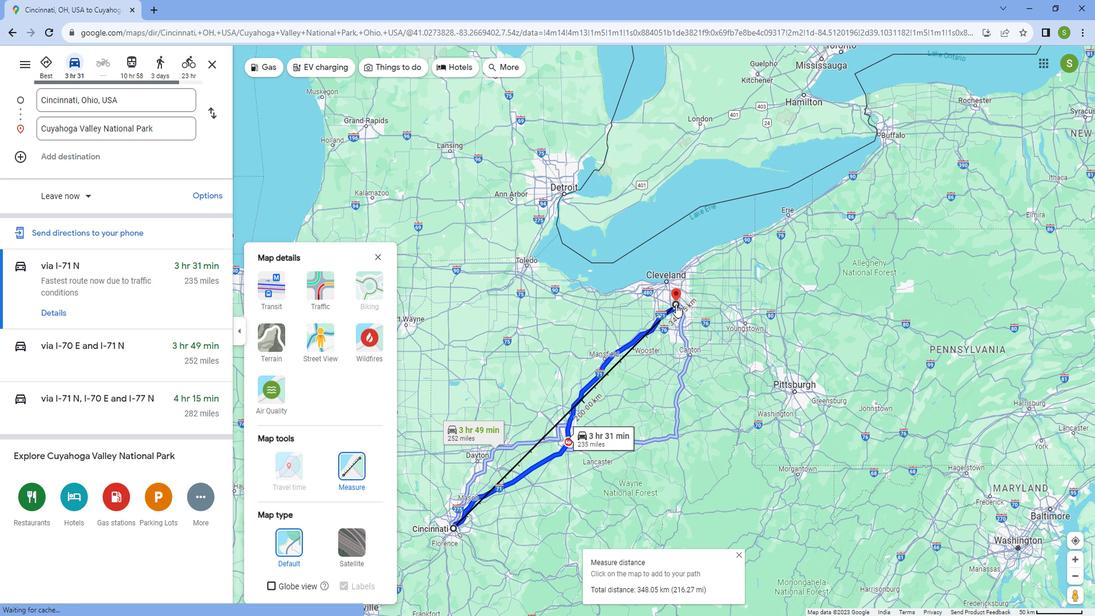 
Action: Mouse scrolled (676, 292) with delta (0, 0)
Screenshot: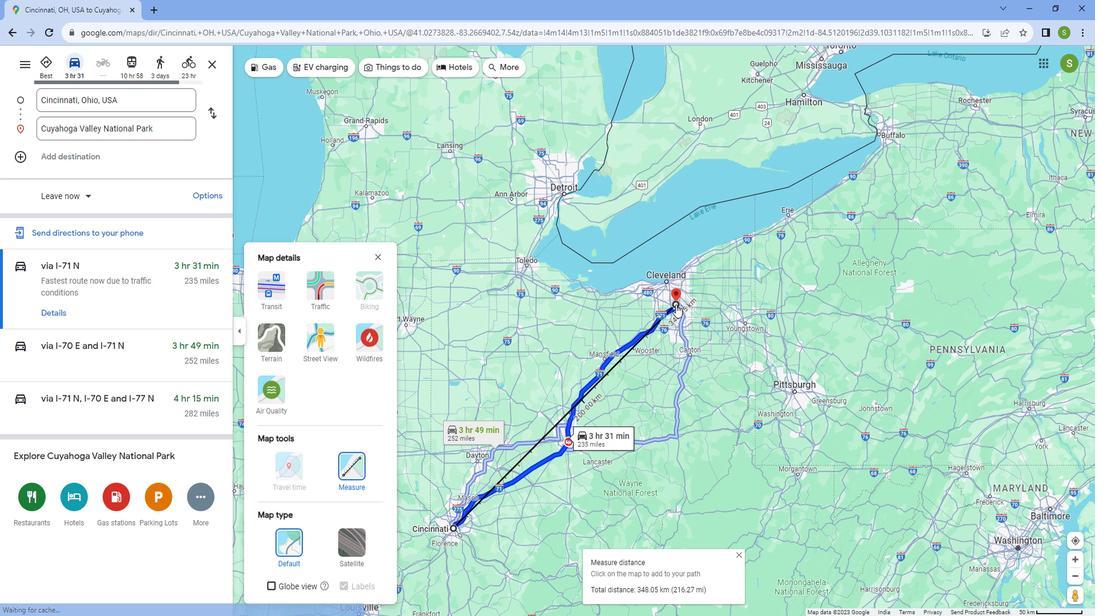 
Action: Mouse scrolled (676, 292) with delta (0, 0)
Screenshot: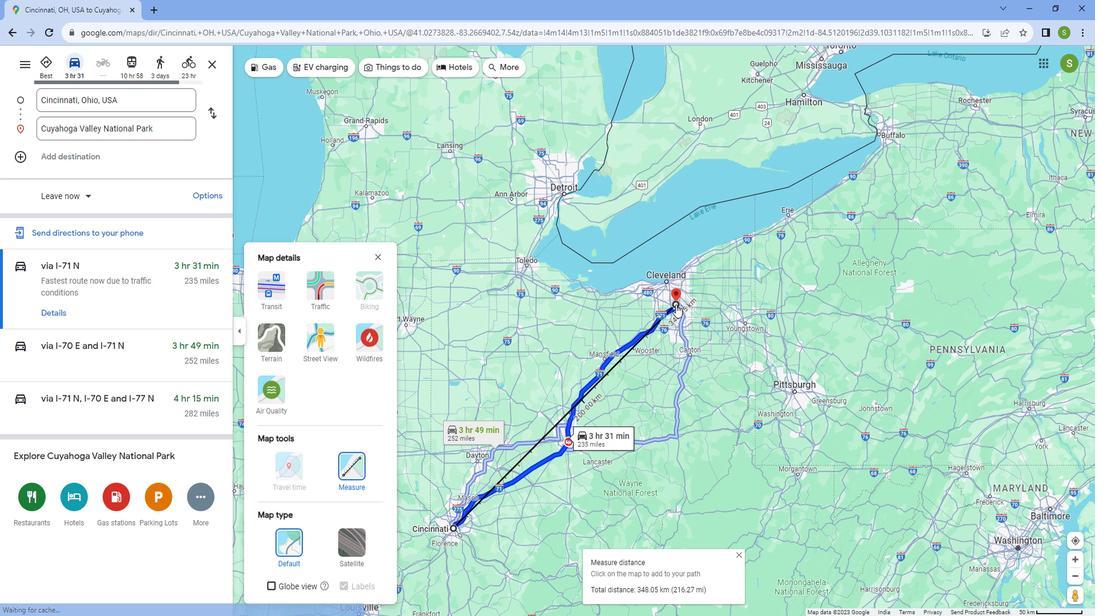 
Action: Mouse scrolled (676, 292) with delta (0, 0)
Screenshot: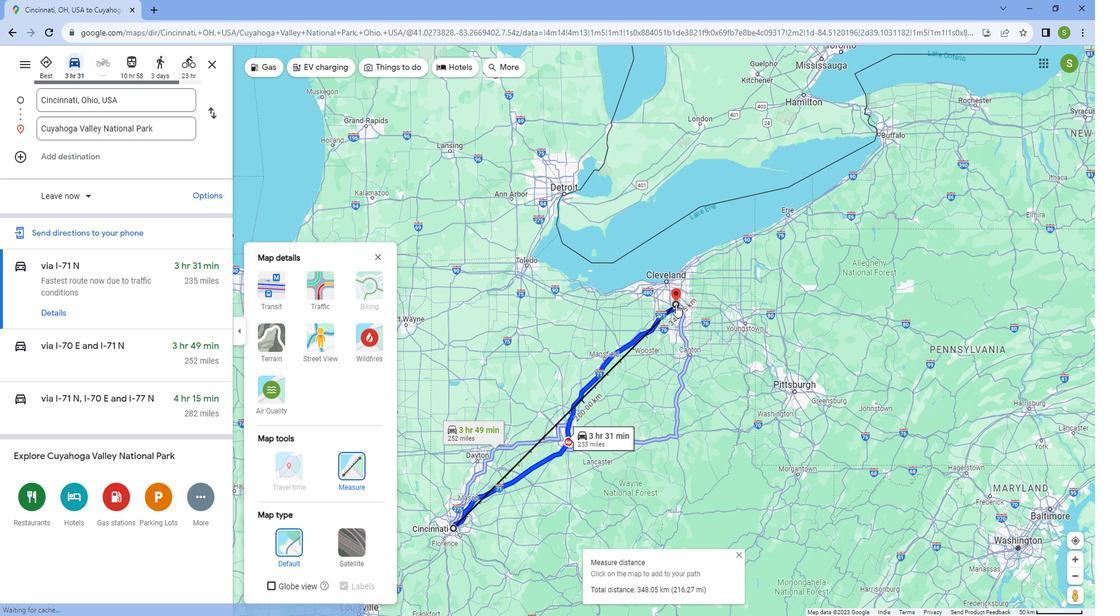 
Action: Mouse scrolled (676, 292) with delta (0, 0)
Screenshot: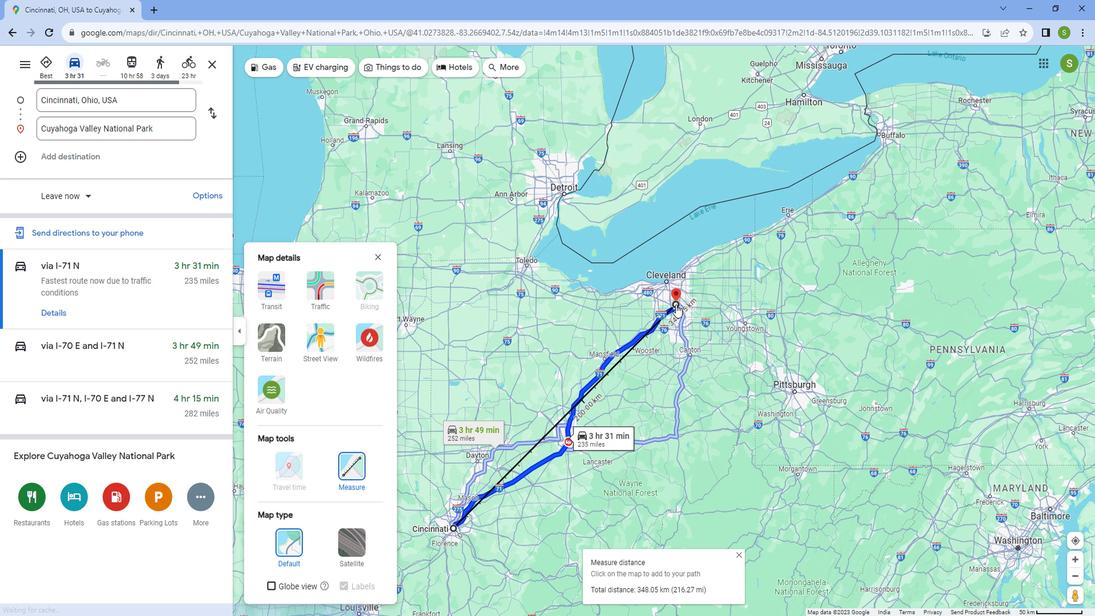 
Action: Mouse scrolled (676, 293) with delta (0, 0)
Screenshot: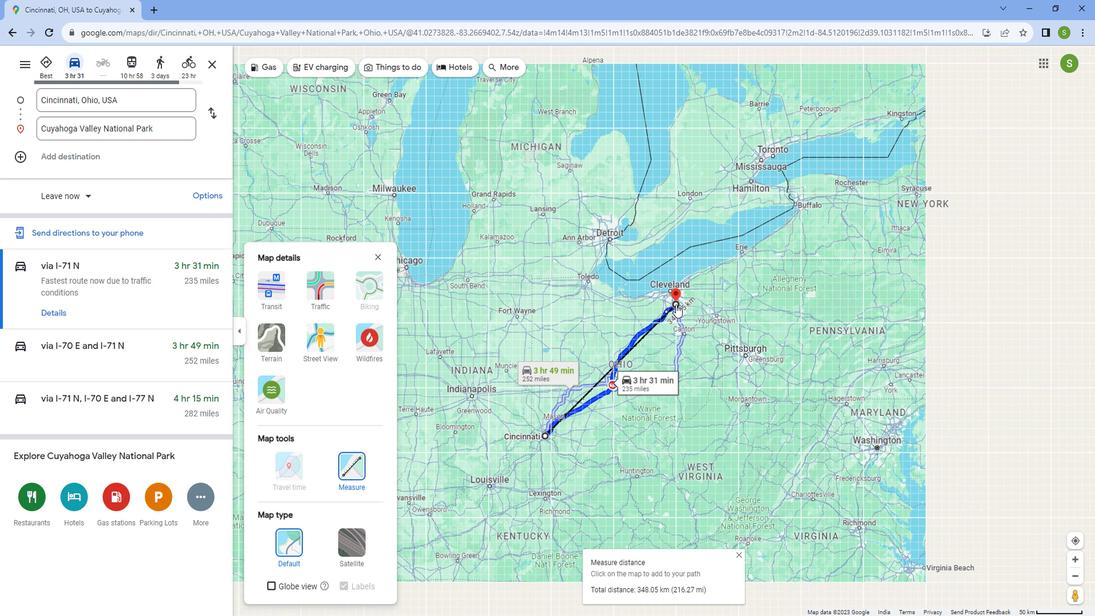 
Action: Mouse scrolled (676, 293) with delta (0, 0)
Screenshot: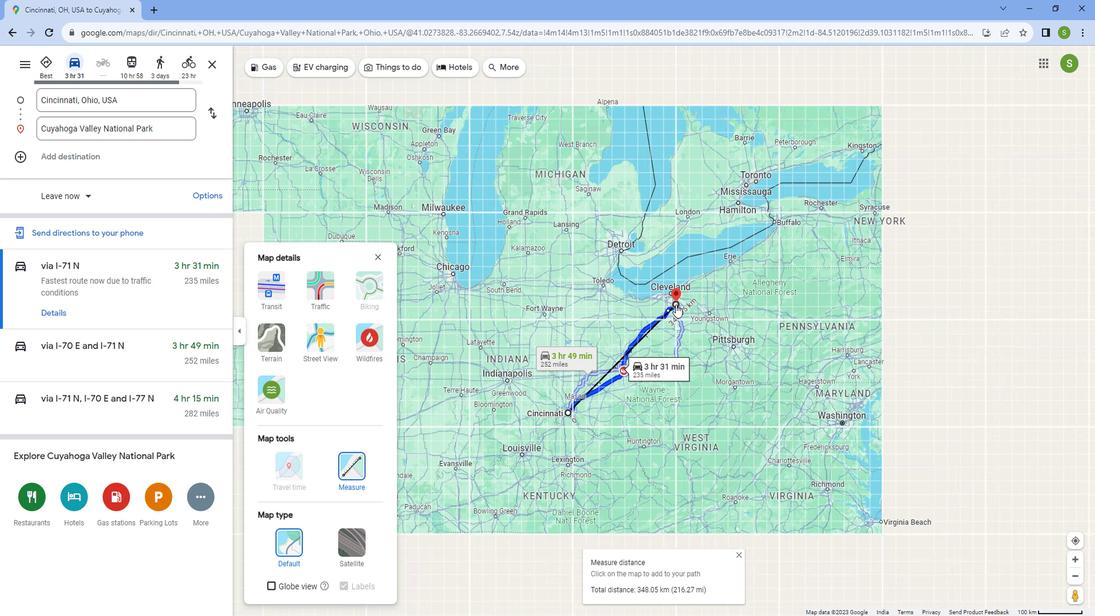 
Action: Mouse scrolled (676, 293) with delta (0, 0)
Screenshot: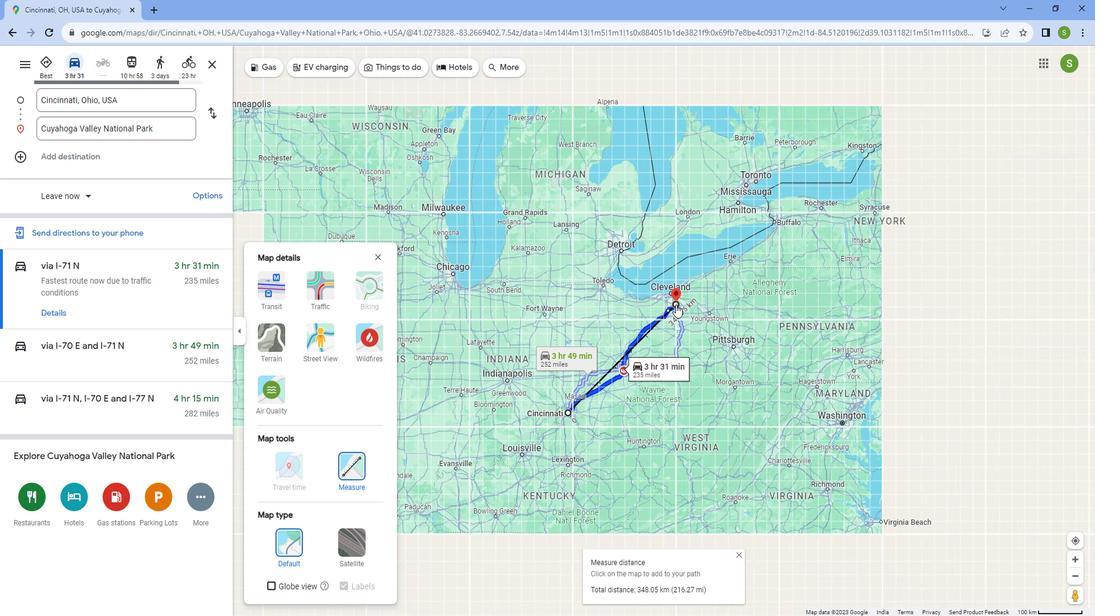 
Action: Mouse scrolled (676, 293) with delta (0, 0)
Screenshot: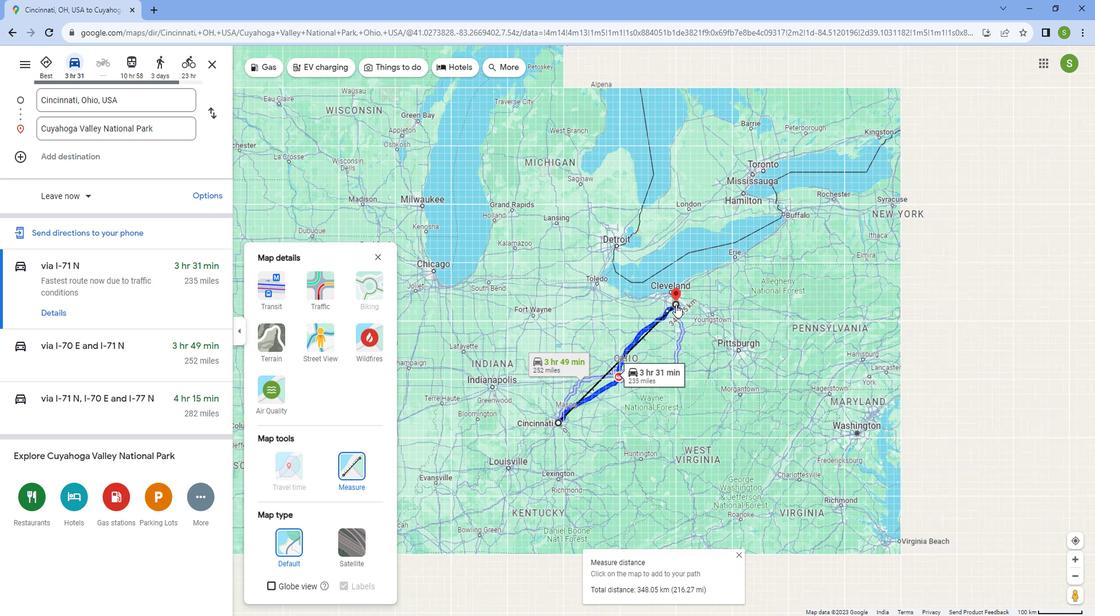 
Action: Mouse moved to (486, 307)
Screenshot: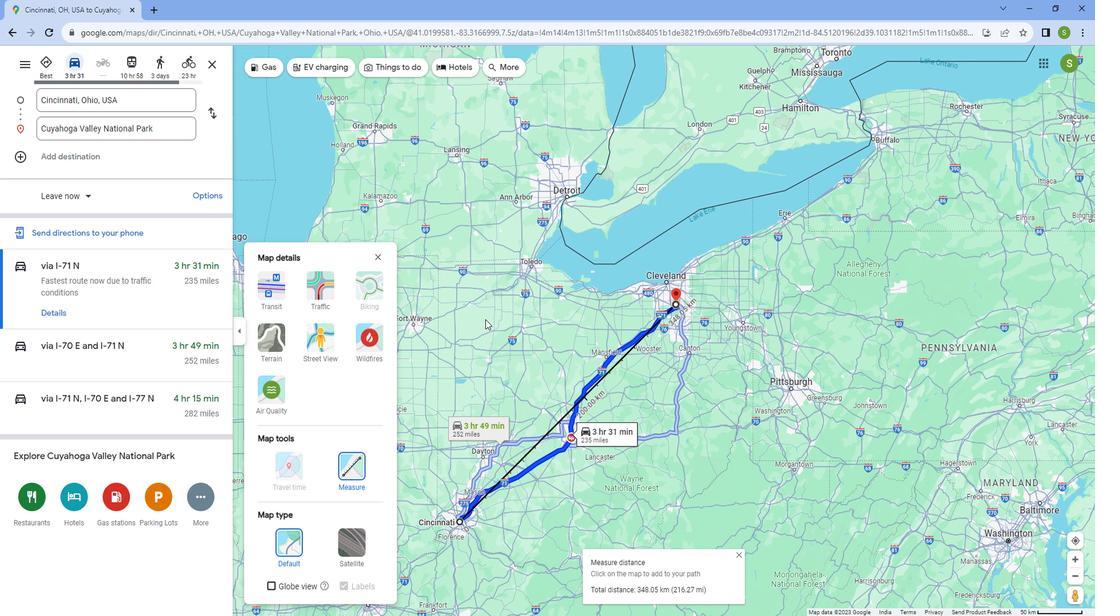 
